 Task: Research Airbnb options in CuautitlÃÂ¡n Izcalli, Mexico from 1st December, 2023 to 5th December, 2023 for 5 adults.3 bedrooms having 3 beds and 3 bathrooms. Property type can be house. Booking option can be shelf check-in. Look for 5 properties as per requirement.
Action: Mouse moved to (412, 110)
Screenshot: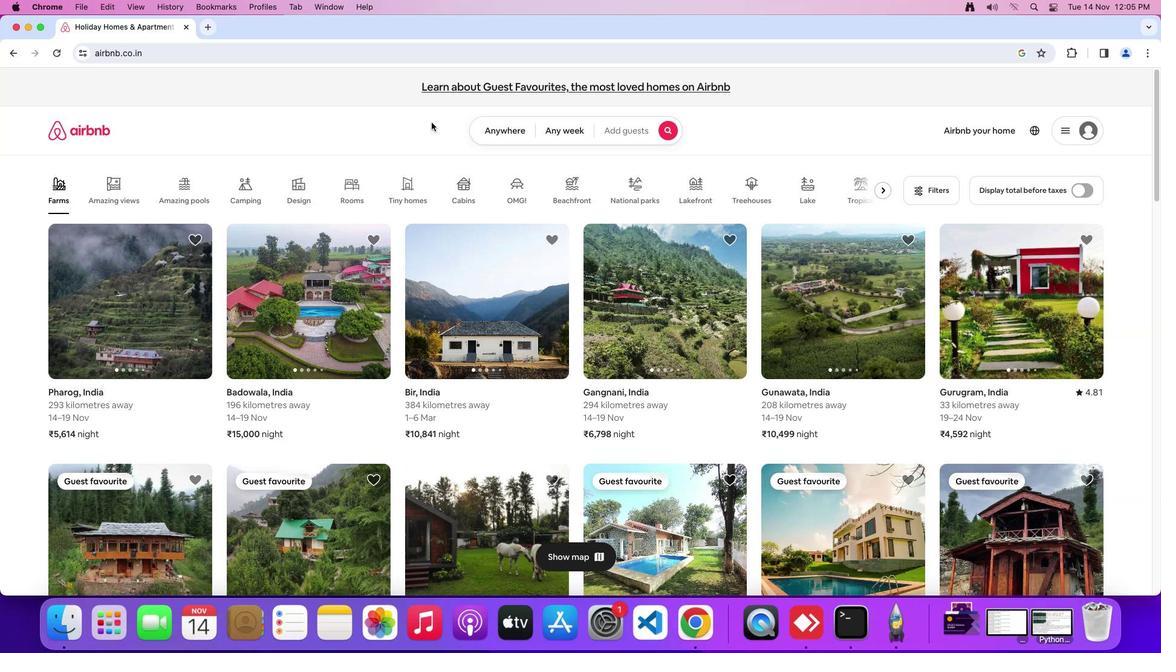 
Action: Mouse pressed left at (412, 110)
Screenshot: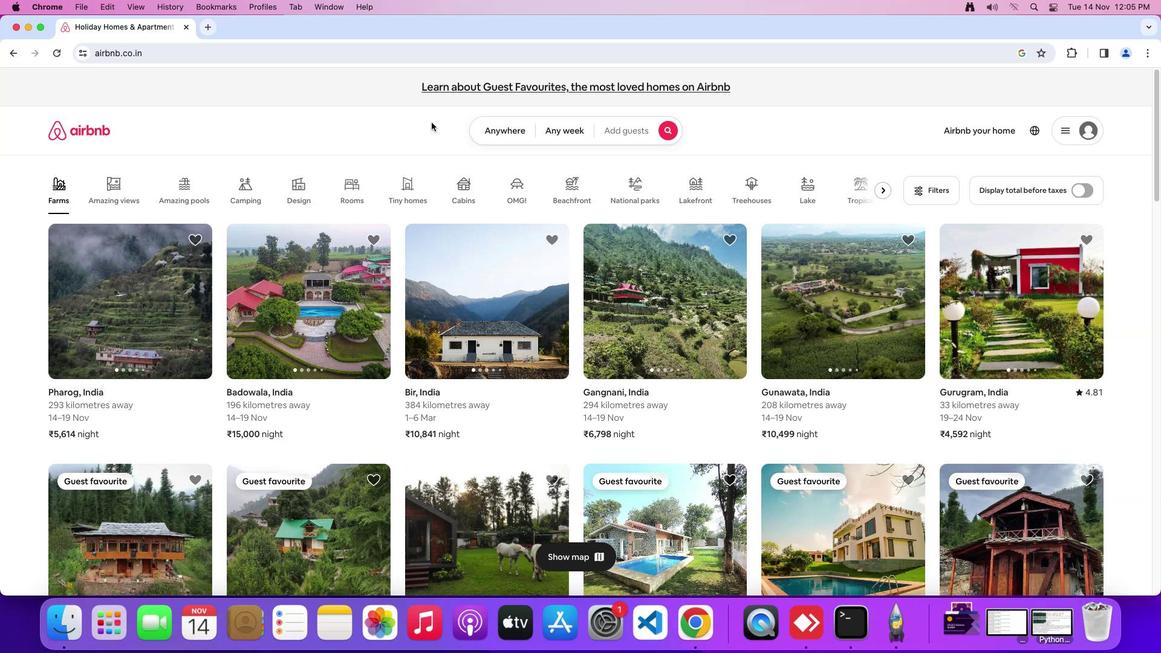 
Action: Mouse moved to (508, 134)
Screenshot: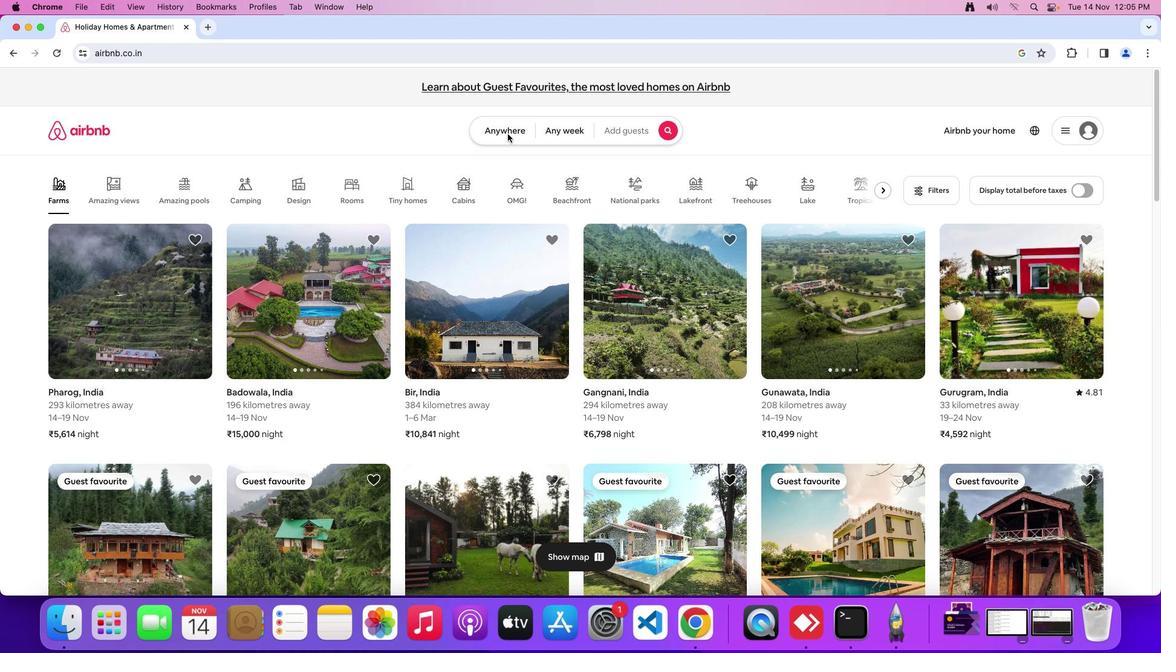 
Action: Mouse pressed left at (508, 134)
Screenshot: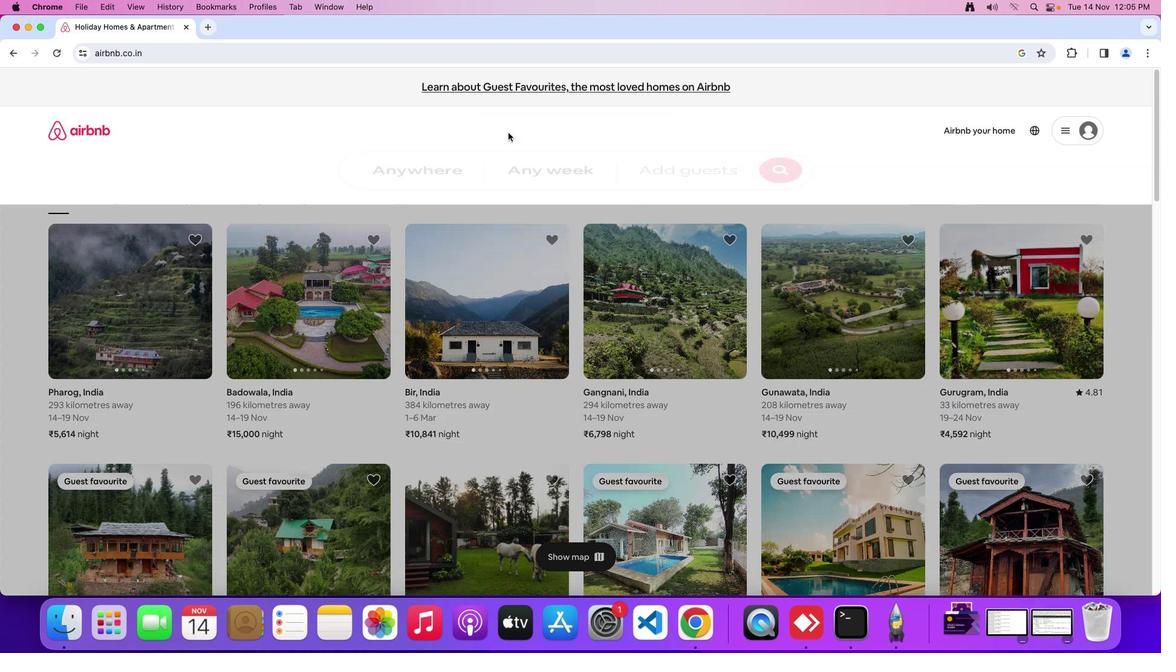 
Action: Mouse moved to (405, 176)
Screenshot: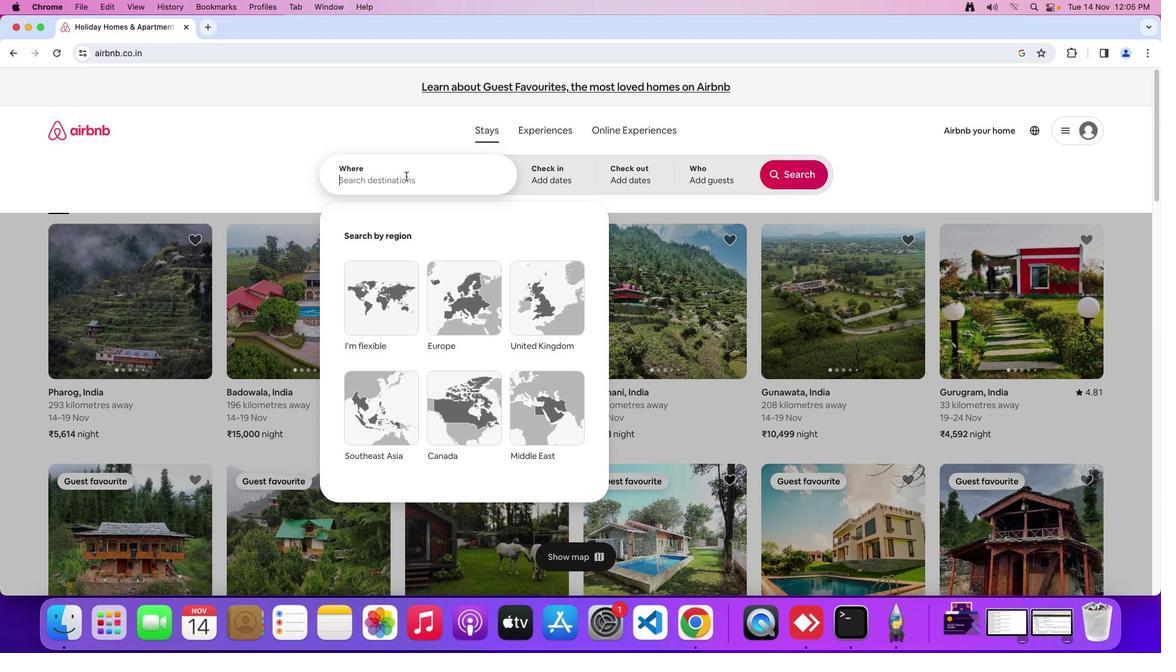 
Action: Mouse pressed left at (405, 176)
Screenshot: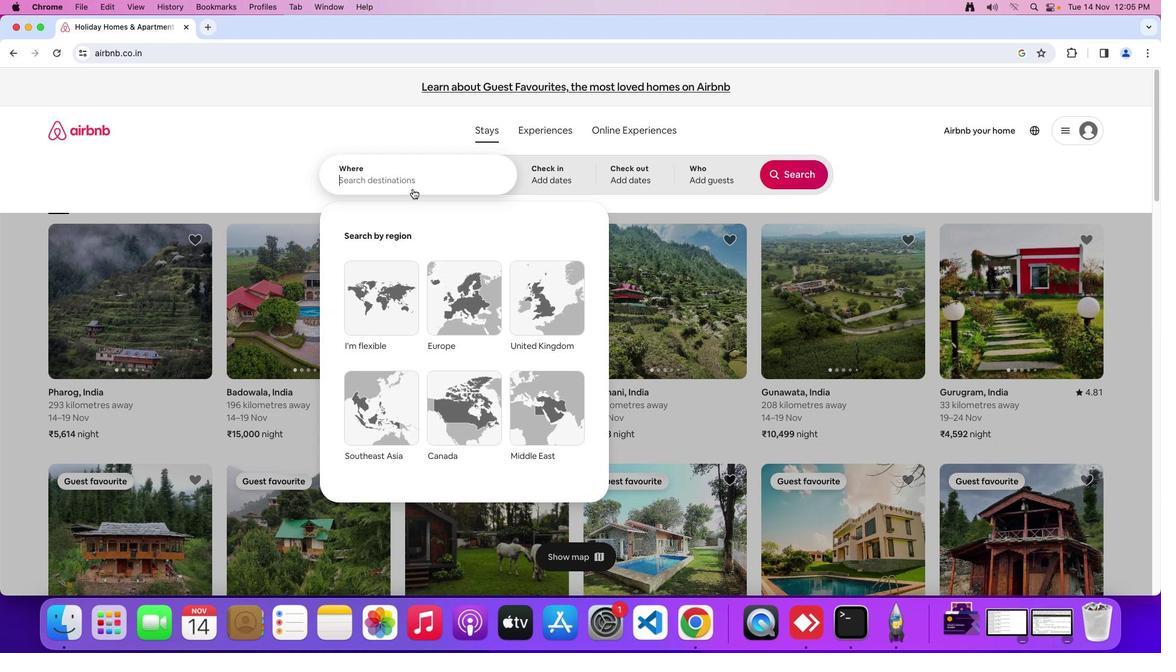 
Action: Mouse moved to (412, 189)
Screenshot: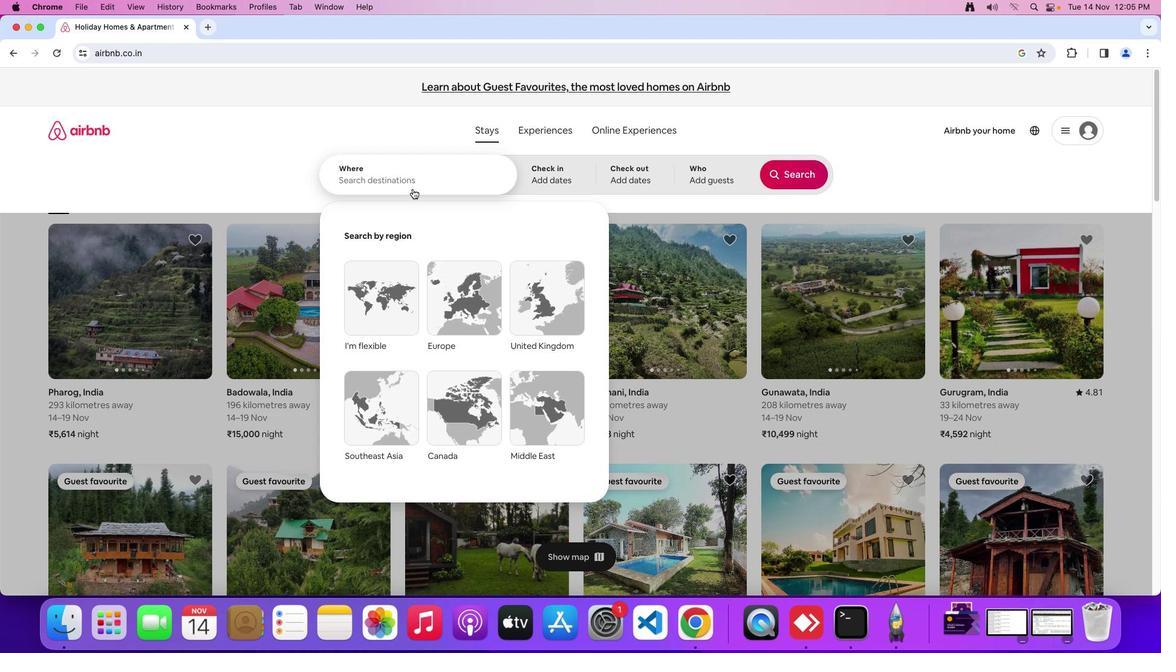 
Action: Key pressed Key.shift_r'C''u''a''u''t''i''t''l'Key.shift_r'A'Key.backspace'a''j''n'
Screenshot: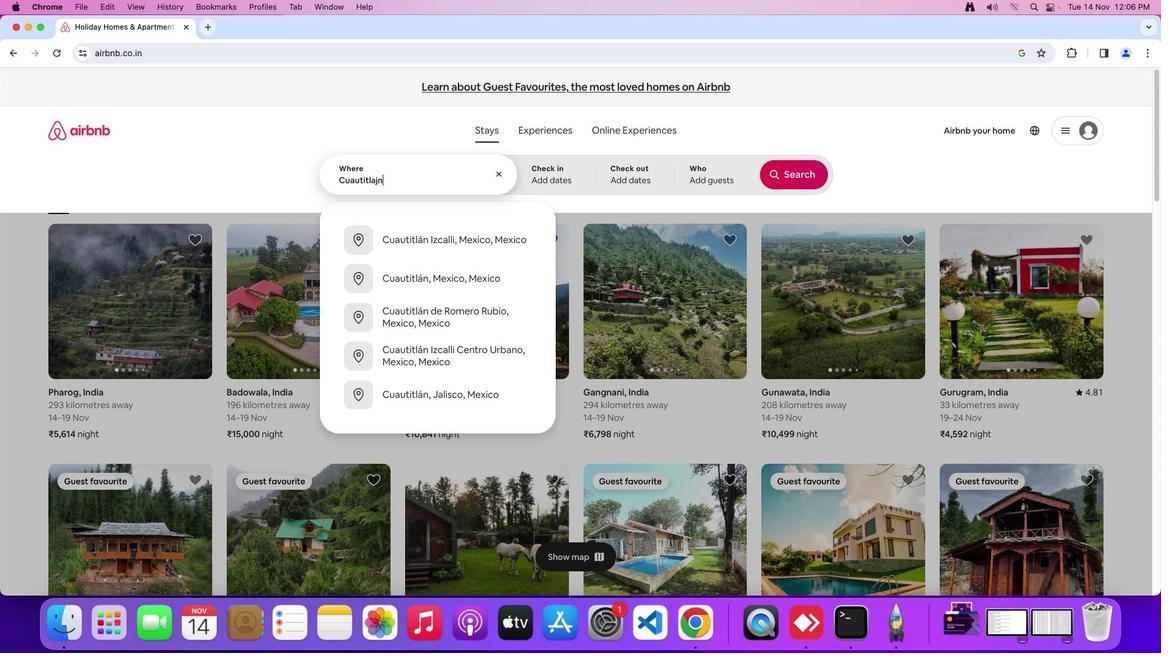 
Action: Mouse moved to (373, 214)
Screenshot: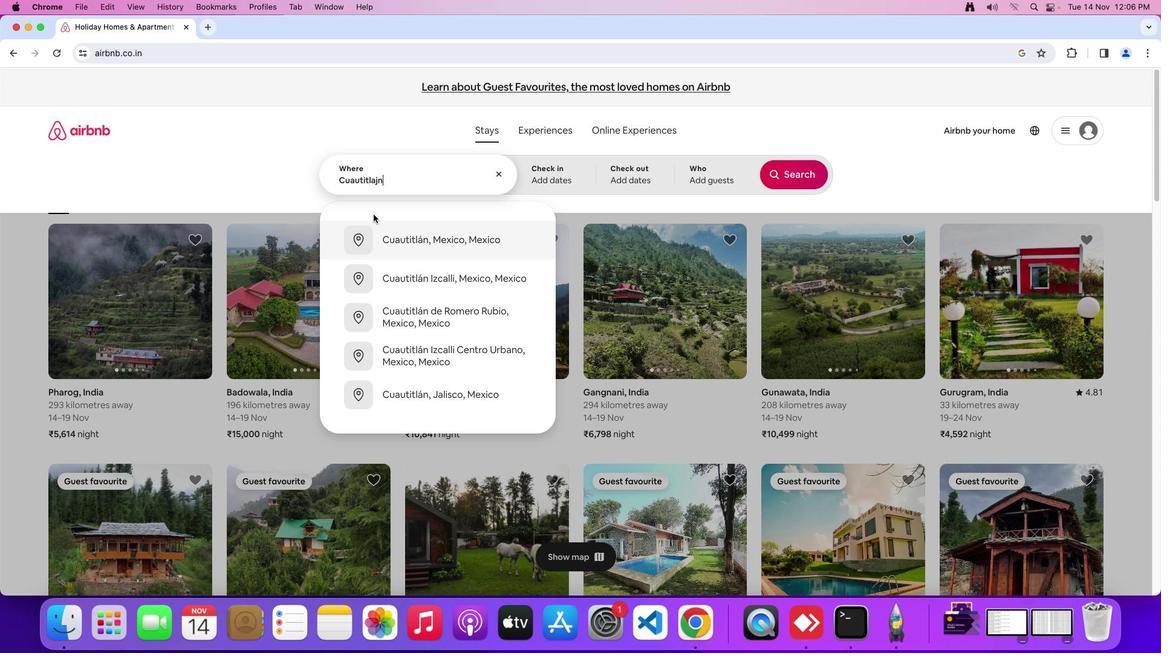 
Action: Key pressed Key.spaceKey.shift'I''z''c'
Screenshot: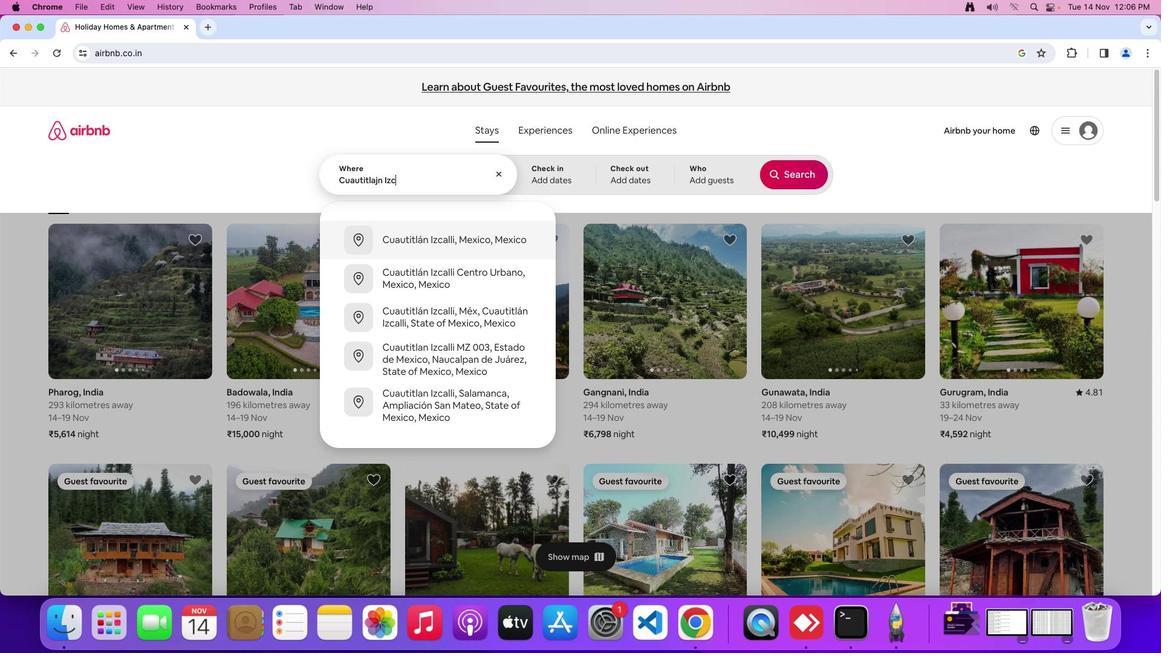 
Action: Mouse moved to (456, 234)
Screenshot: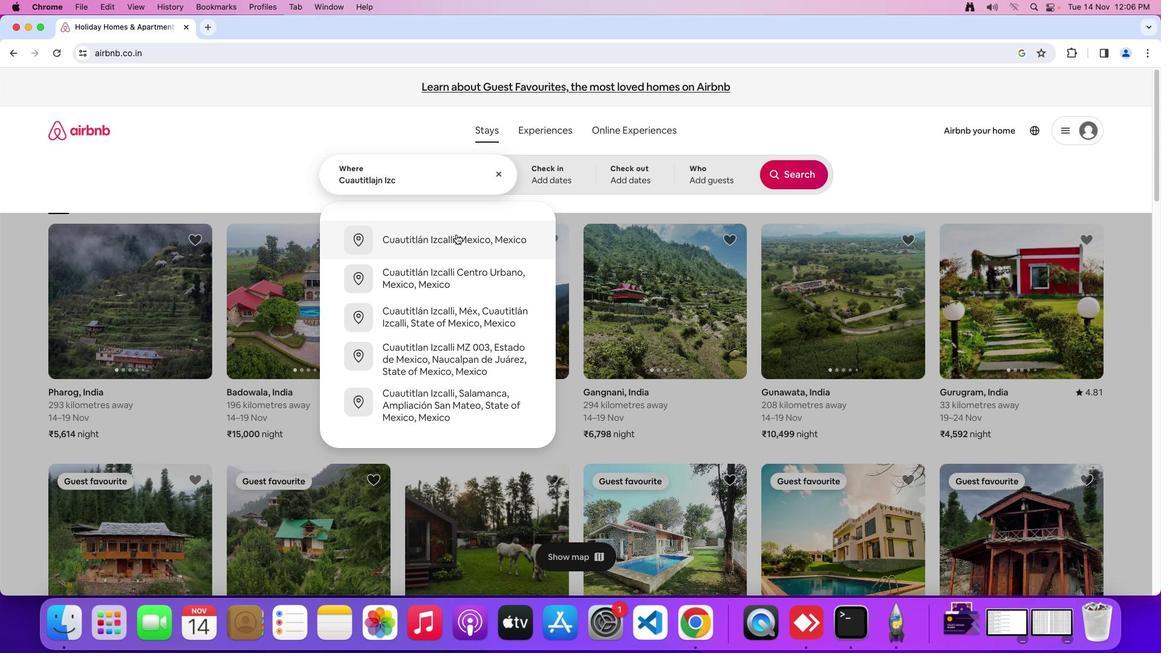 
Action: Mouse pressed left at (456, 234)
Screenshot: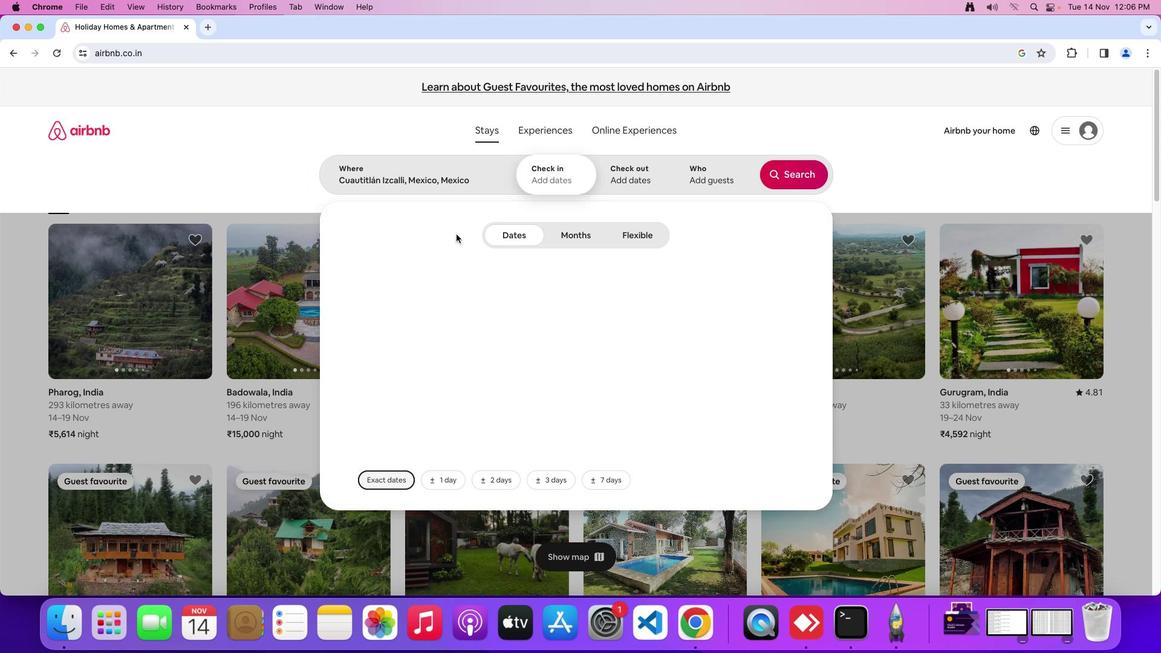
Action: Mouse moved to (751, 323)
Screenshot: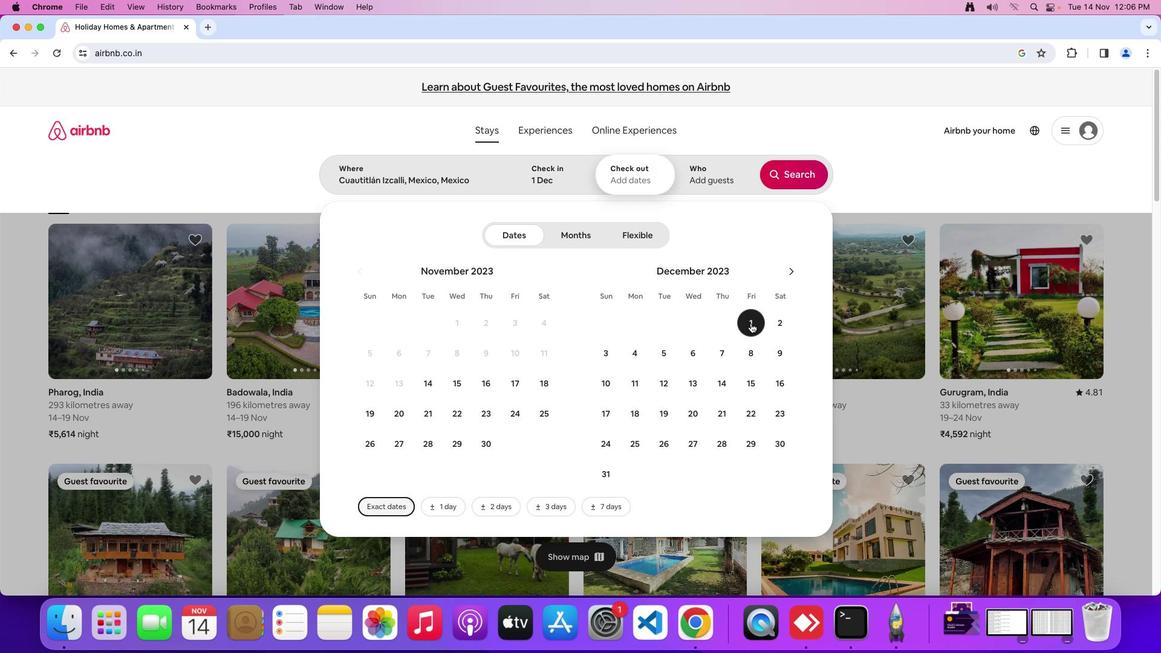 
Action: Mouse pressed left at (751, 323)
Screenshot: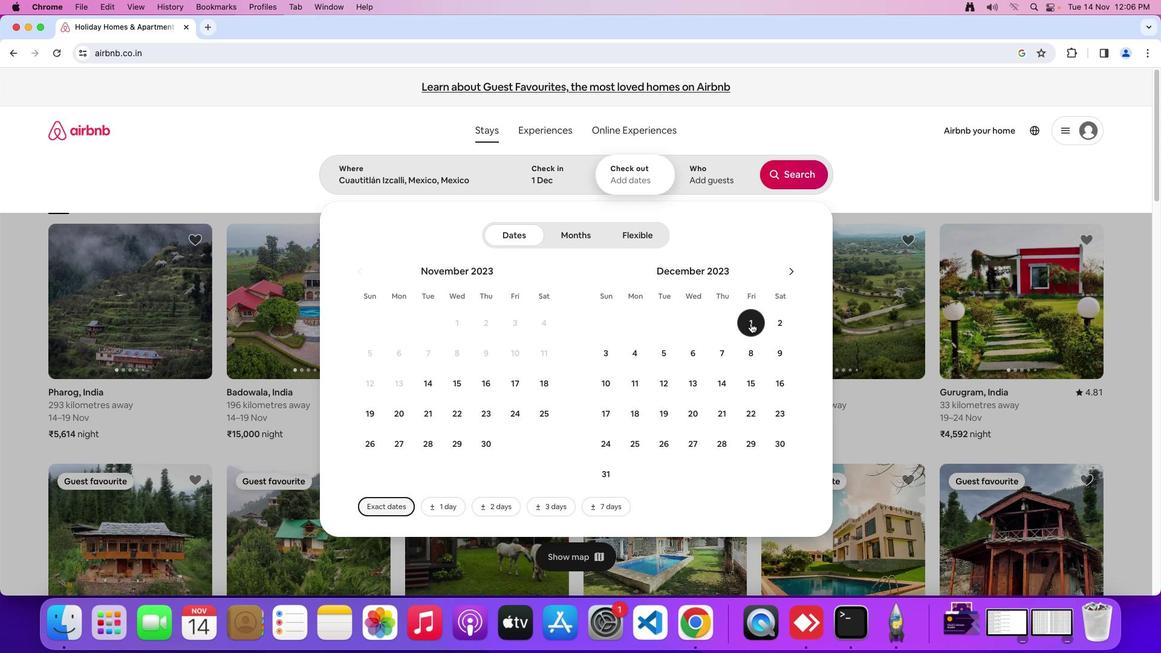 
Action: Mouse moved to (662, 355)
Screenshot: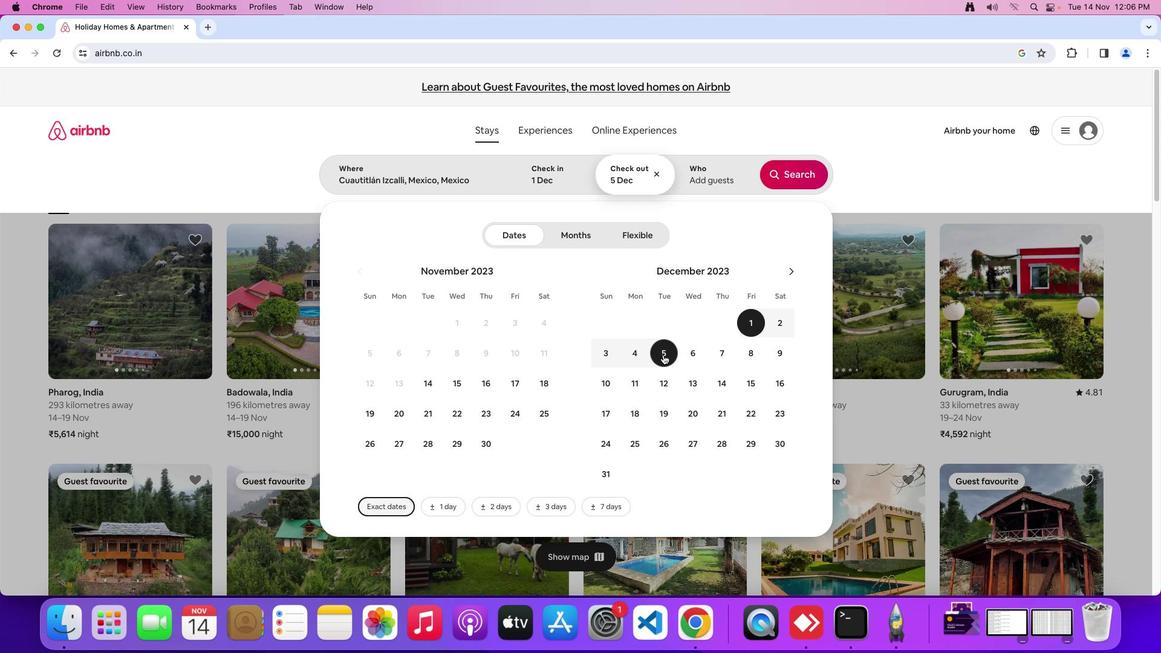 
Action: Mouse pressed left at (662, 355)
Screenshot: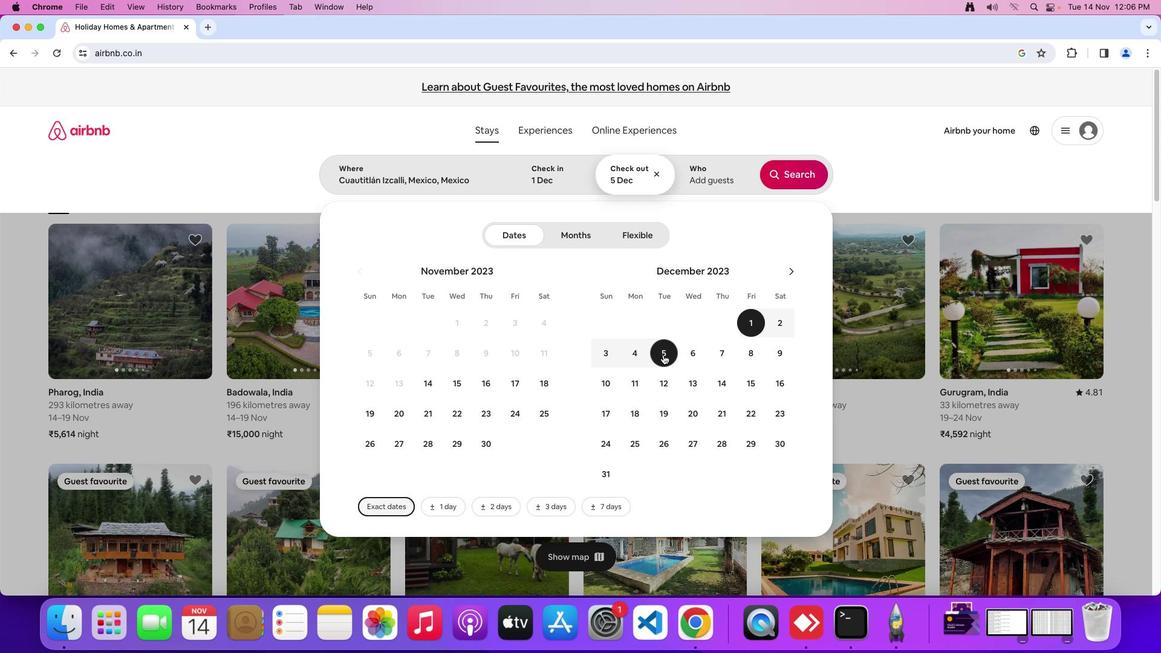 
Action: Mouse moved to (710, 177)
Screenshot: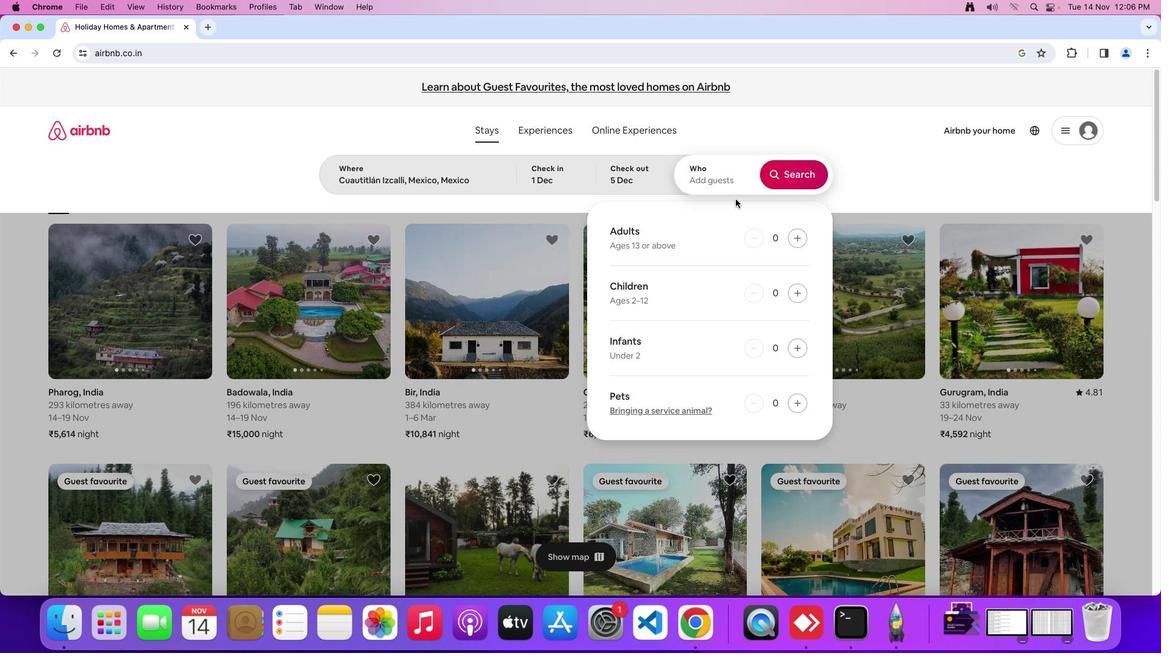 
Action: Mouse pressed left at (710, 177)
Screenshot: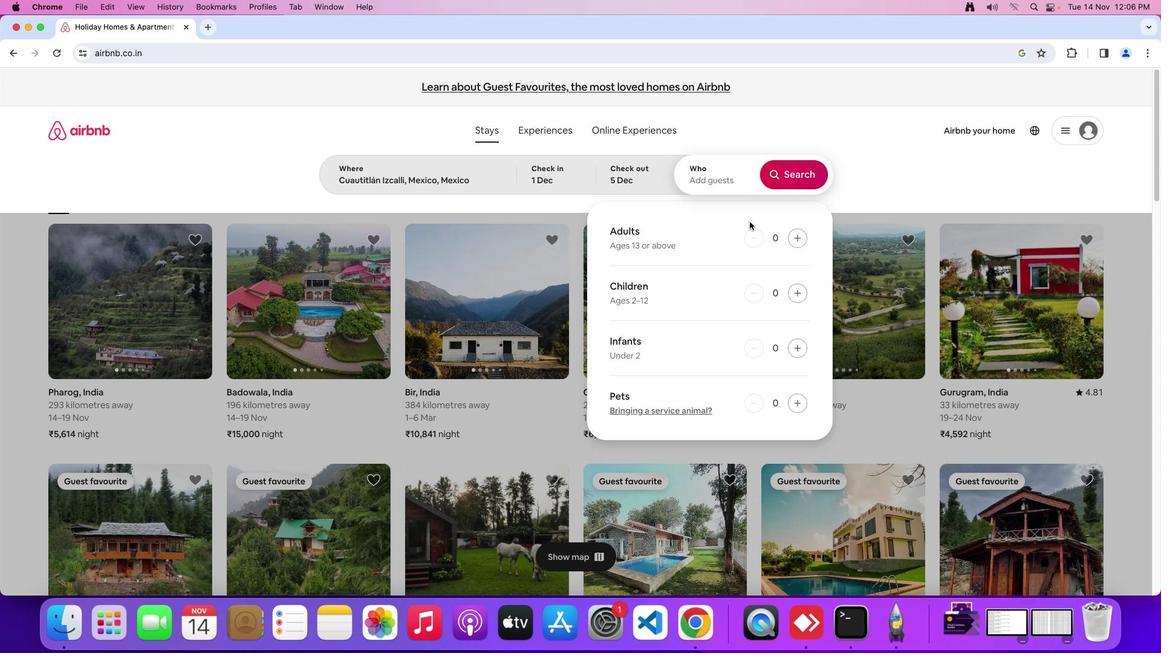 
Action: Mouse moved to (793, 234)
Screenshot: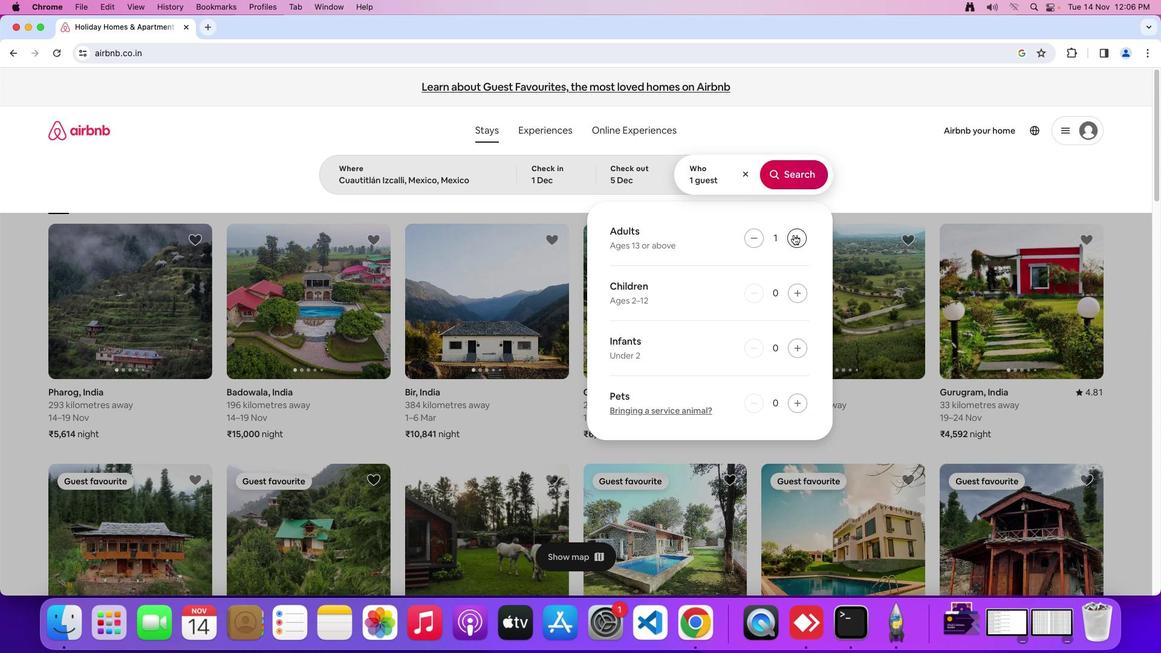 
Action: Mouse pressed left at (793, 234)
Screenshot: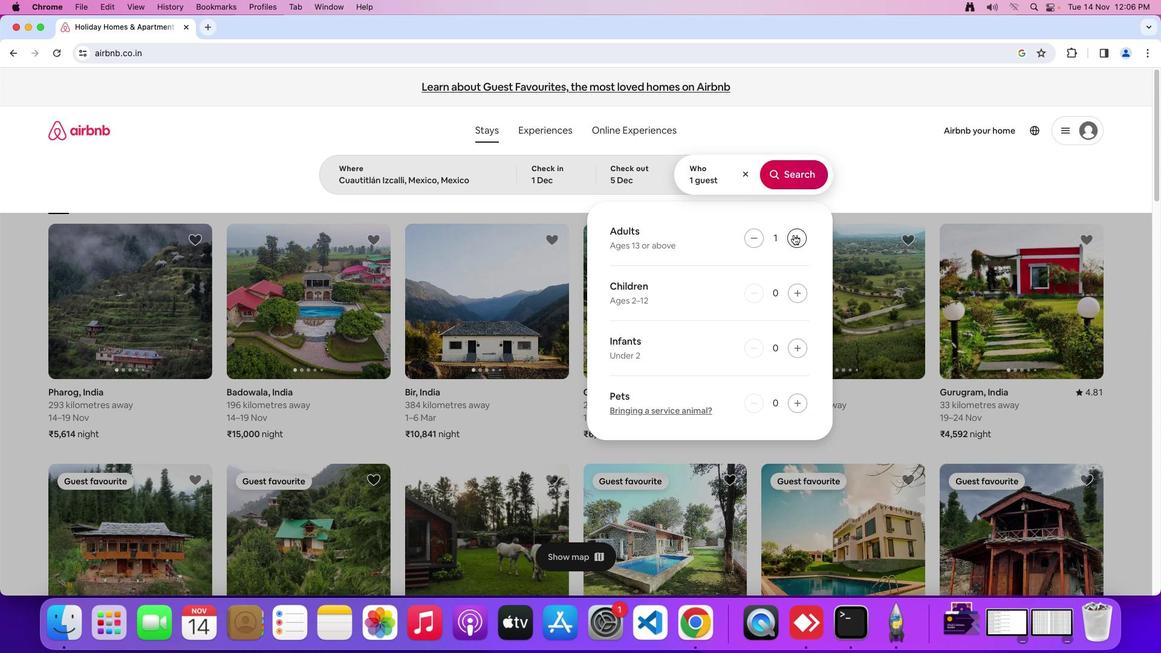 
Action: Mouse pressed left at (793, 234)
Screenshot: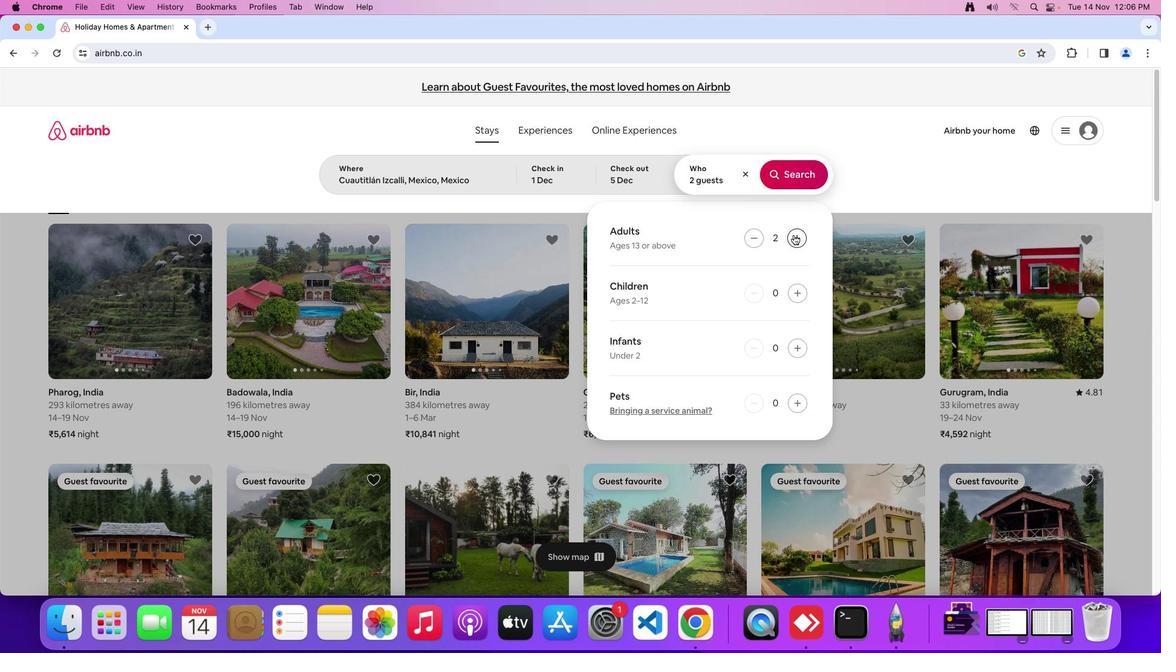 
Action: Mouse pressed left at (793, 234)
Screenshot: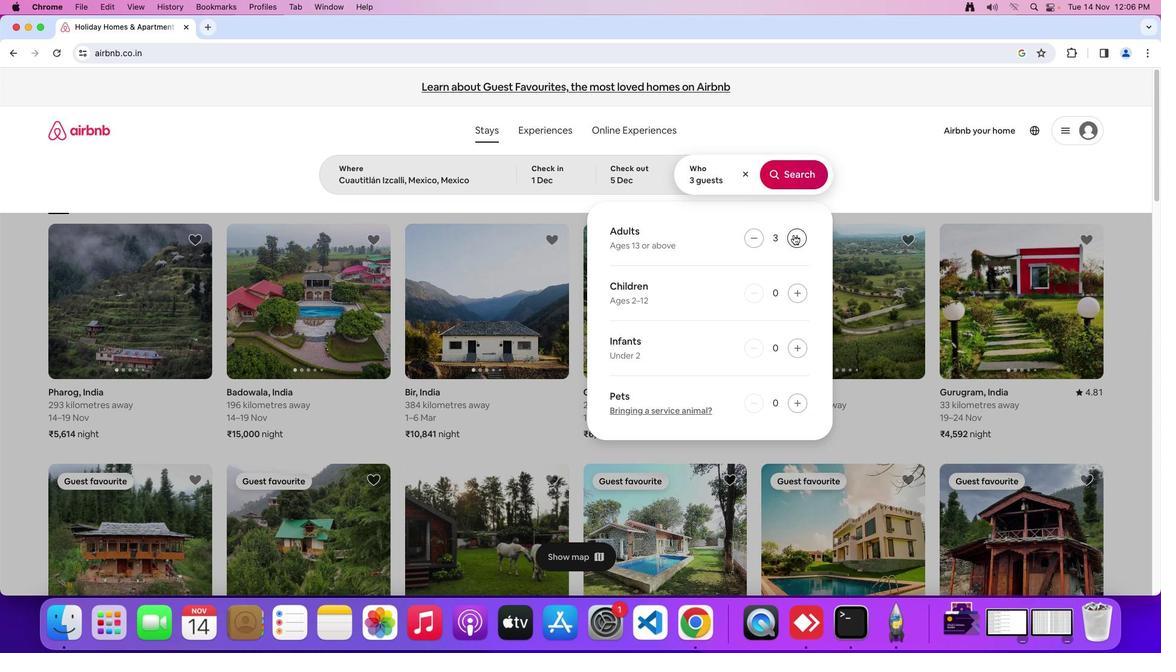 
Action: Mouse moved to (794, 238)
Screenshot: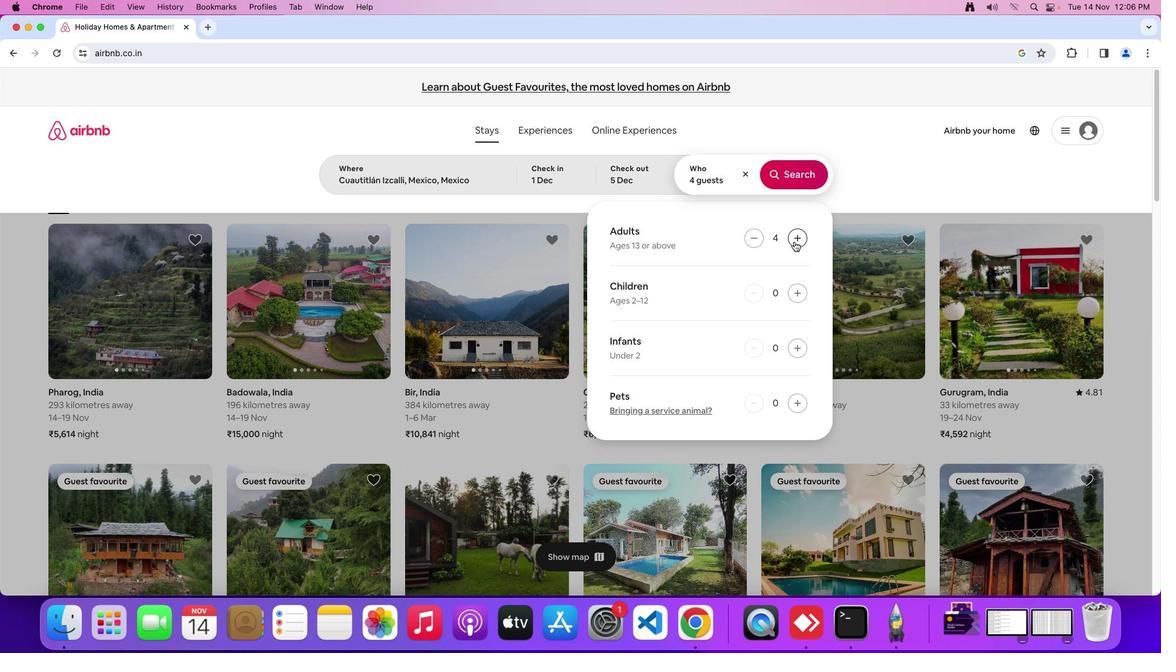 
Action: Mouse pressed left at (794, 238)
Screenshot: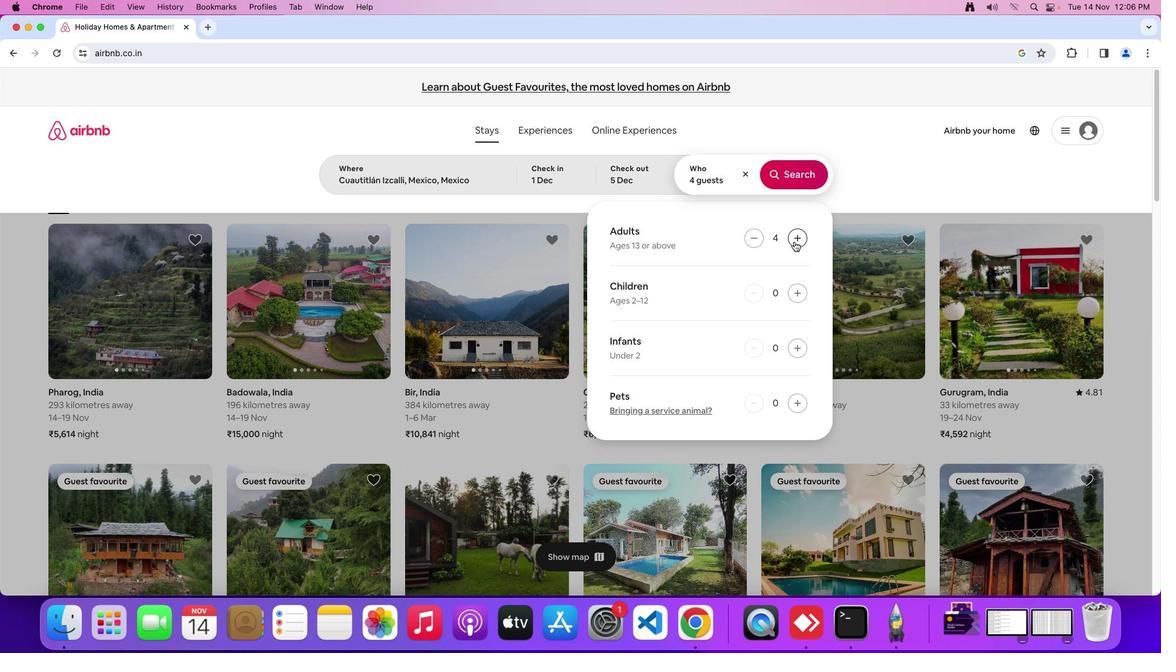 
Action: Mouse moved to (794, 240)
Screenshot: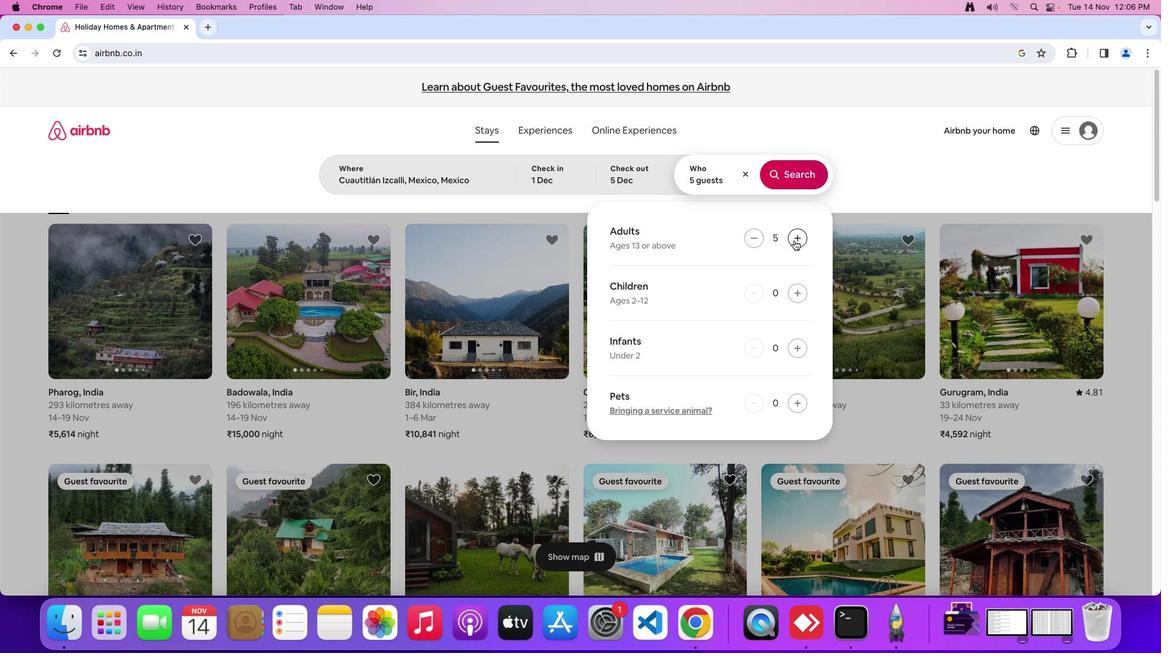 
Action: Mouse pressed left at (794, 240)
Screenshot: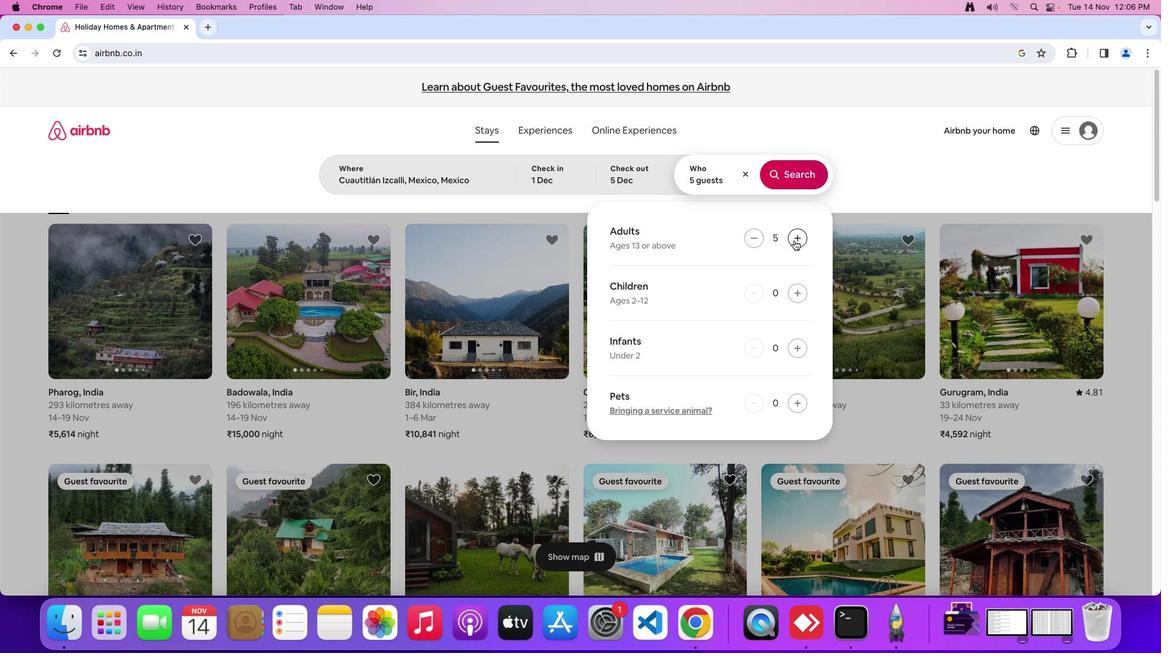 
Action: Mouse moved to (789, 164)
Screenshot: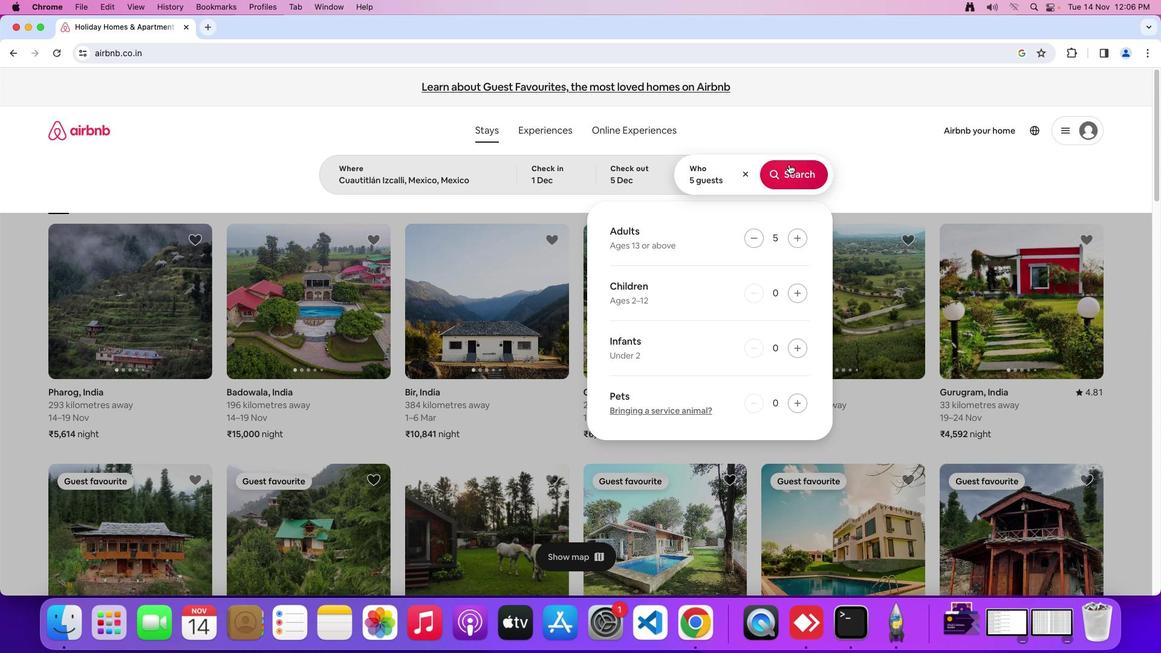 
Action: Mouse pressed left at (789, 164)
Screenshot: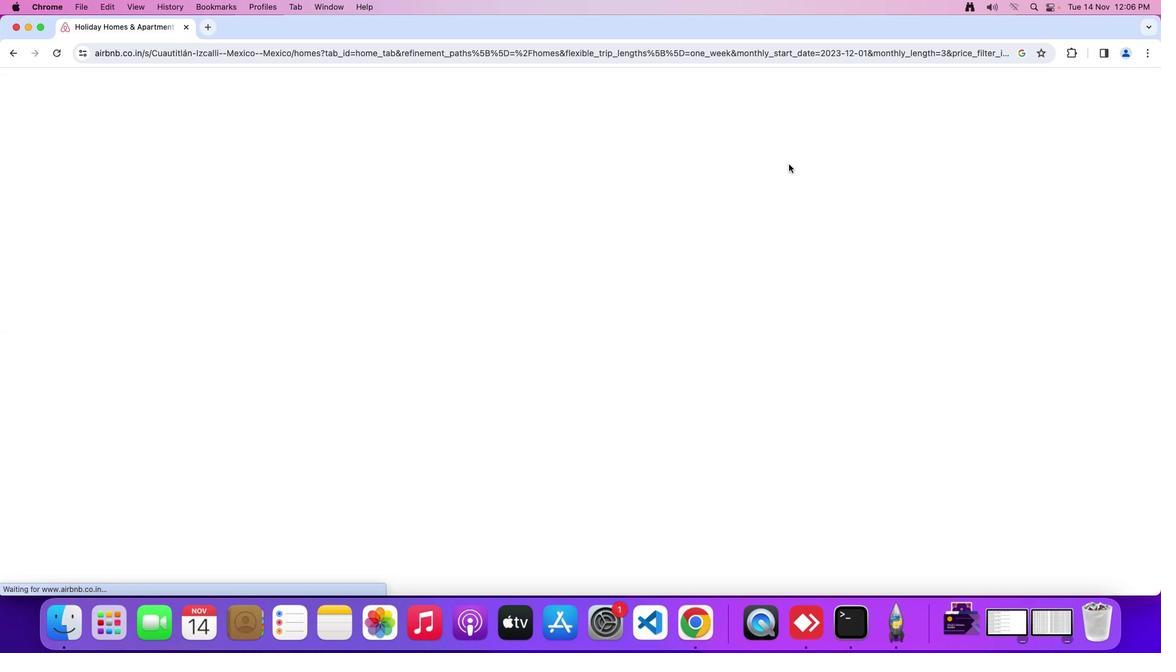 
Action: Mouse moved to (955, 138)
Screenshot: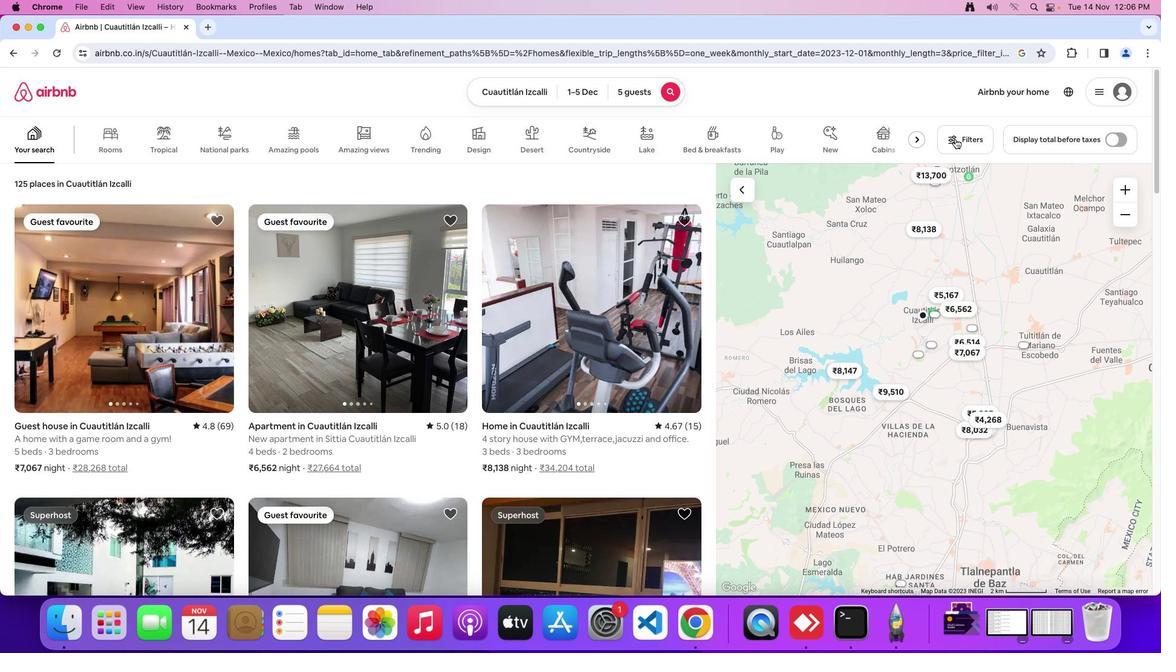 
Action: Mouse pressed left at (955, 138)
Screenshot: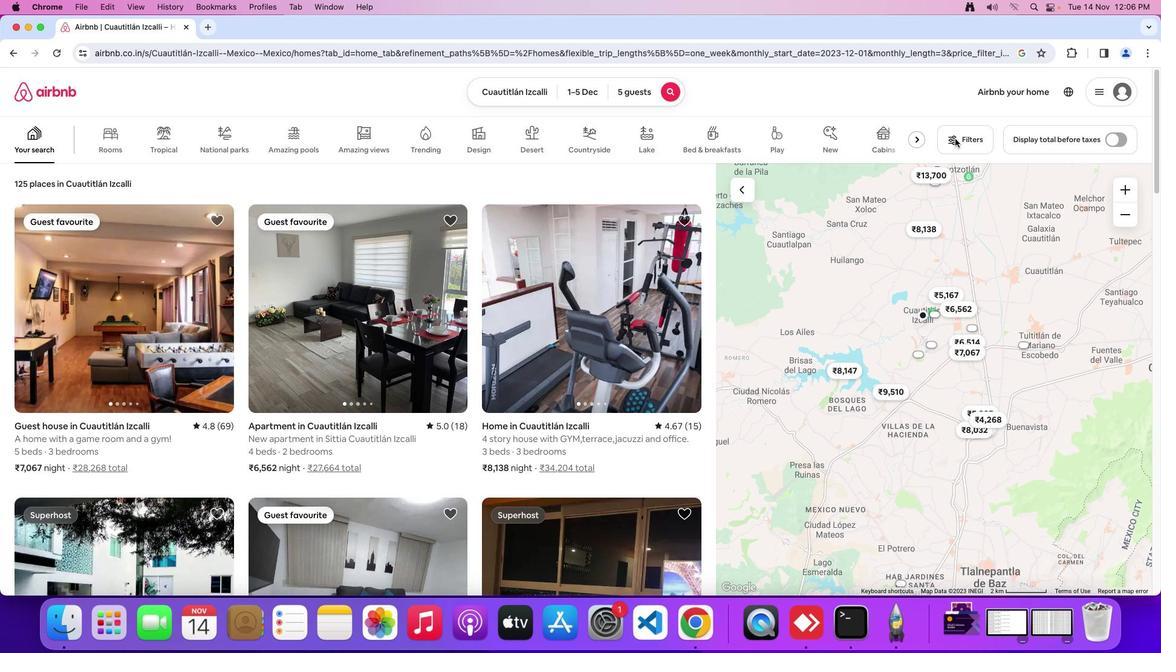 
Action: Mouse moved to (486, 309)
Screenshot: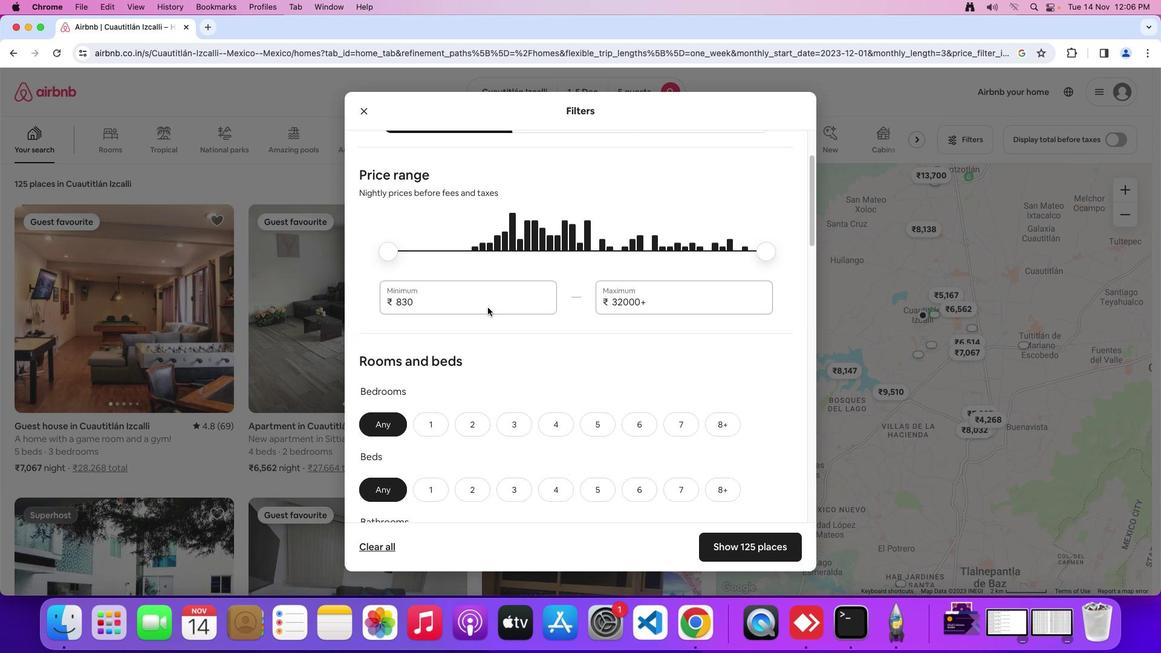 
Action: Mouse scrolled (486, 309) with delta (0, 0)
Screenshot: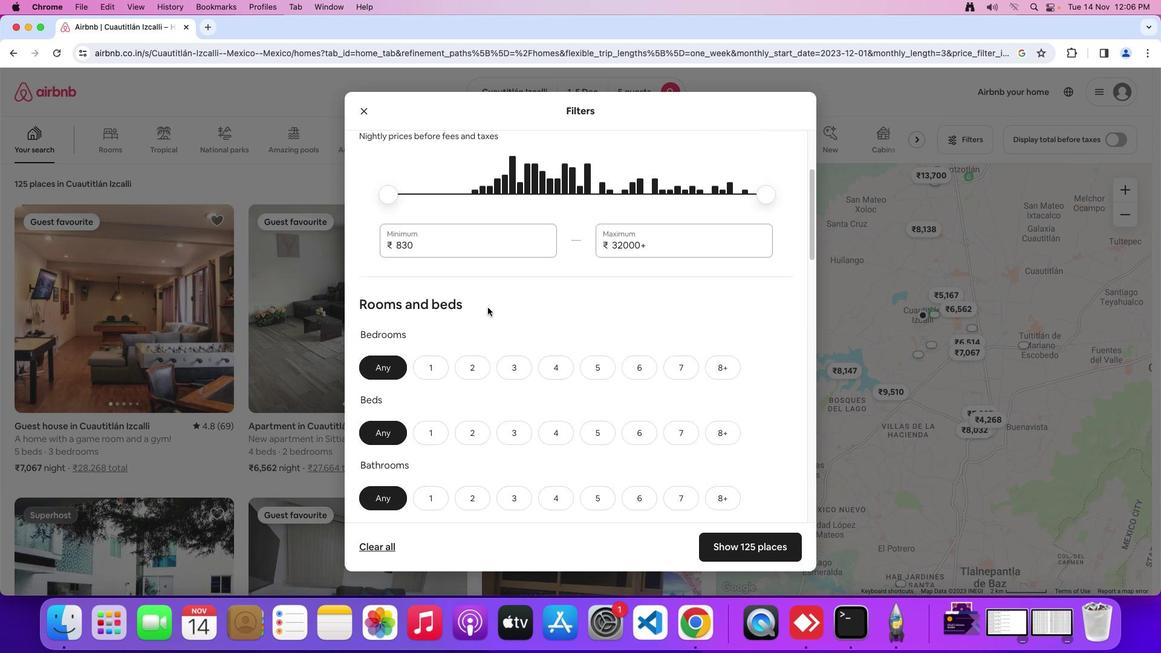 
Action: Mouse moved to (486, 309)
Screenshot: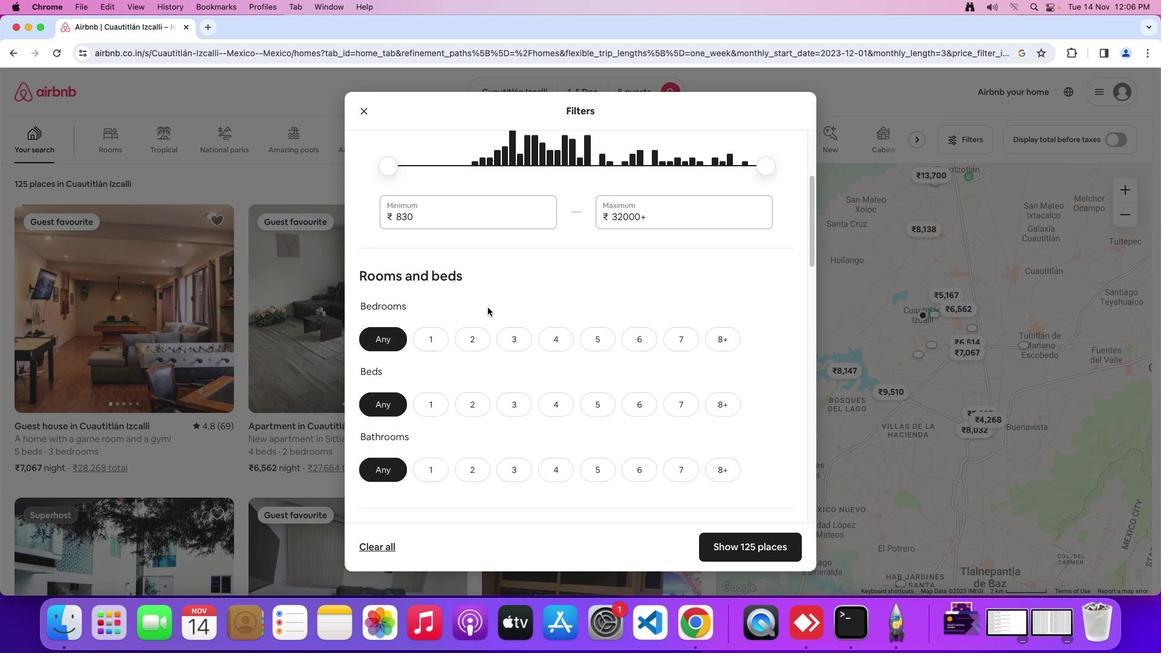 
Action: Mouse scrolled (486, 309) with delta (0, 0)
Screenshot: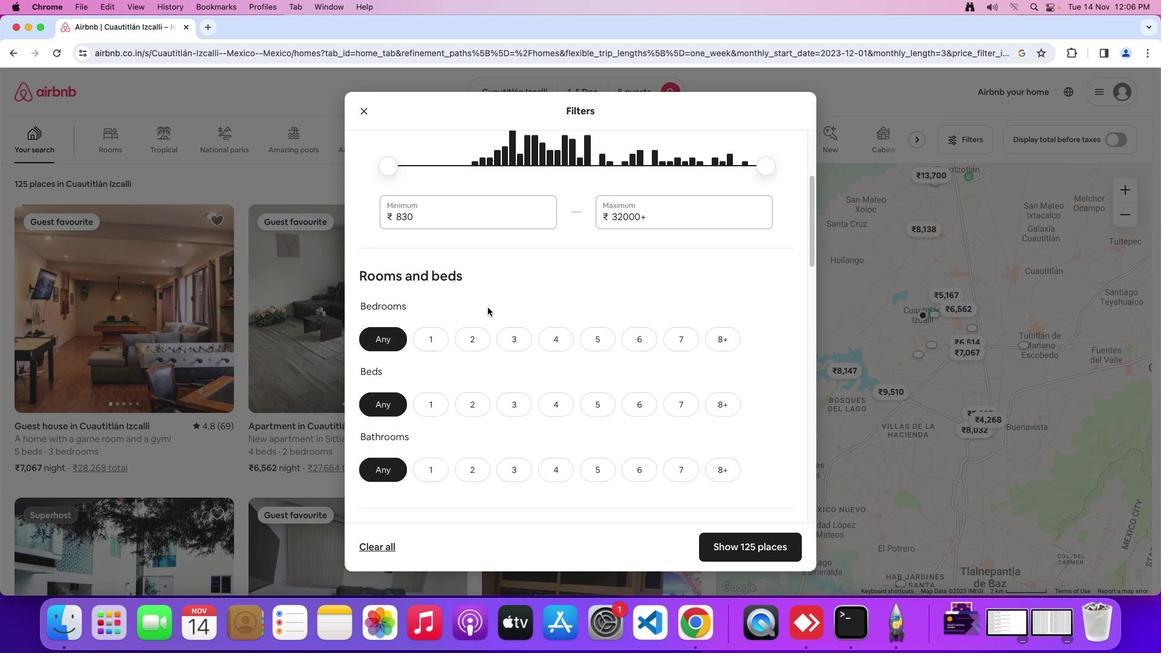 
Action: Mouse moved to (486, 308)
Screenshot: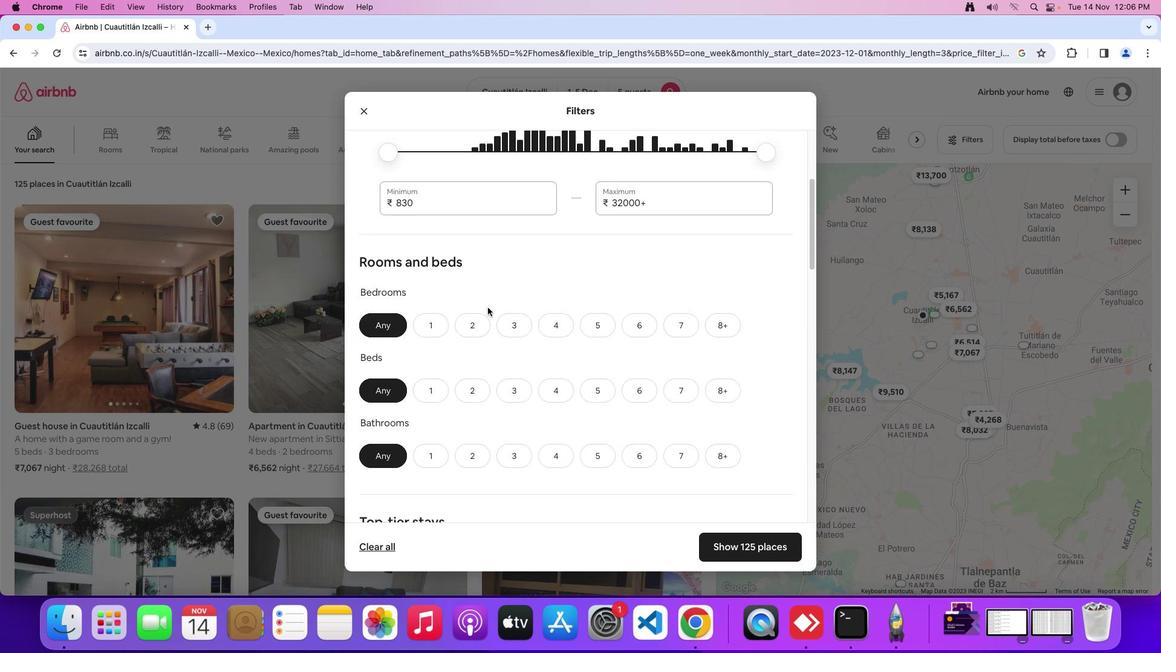 
Action: Mouse scrolled (486, 308) with delta (0, -1)
Screenshot: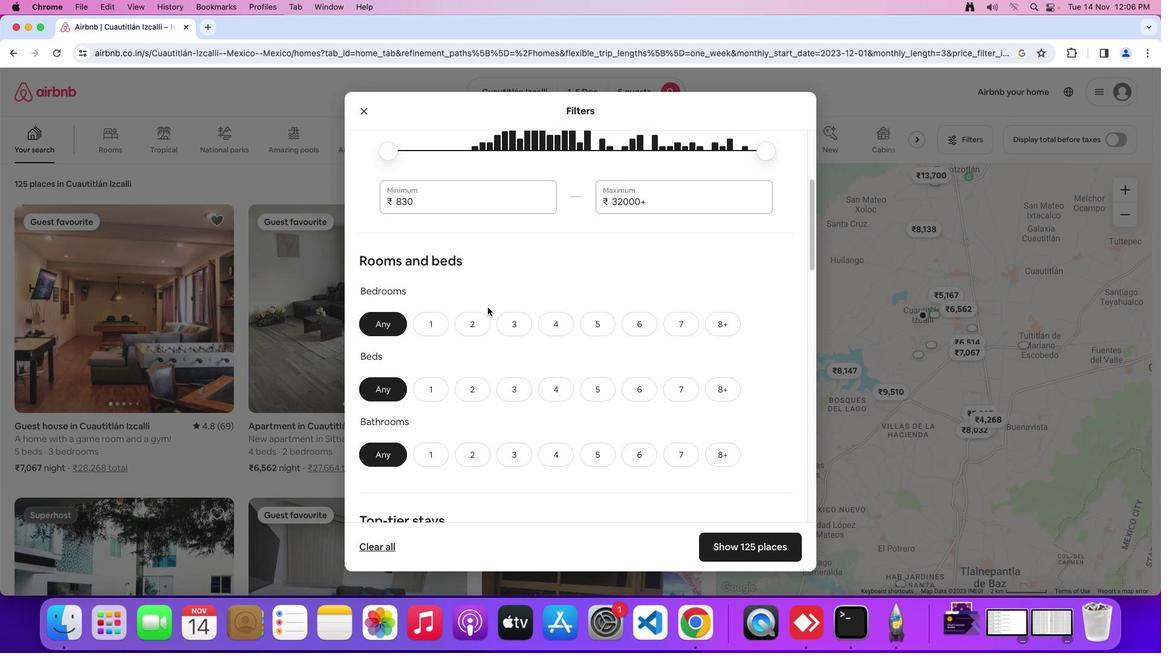 
Action: Mouse moved to (487, 307)
Screenshot: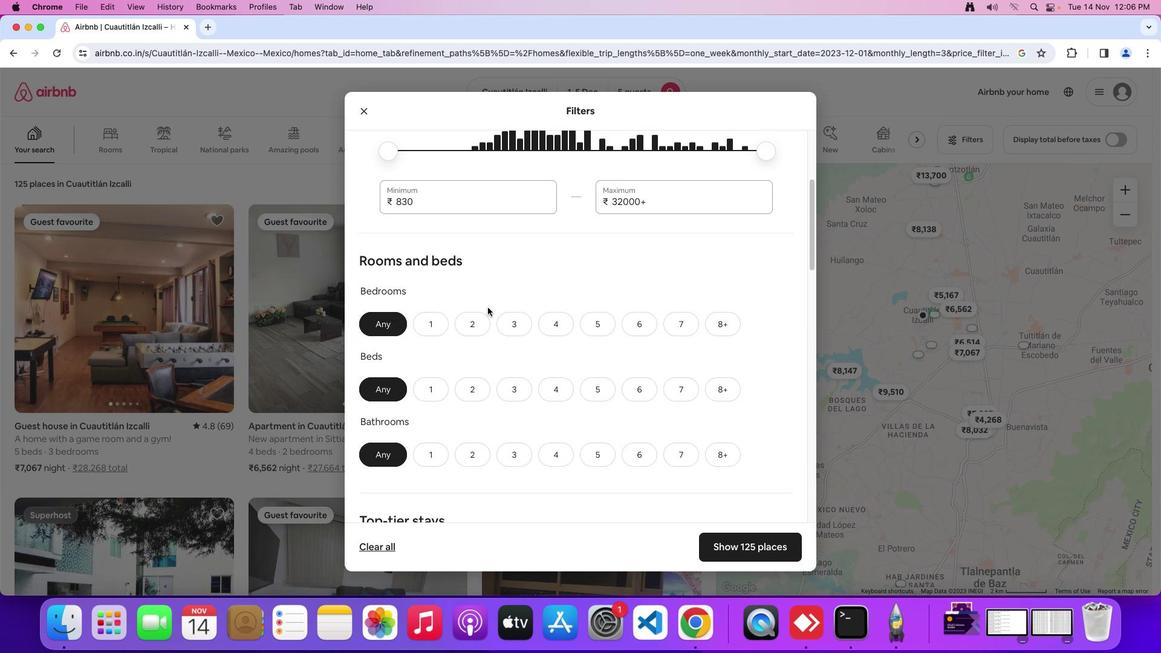 
Action: Mouse scrolled (487, 307) with delta (0, -1)
Screenshot: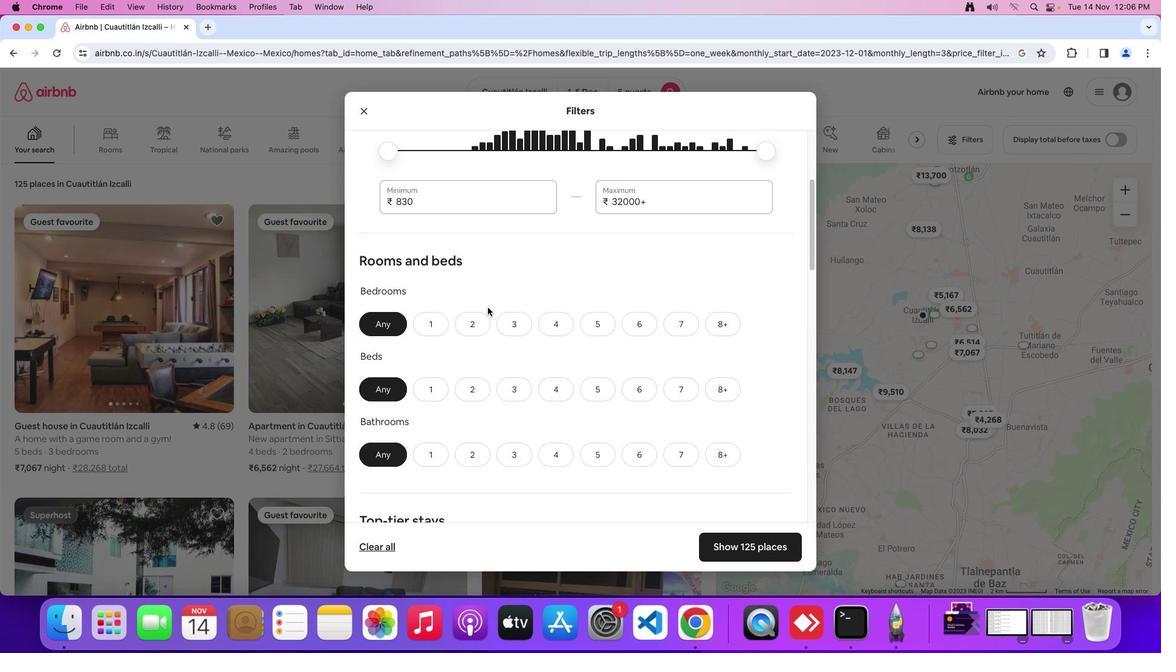 
Action: Mouse moved to (515, 322)
Screenshot: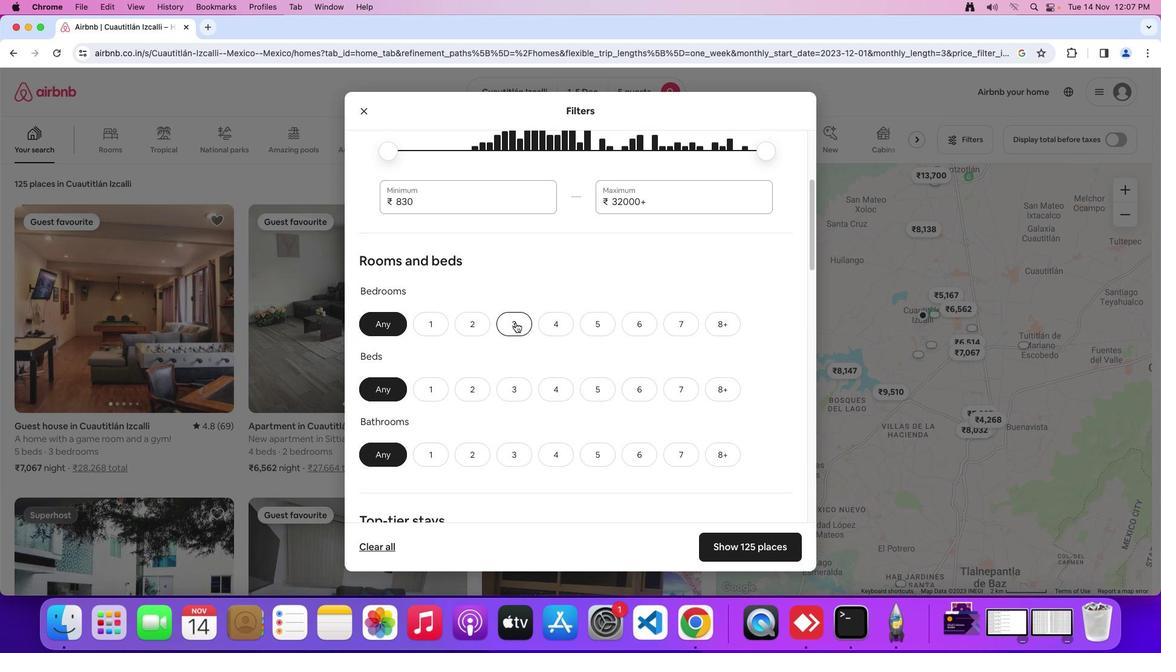 
Action: Mouse pressed left at (515, 322)
Screenshot: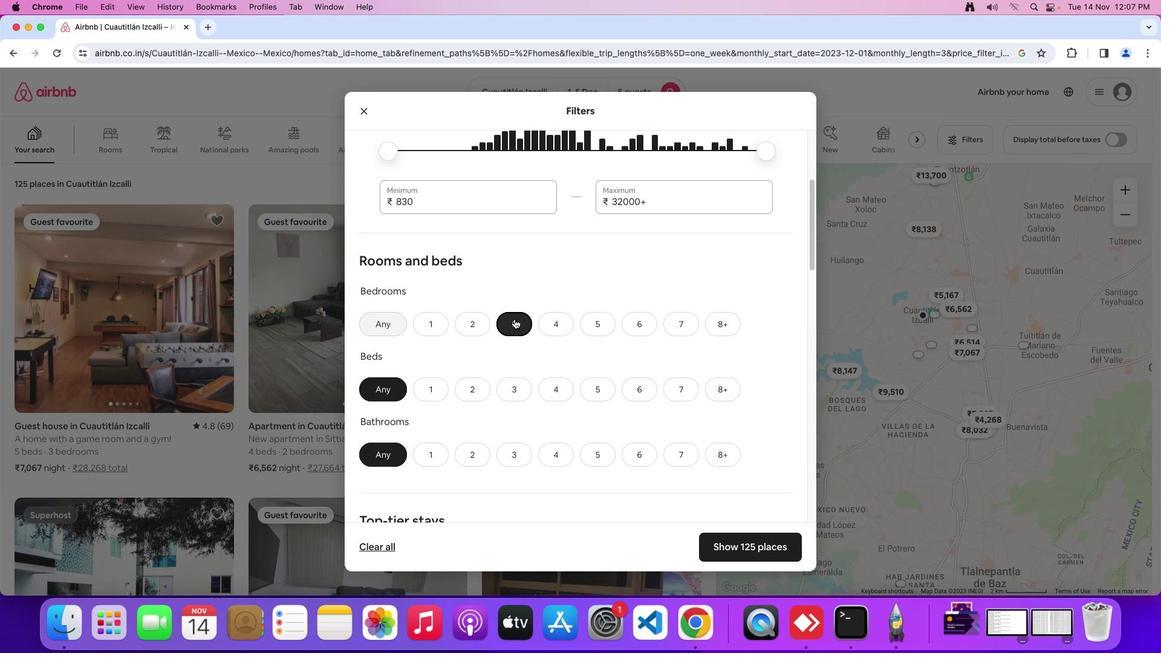 
Action: Mouse moved to (514, 320)
Screenshot: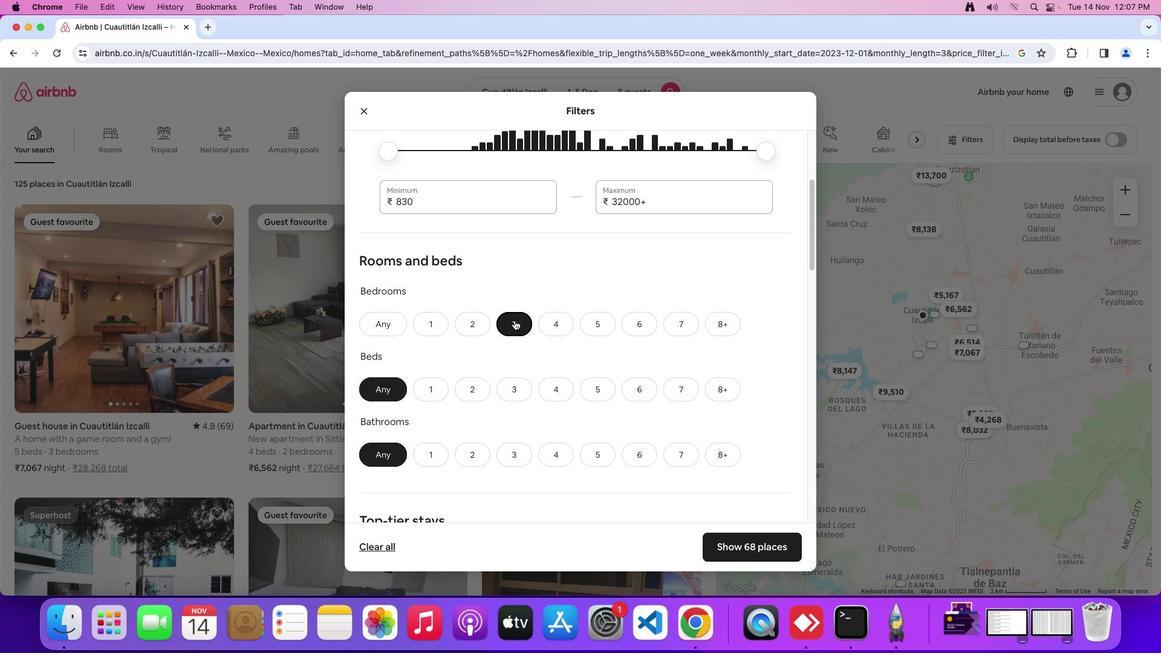 
Action: Mouse scrolled (514, 320) with delta (0, 0)
Screenshot: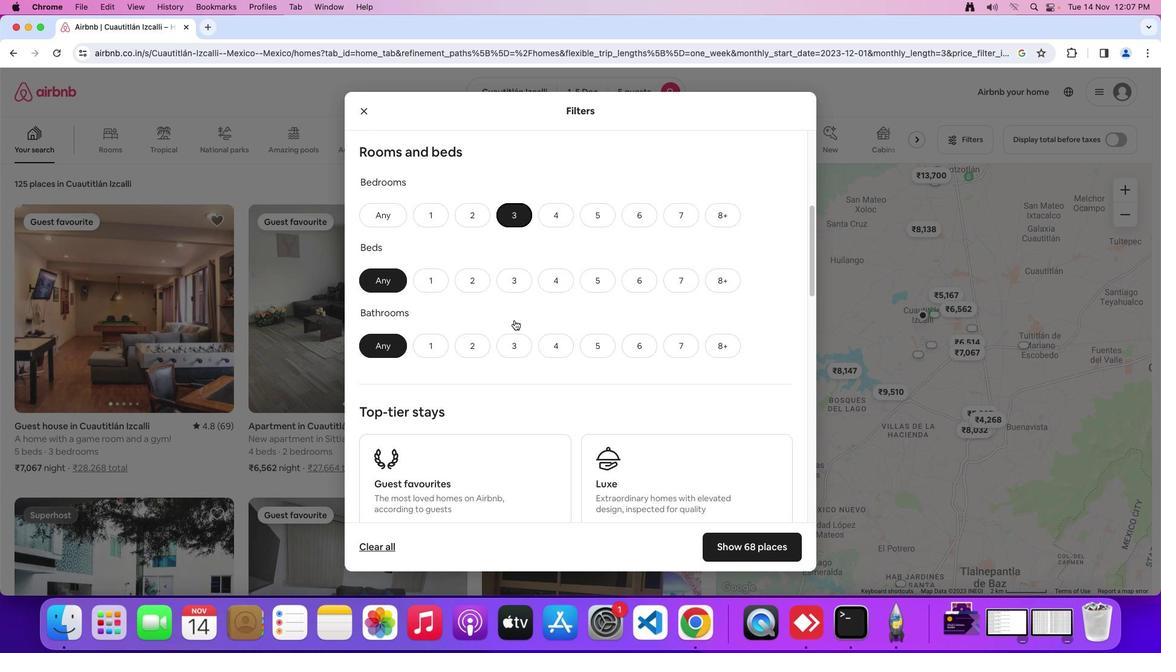 
Action: Mouse scrolled (514, 320) with delta (0, 0)
Screenshot: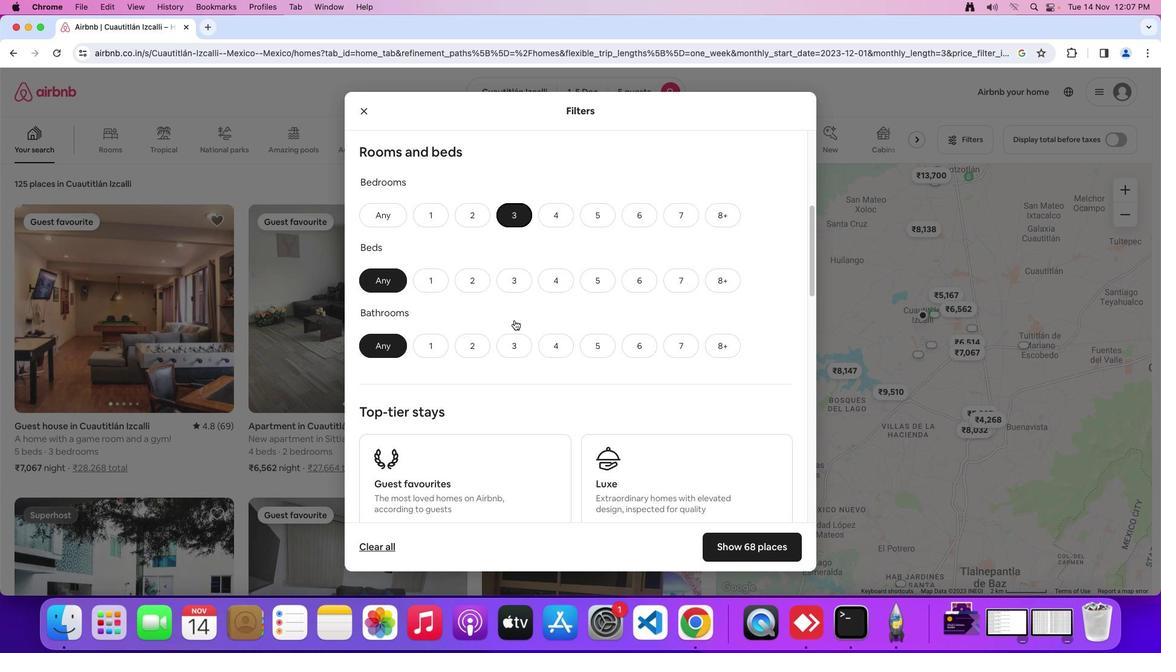 
Action: Mouse scrolled (514, 320) with delta (0, -1)
Screenshot: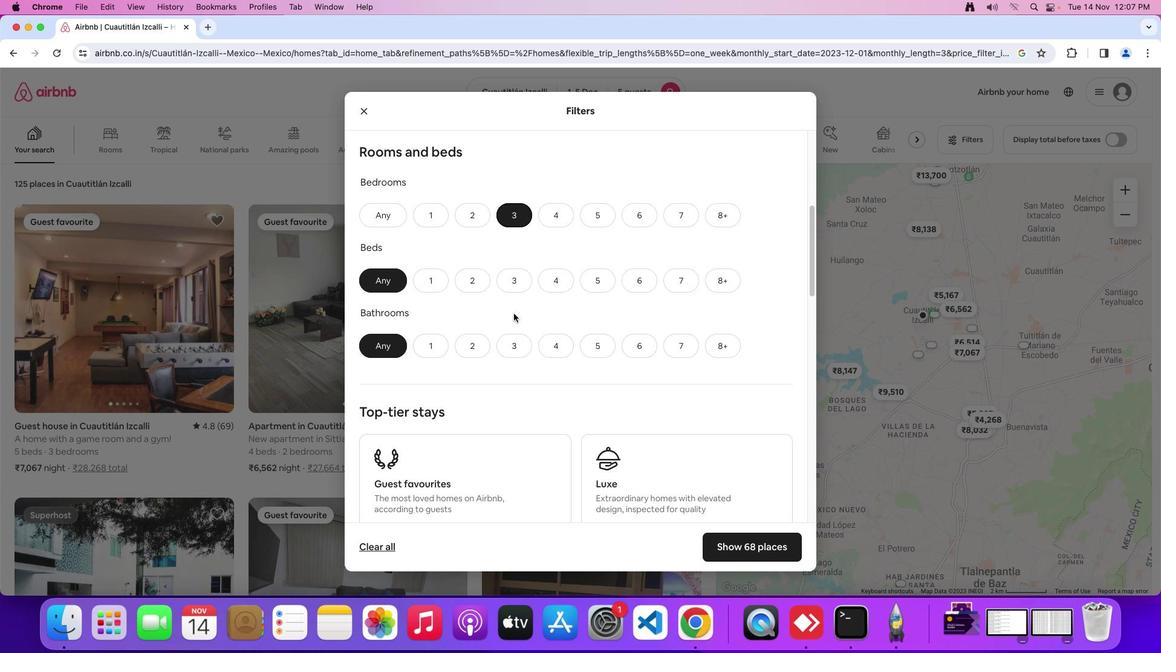 
Action: Mouse moved to (515, 289)
Screenshot: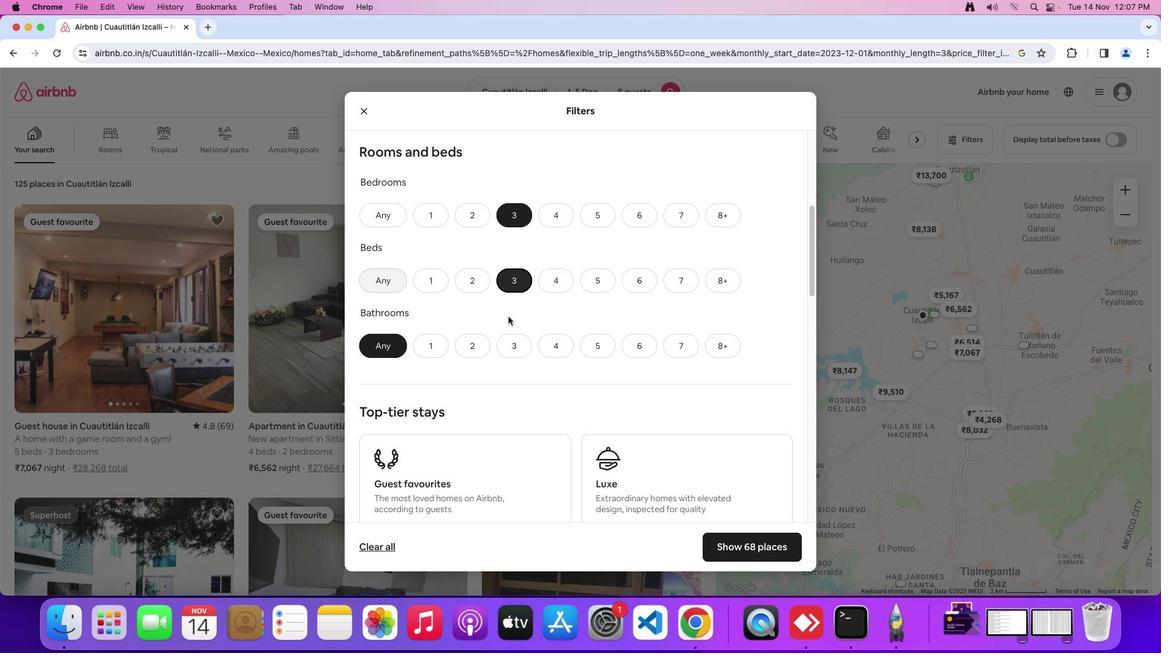
Action: Mouse pressed left at (515, 289)
Screenshot: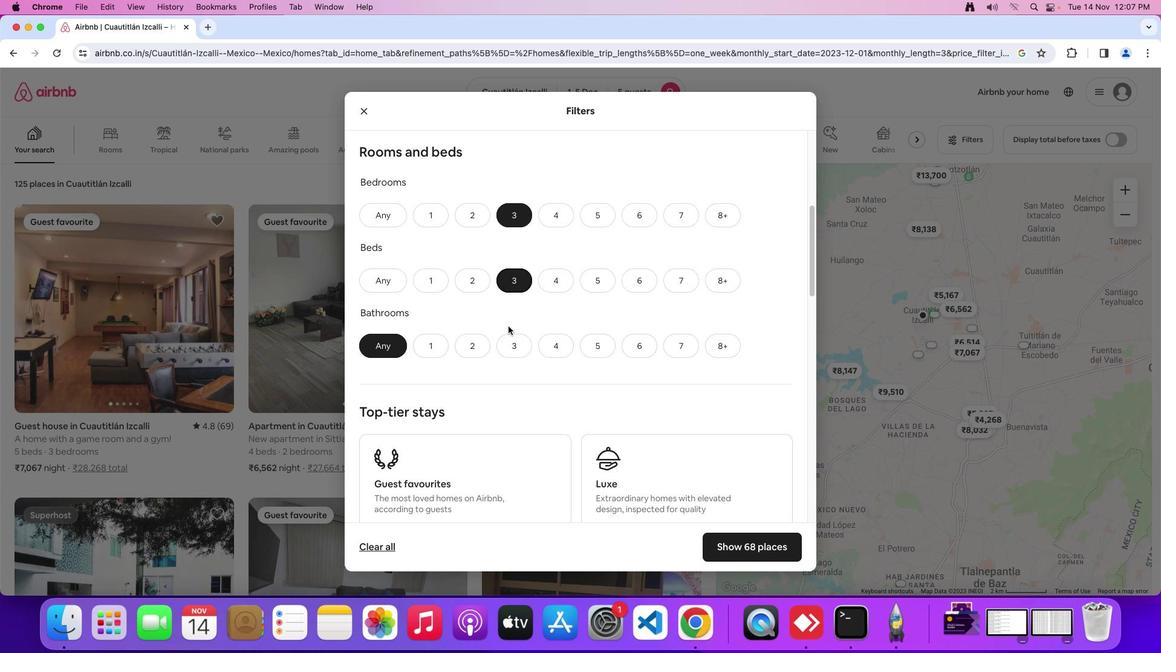 
Action: Mouse moved to (512, 350)
Screenshot: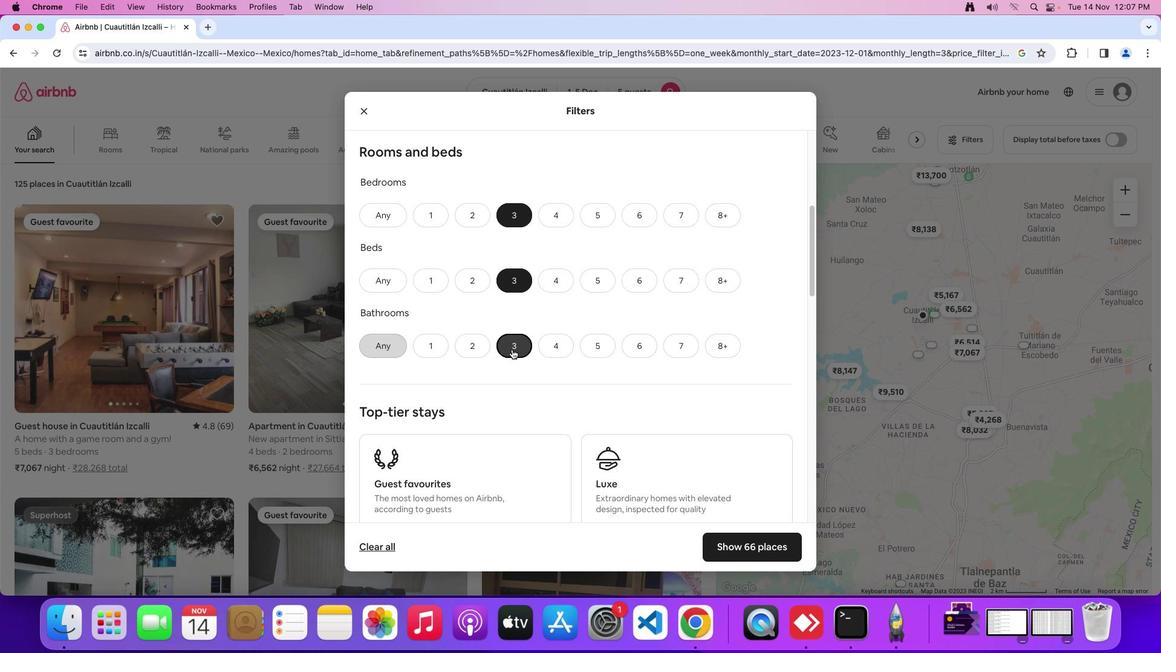 
Action: Mouse pressed left at (512, 350)
Screenshot: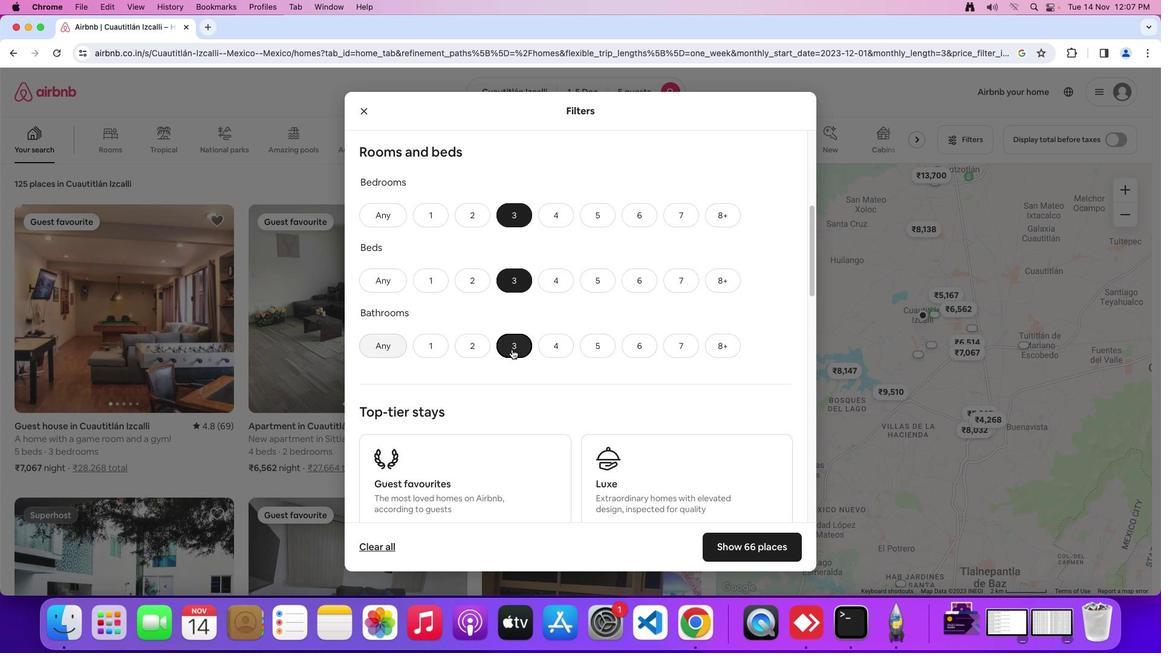 
Action: Mouse moved to (522, 339)
Screenshot: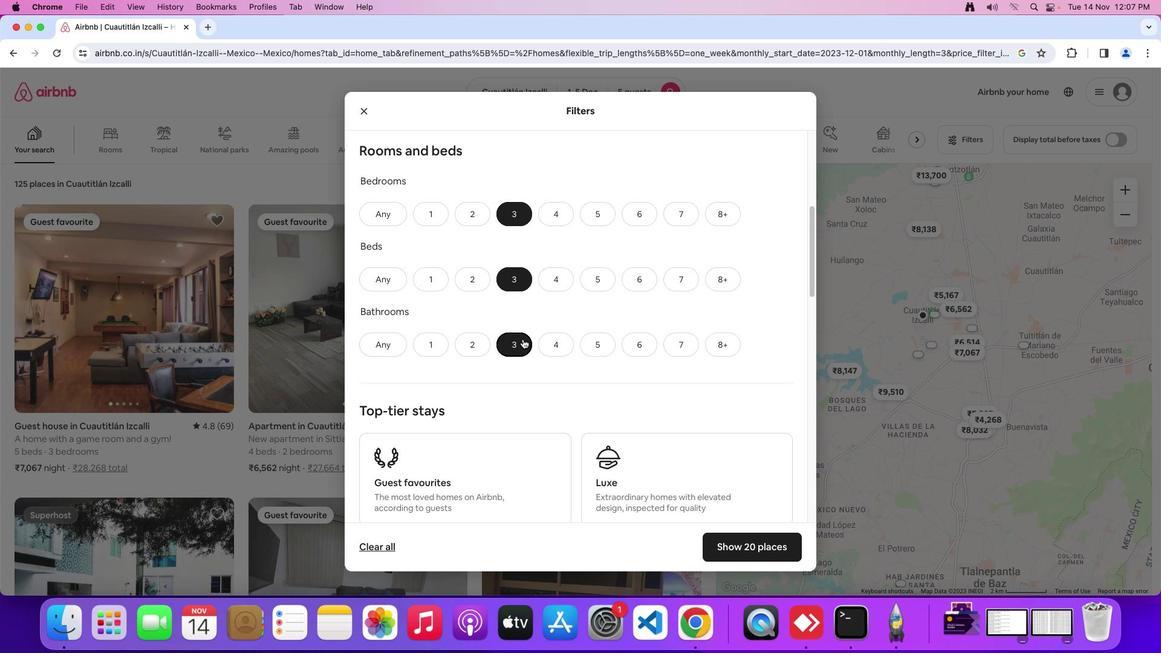 
Action: Mouse scrolled (522, 339) with delta (0, 0)
Screenshot: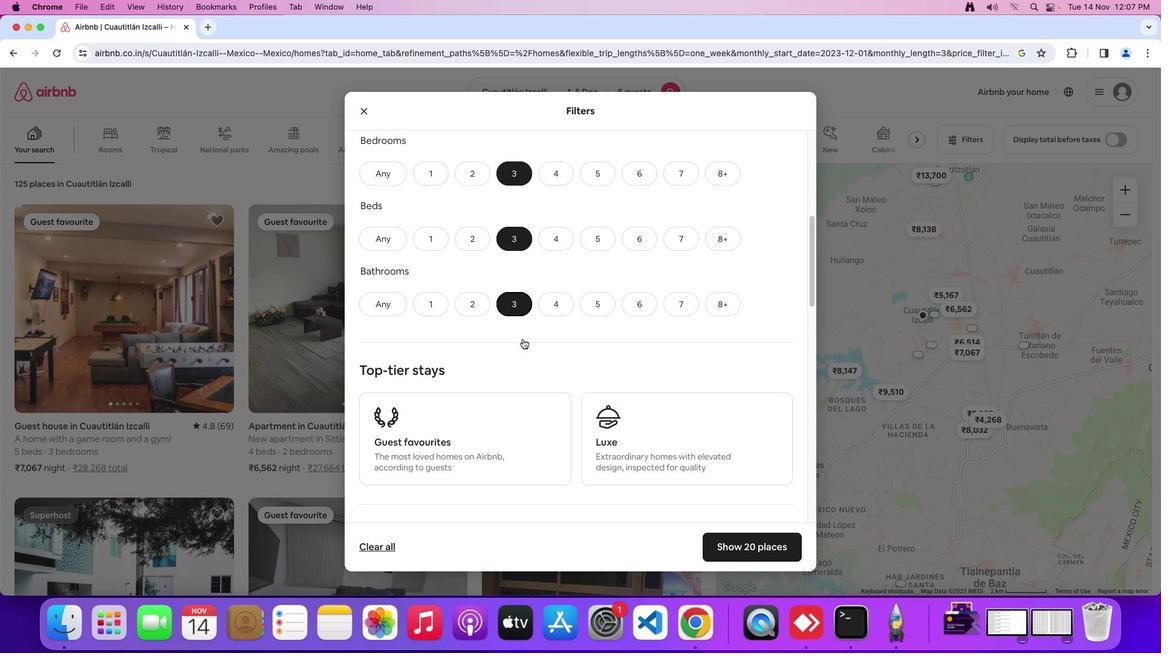 
Action: Mouse scrolled (522, 339) with delta (0, 0)
Screenshot: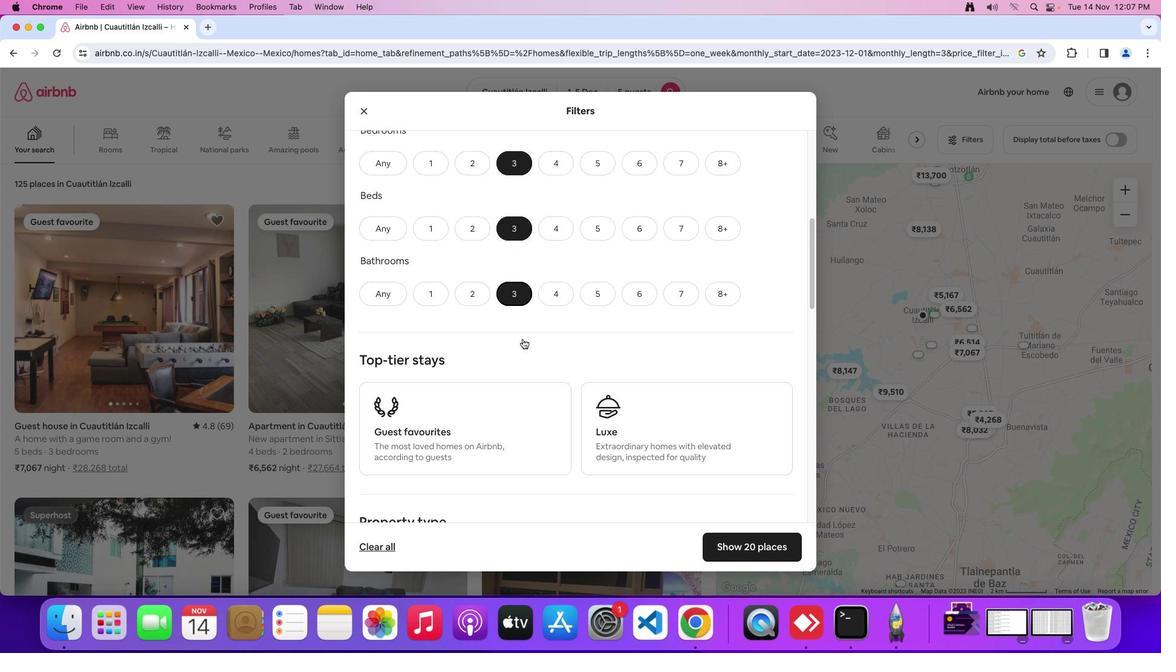 
Action: Mouse scrolled (522, 339) with delta (0, 0)
Screenshot: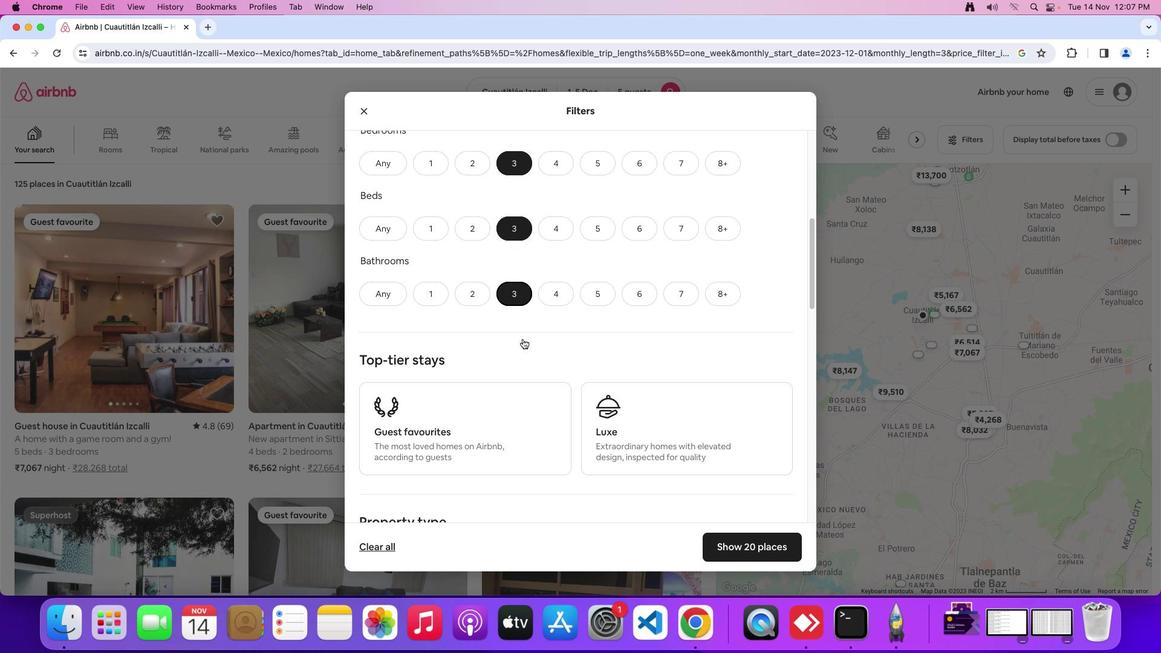 
Action: Mouse scrolled (522, 339) with delta (0, 0)
Screenshot: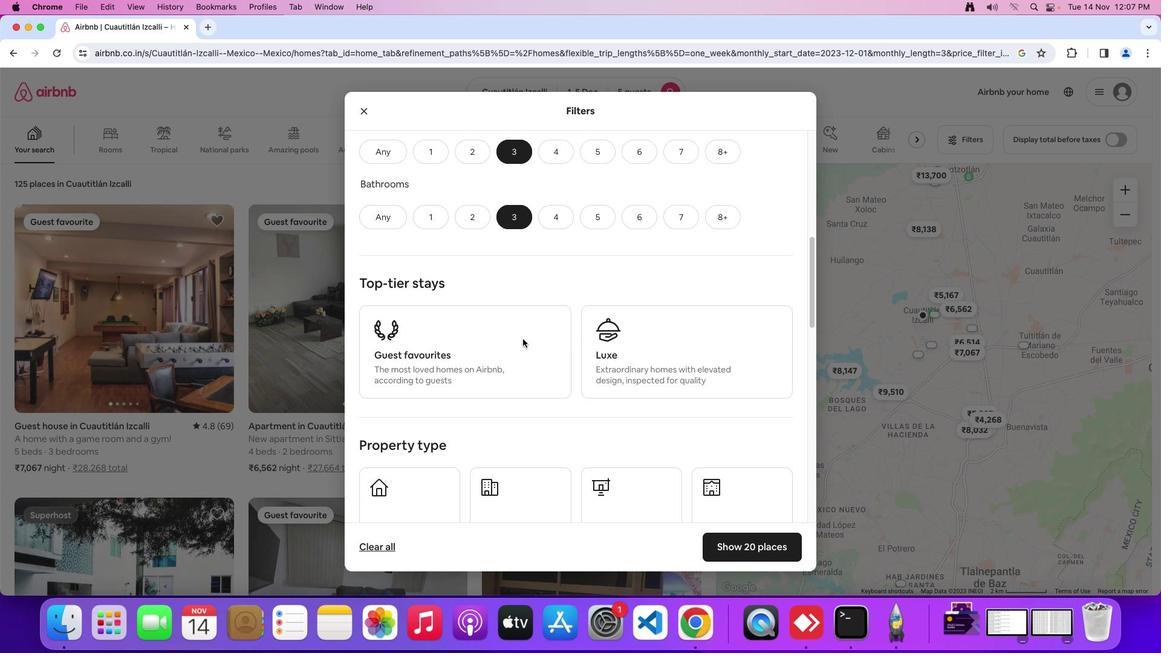 
Action: Mouse scrolled (522, 339) with delta (0, 0)
Screenshot: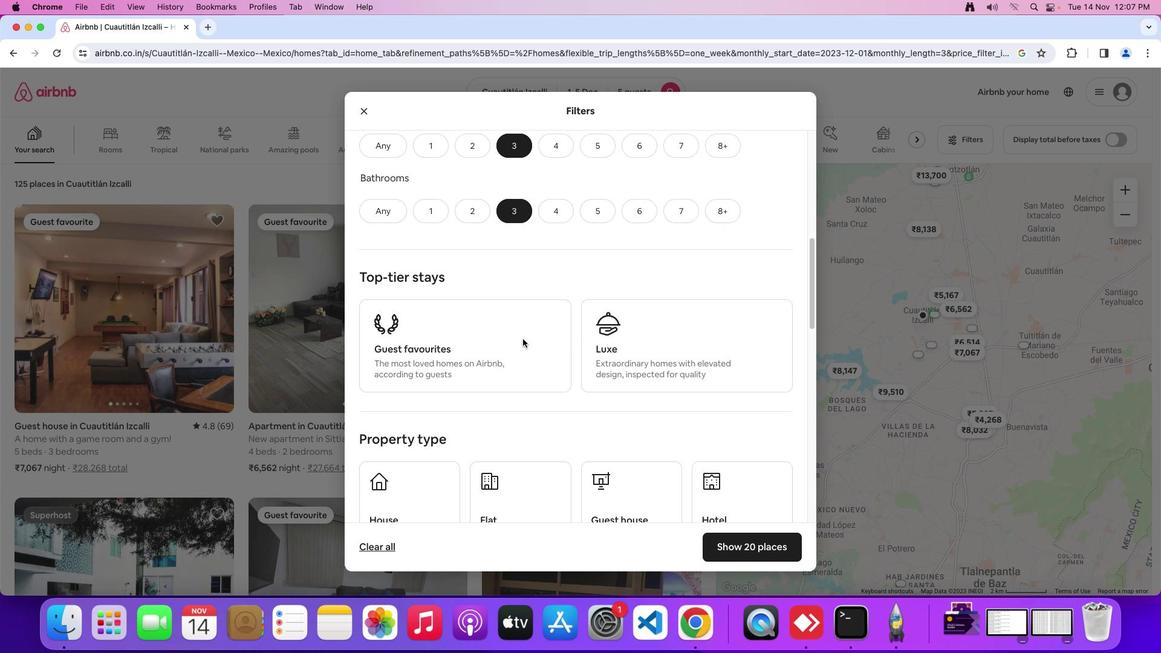 
Action: Mouse scrolled (522, 339) with delta (0, 0)
Screenshot: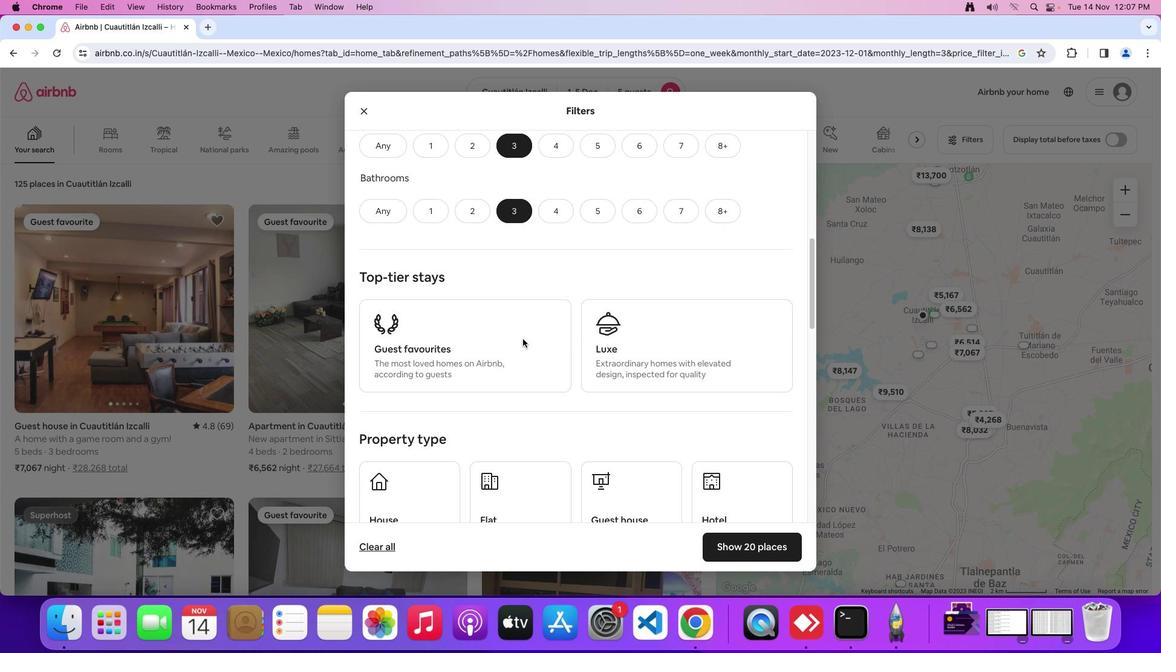 
Action: Mouse scrolled (522, 339) with delta (0, 0)
Screenshot: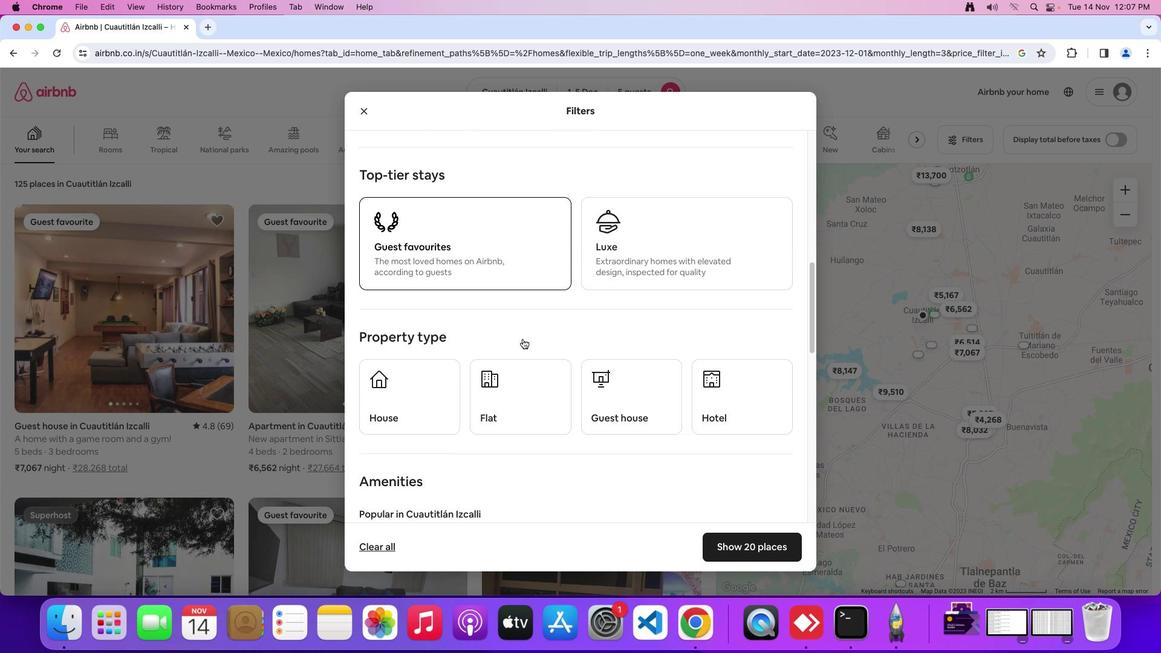 
Action: Mouse scrolled (522, 339) with delta (0, 0)
Screenshot: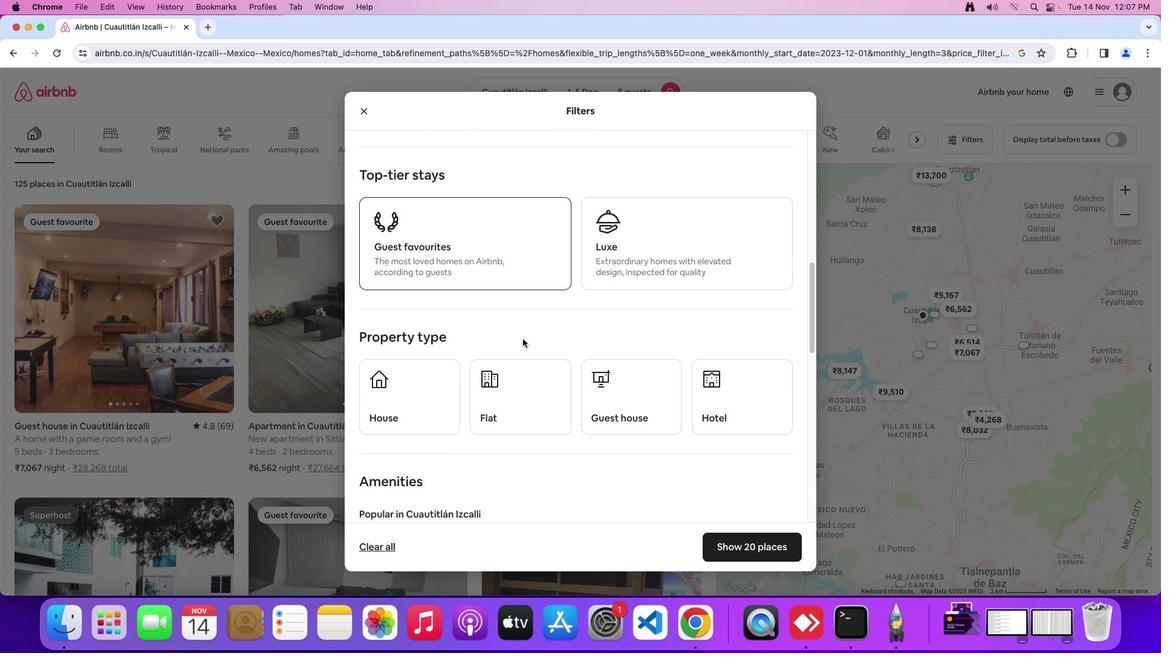 
Action: Mouse scrolled (522, 339) with delta (0, -1)
Screenshot: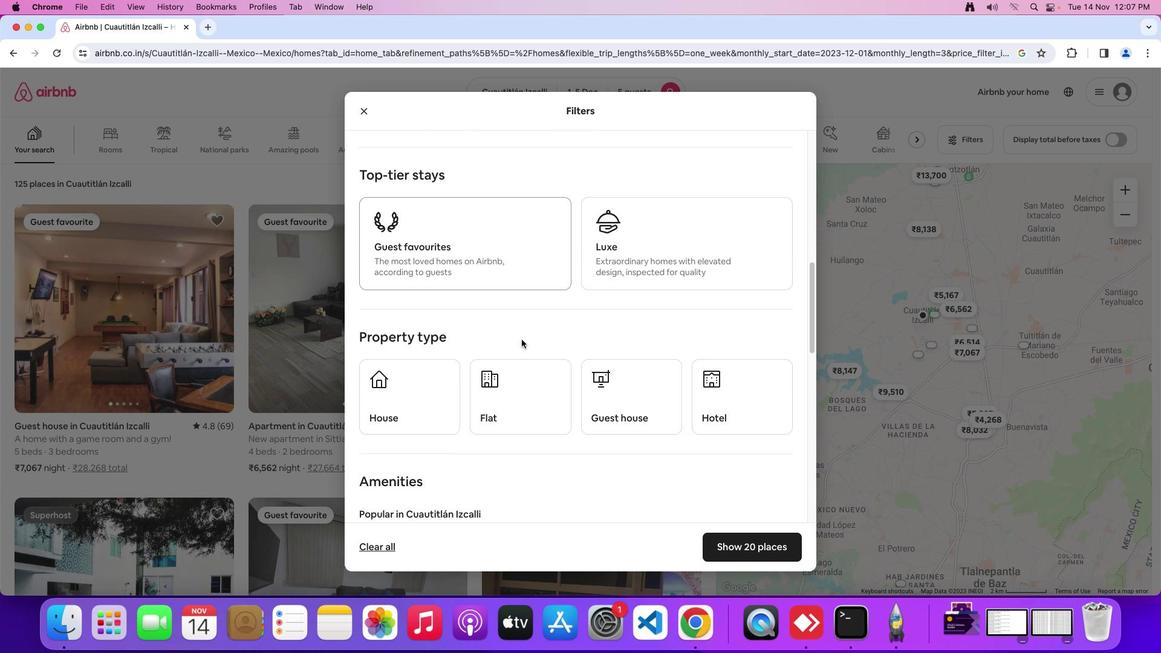 
Action: Mouse moved to (392, 413)
Screenshot: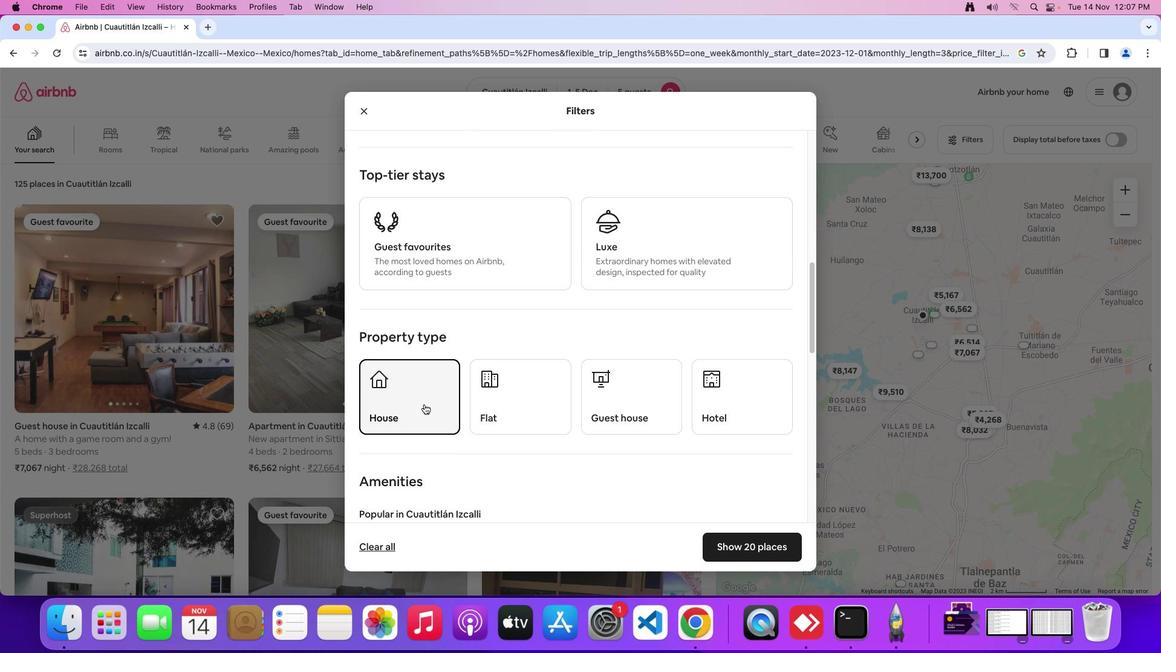 
Action: Mouse pressed left at (392, 413)
Screenshot: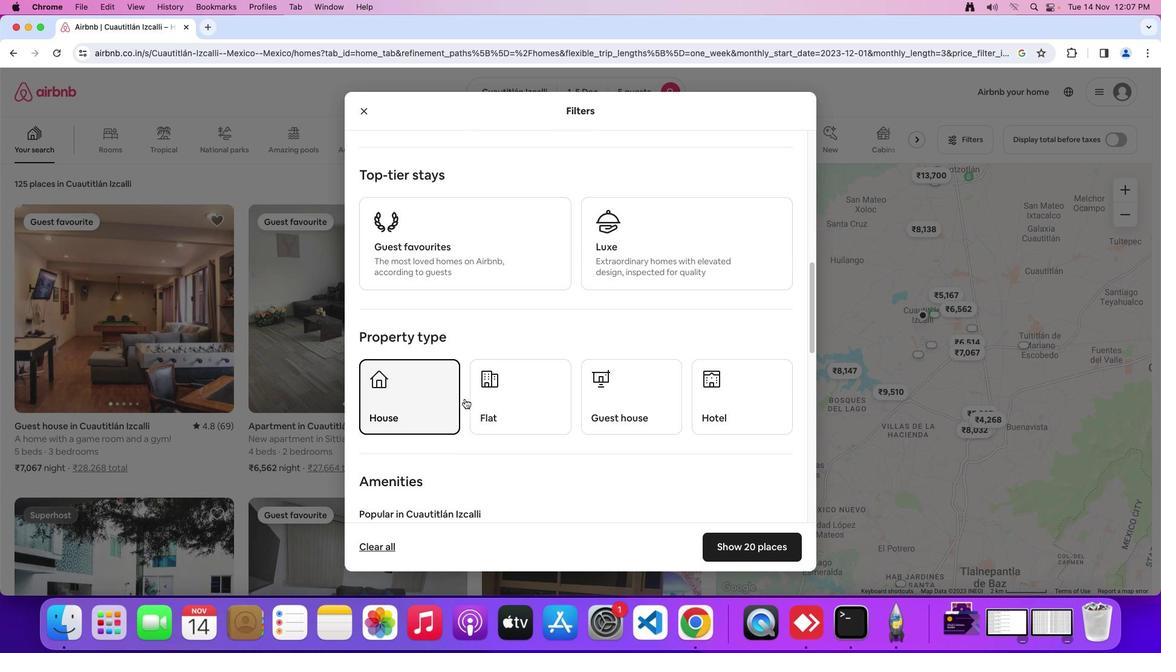 
Action: Mouse moved to (549, 376)
Screenshot: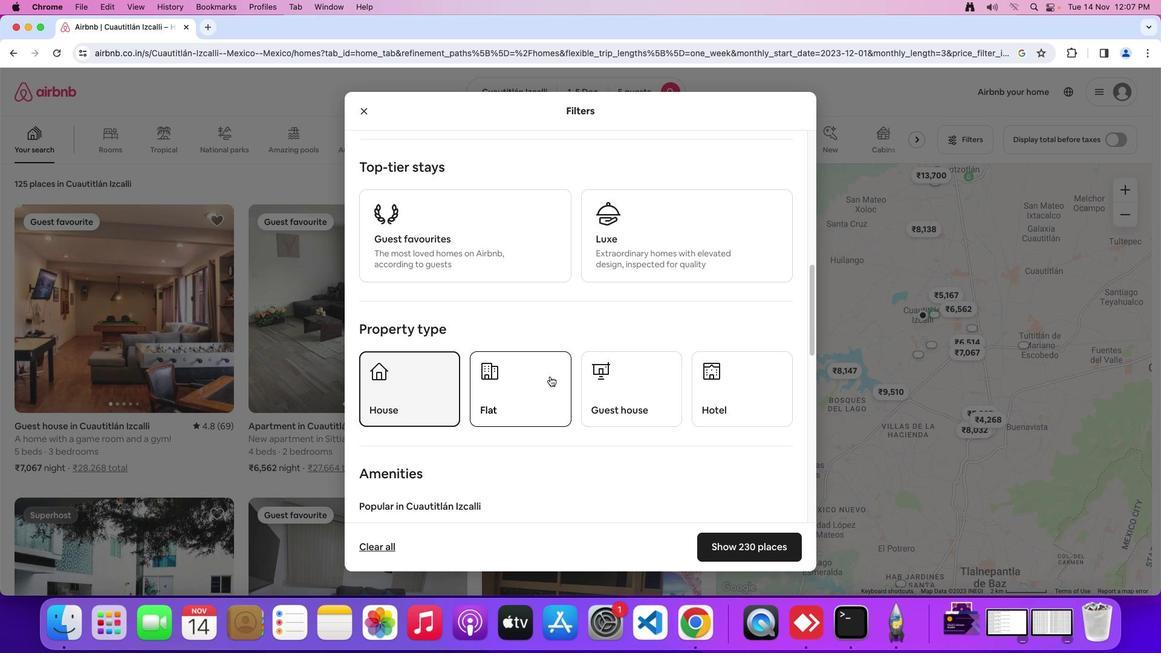 
Action: Mouse scrolled (549, 376) with delta (0, 0)
Screenshot: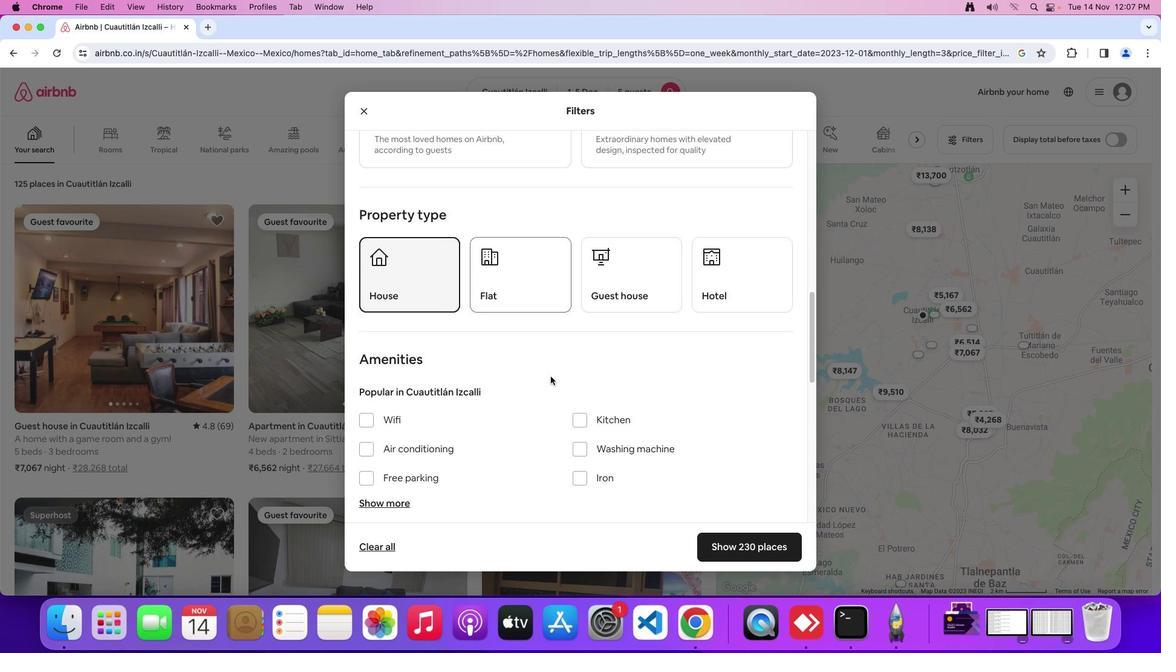 
Action: Mouse scrolled (549, 376) with delta (0, 0)
Screenshot: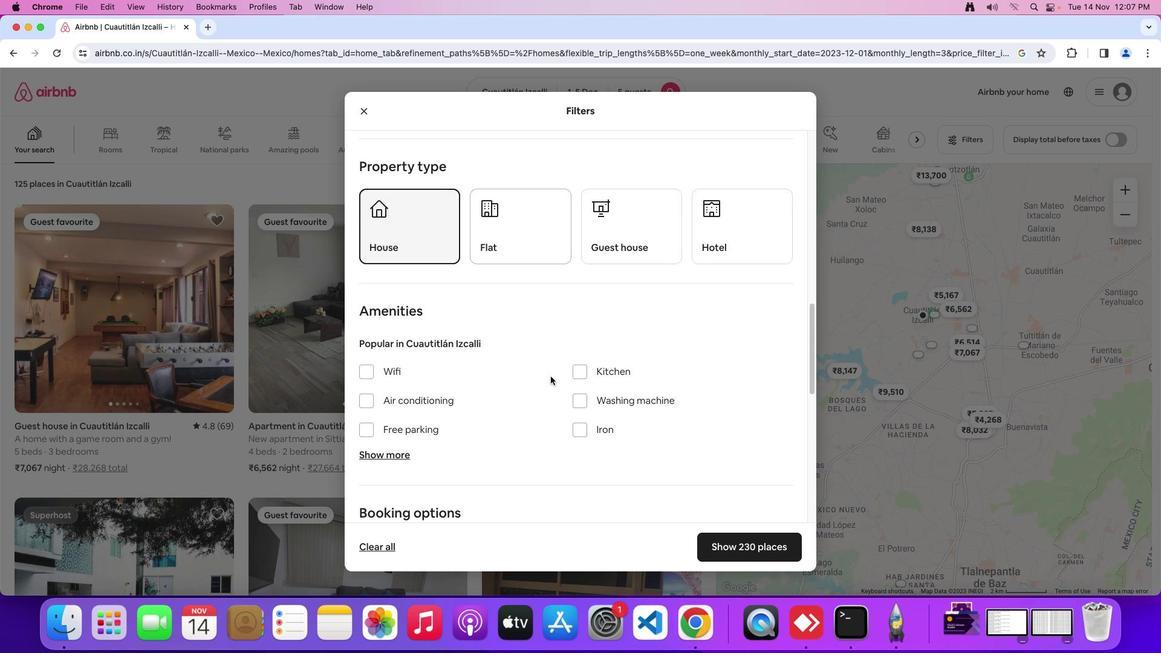 
Action: Mouse scrolled (549, 376) with delta (0, 0)
Screenshot: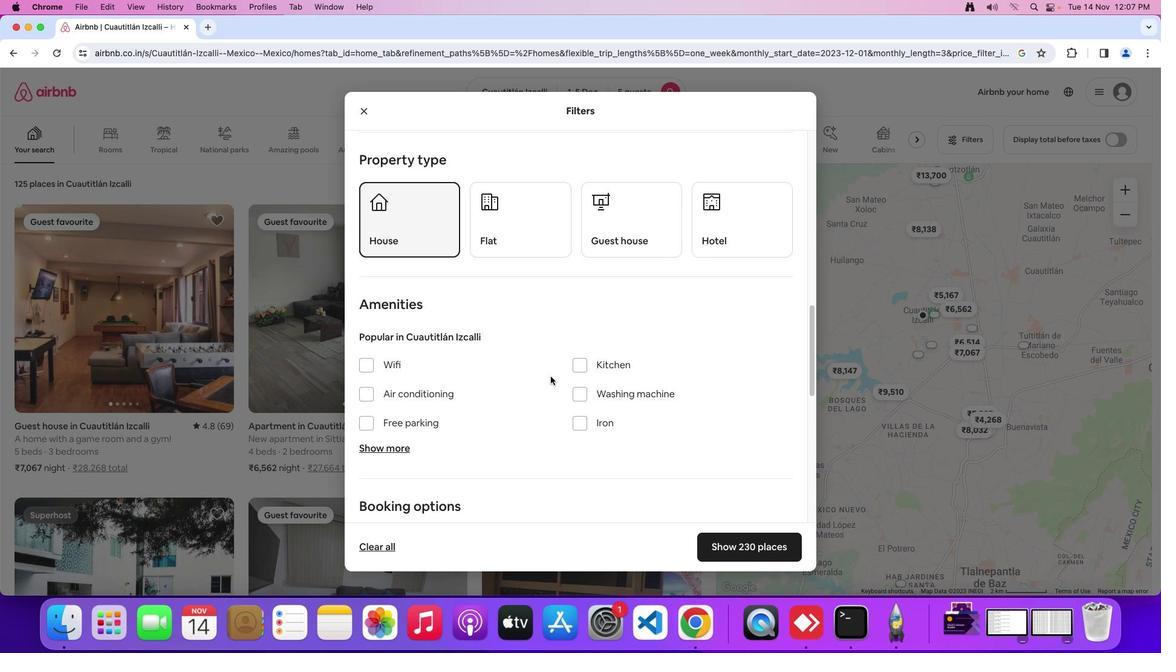 
Action: Mouse scrolled (549, 376) with delta (0, -1)
Screenshot: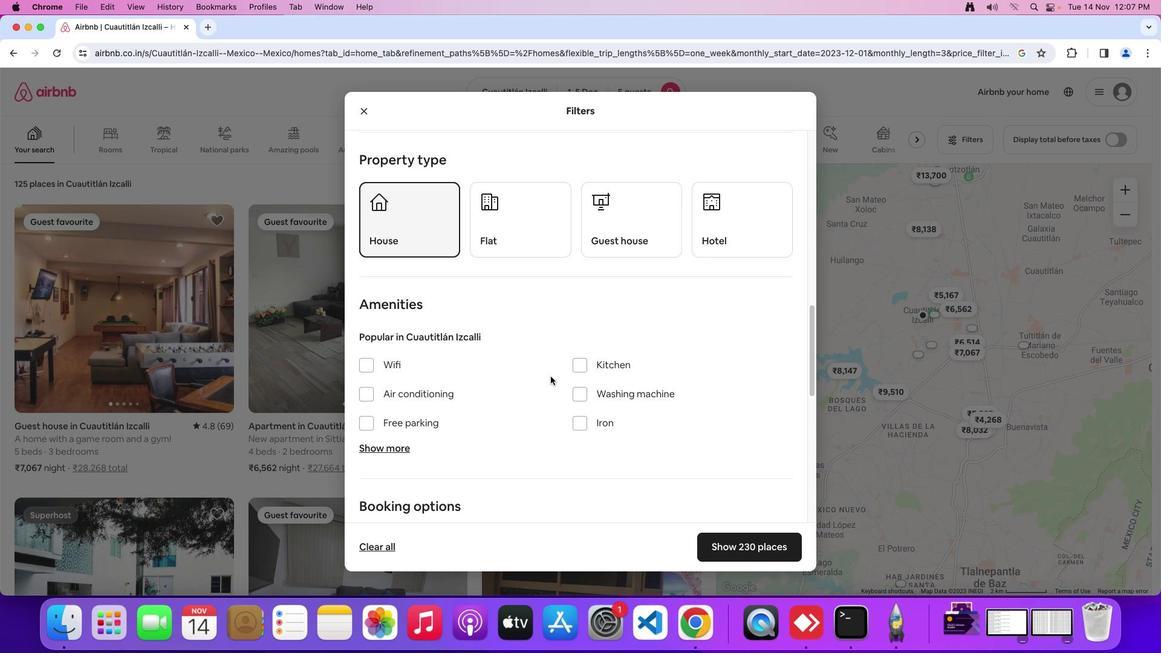 
Action: Mouse moved to (551, 375)
Screenshot: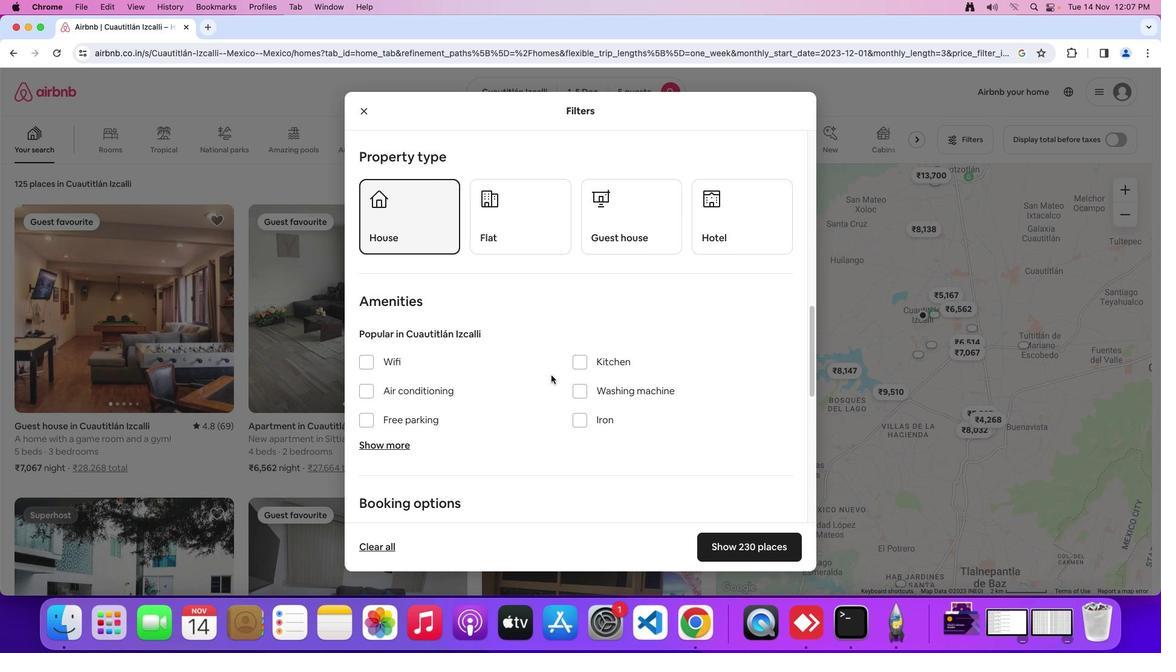 
Action: Mouse scrolled (551, 375) with delta (0, 0)
Screenshot: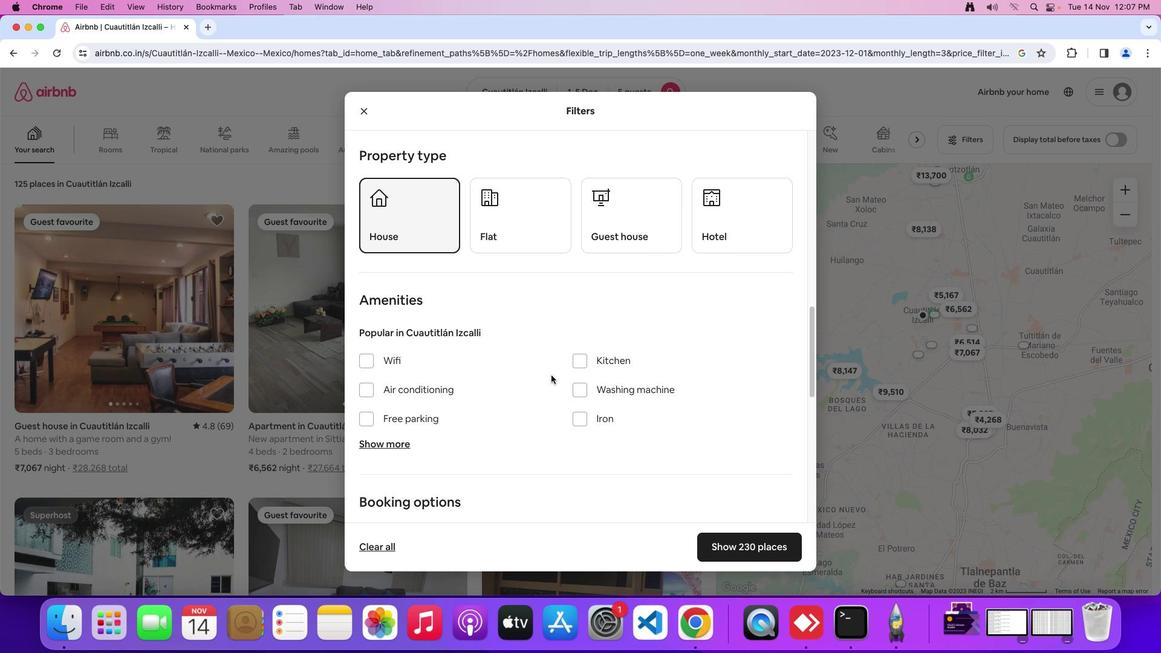 
Action: Mouse scrolled (551, 375) with delta (0, 0)
Screenshot: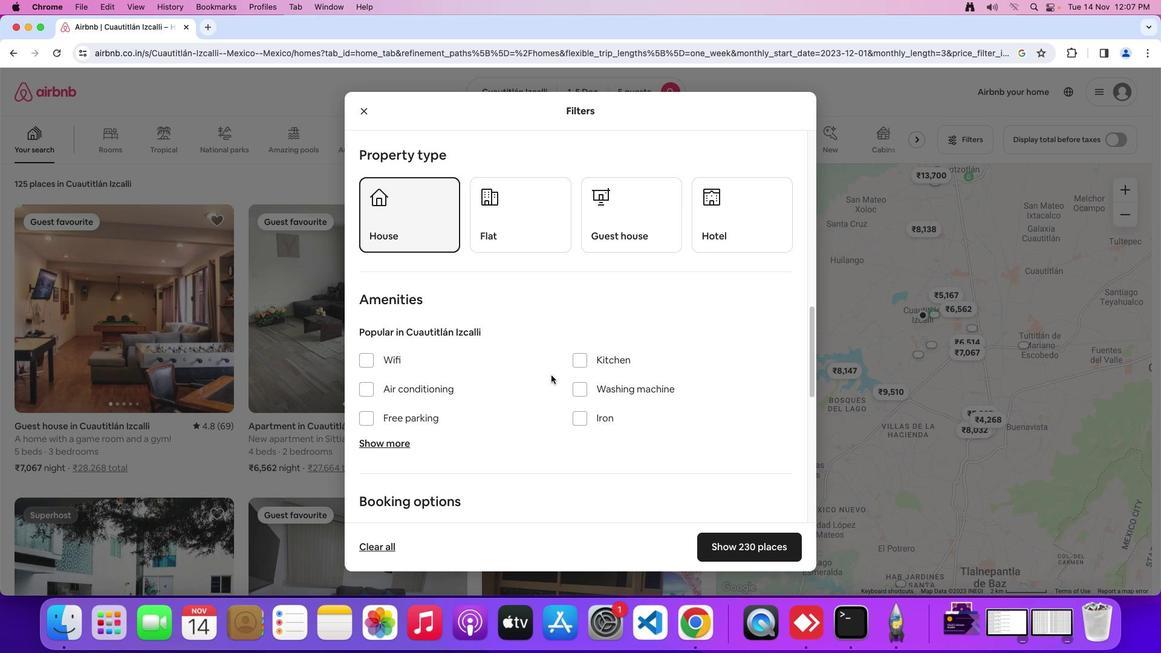 
Action: Mouse moved to (551, 355)
Screenshot: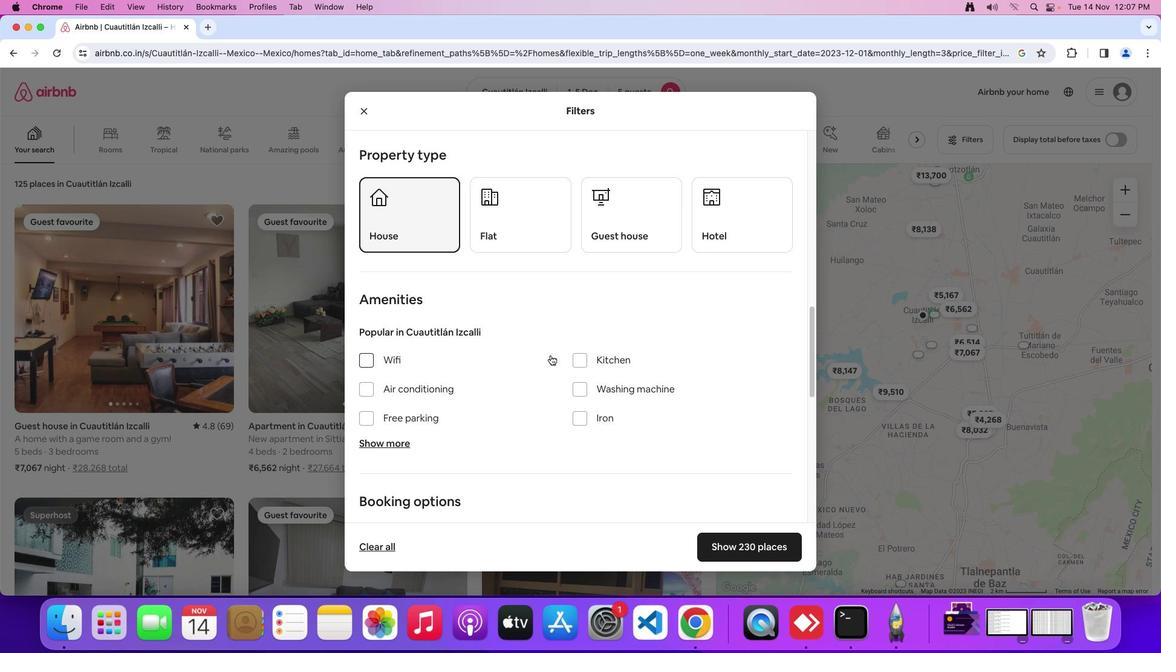 
Action: Mouse scrolled (551, 355) with delta (0, 0)
Screenshot: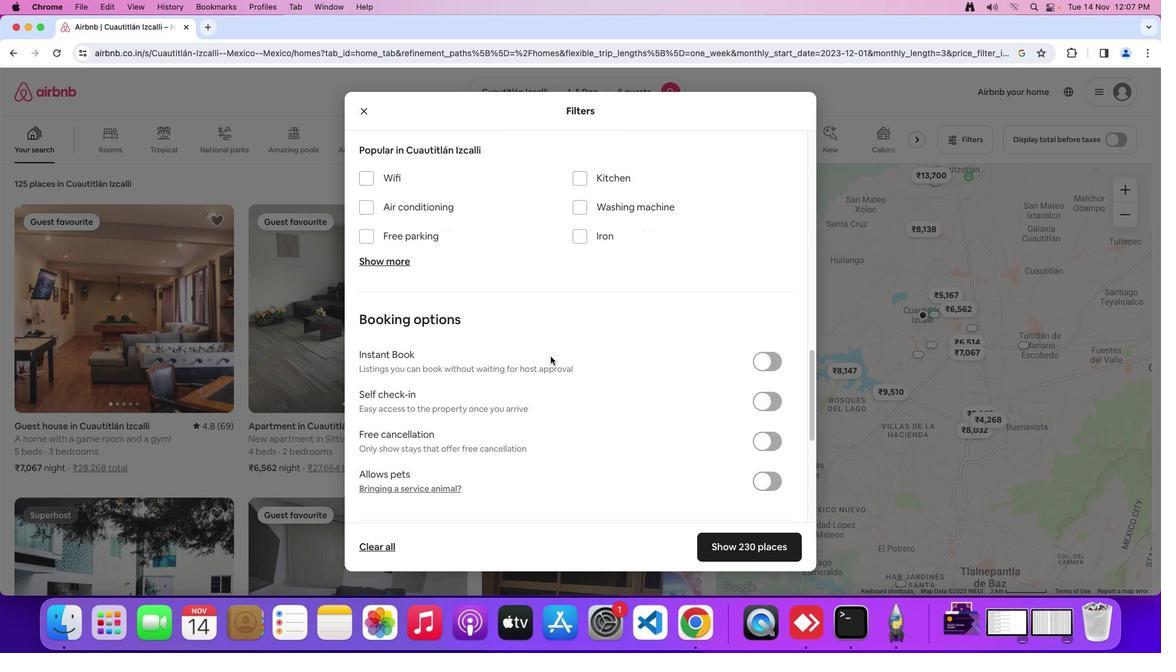 
Action: Mouse scrolled (551, 355) with delta (0, 0)
Screenshot: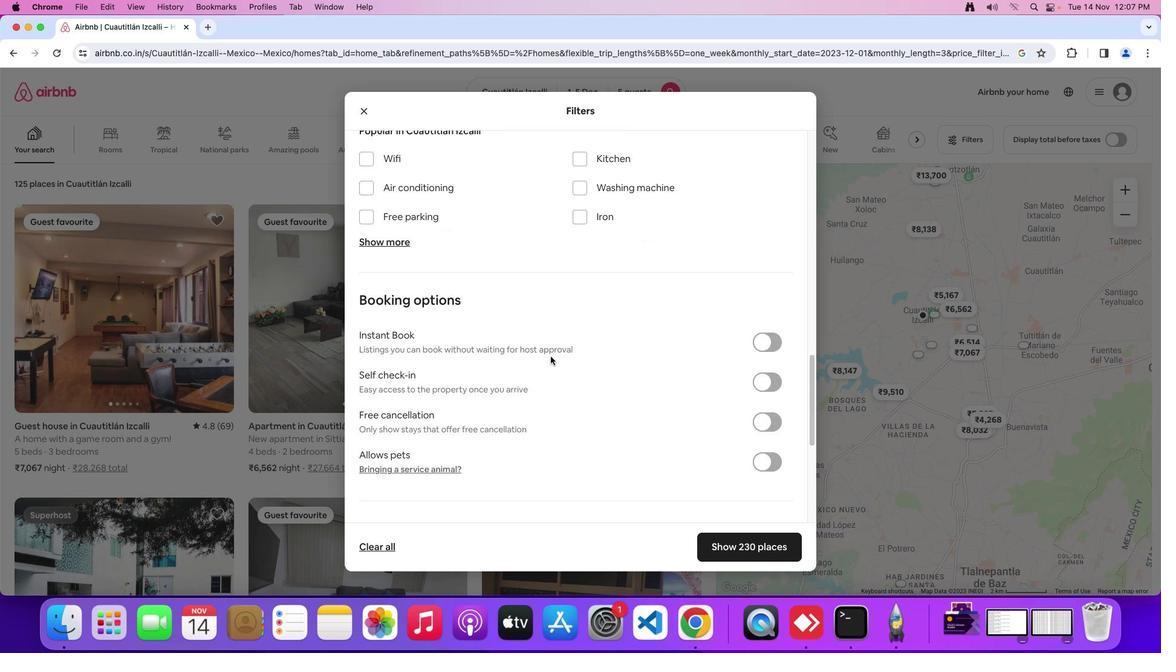 
Action: Mouse scrolled (551, 355) with delta (0, -1)
Screenshot: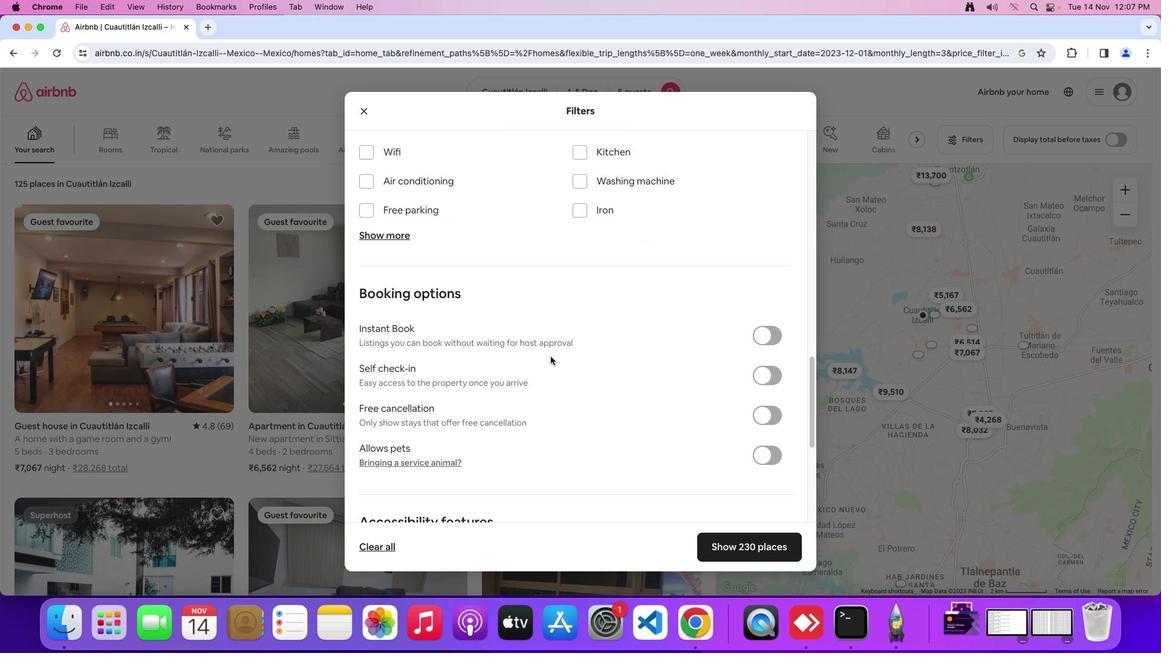 
Action: Mouse moved to (551, 355)
Screenshot: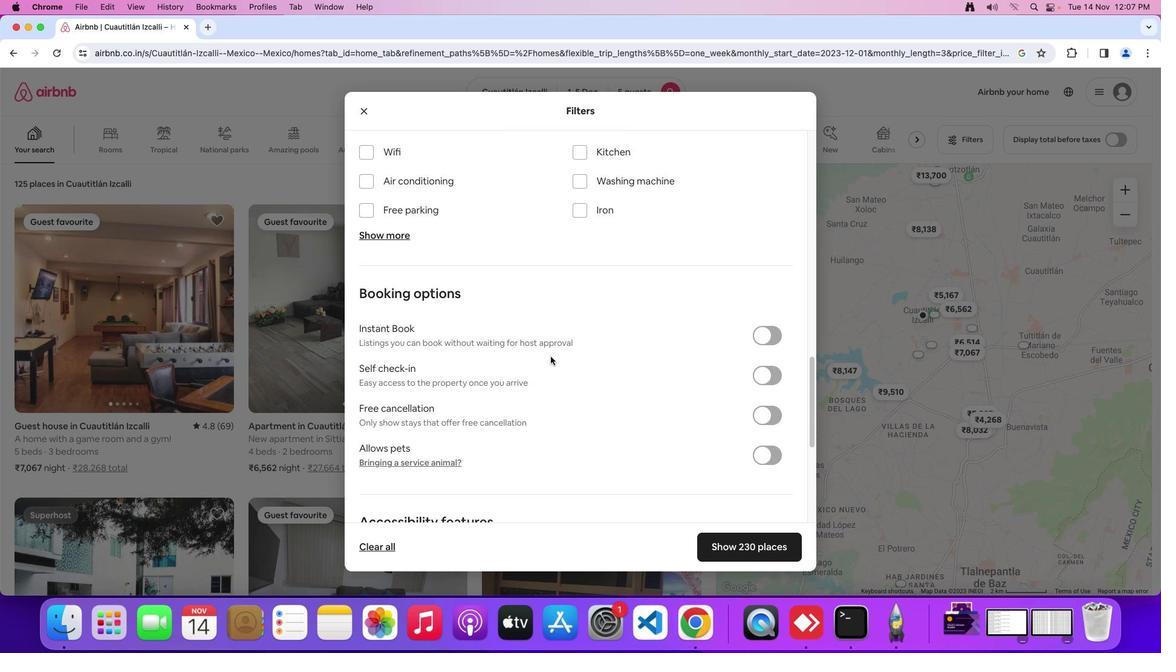 
Action: Mouse scrolled (551, 355) with delta (0, -1)
Screenshot: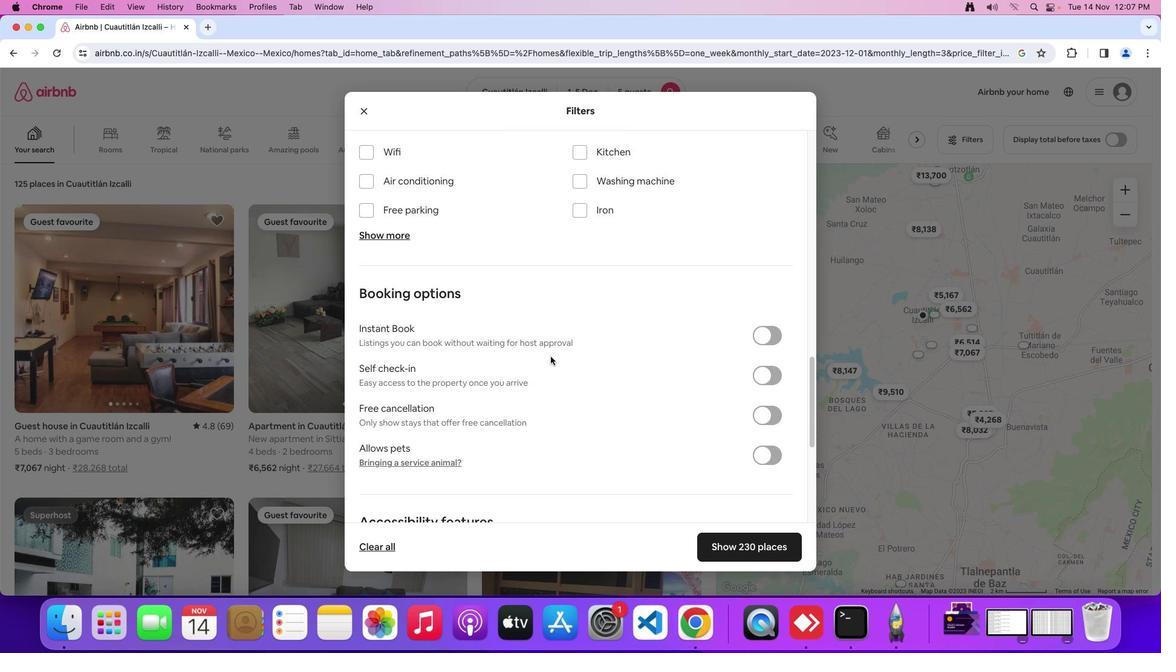 
Action: Mouse moved to (552, 361)
Screenshot: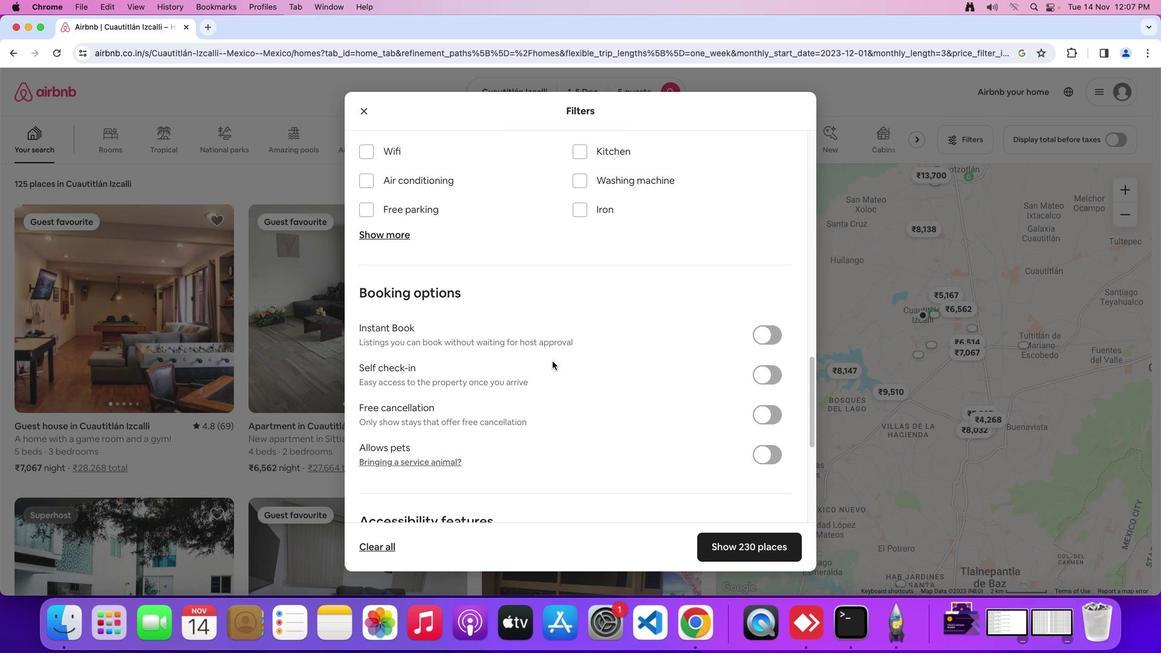
Action: Mouse scrolled (552, 361) with delta (0, 0)
Screenshot: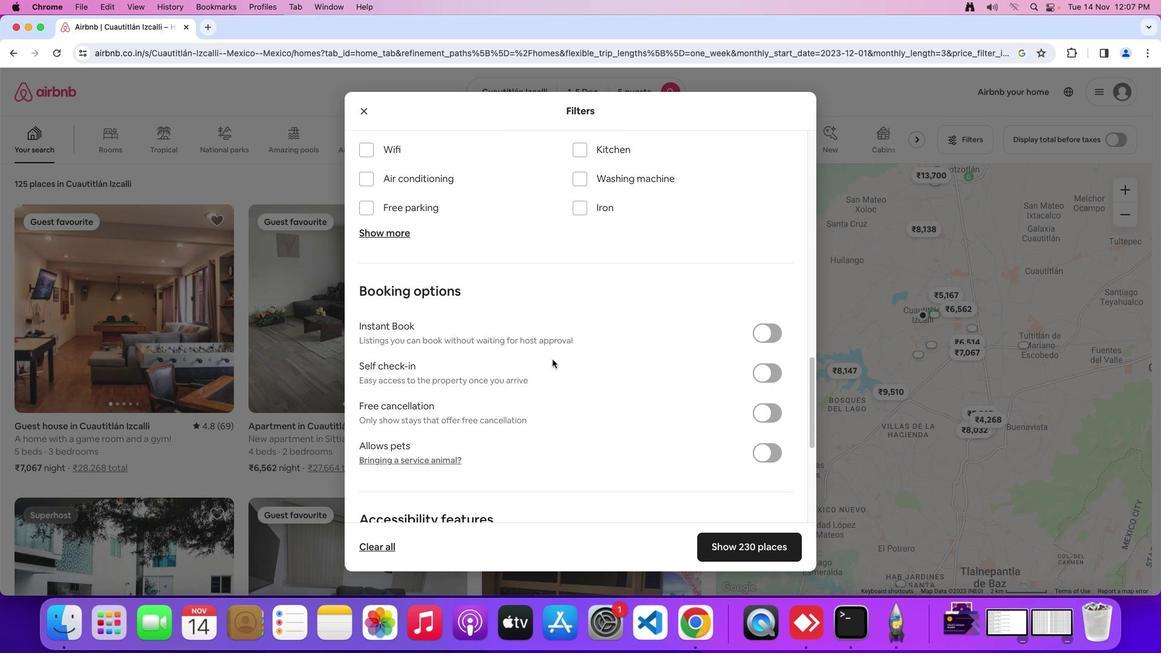 
Action: Mouse moved to (554, 359)
Screenshot: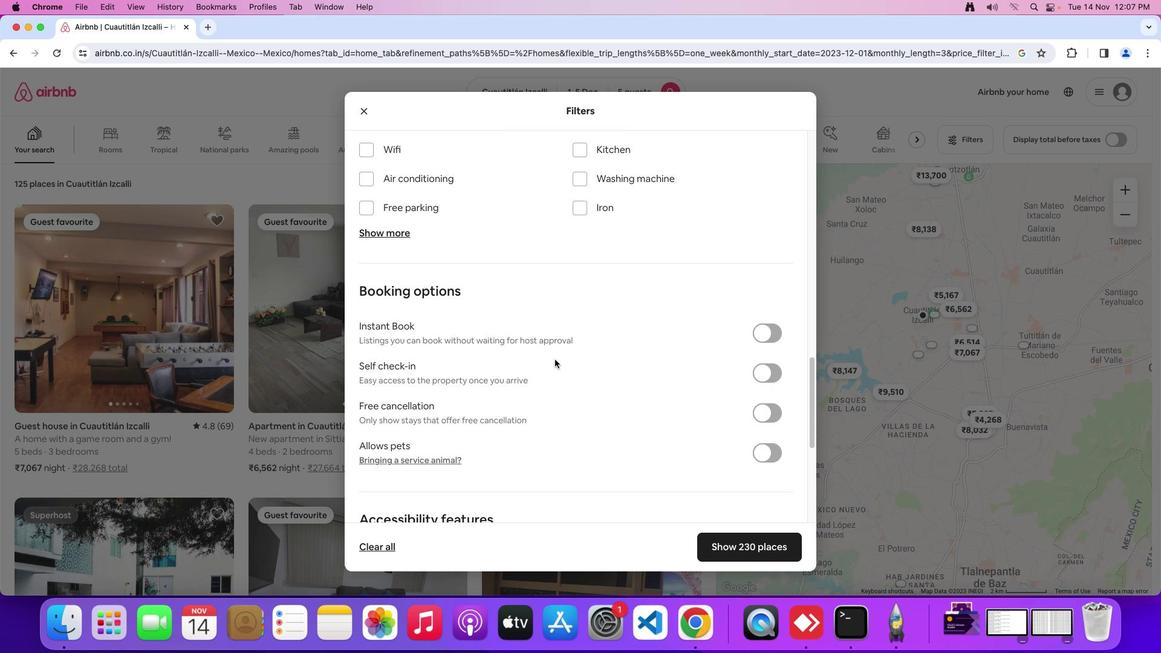 
Action: Mouse scrolled (554, 359) with delta (0, 0)
Screenshot: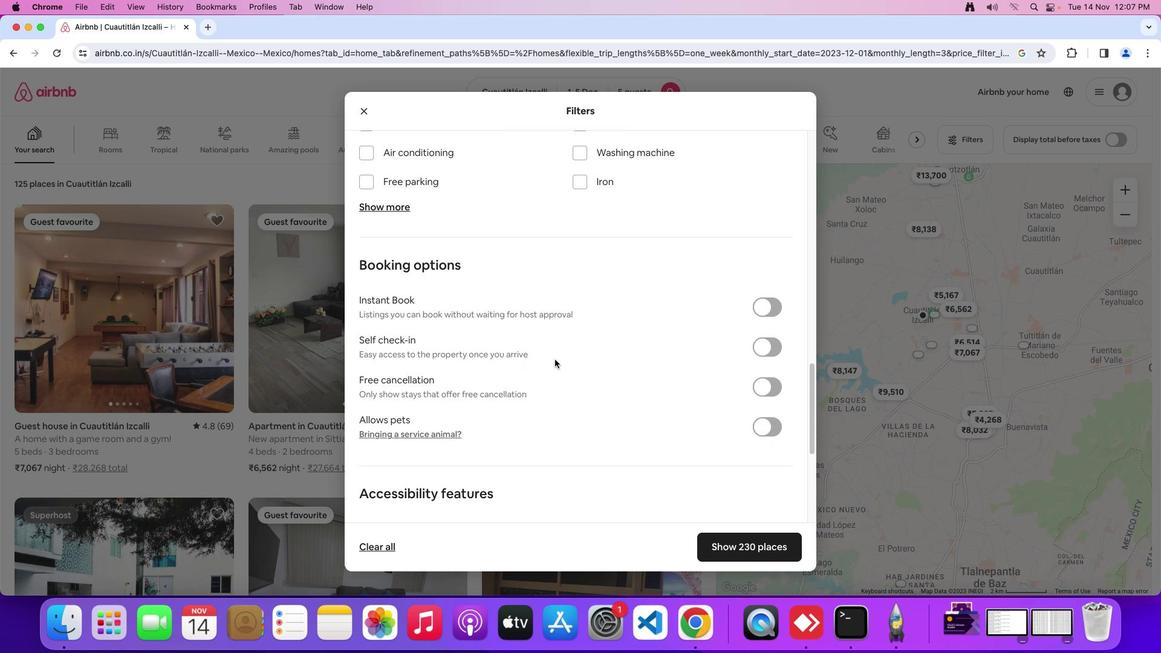 
Action: Mouse scrolled (554, 359) with delta (0, 0)
Screenshot: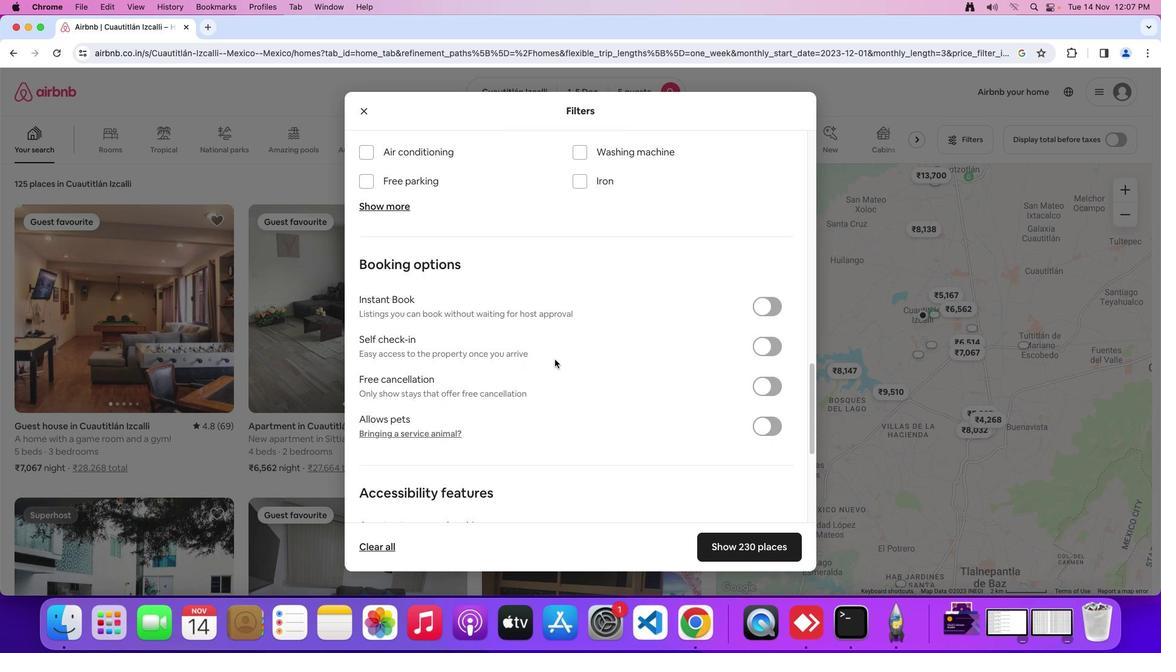 
Action: Mouse scrolled (554, 359) with delta (0, 0)
Screenshot: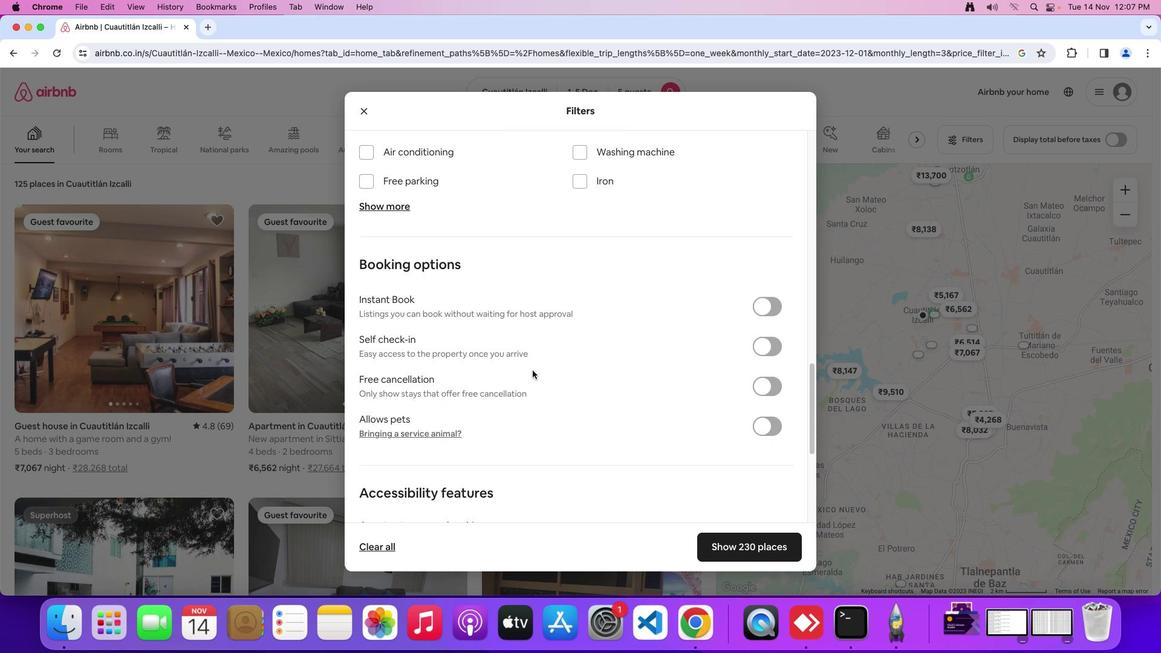 
Action: Mouse moved to (759, 344)
Screenshot: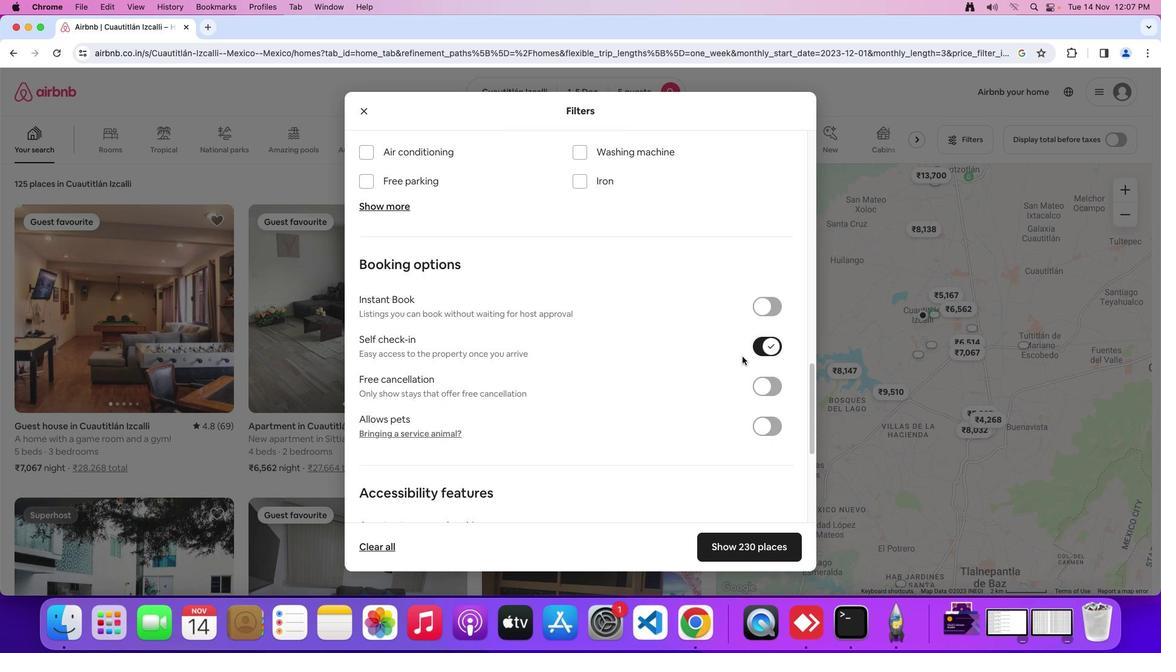 
Action: Mouse pressed left at (759, 344)
Screenshot: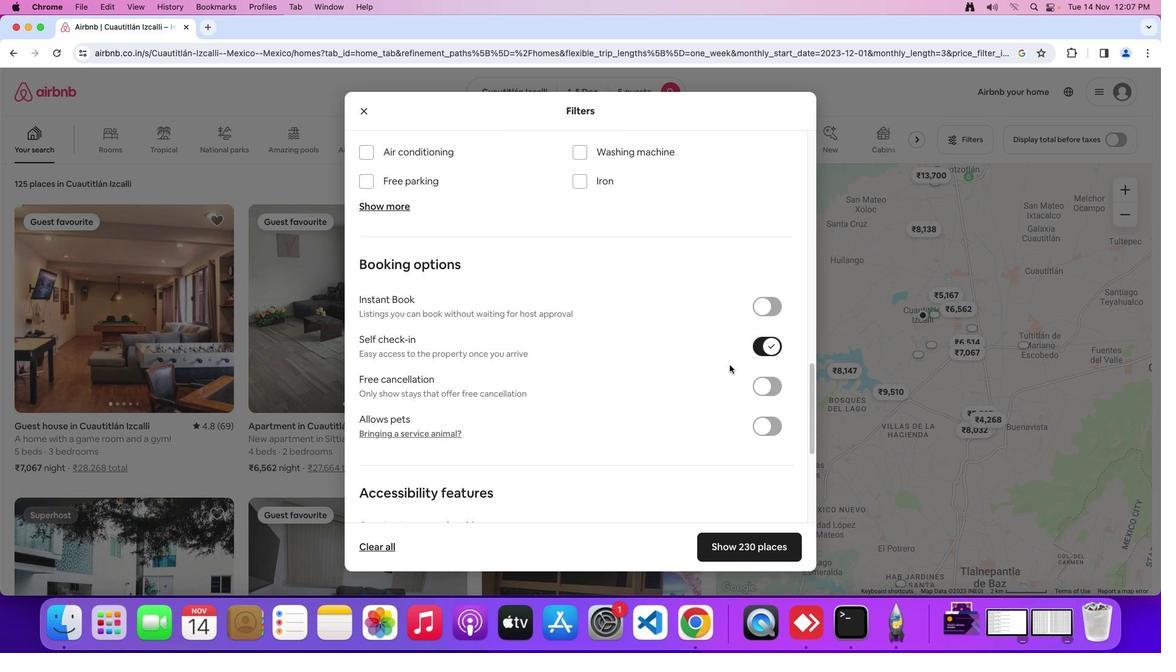 
Action: Mouse moved to (681, 381)
Screenshot: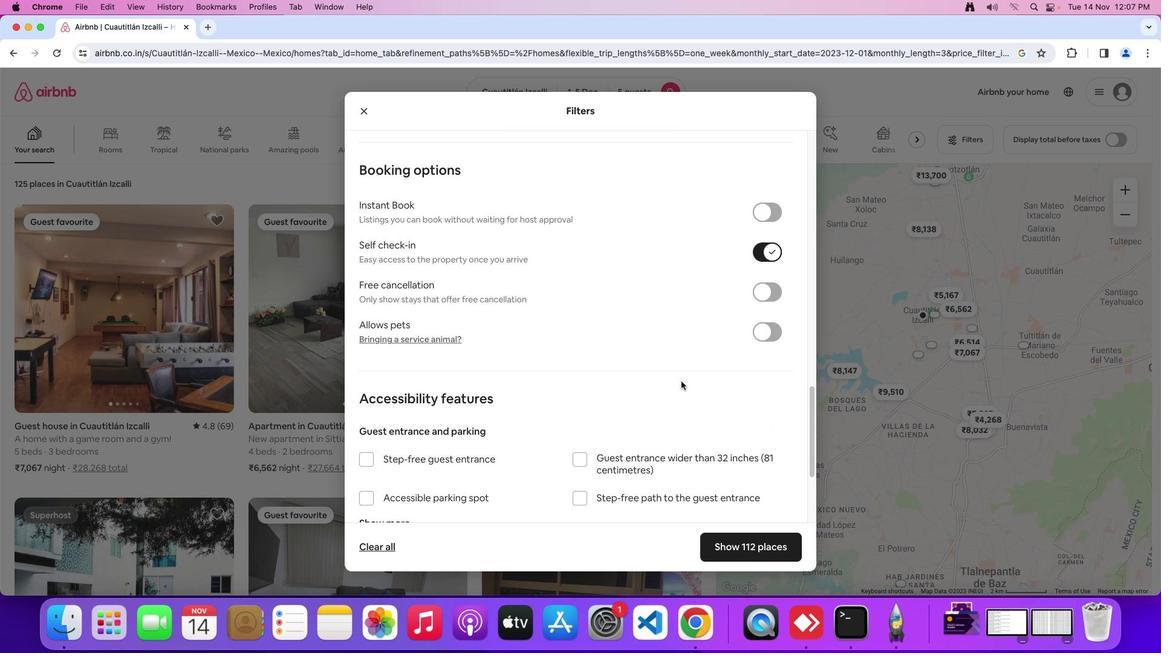 
Action: Mouse scrolled (681, 381) with delta (0, 0)
Screenshot: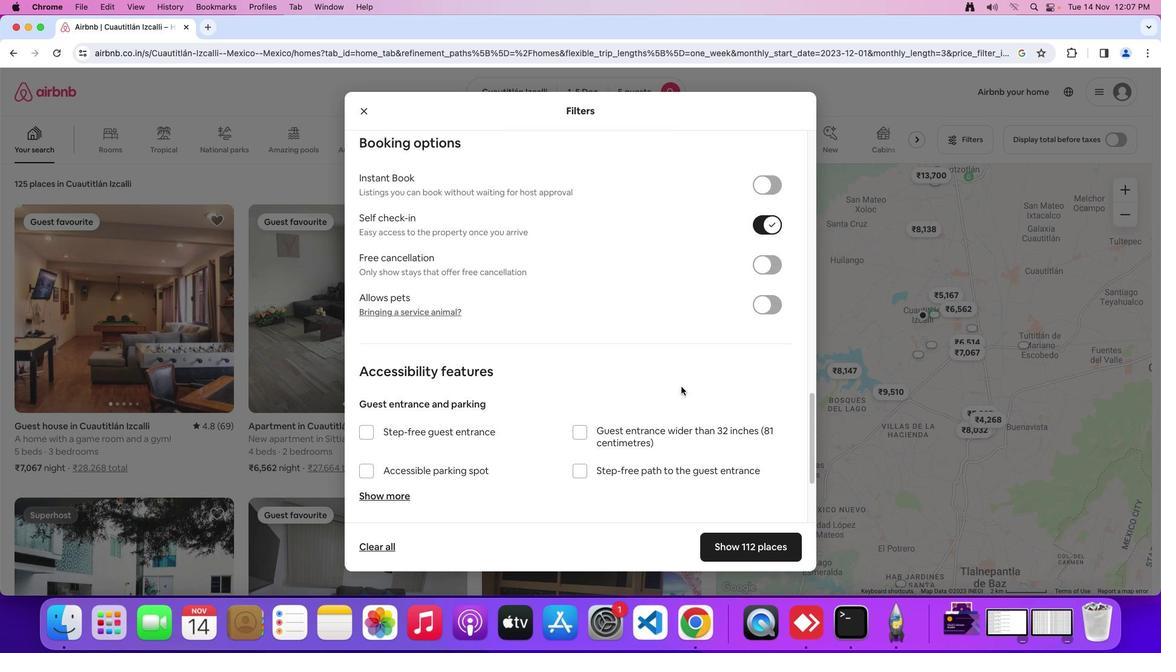 
Action: Mouse scrolled (681, 381) with delta (0, 0)
Screenshot: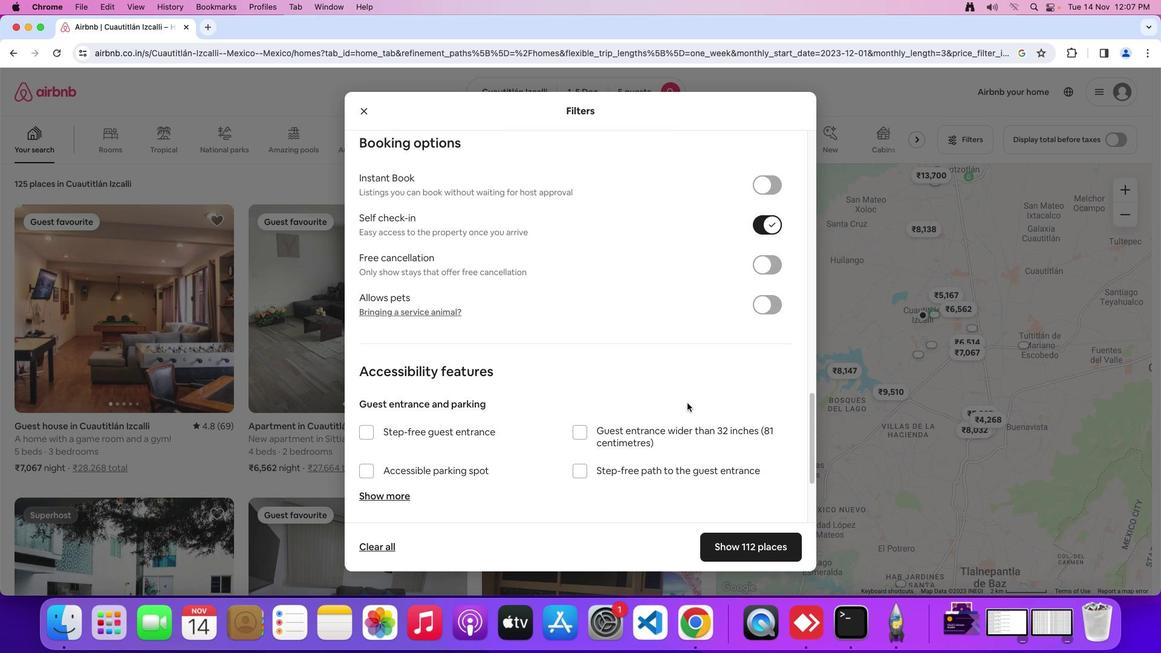
Action: Mouse scrolled (681, 381) with delta (0, -1)
Screenshot: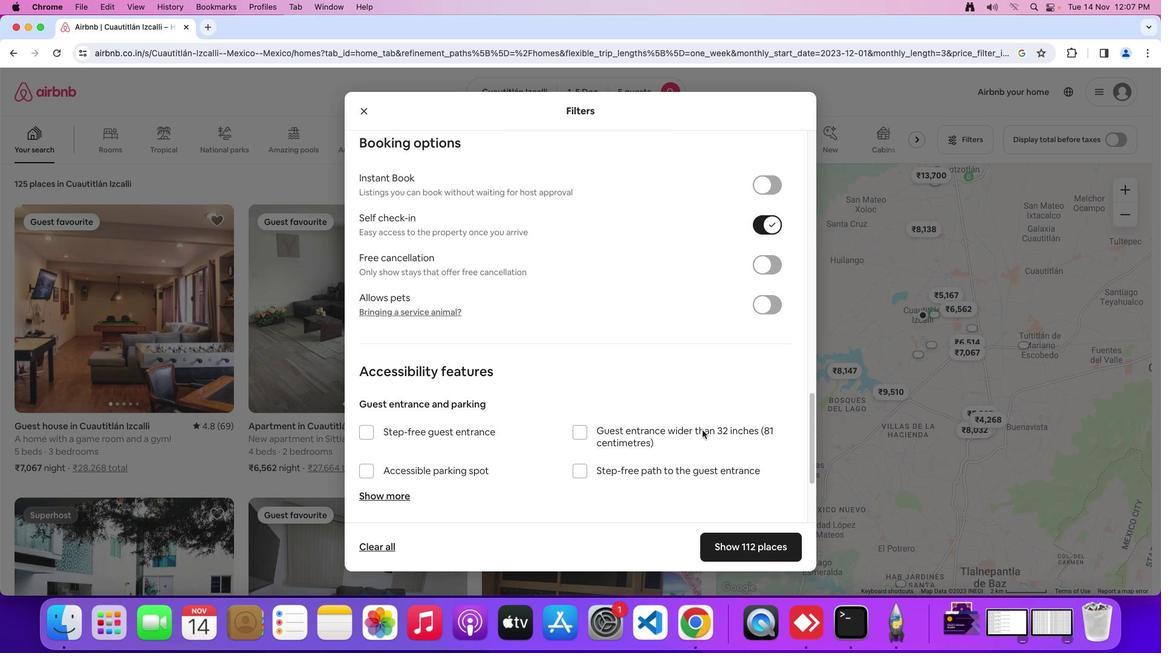 
Action: Mouse moved to (749, 548)
Screenshot: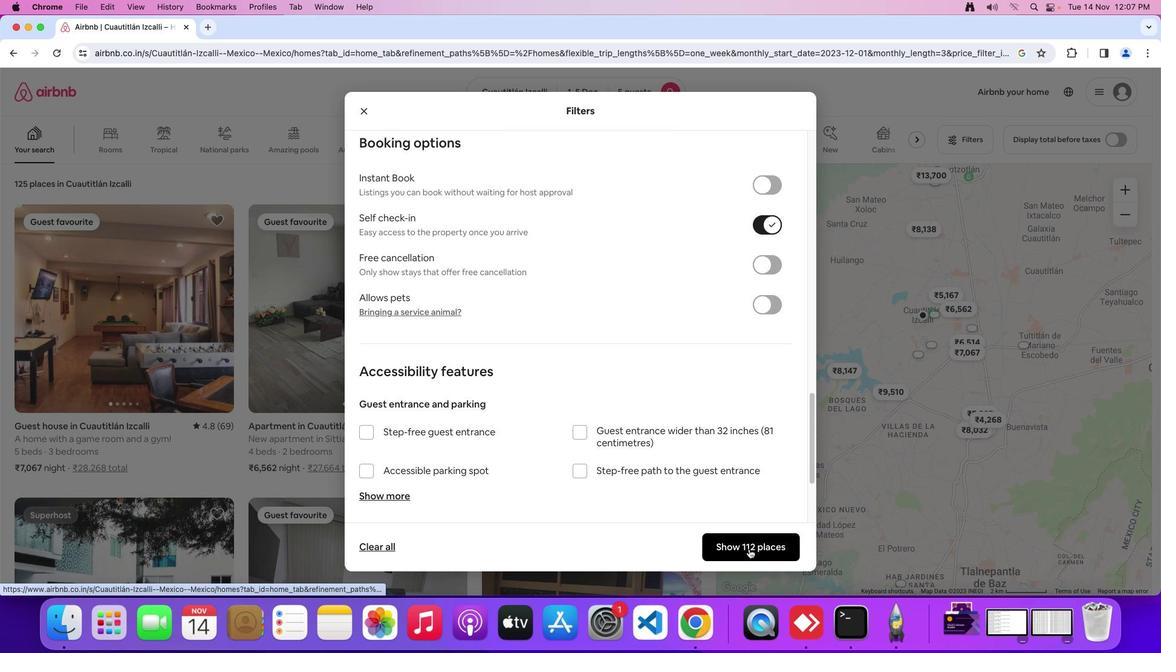 
Action: Mouse pressed left at (749, 548)
Screenshot: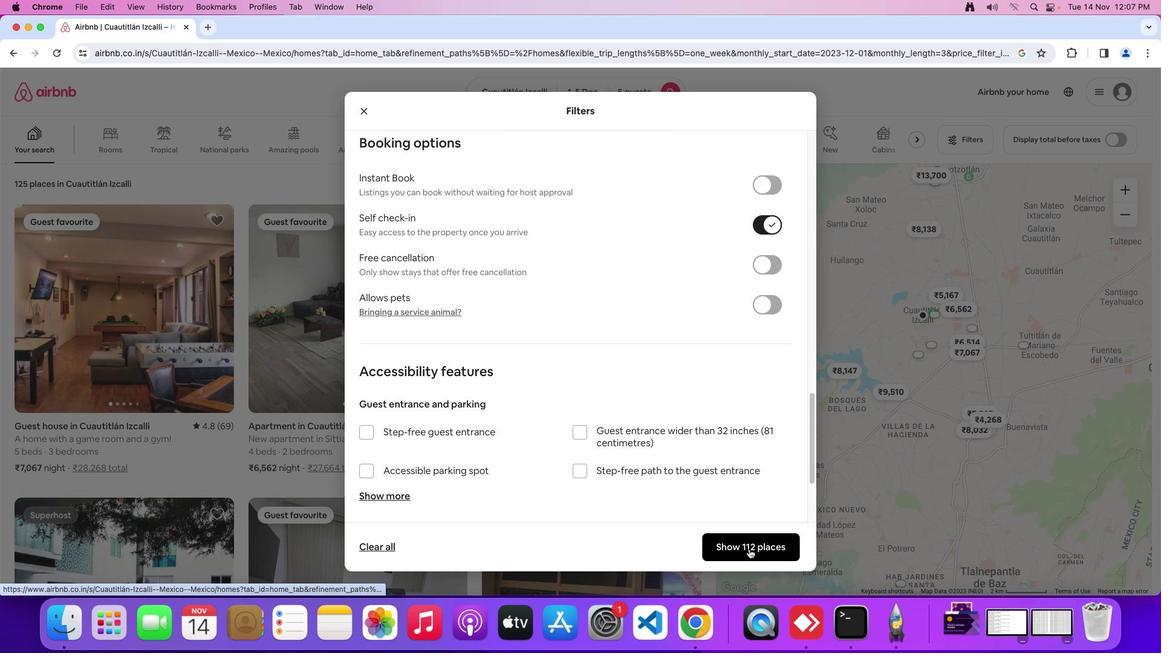 
Action: Mouse moved to (430, 422)
Screenshot: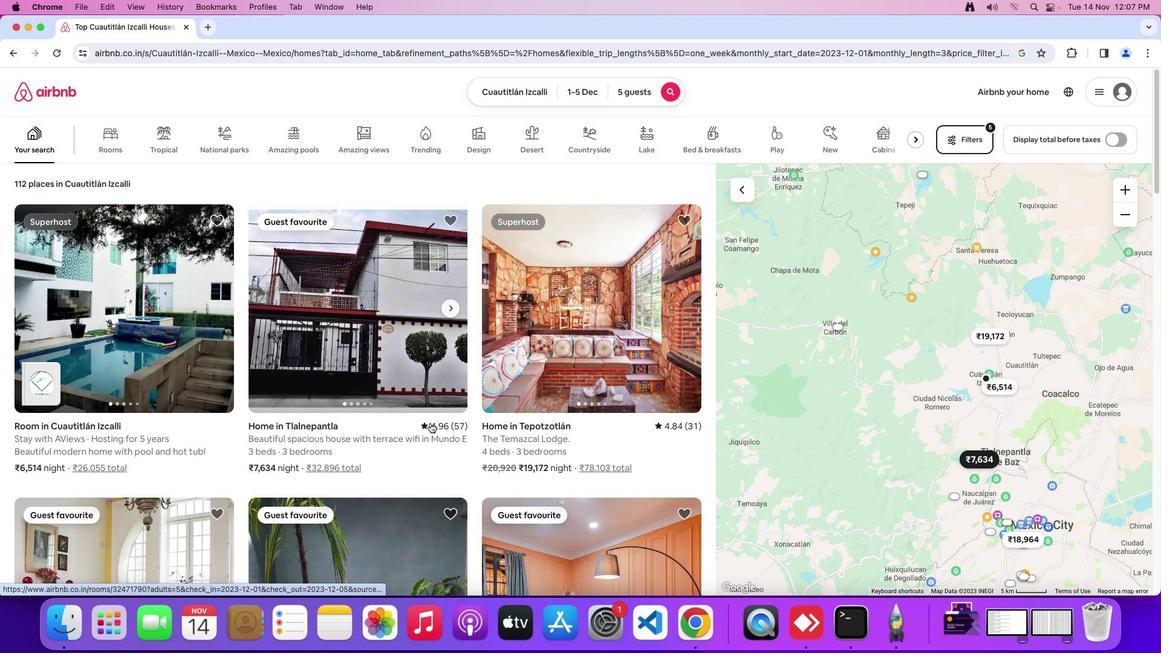 
Action: Mouse scrolled (430, 422) with delta (0, 0)
Screenshot: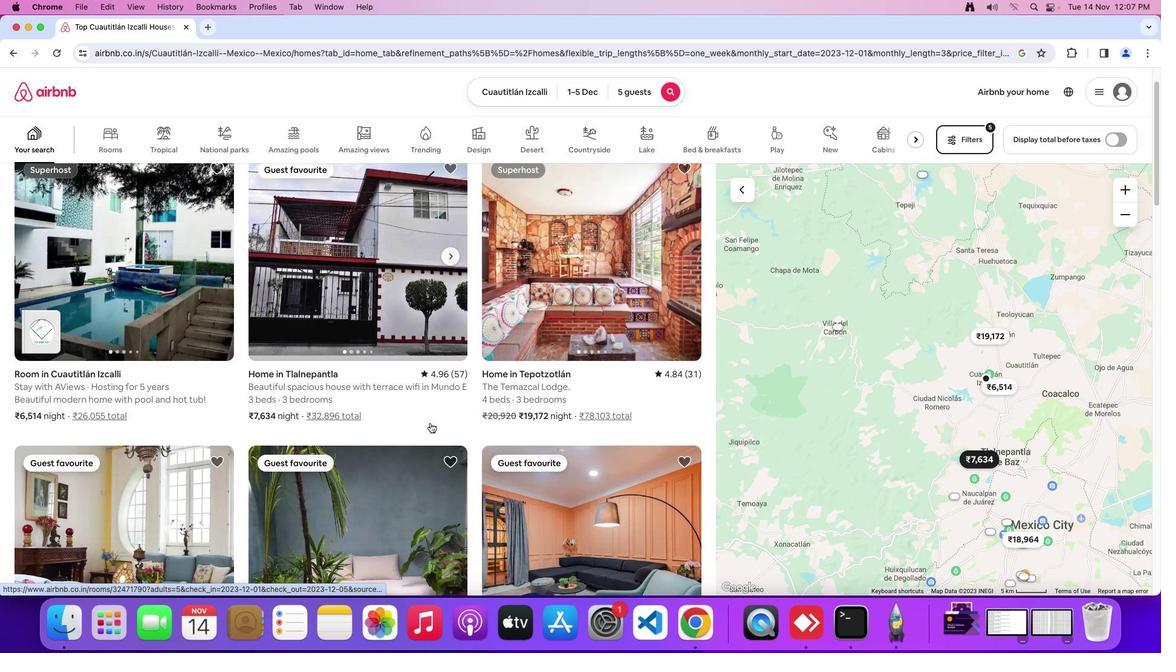 
Action: Mouse moved to (430, 423)
Screenshot: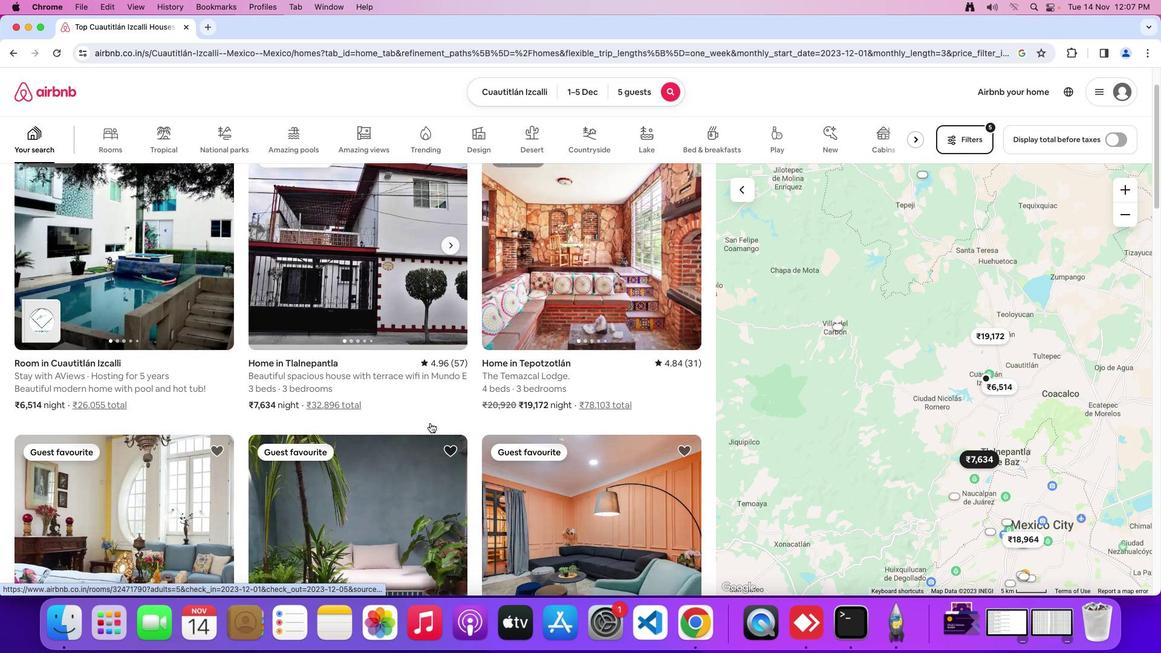 
Action: Mouse scrolled (430, 423) with delta (0, 0)
Screenshot: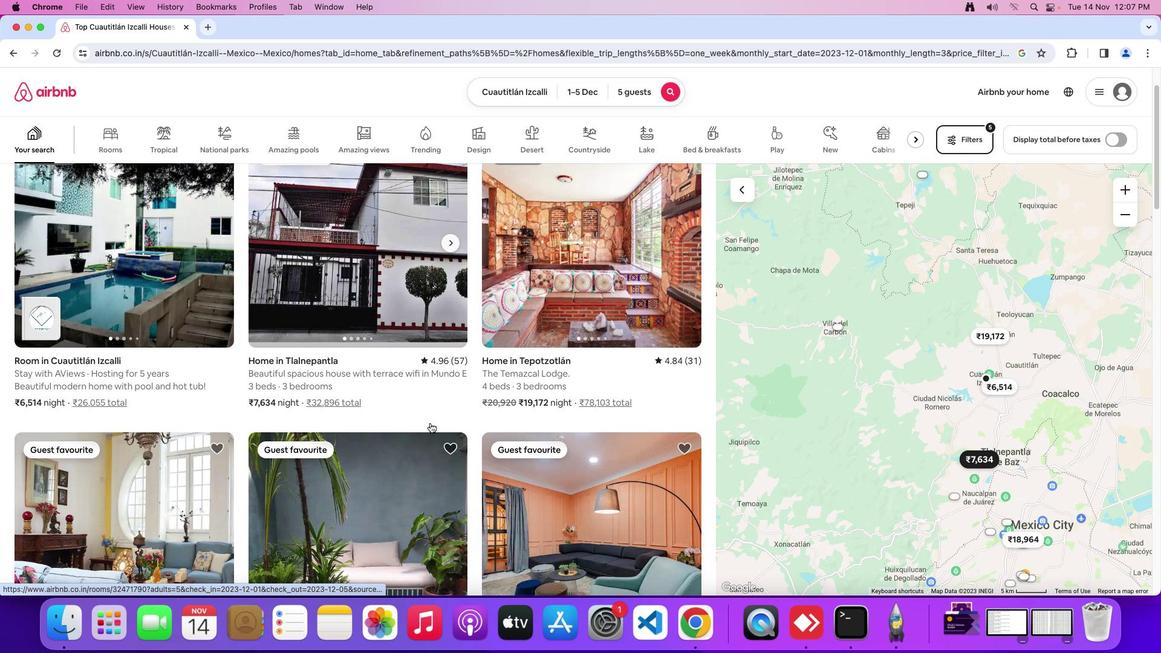 
Action: Mouse scrolled (430, 423) with delta (0, 0)
Screenshot: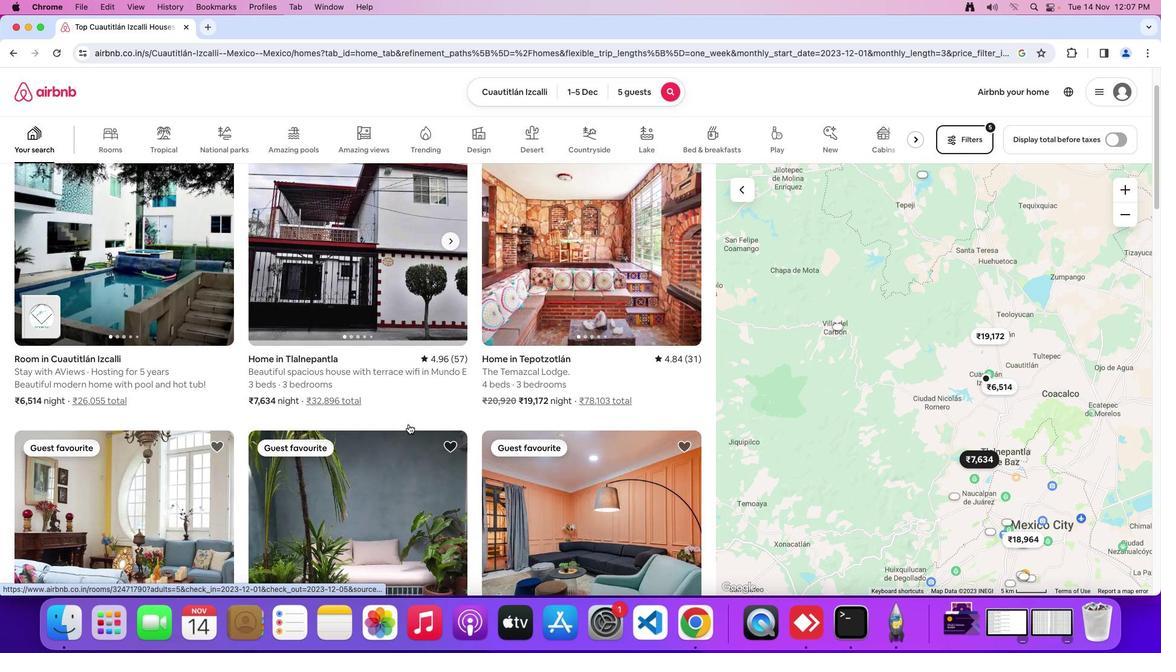 
Action: Mouse moved to (400, 355)
Screenshot: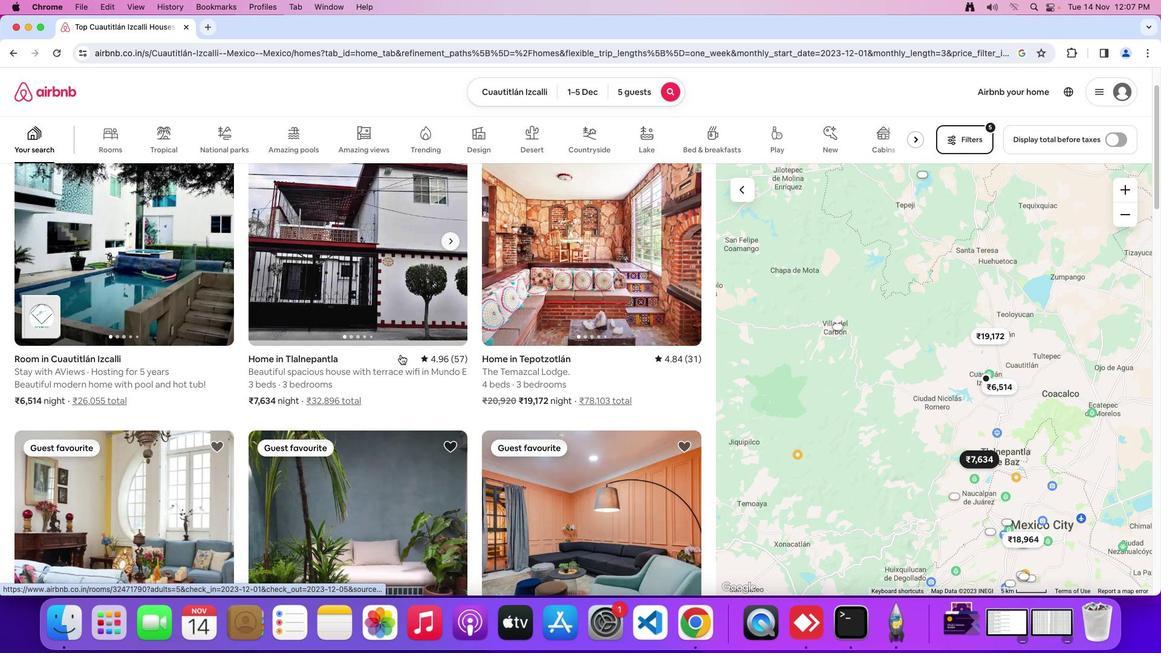 
Action: Mouse scrolled (400, 355) with delta (0, 0)
Screenshot: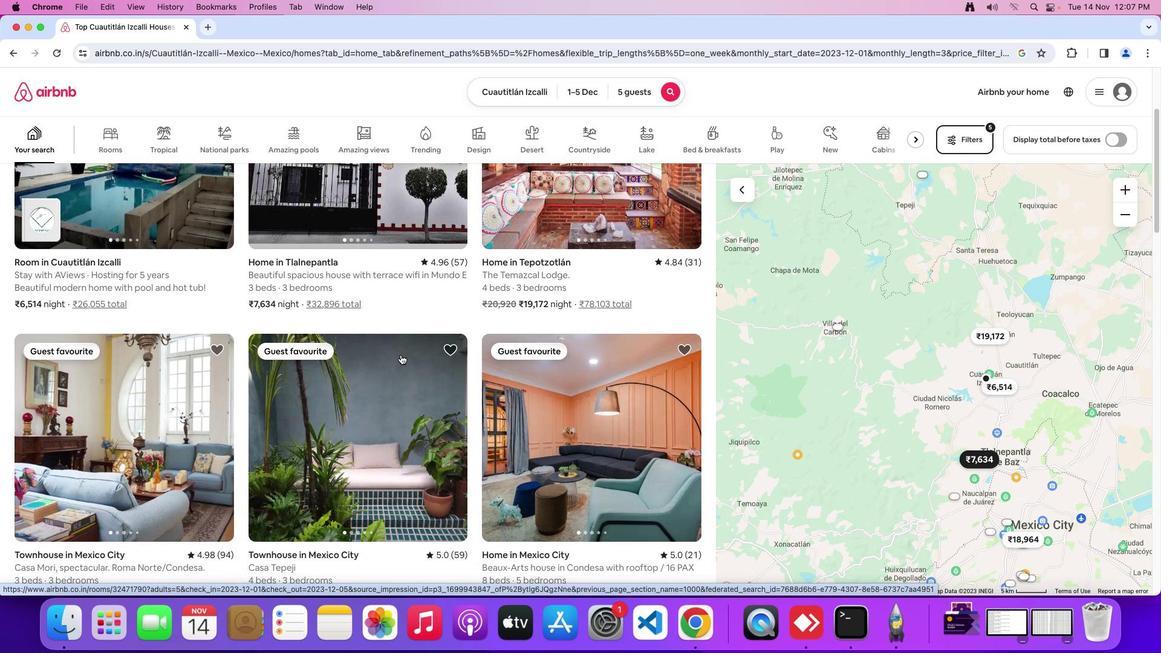
Action: Mouse scrolled (400, 355) with delta (0, 0)
Screenshot: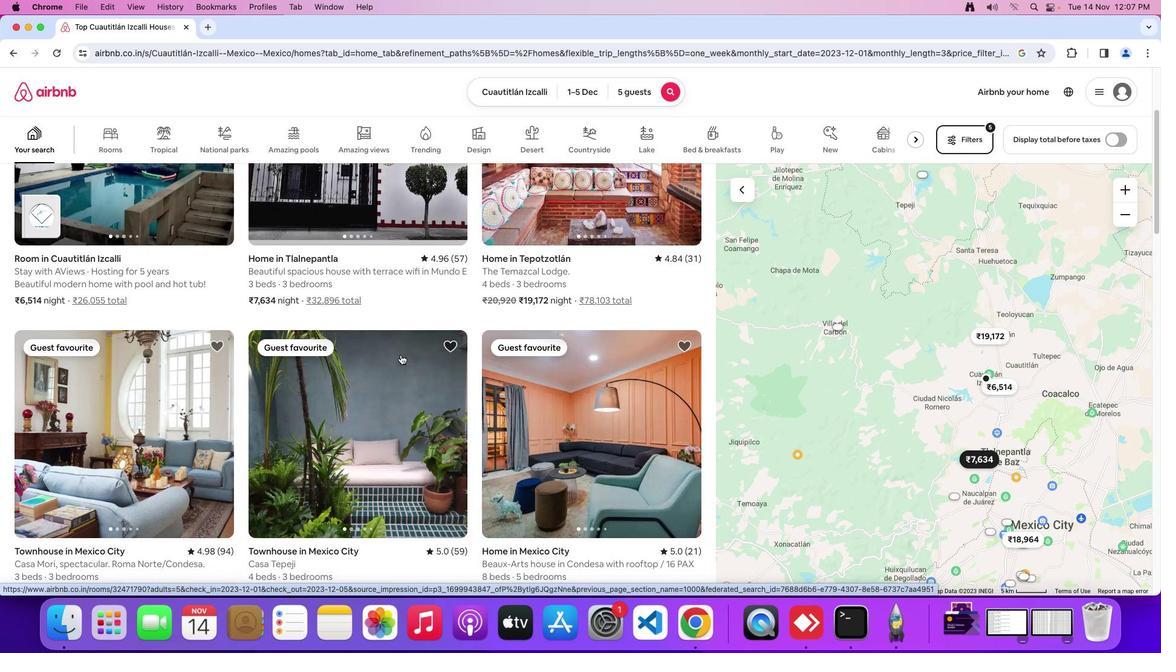 
Action: Mouse scrolled (400, 355) with delta (0, -1)
Screenshot: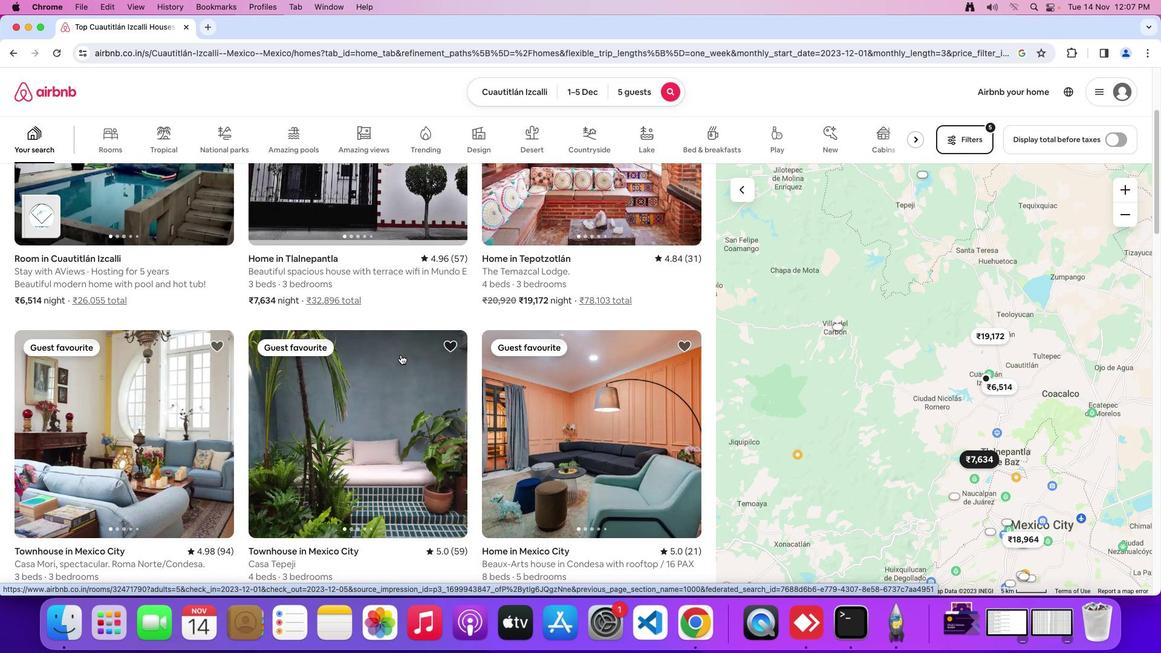 
Action: Mouse moved to (353, 244)
Screenshot: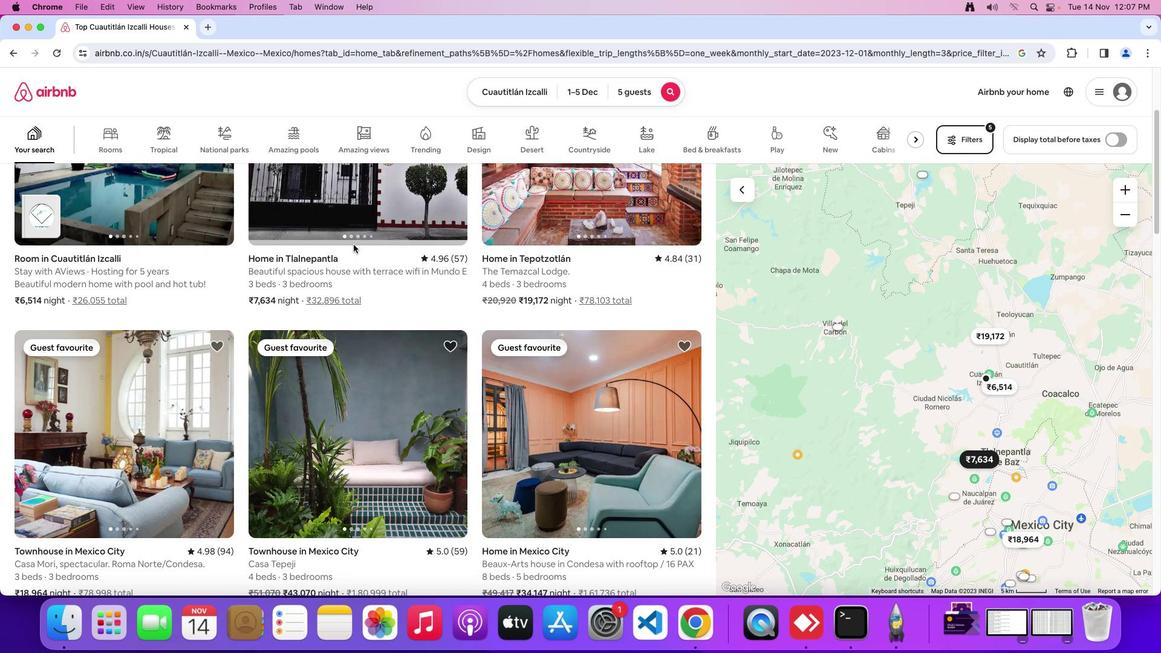 
Action: Mouse pressed left at (353, 244)
Screenshot: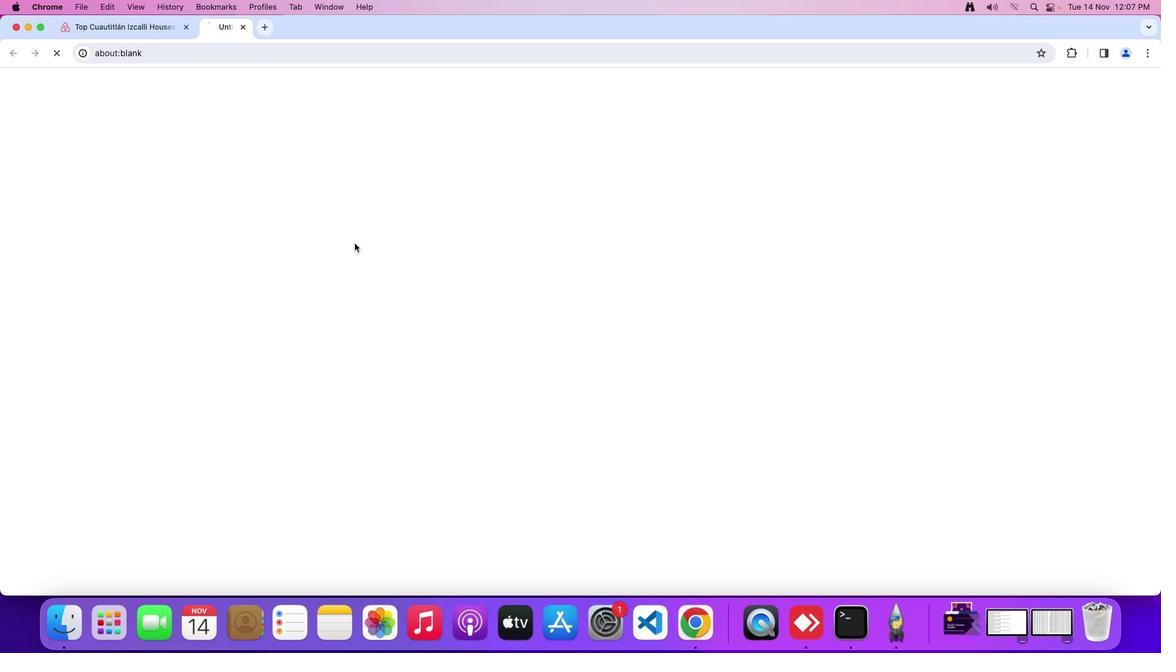 
Action: Mouse moved to (857, 415)
Screenshot: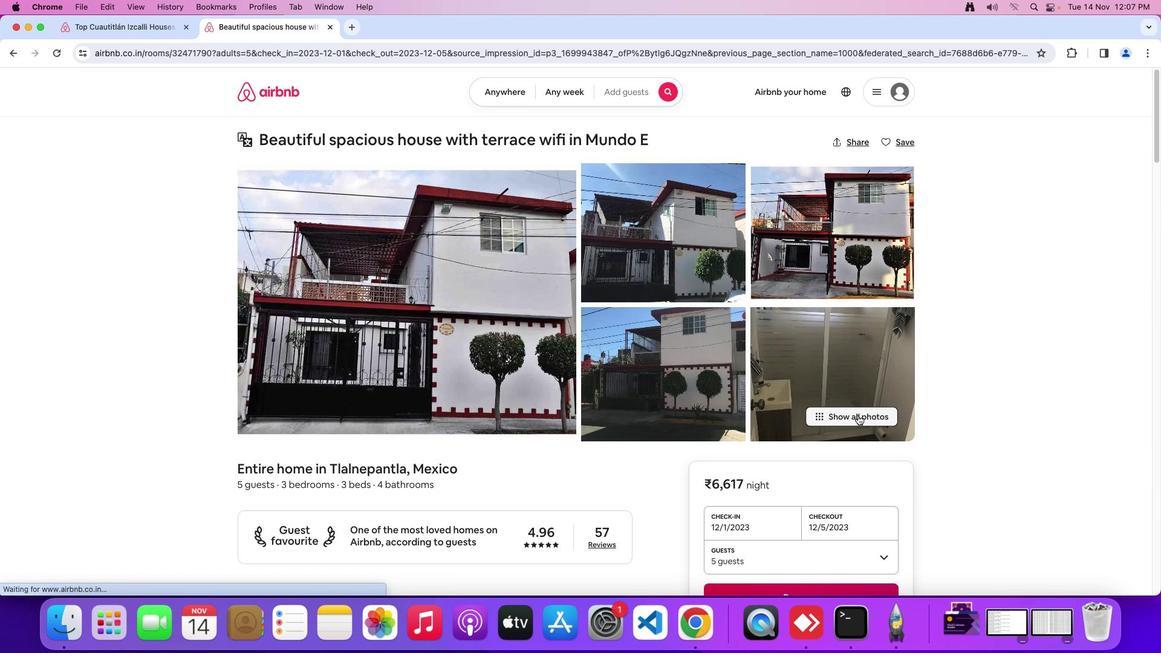 
Action: Mouse pressed left at (857, 415)
Screenshot: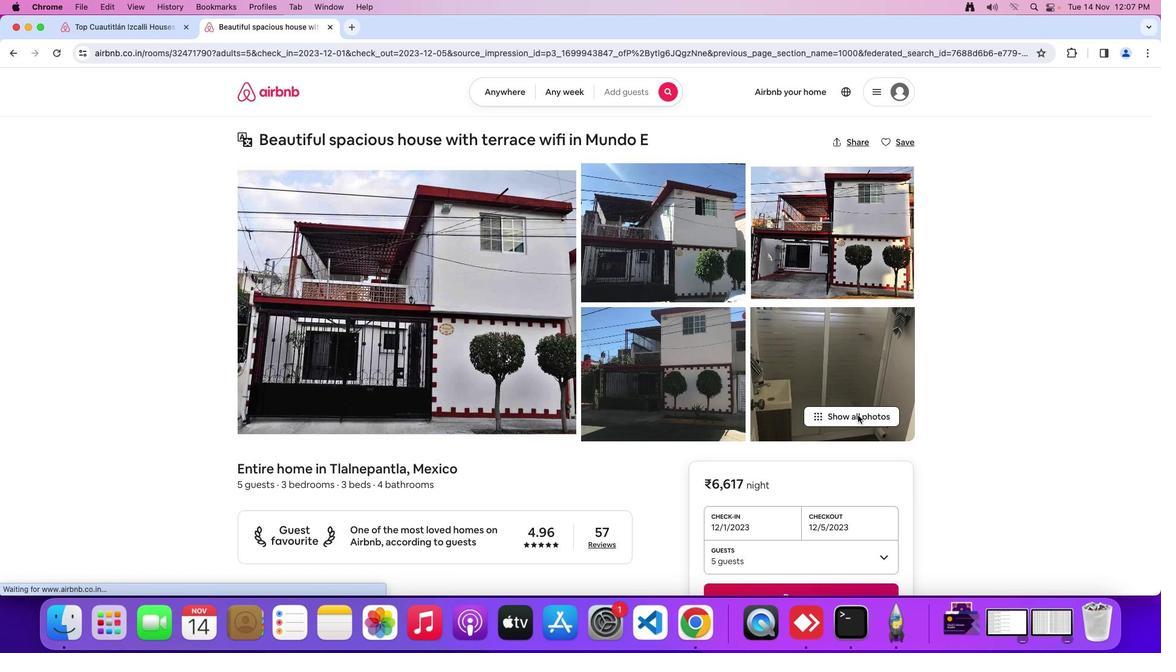 
Action: Mouse moved to (503, 353)
Screenshot: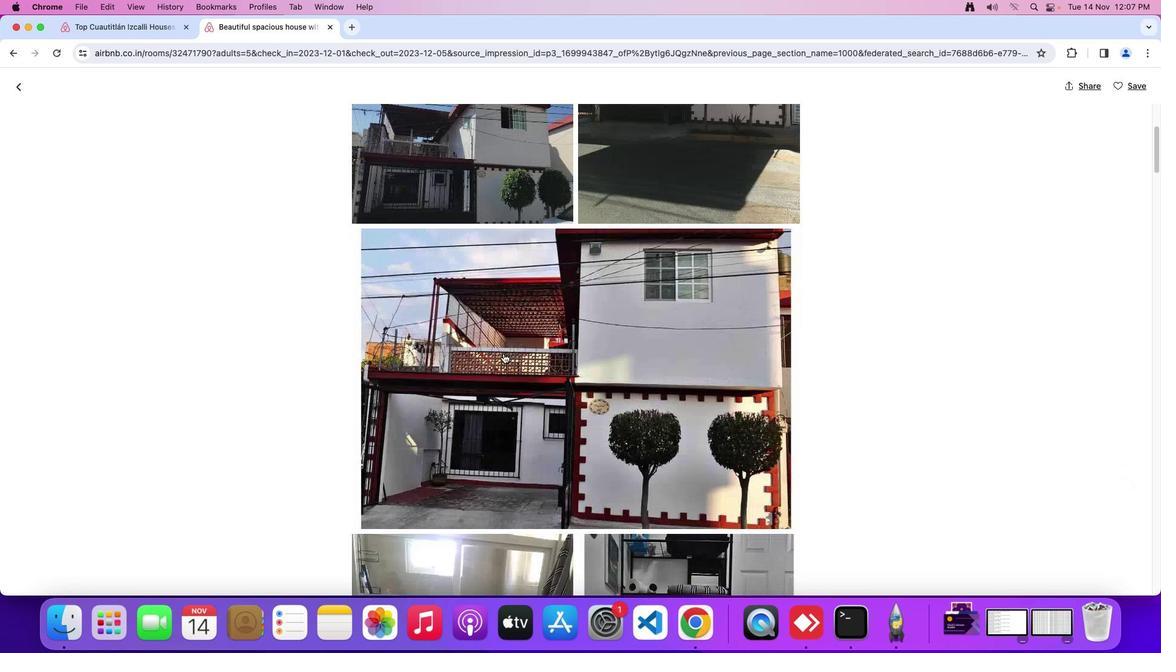 
Action: Mouse scrolled (503, 353) with delta (0, 0)
Screenshot: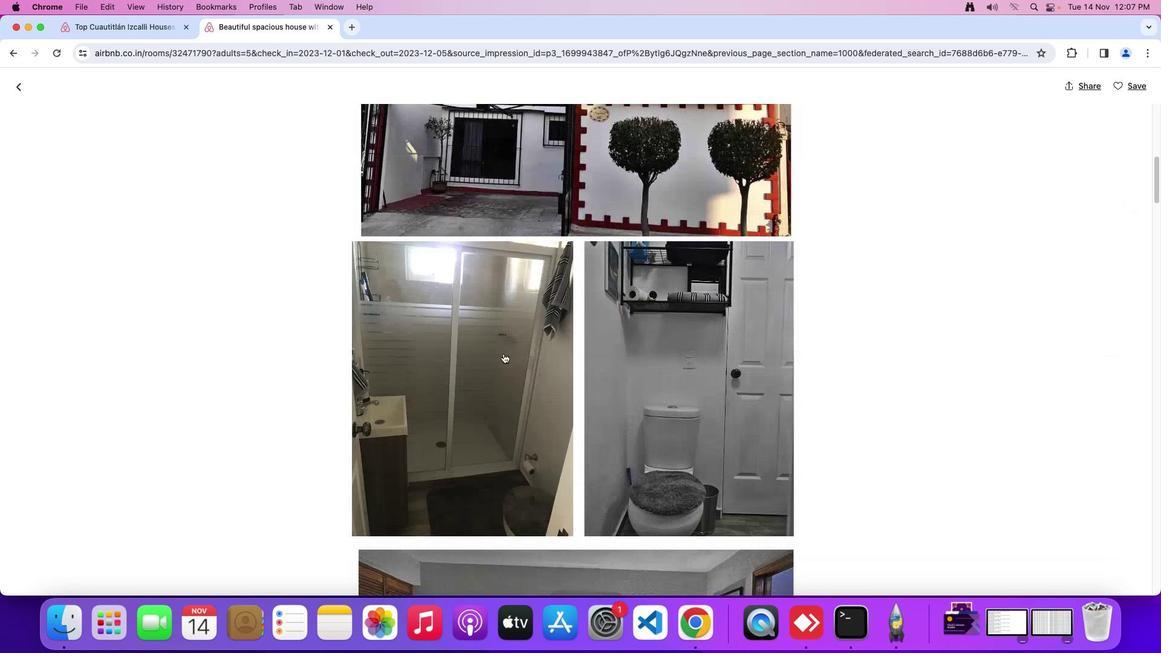 
Action: Mouse scrolled (503, 353) with delta (0, 0)
Screenshot: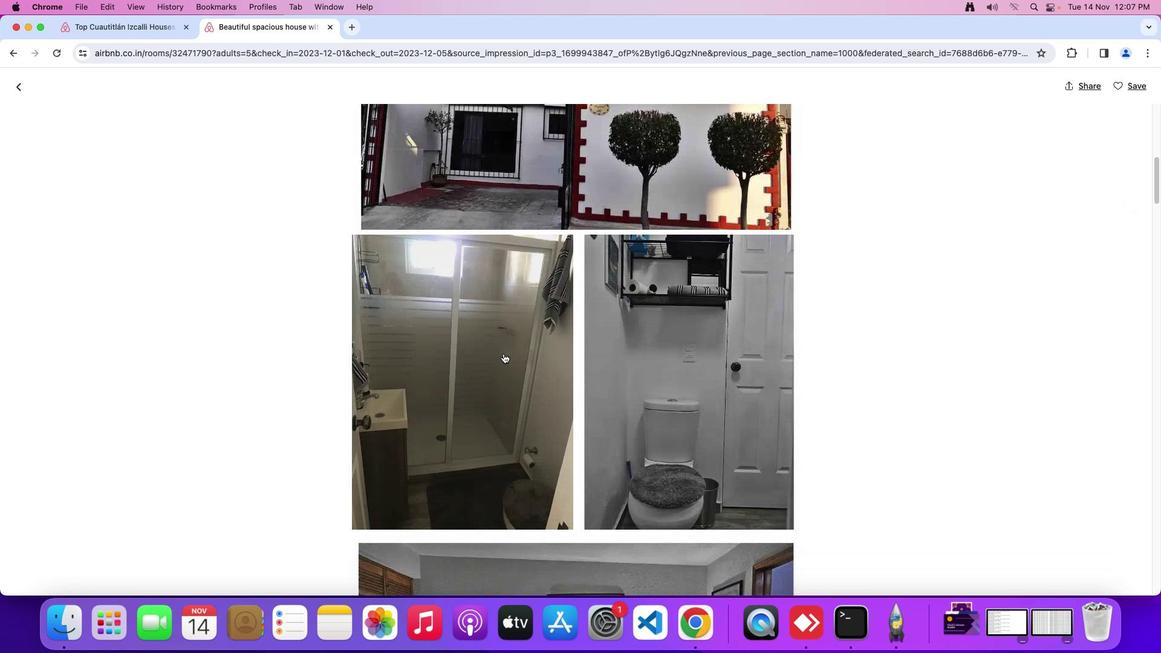 
Action: Mouse scrolled (503, 353) with delta (0, -1)
Screenshot: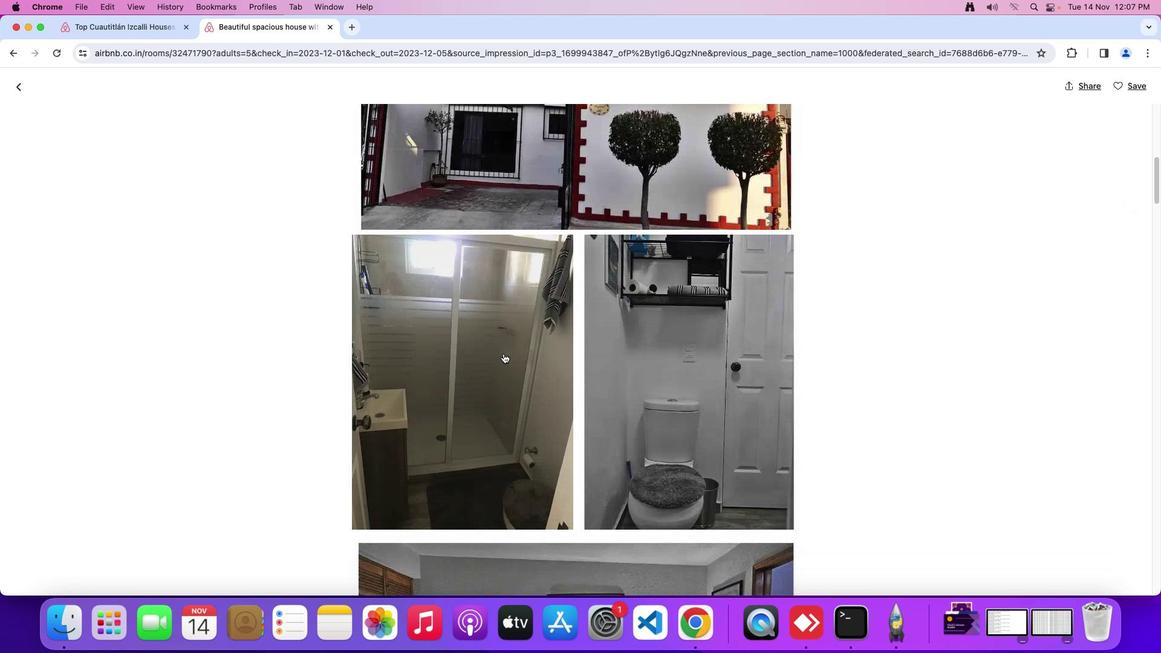 
Action: Mouse scrolled (503, 353) with delta (0, -3)
Screenshot: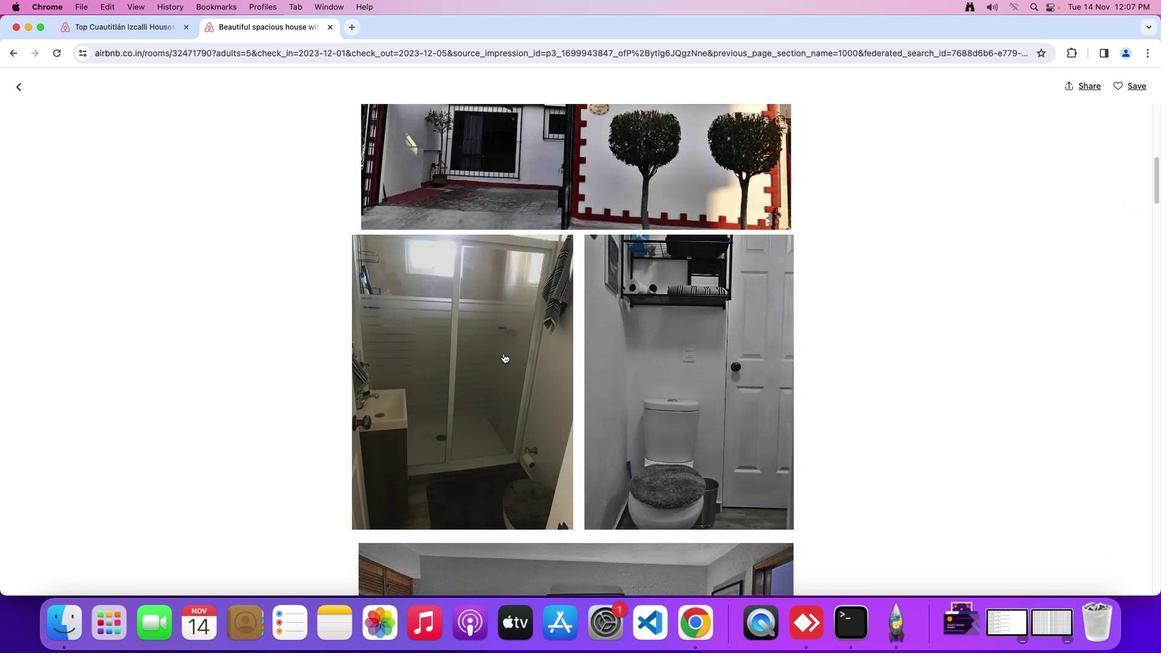 
Action: Mouse scrolled (503, 353) with delta (0, -3)
Screenshot: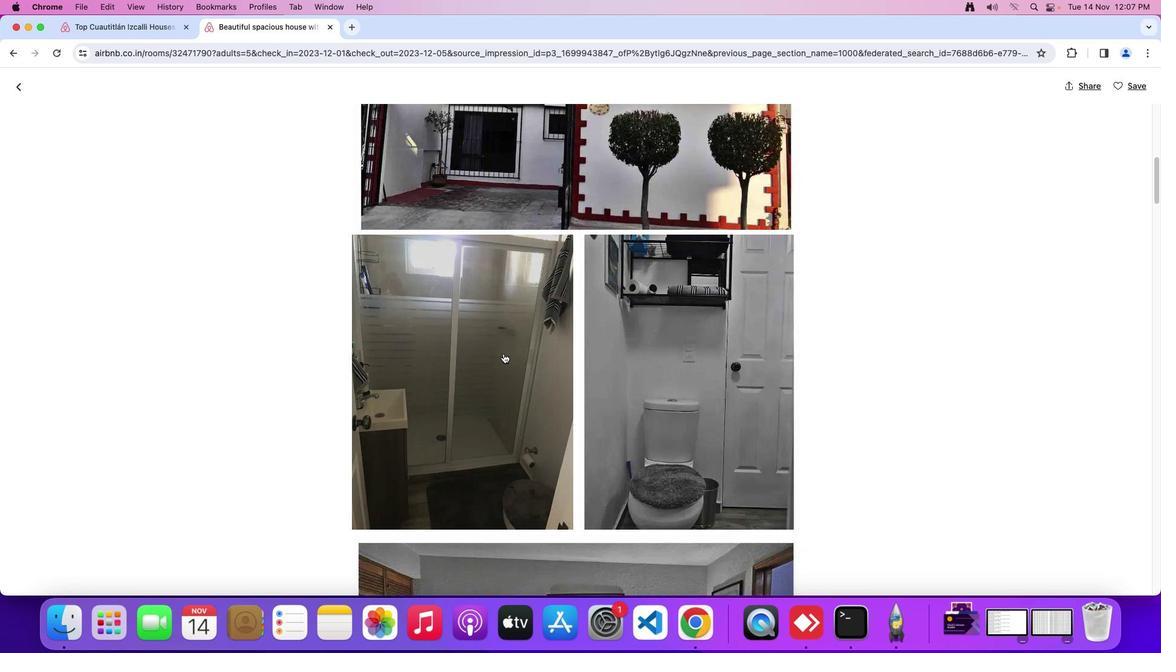
Action: Mouse moved to (503, 352)
Screenshot: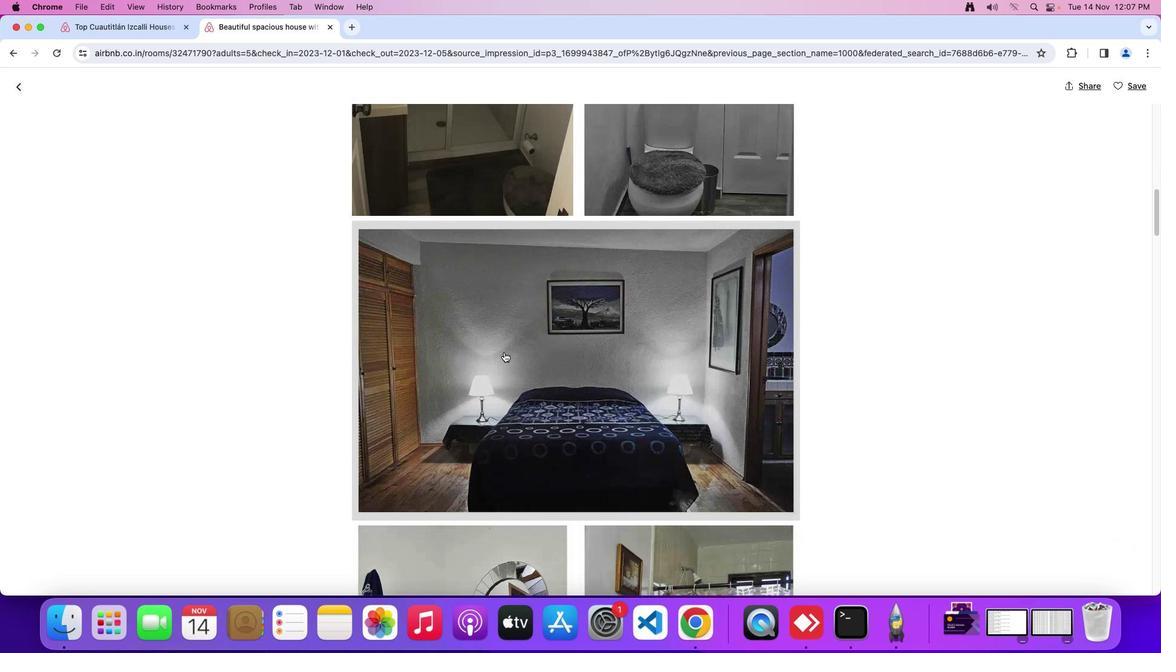 
Action: Mouse scrolled (503, 352) with delta (0, 0)
Screenshot: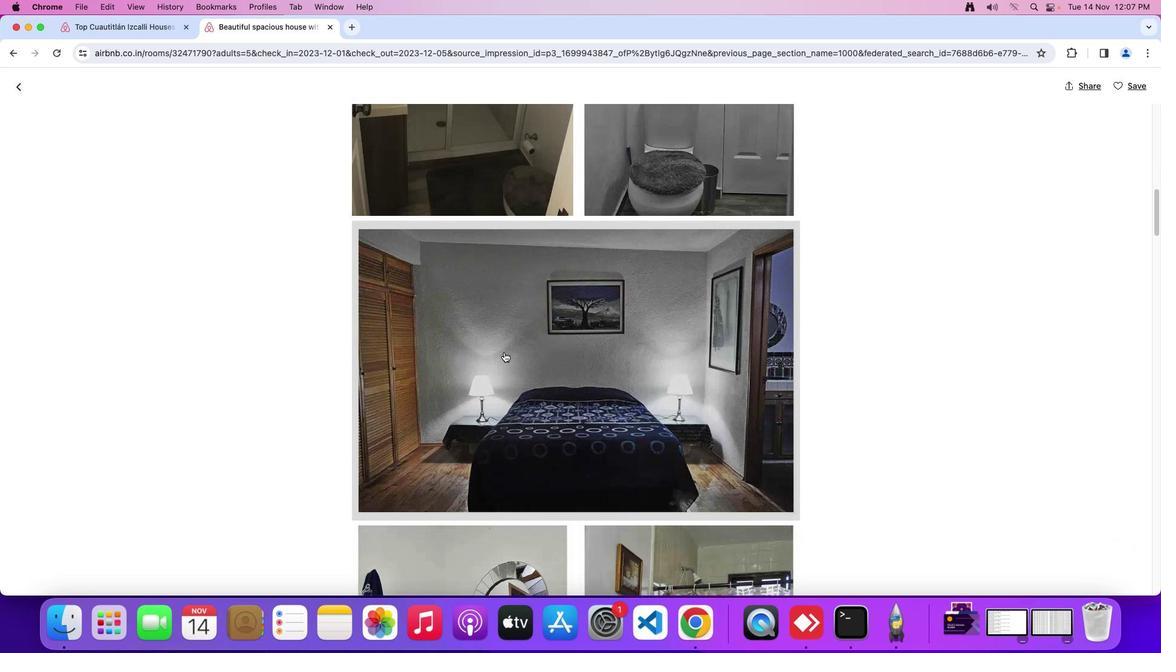
Action: Mouse moved to (503, 352)
Screenshot: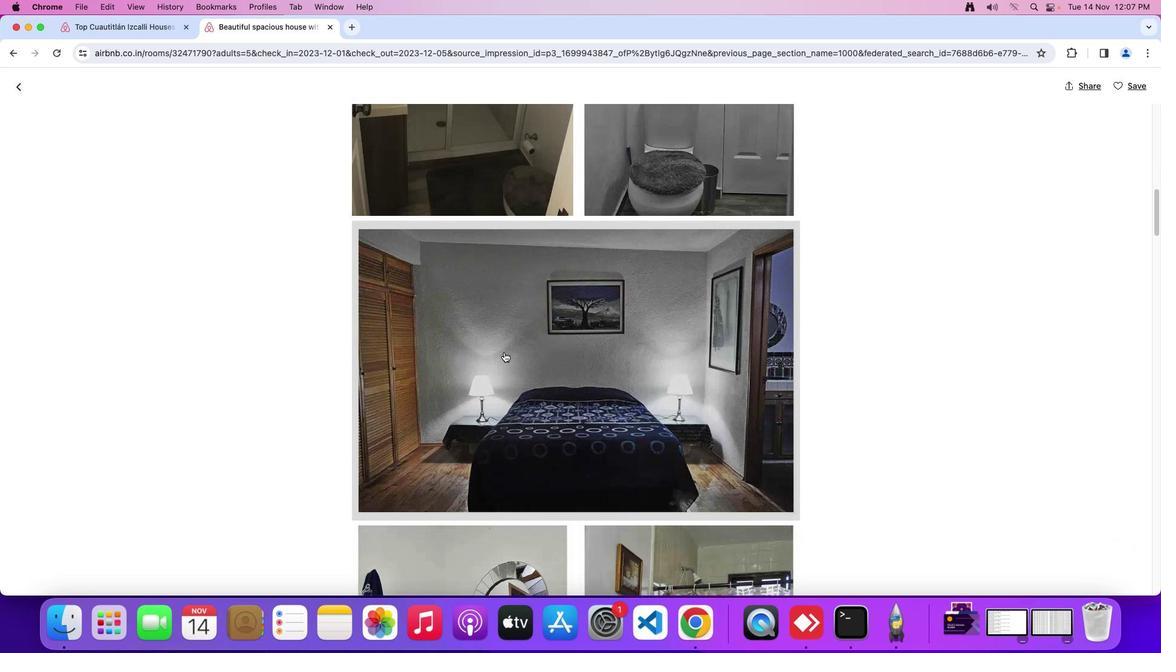 
Action: Mouse scrolled (503, 352) with delta (0, 0)
Screenshot: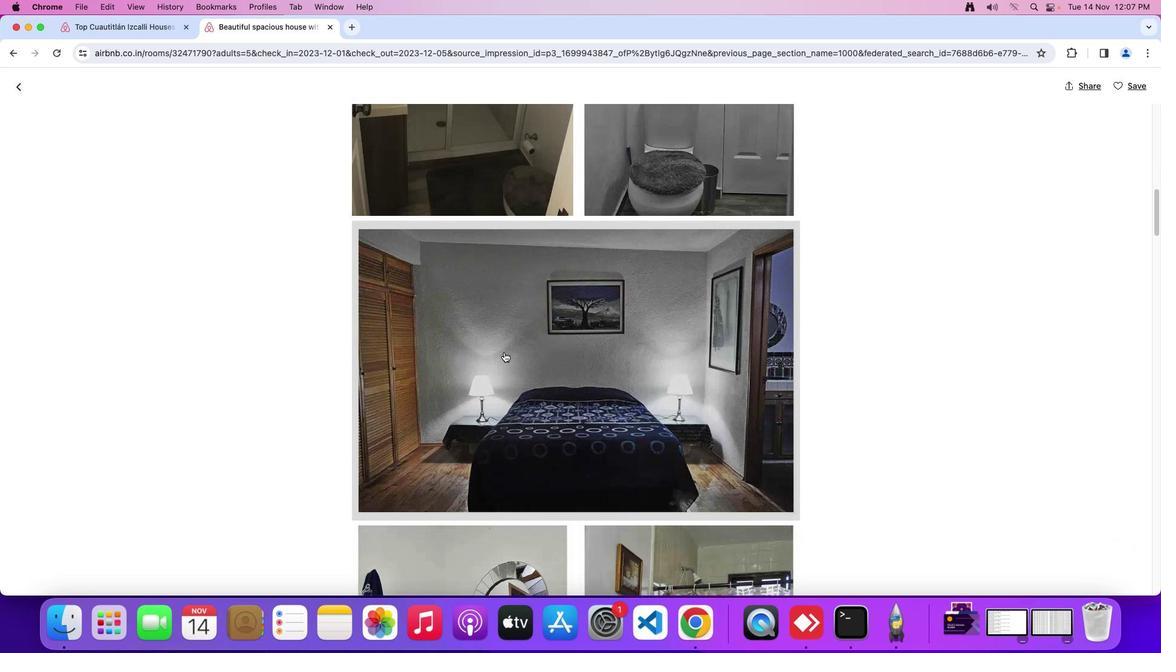 
Action: Mouse scrolled (503, 352) with delta (0, -1)
Screenshot: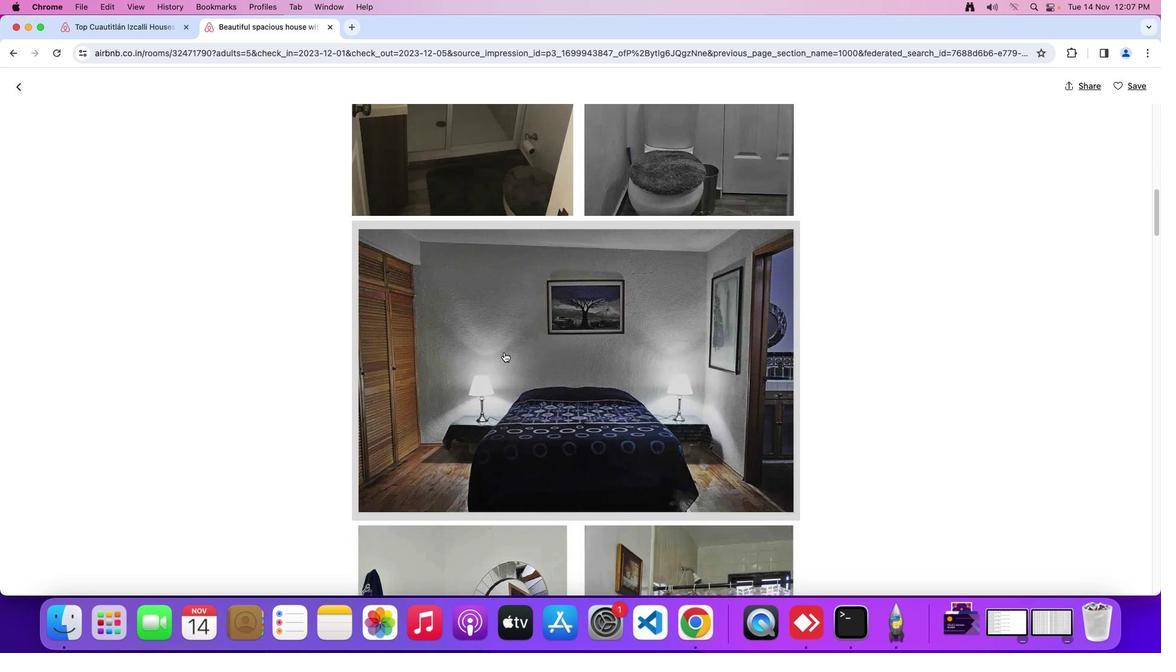 
Action: Mouse scrolled (503, 352) with delta (0, -3)
Screenshot: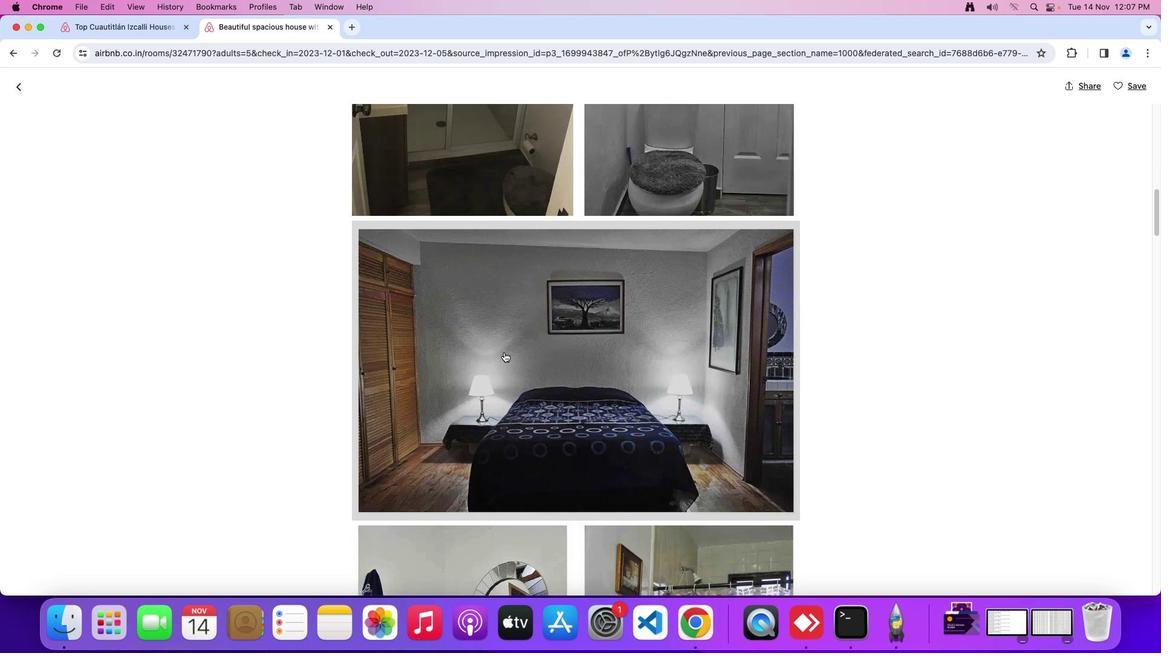 
Action: Mouse moved to (503, 352)
Screenshot: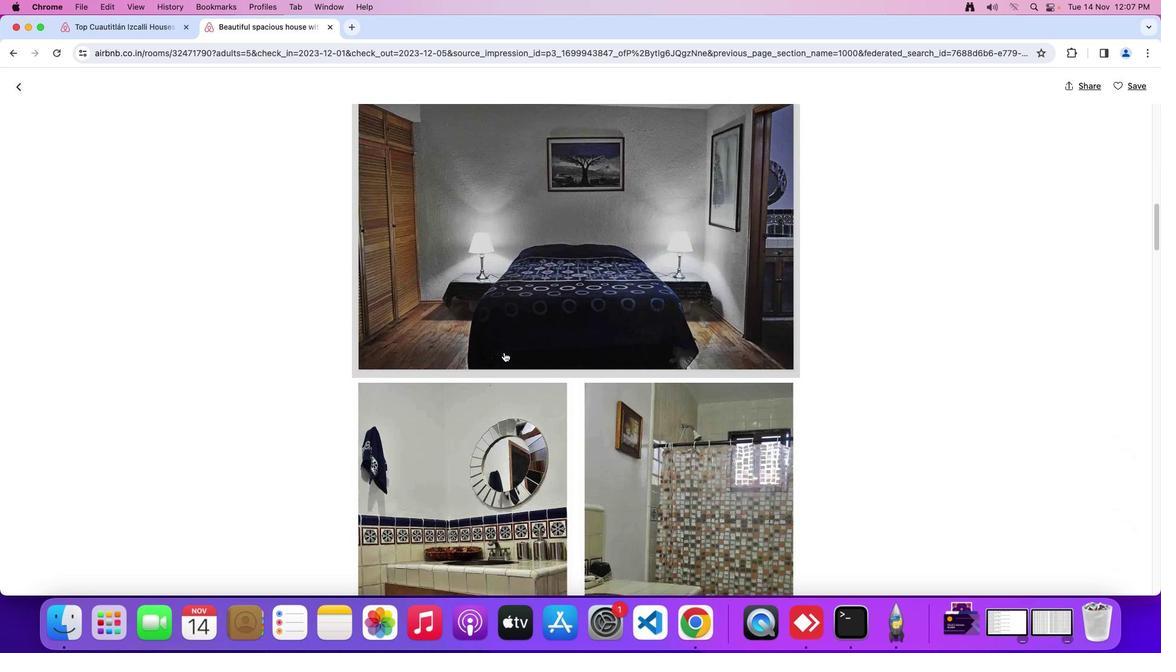 
Action: Mouse scrolled (503, 352) with delta (0, 0)
Screenshot: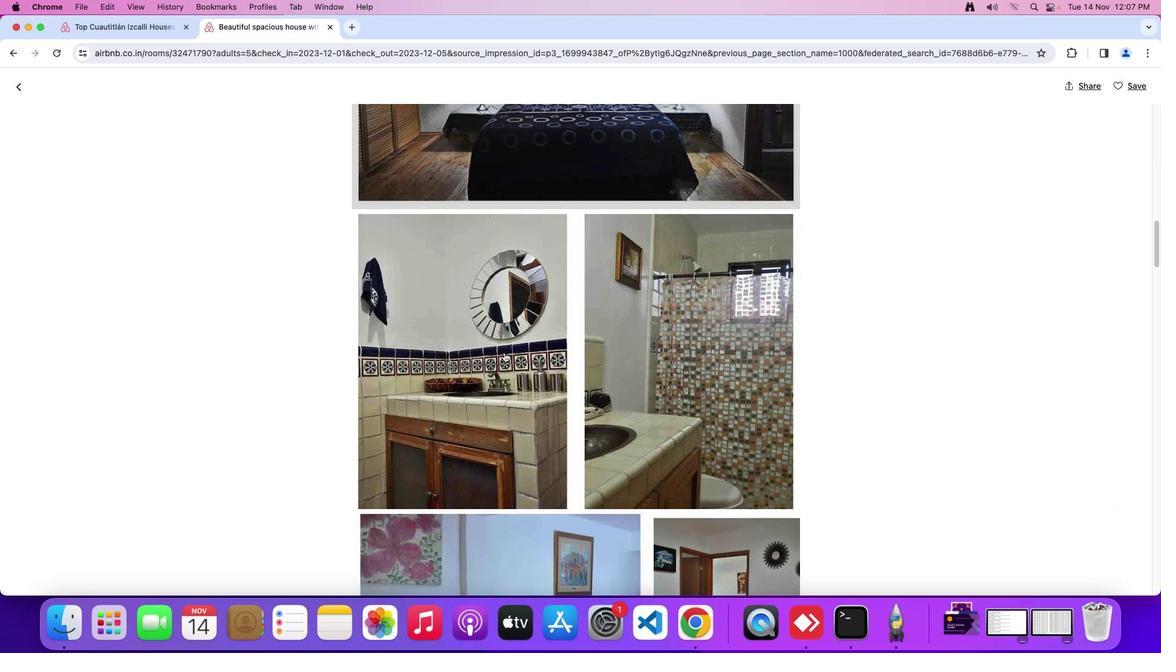 
Action: Mouse scrolled (503, 352) with delta (0, 0)
Screenshot: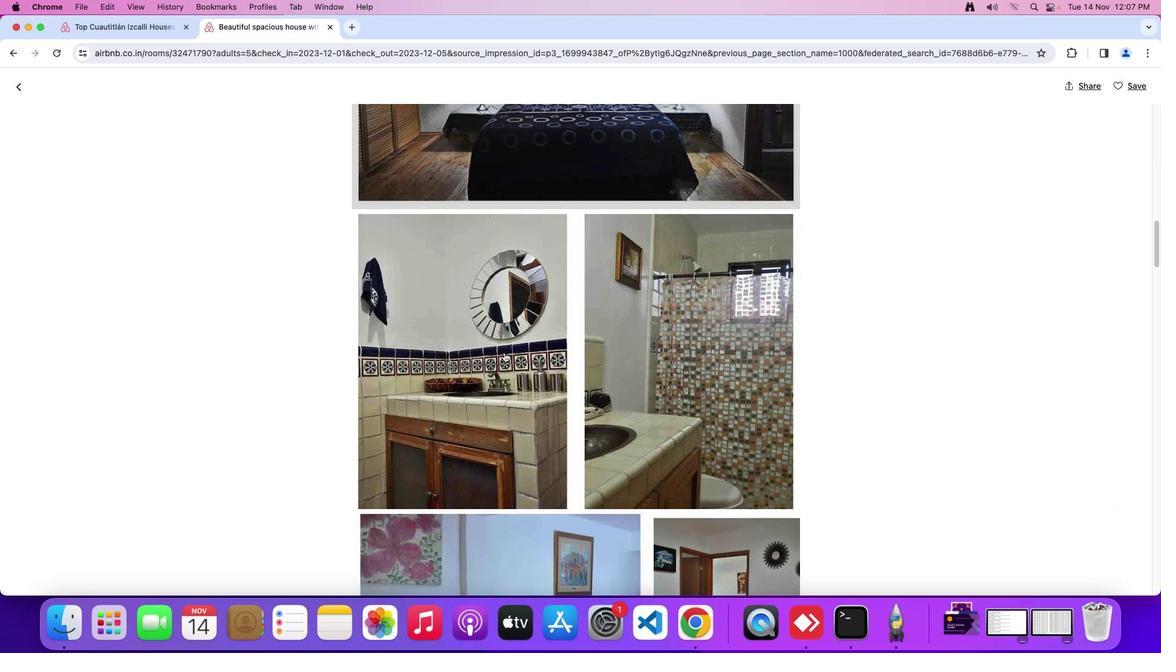
Action: Mouse scrolled (503, 352) with delta (0, -1)
Screenshot: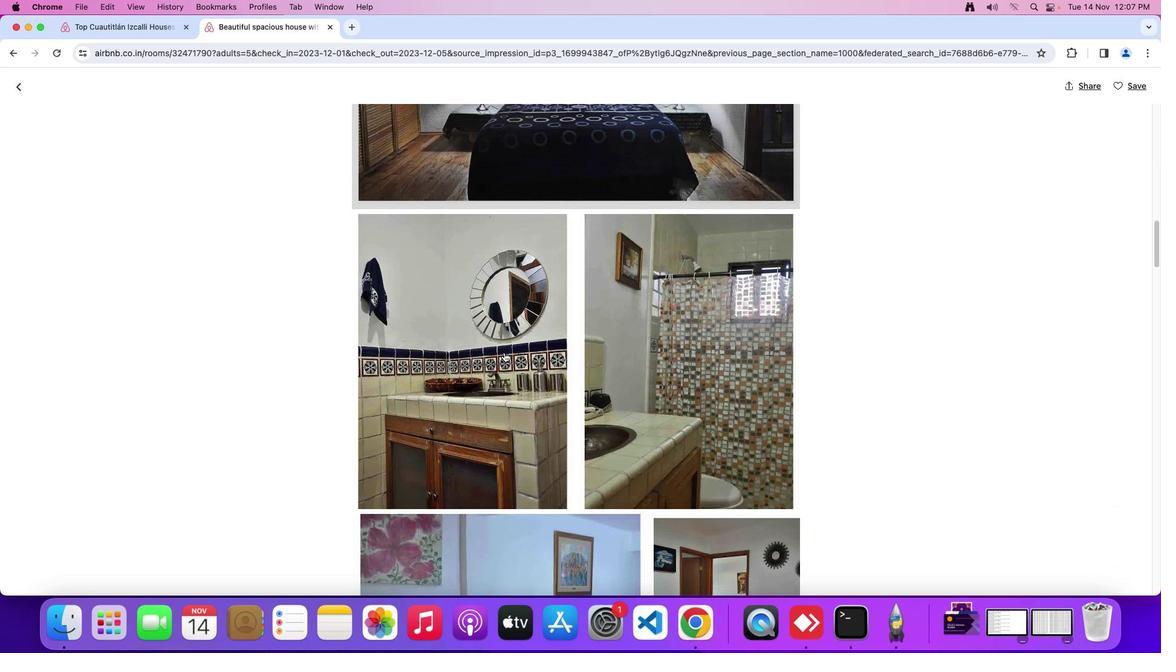 
Action: Mouse scrolled (503, 352) with delta (0, -3)
Screenshot: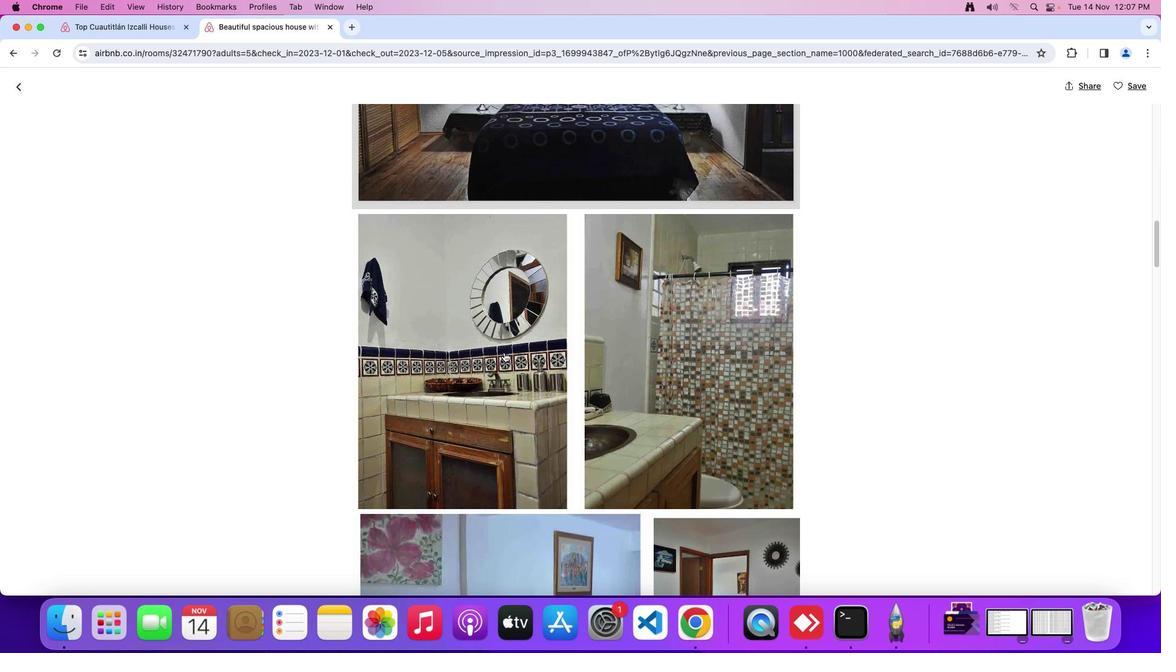 
Action: Mouse scrolled (503, 352) with delta (0, 0)
Screenshot: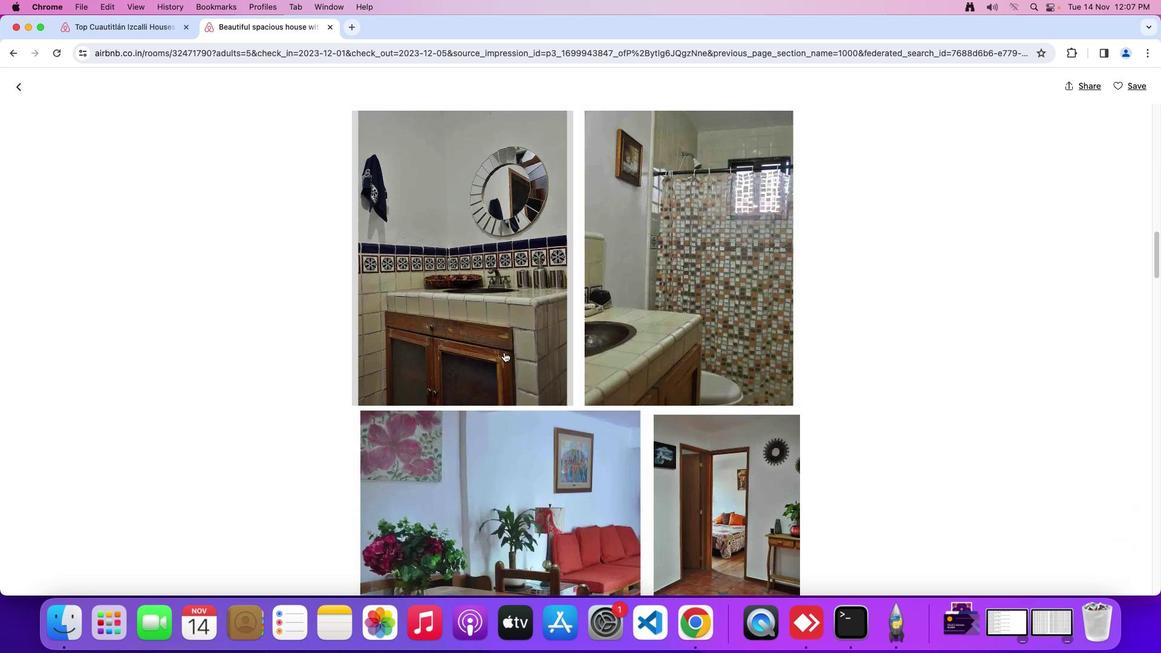 
Action: Mouse scrolled (503, 352) with delta (0, 0)
Screenshot: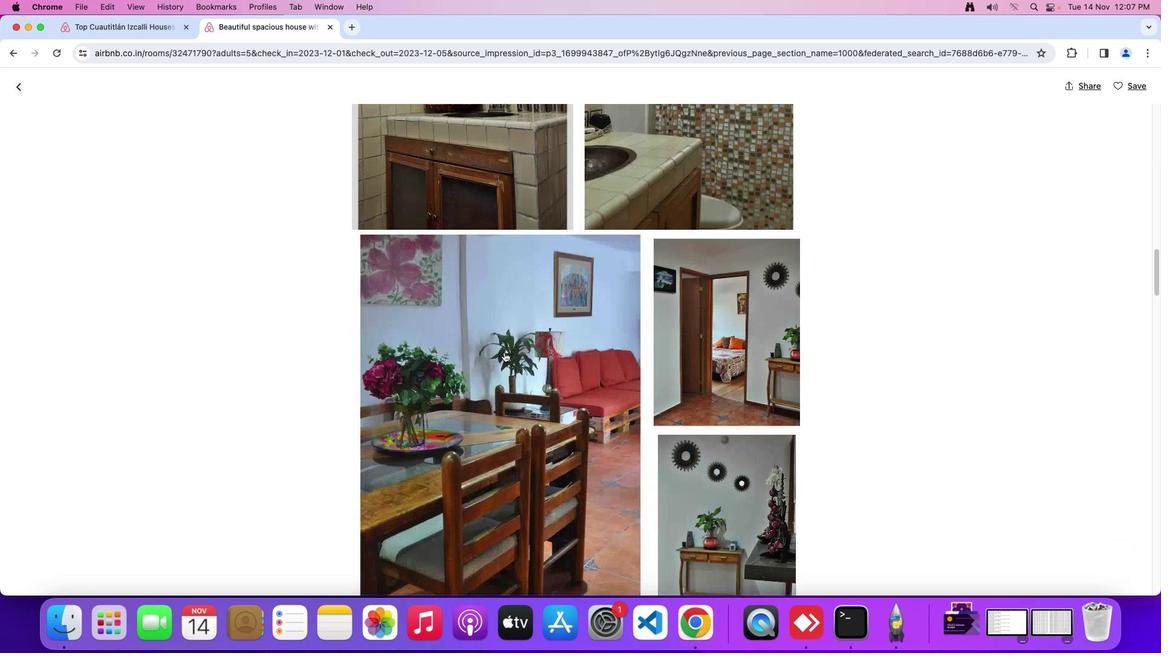 
Action: Mouse scrolled (503, 352) with delta (0, -1)
Screenshot: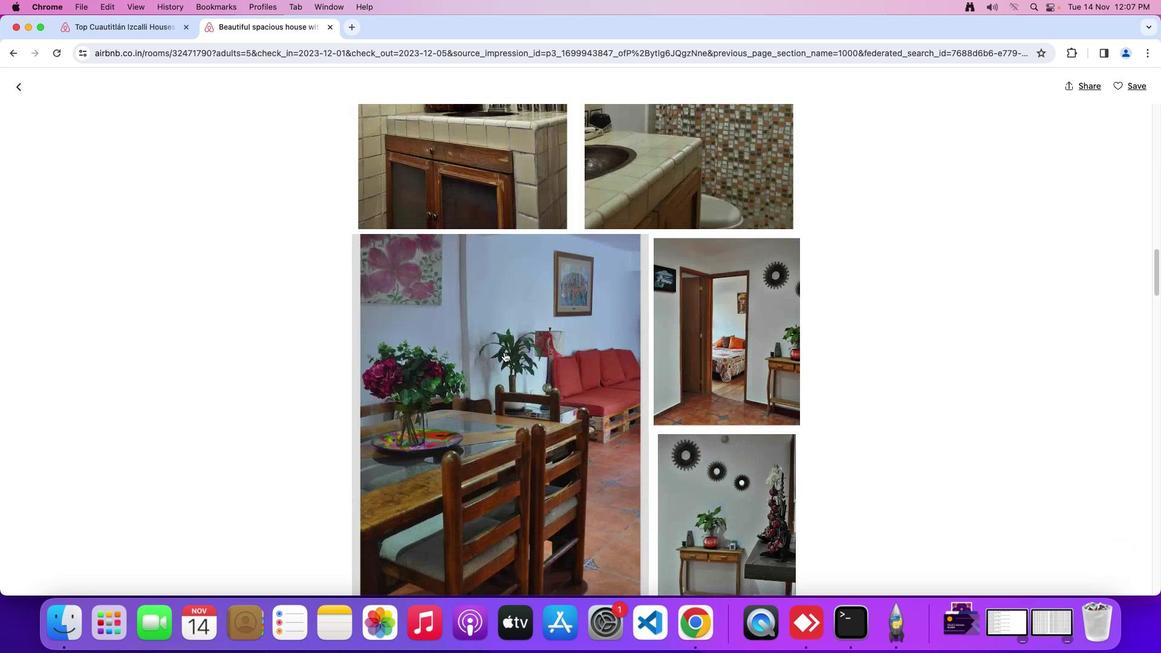 
Action: Mouse scrolled (503, 352) with delta (0, -2)
Screenshot: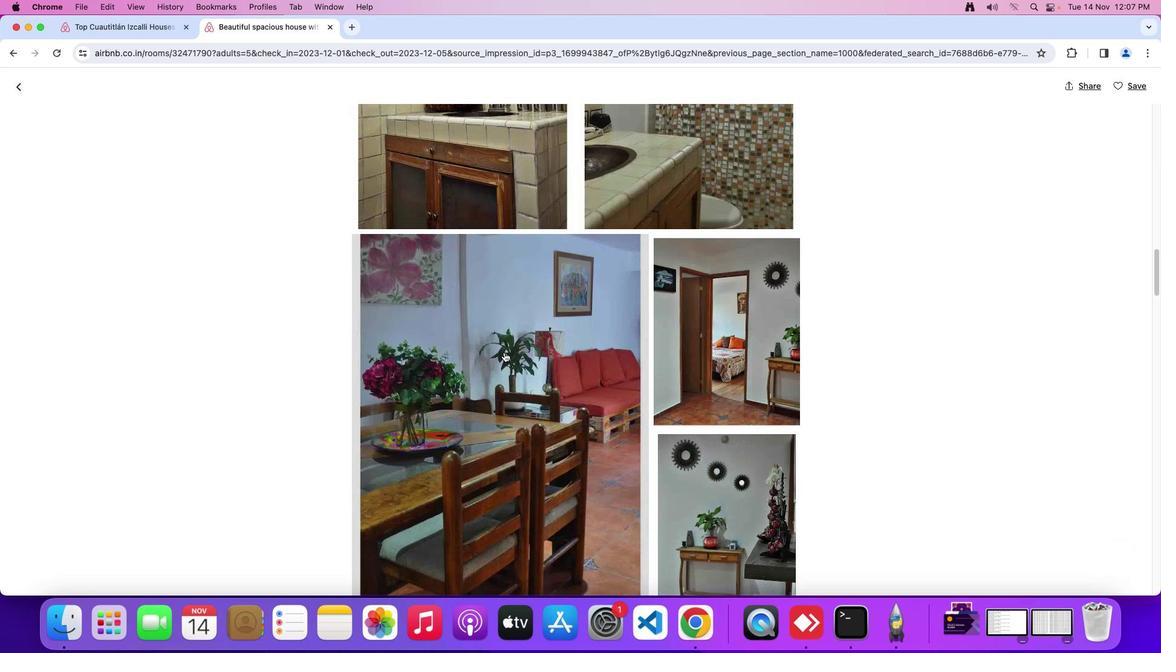 
Action: Mouse moved to (503, 352)
Screenshot: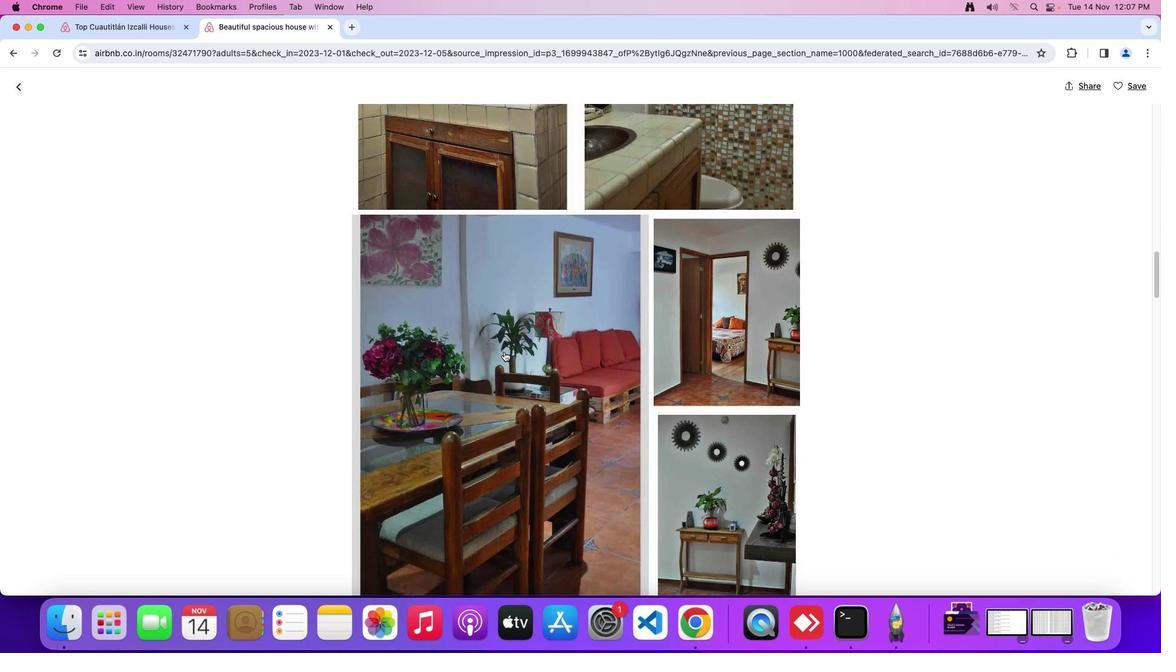 
Action: Mouse scrolled (503, 352) with delta (0, 0)
Screenshot: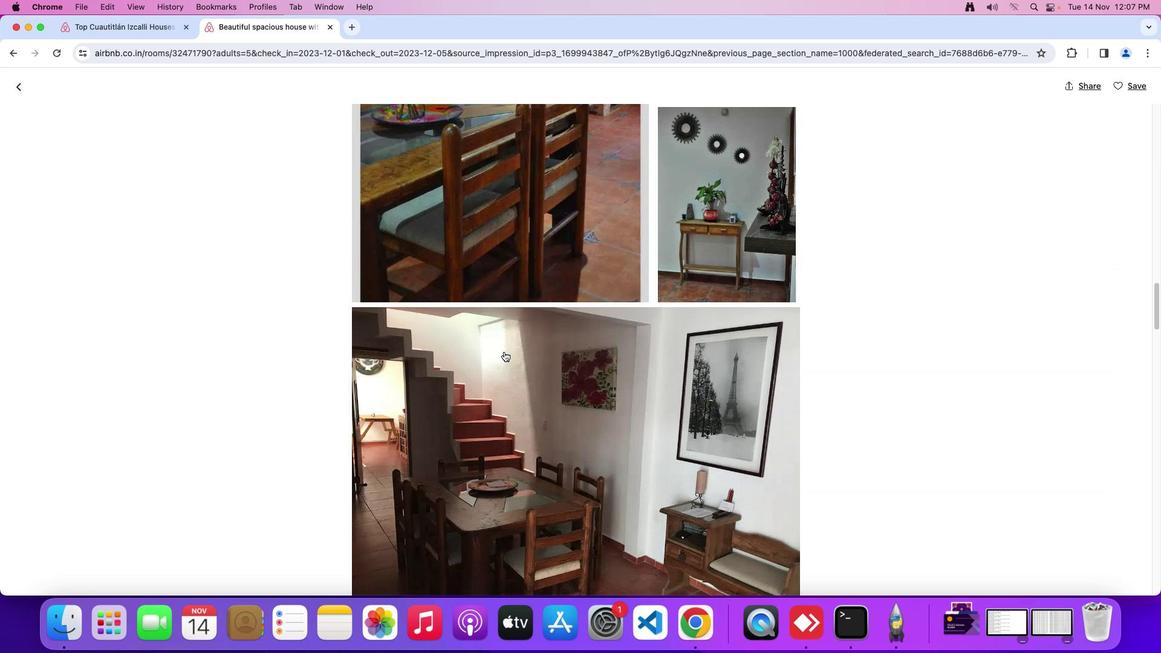 
Action: Mouse scrolled (503, 352) with delta (0, 0)
Screenshot: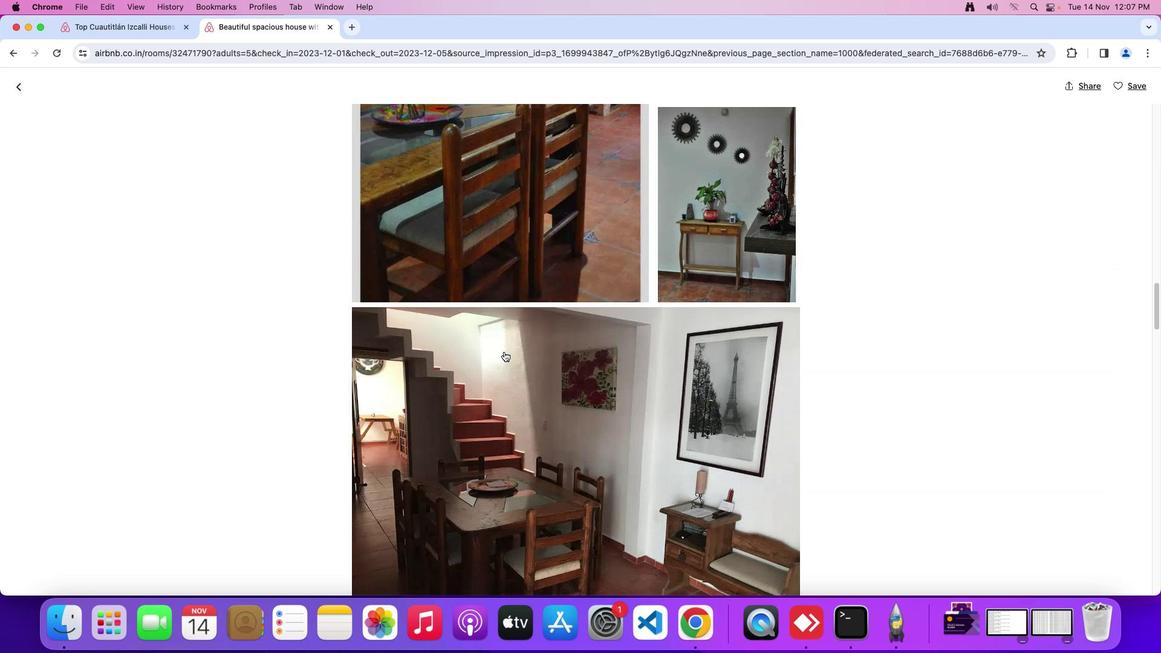 
Action: Mouse scrolled (503, 352) with delta (0, -1)
Screenshot: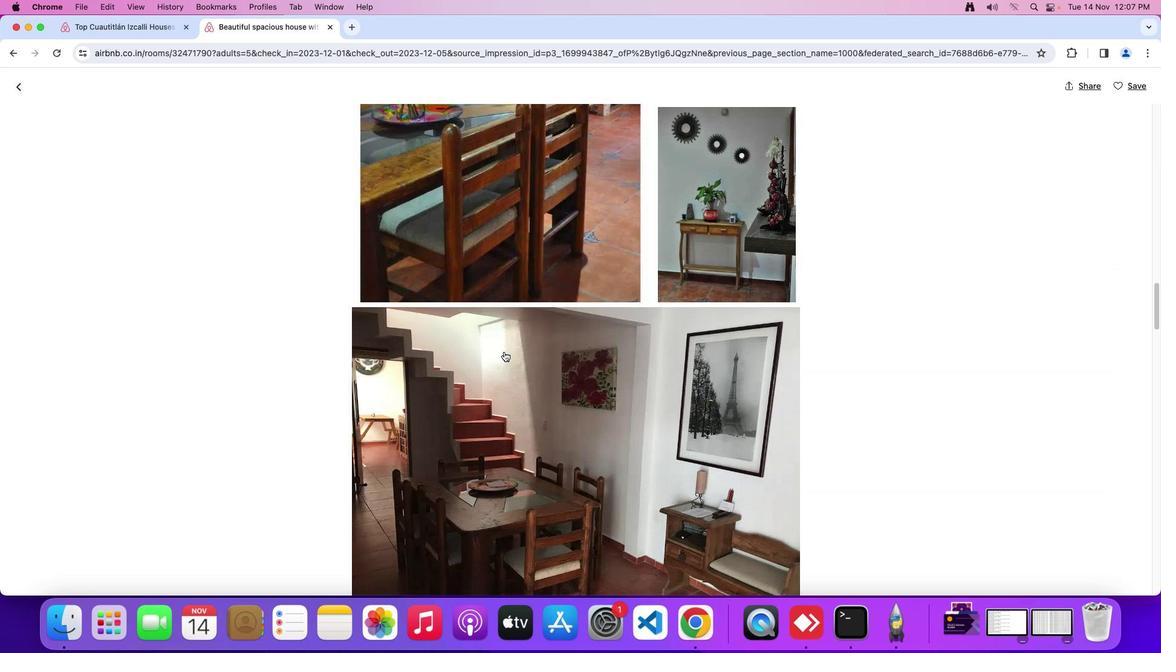 
Action: Mouse scrolled (503, 352) with delta (0, -3)
Screenshot: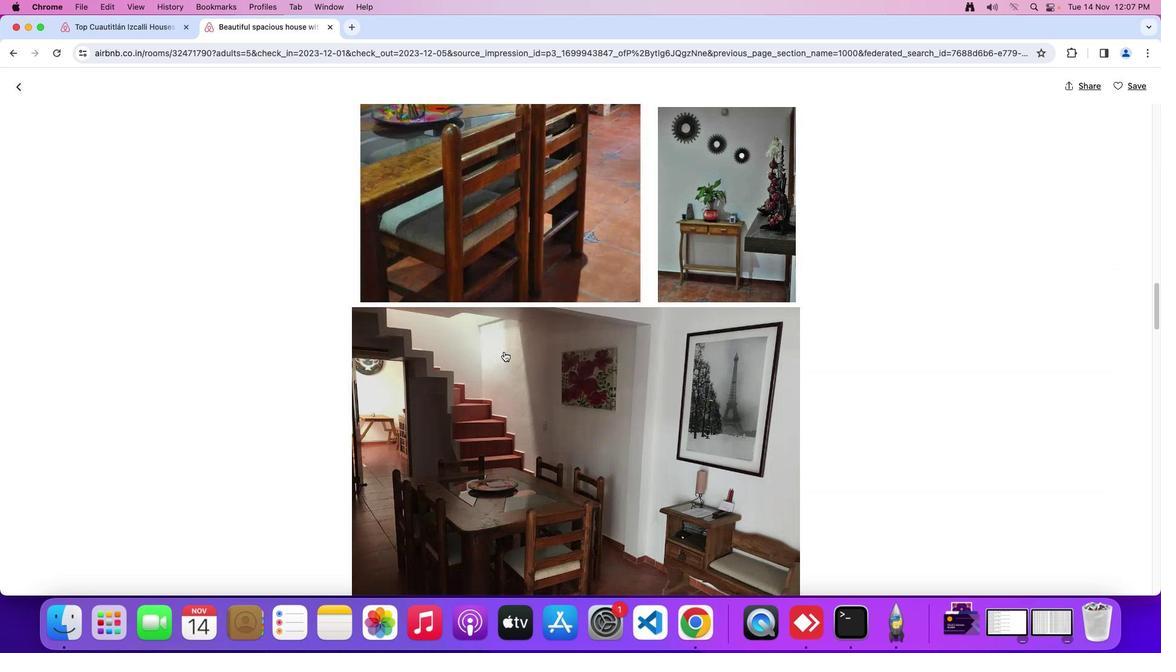 
Action: Mouse scrolled (503, 352) with delta (0, 0)
Screenshot: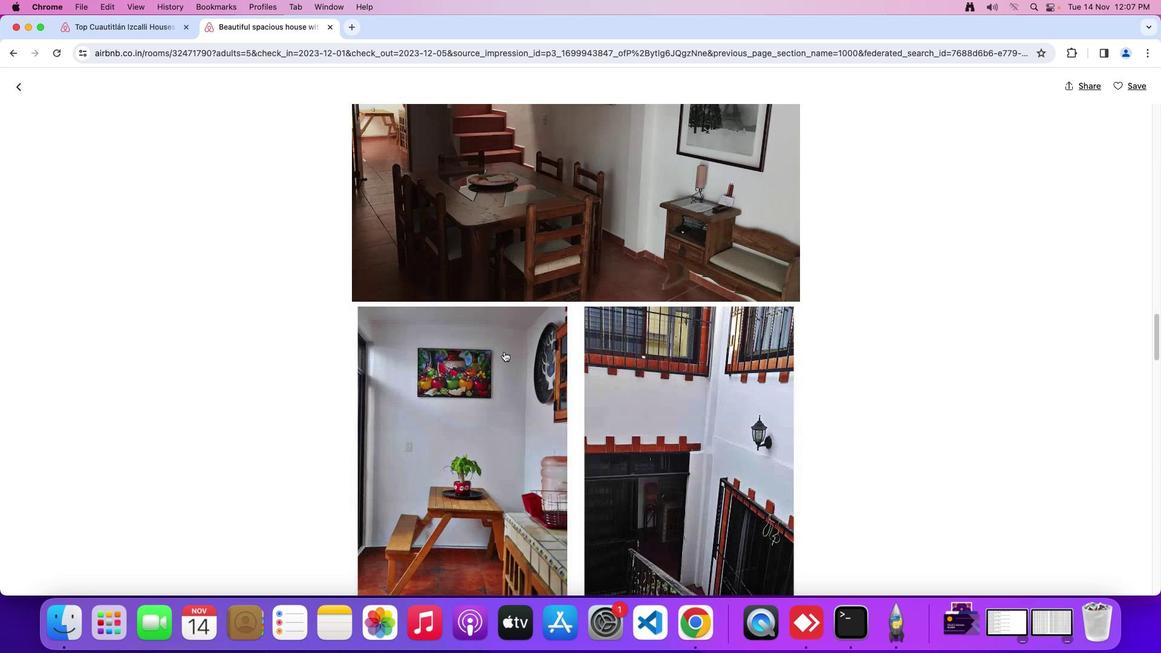 
Action: Mouse scrolled (503, 352) with delta (0, 0)
Screenshot: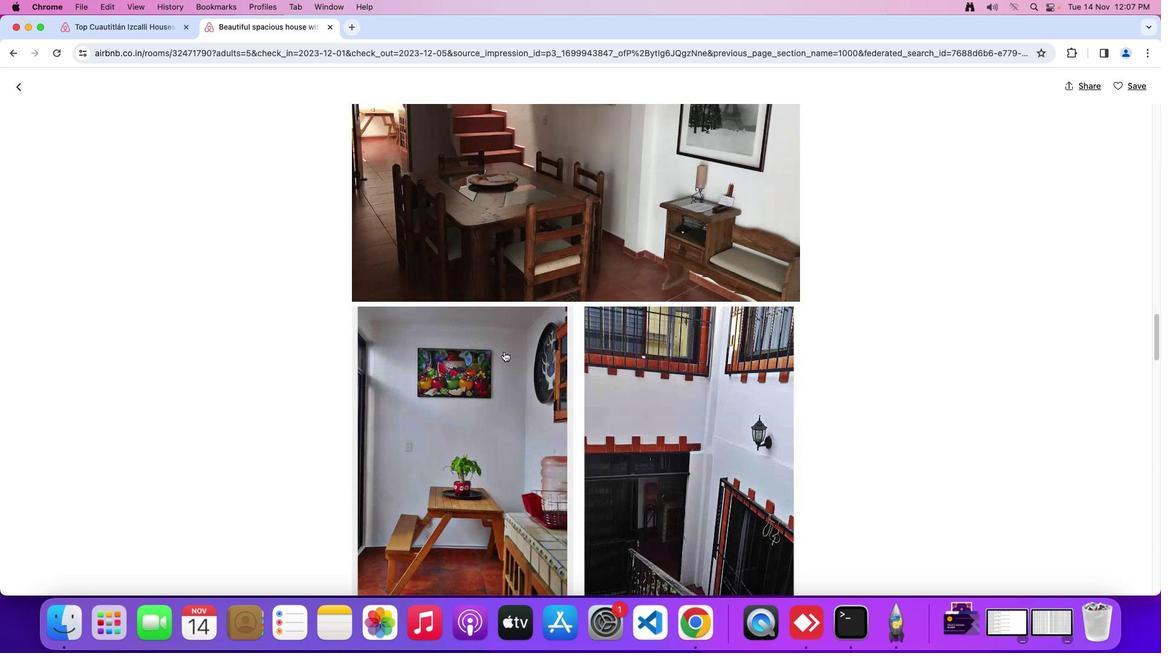 
Action: Mouse scrolled (503, 352) with delta (0, -1)
Screenshot: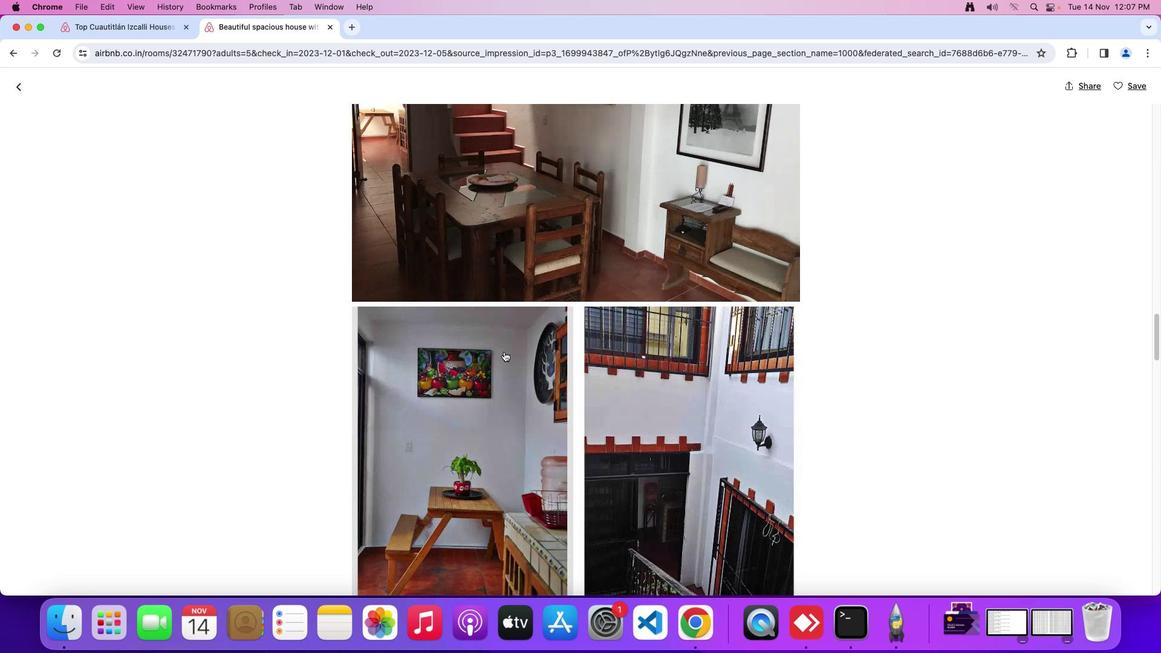 
Action: Mouse scrolled (503, 352) with delta (0, -3)
Screenshot: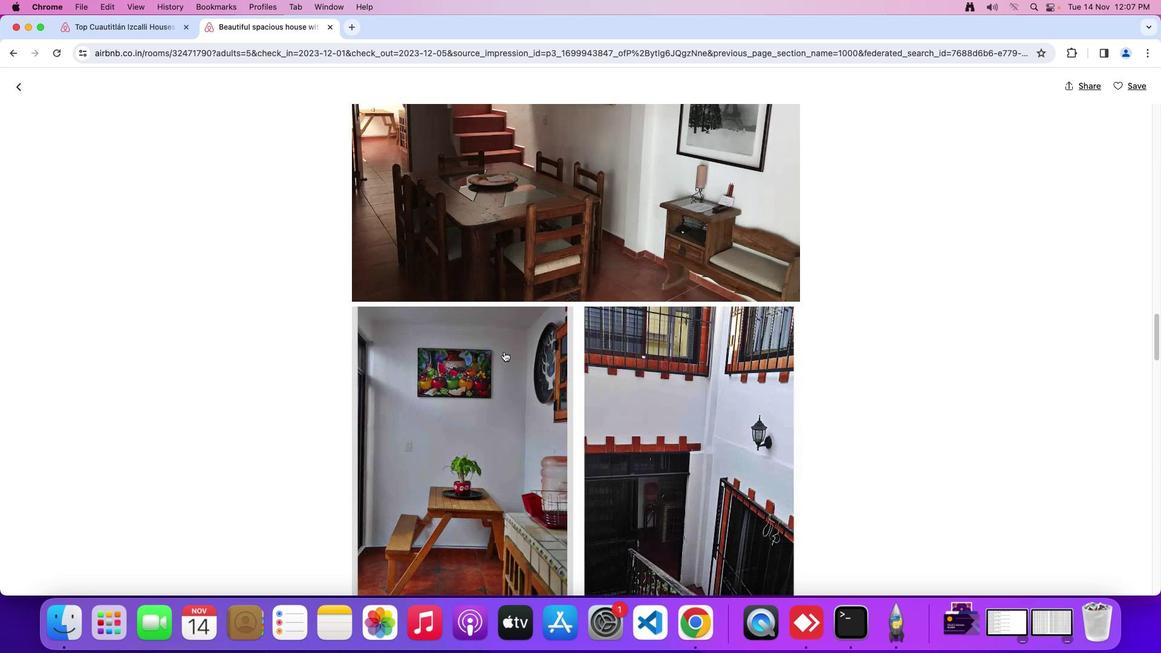
Action: Mouse scrolled (503, 352) with delta (0, 0)
Screenshot: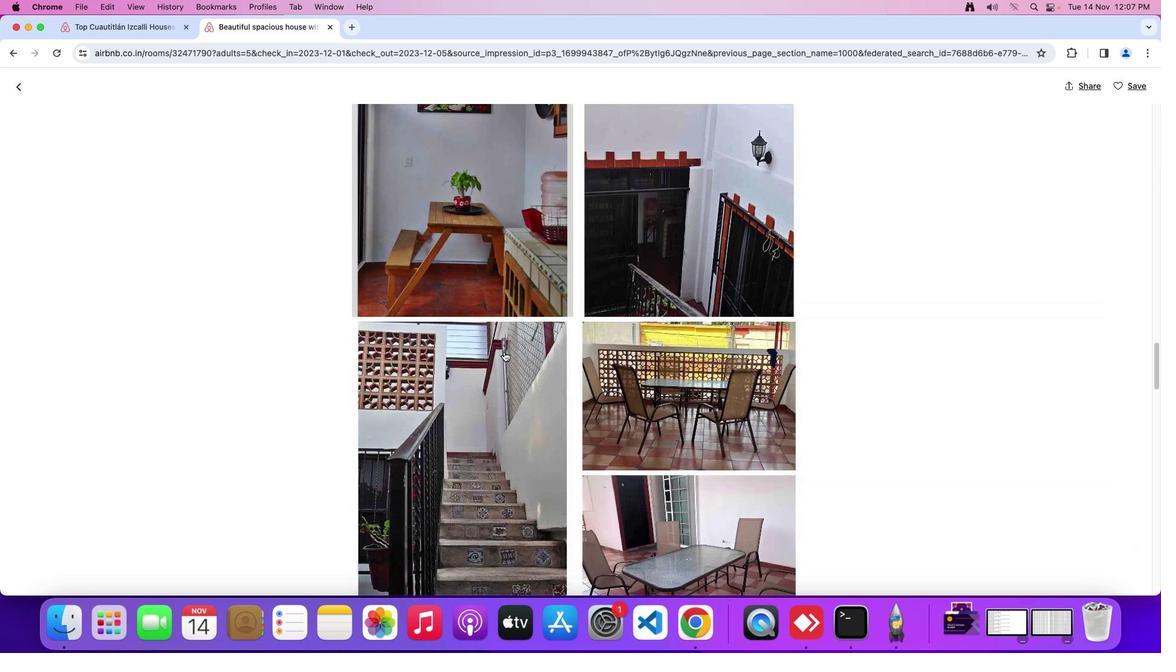 
Action: Mouse scrolled (503, 352) with delta (0, 0)
Screenshot: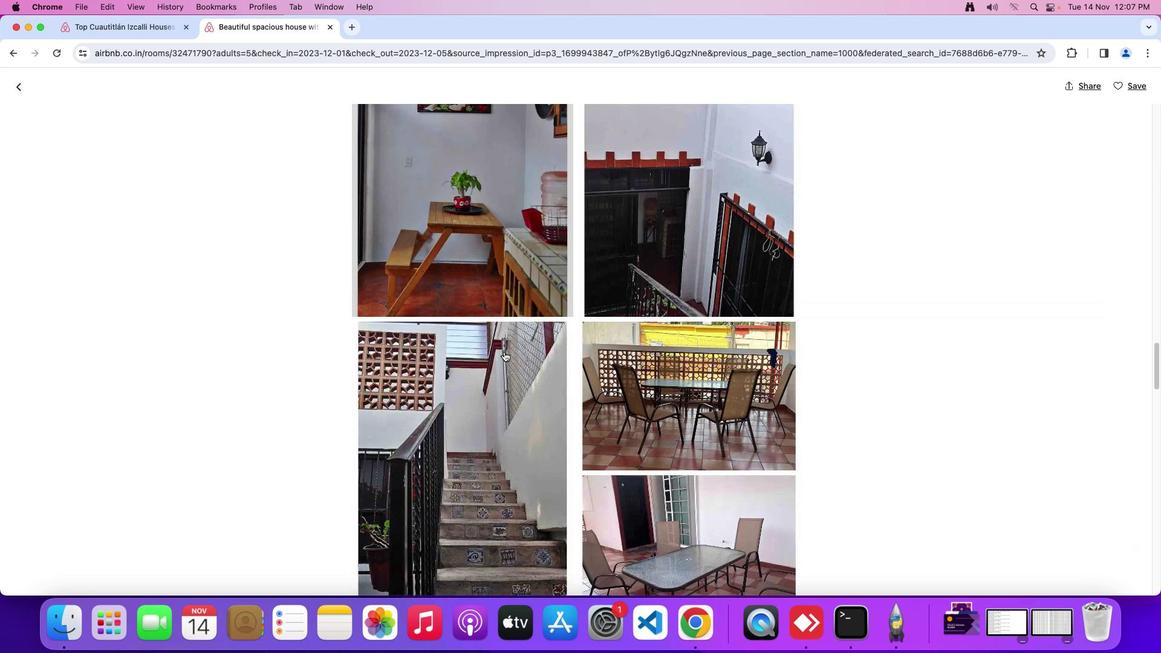 
Action: Mouse scrolled (503, 352) with delta (0, -1)
Screenshot: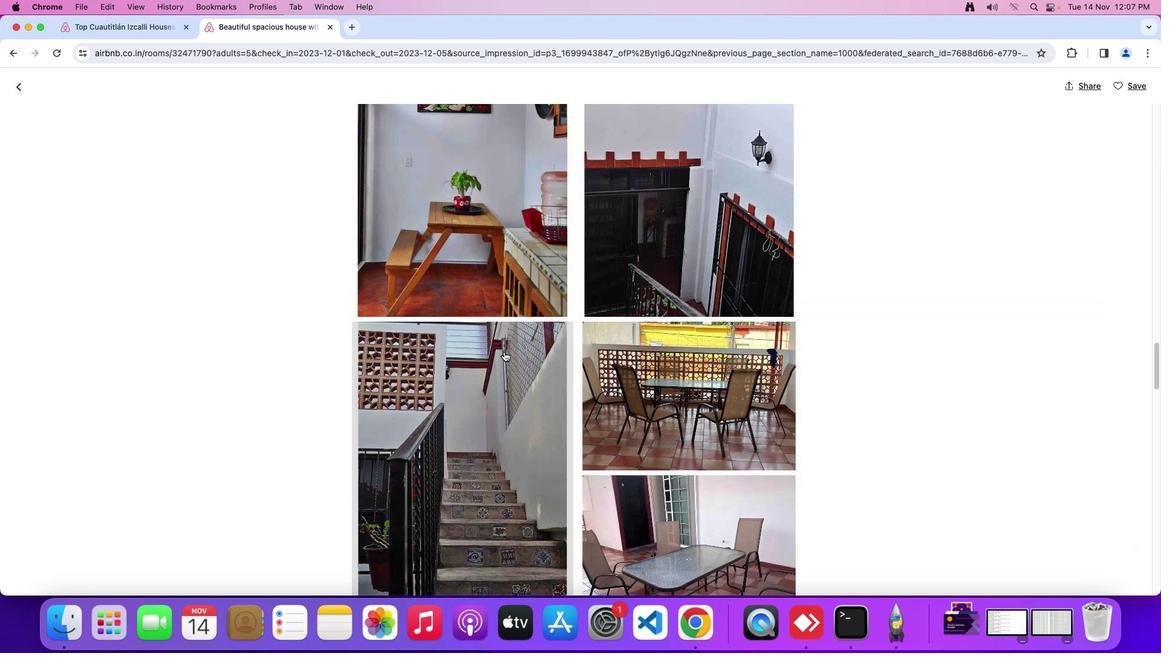 
Action: Mouse scrolled (503, 352) with delta (0, -3)
Screenshot: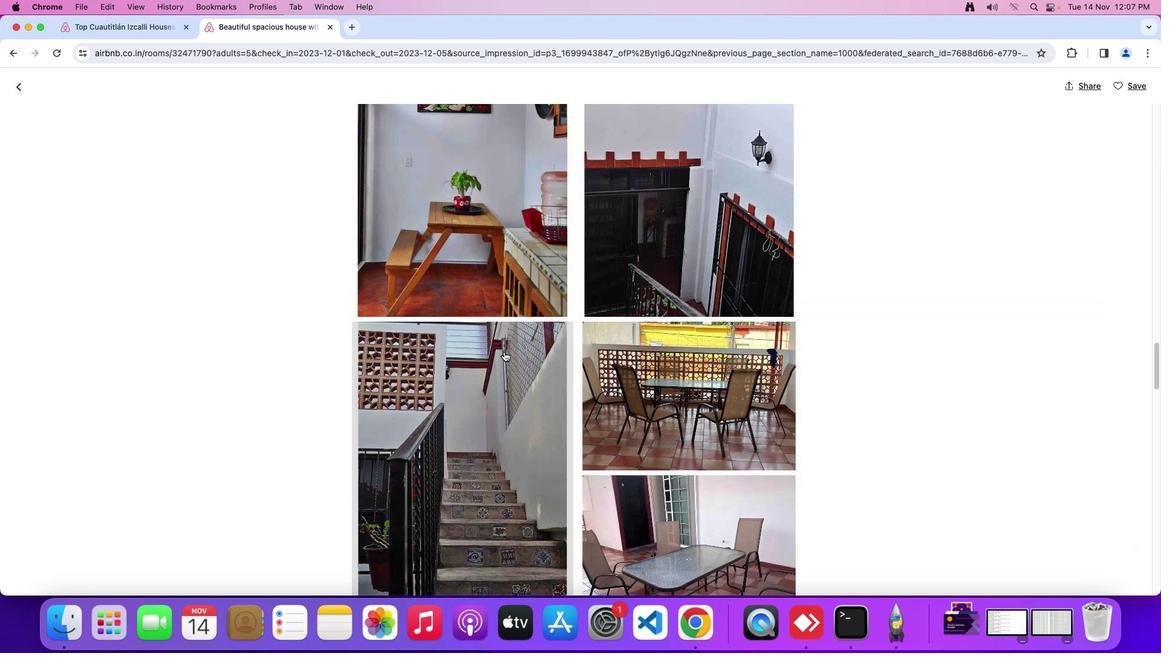 
Action: Mouse scrolled (503, 352) with delta (0, 0)
Screenshot: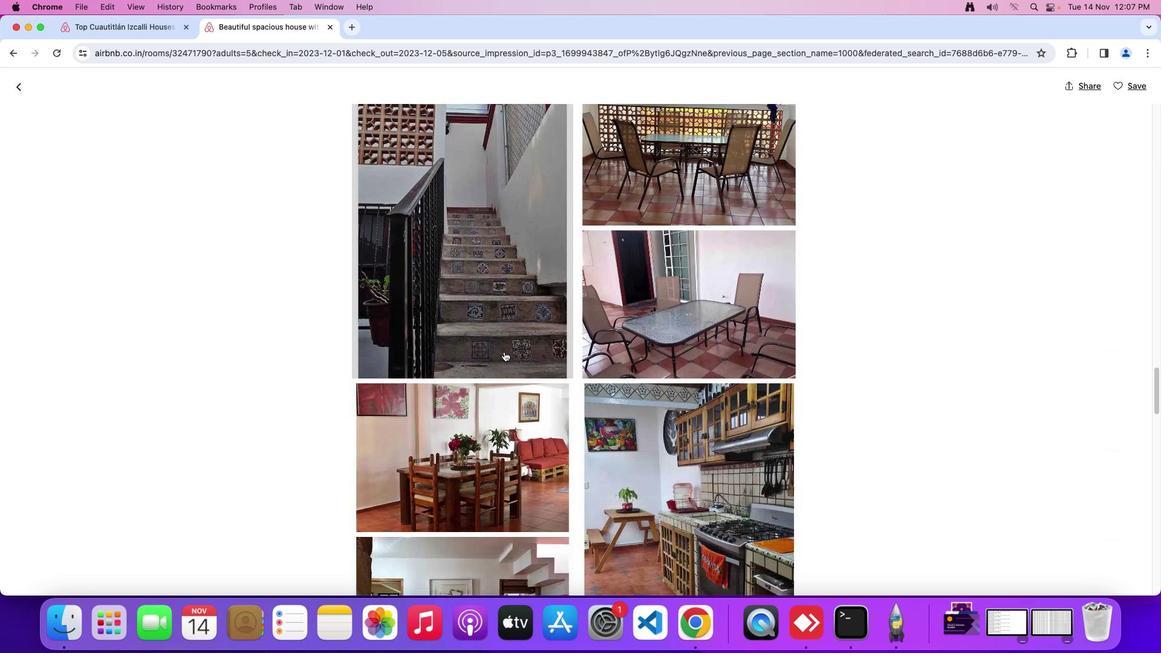 
Action: Mouse scrolled (503, 352) with delta (0, 0)
Screenshot: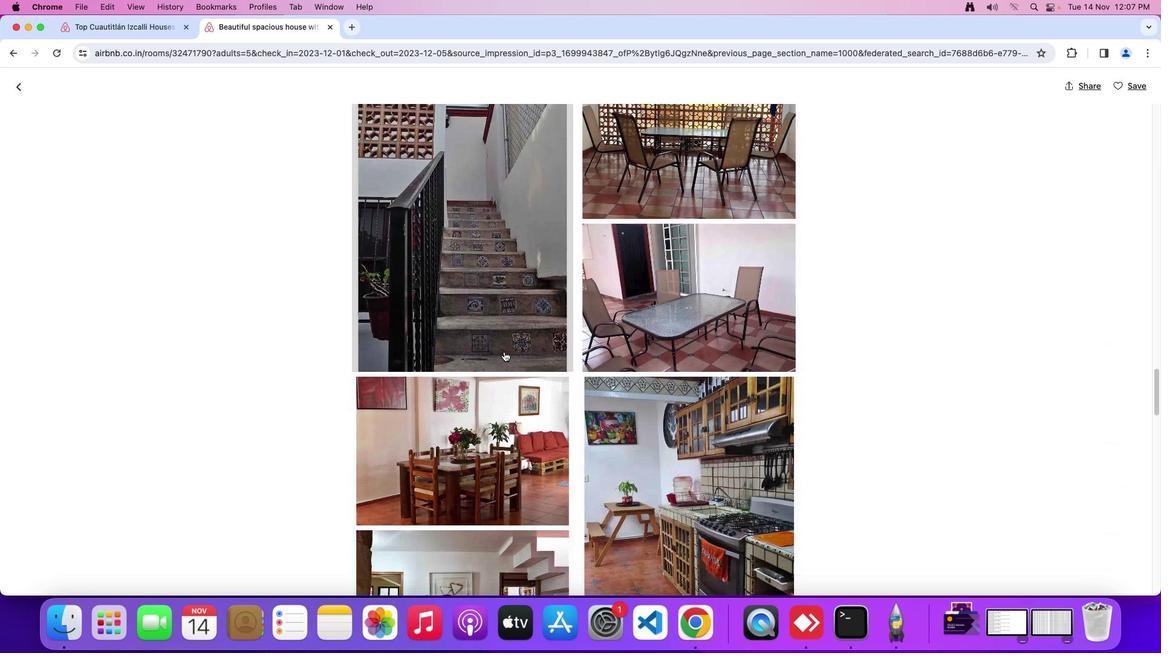 
Action: Mouse scrolled (503, 352) with delta (0, -1)
Screenshot: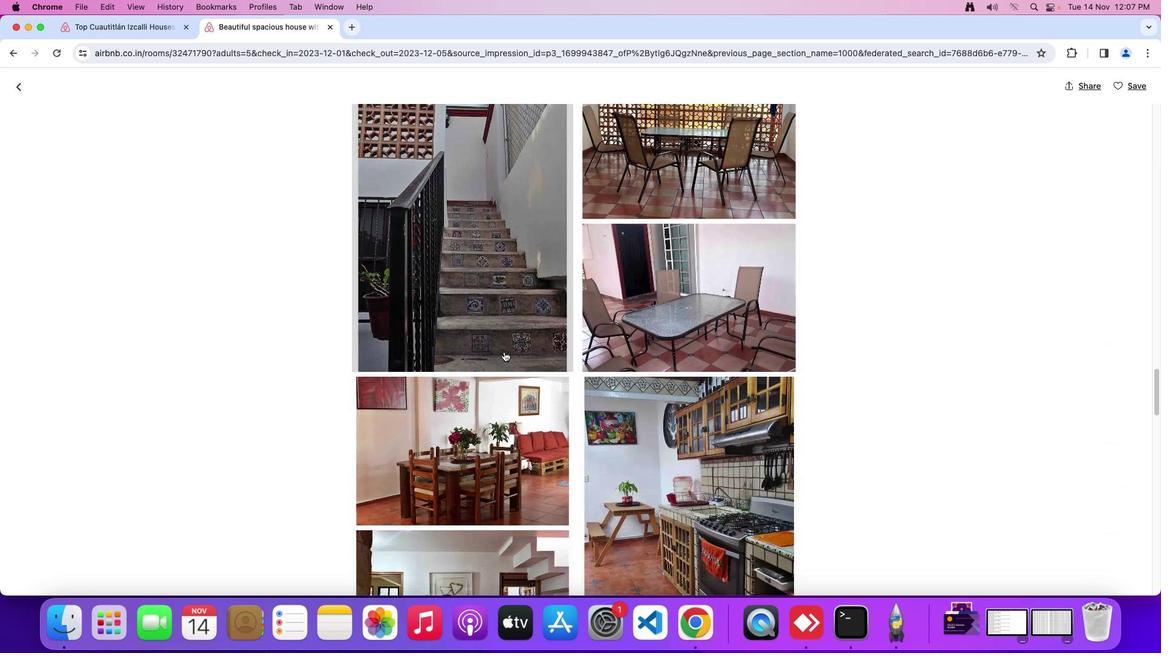 
Action: Mouse scrolled (503, 352) with delta (0, -2)
Screenshot: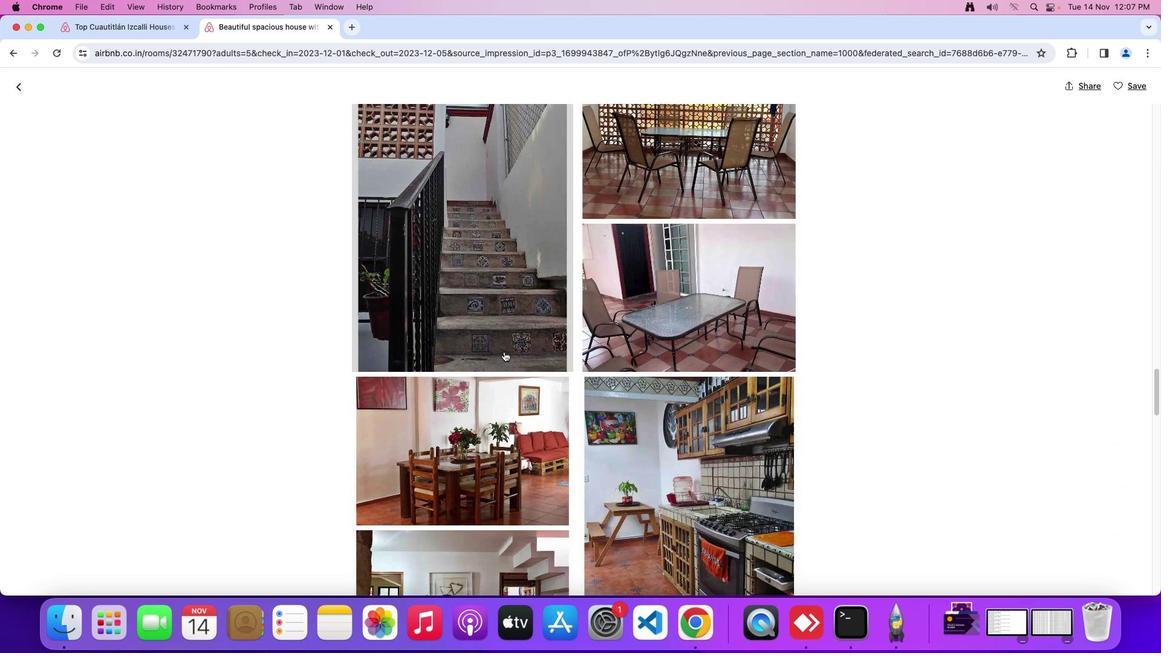 
Action: Mouse scrolled (503, 352) with delta (0, 0)
Screenshot: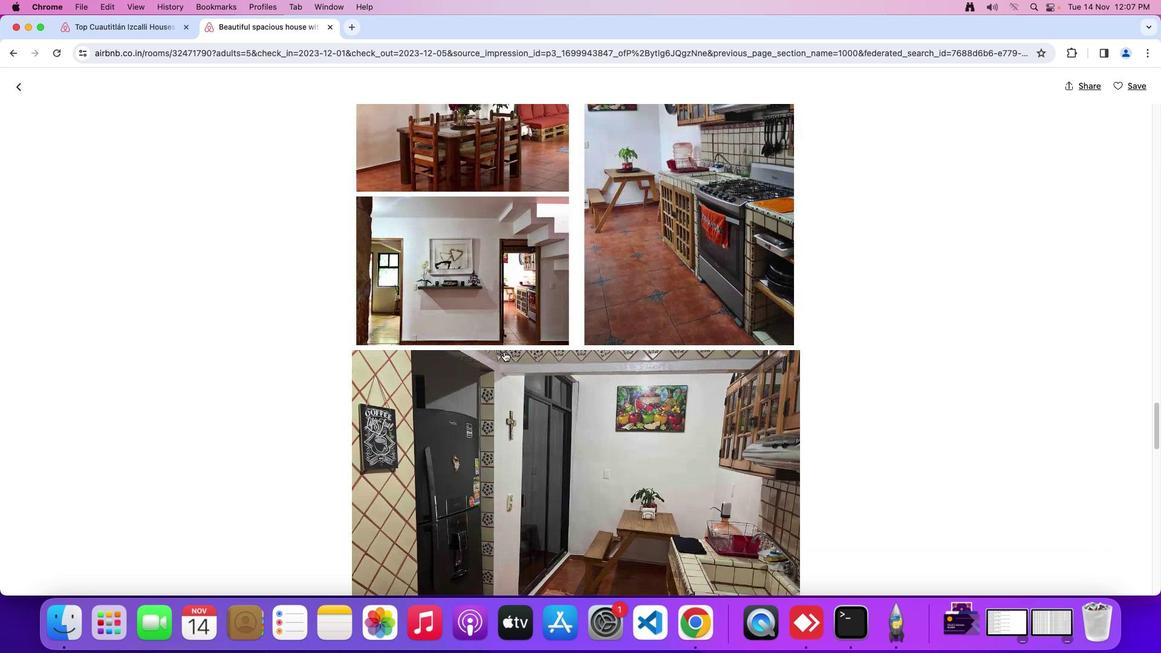 
Action: Mouse scrolled (503, 352) with delta (0, 0)
Screenshot: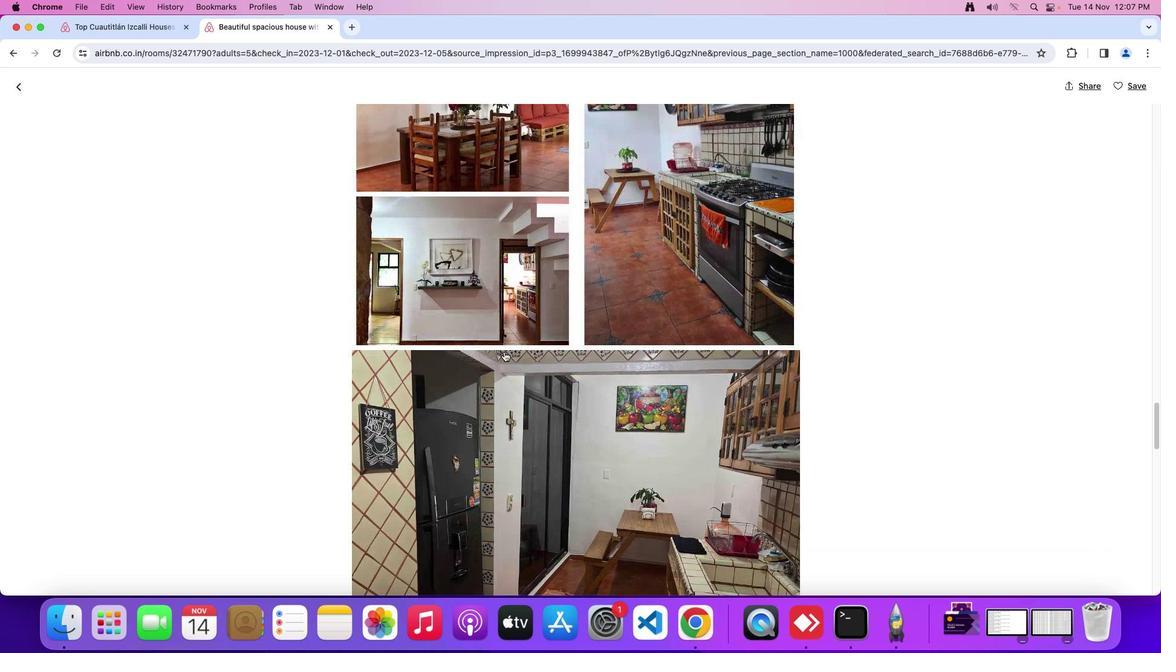 
Action: Mouse scrolled (503, 352) with delta (0, -1)
Screenshot: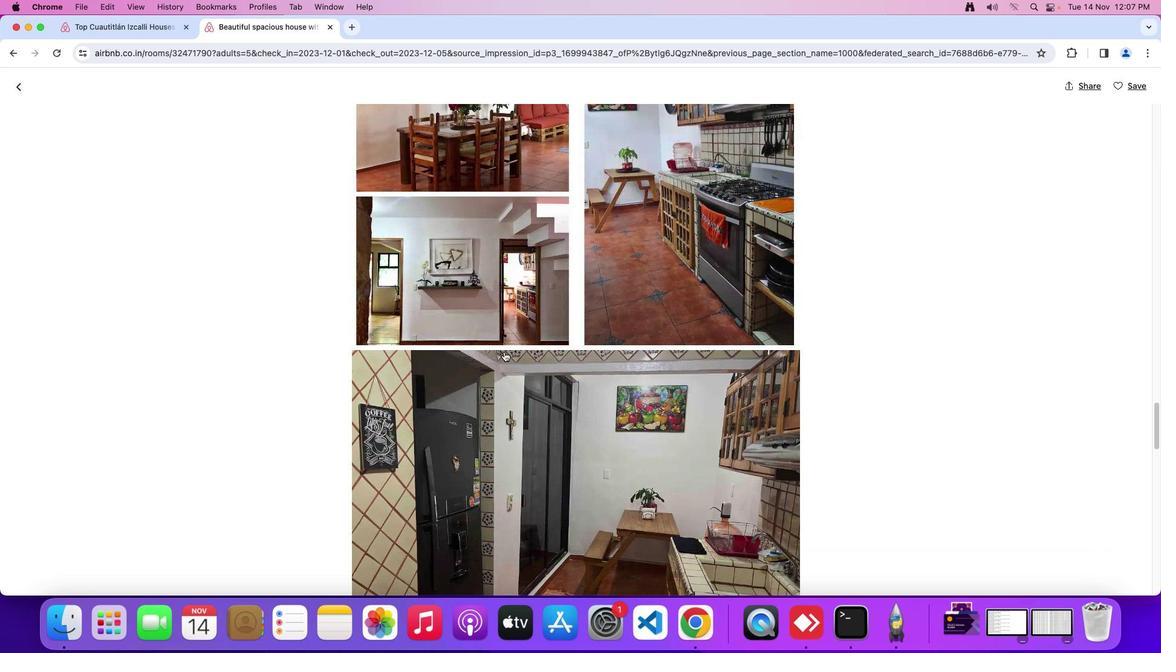 
Action: Mouse scrolled (503, 352) with delta (0, -3)
Screenshot: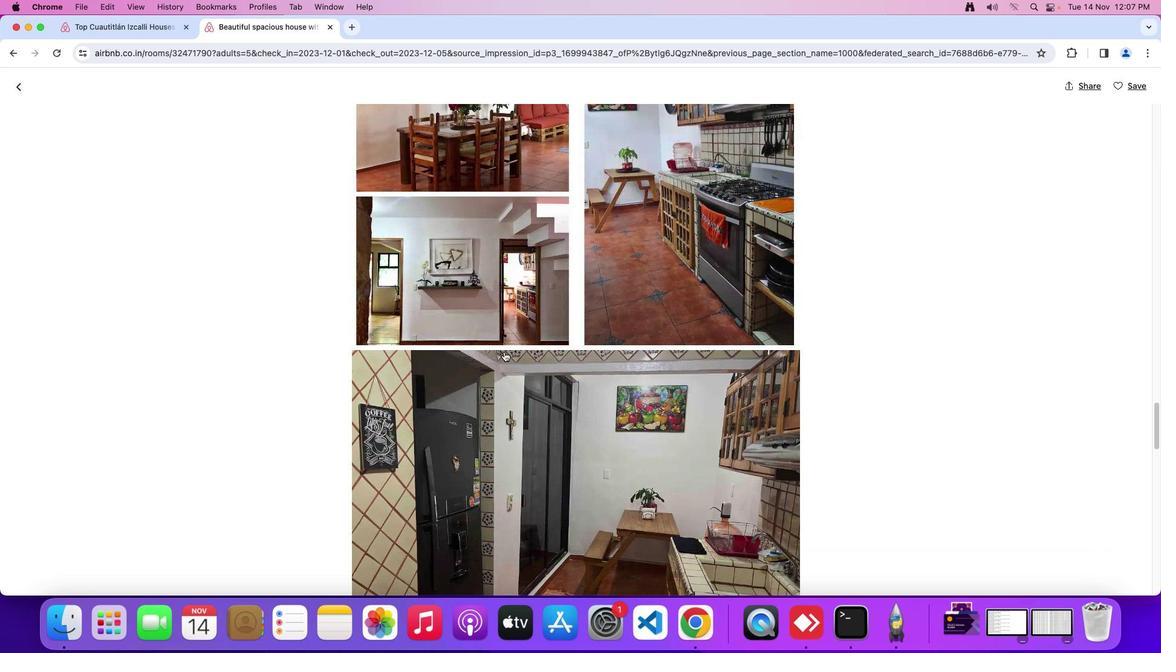 
Action: Mouse moved to (504, 352)
Screenshot: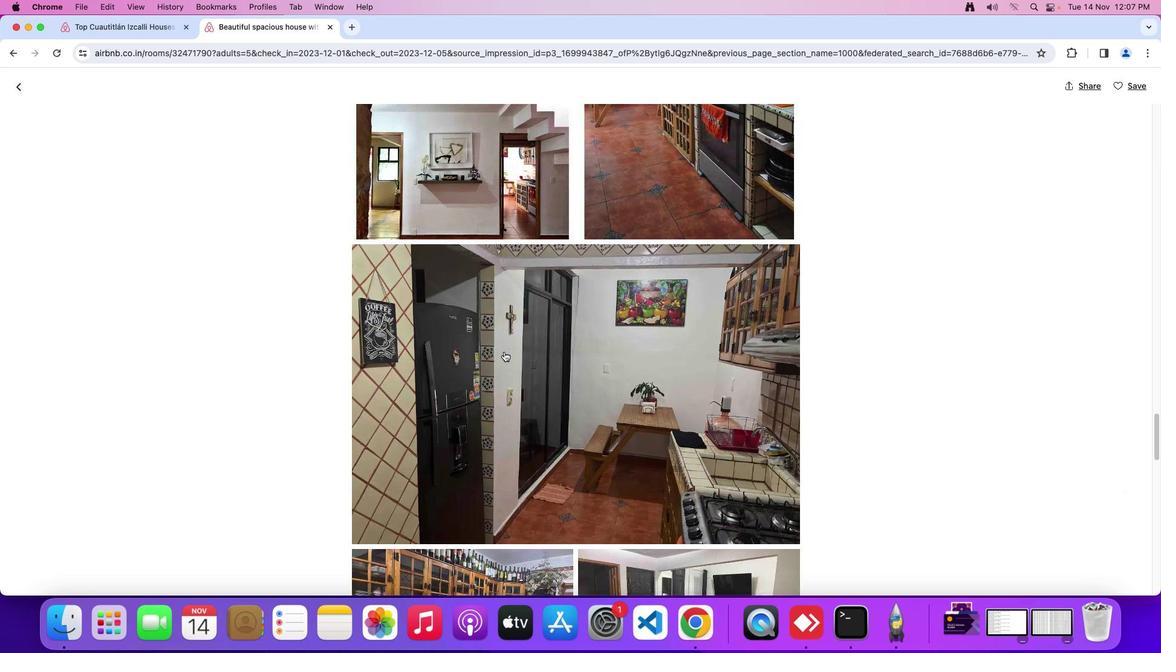 
Action: Mouse scrolled (504, 352) with delta (0, 0)
Screenshot: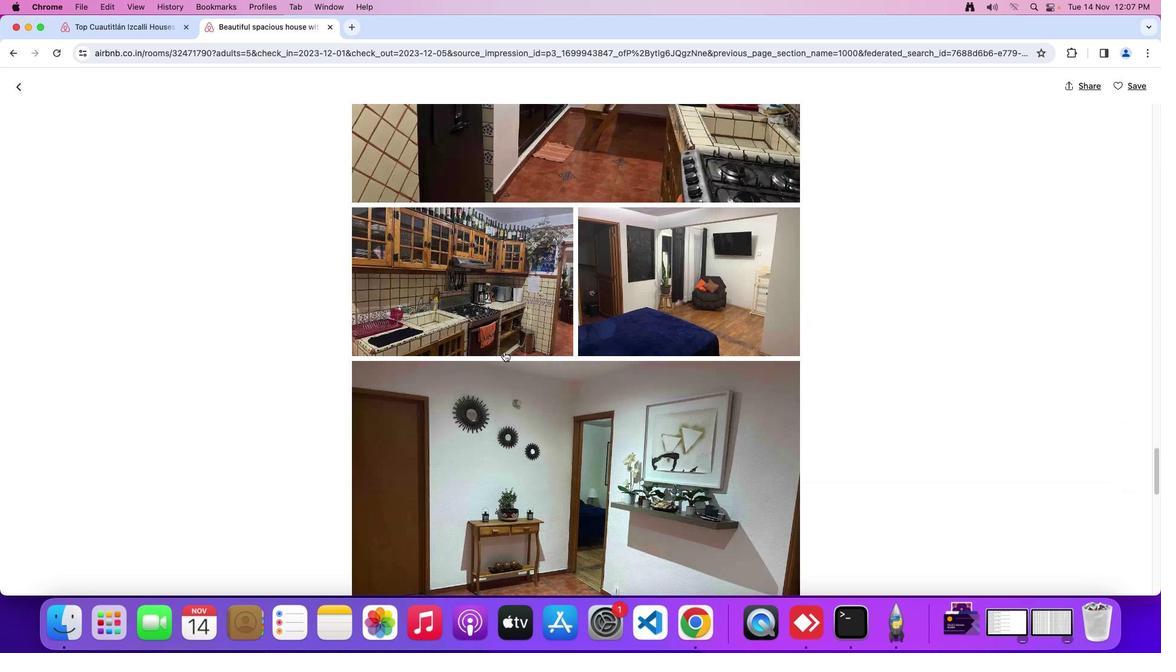 
Action: Mouse scrolled (504, 352) with delta (0, 0)
Screenshot: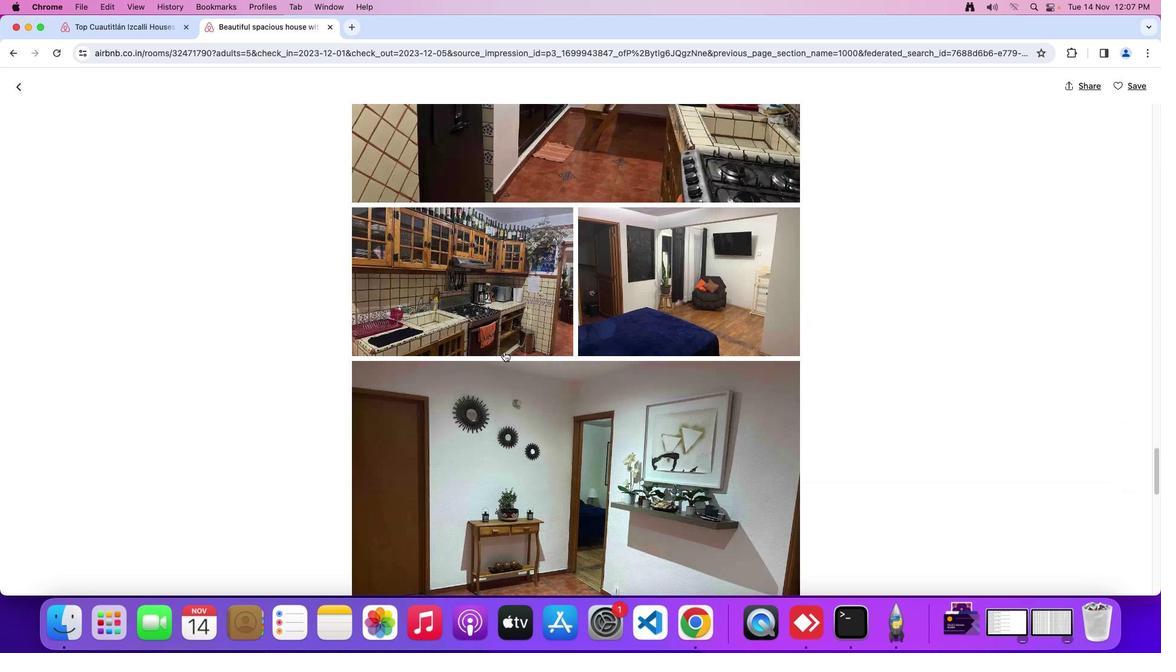 
Action: Mouse scrolled (504, 352) with delta (0, -1)
Screenshot: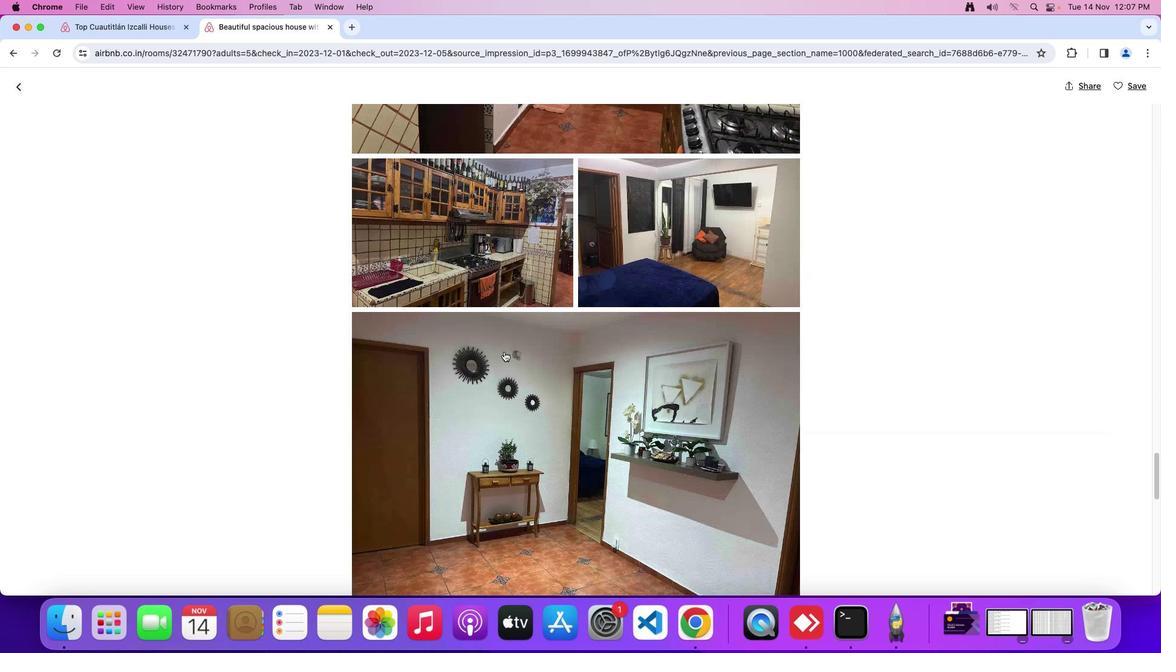 
Action: Mouse scrolled (504, 352) with delta (0, -3)
Screenshot: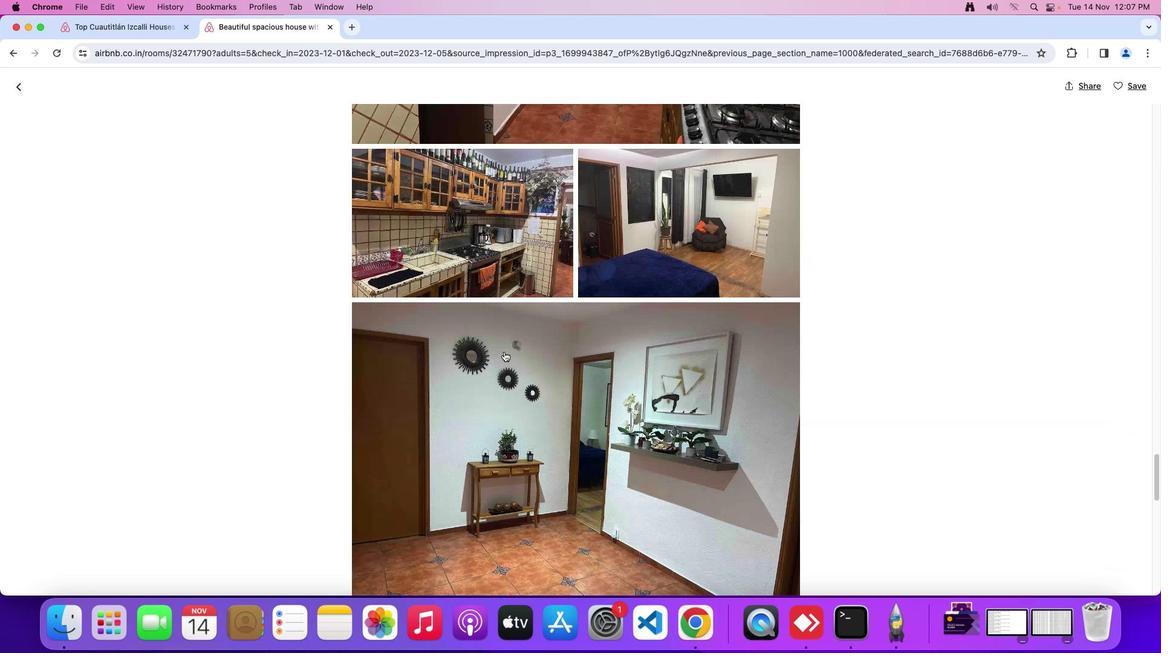 
Action: Mouse moved to (504, 352)
Screenshot: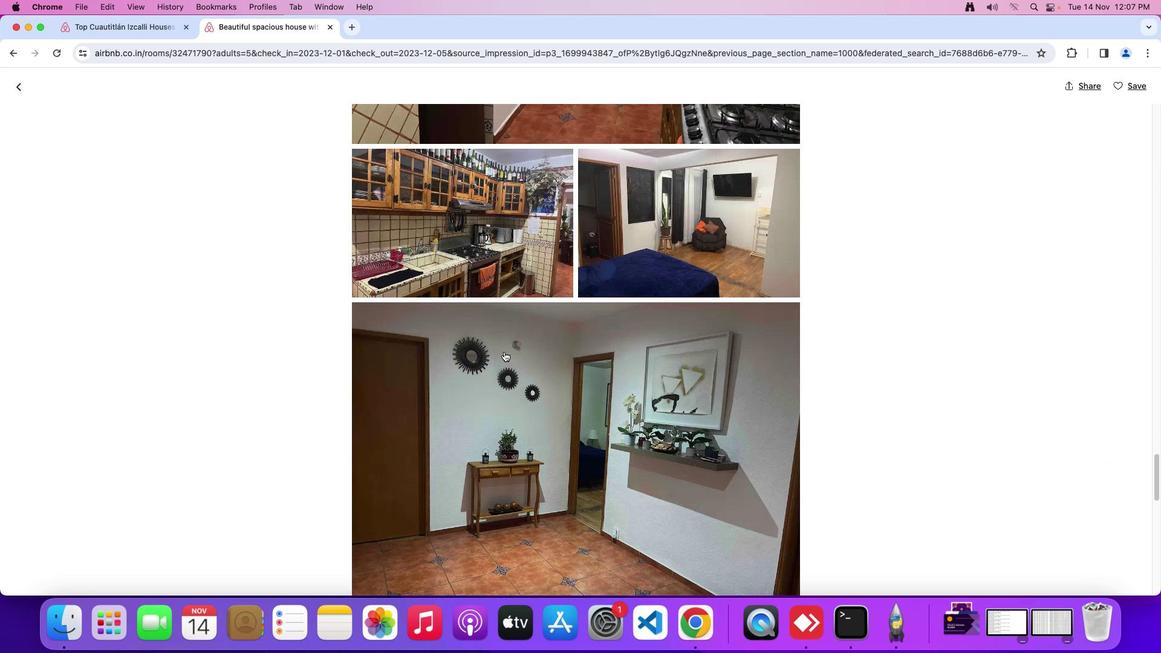 
Action: Mouse scrolled (504, 352) with delta (0, -3)
Screenshot: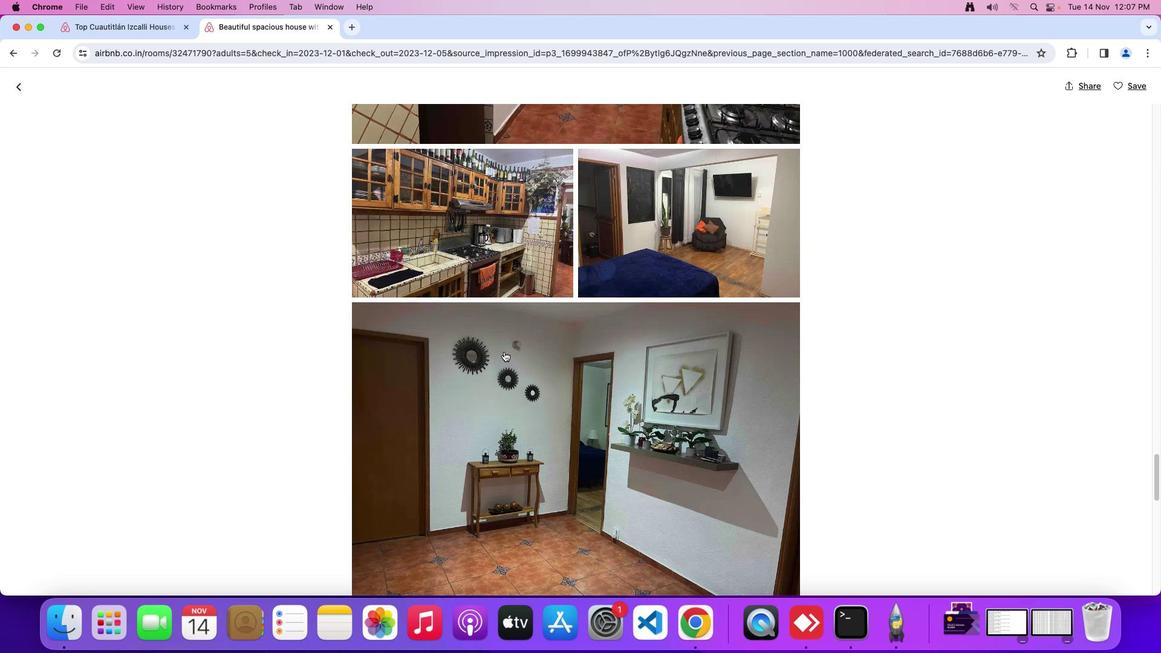 
Action: Mouse scrolled (504, 352) with delta (0, 0)
Screenshot: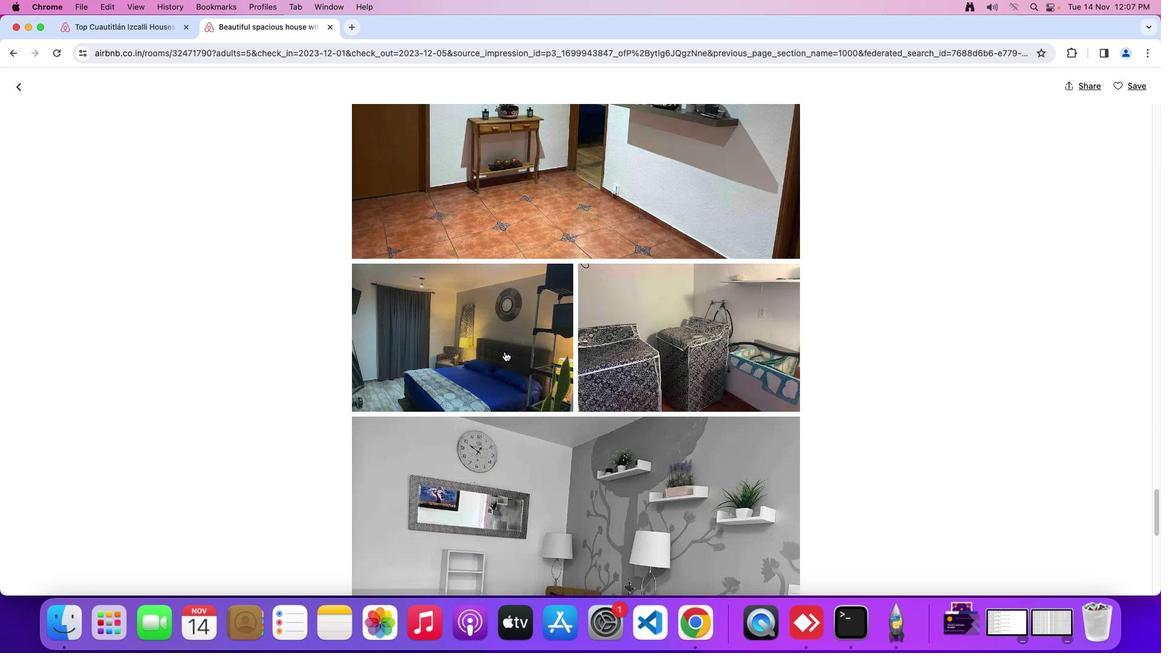 
Action: Mouse scrolled (504, 352) with delta (0, 0)
Screenshot: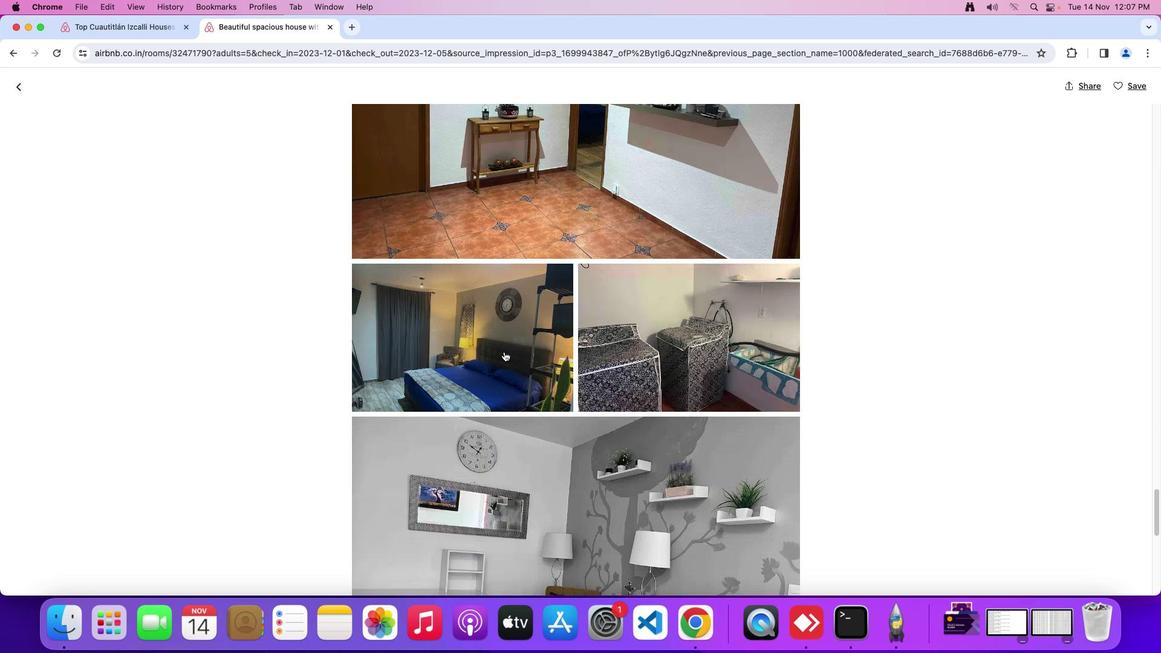 
Action: Mouse scrolled (504, 352) with delta (0, -2)
Screenshot: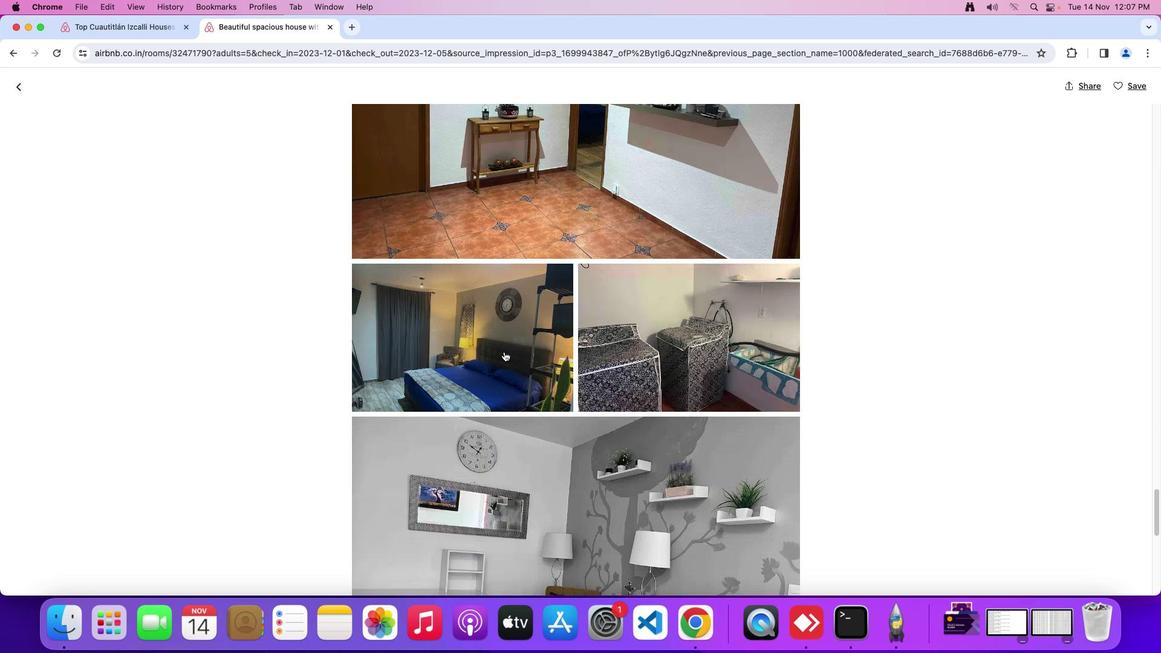 
Action: Mouse scrolled (504, 352) with delta (0, -3)
Screenshot: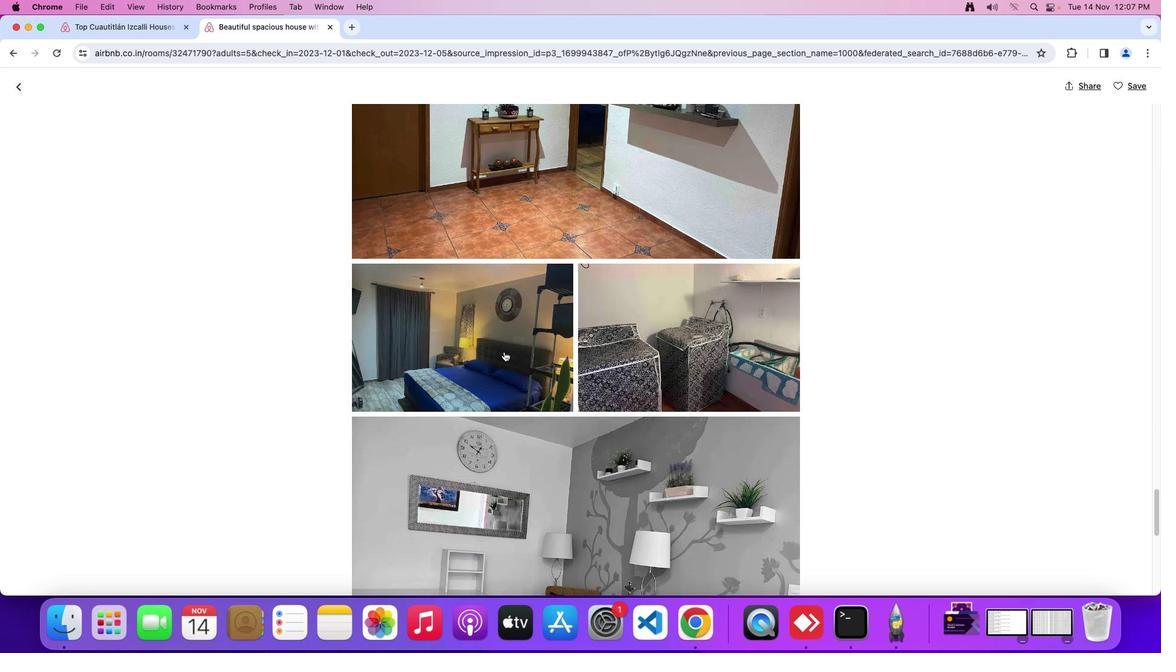 
Action: Mouse moved to (504, 351)
Screenshot: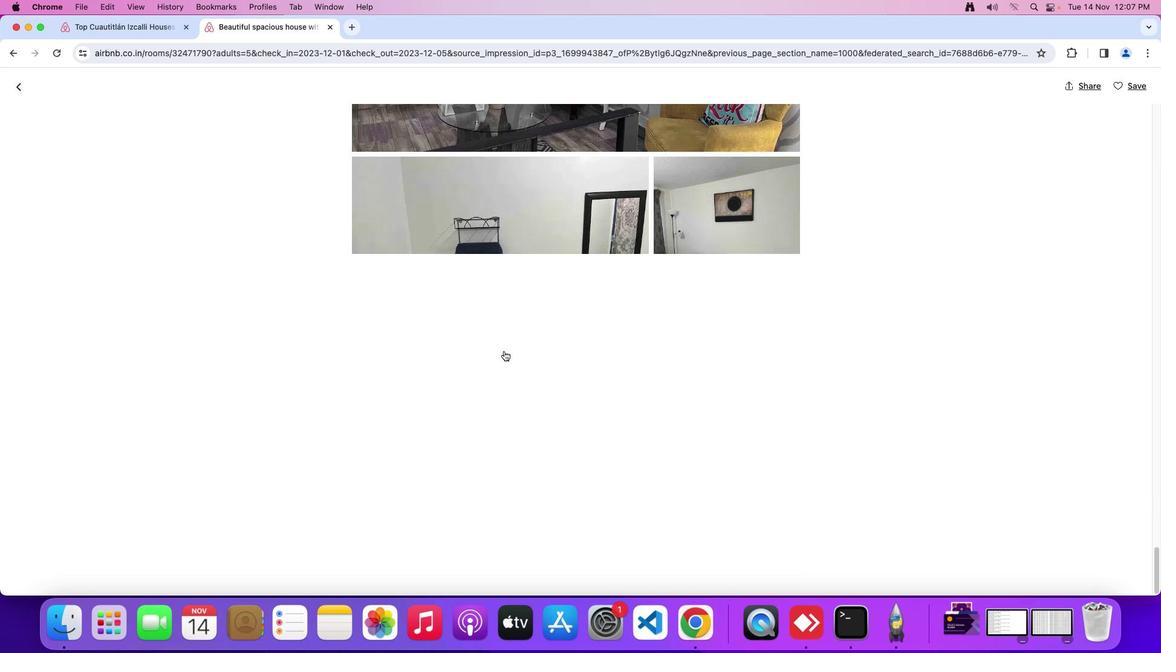 
Action: Mouse scrolled (504, 351) with delta (0, 0)
Screenshot: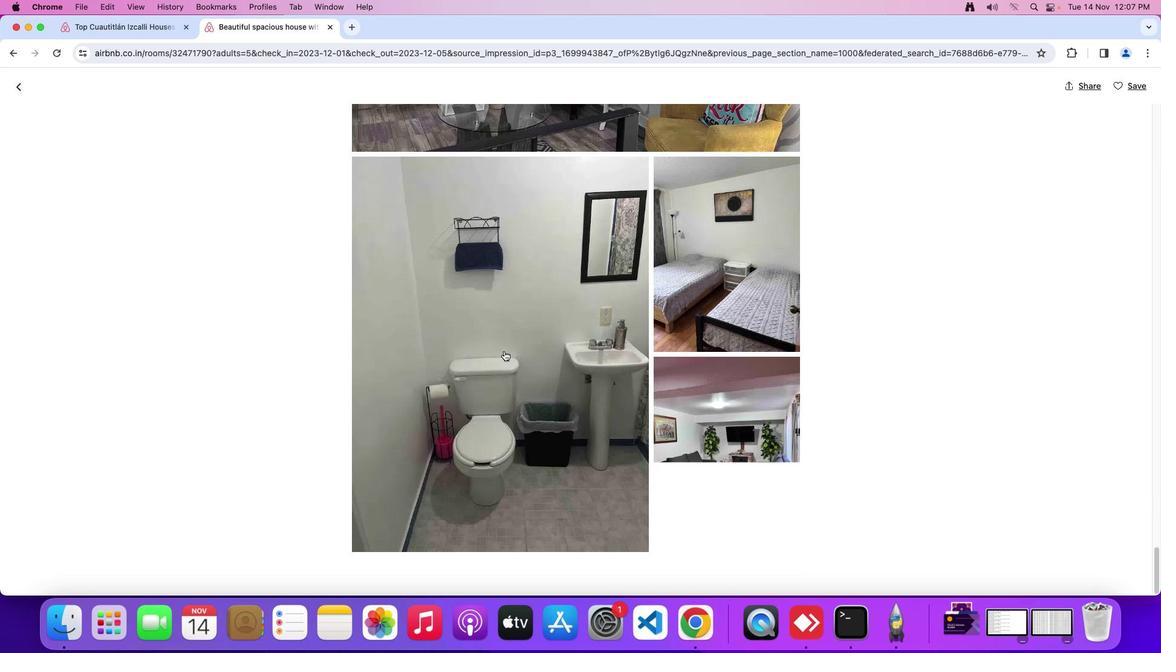 
Action: Mouse scrolled (504, 351) with delta (0, 0)
Screenshot: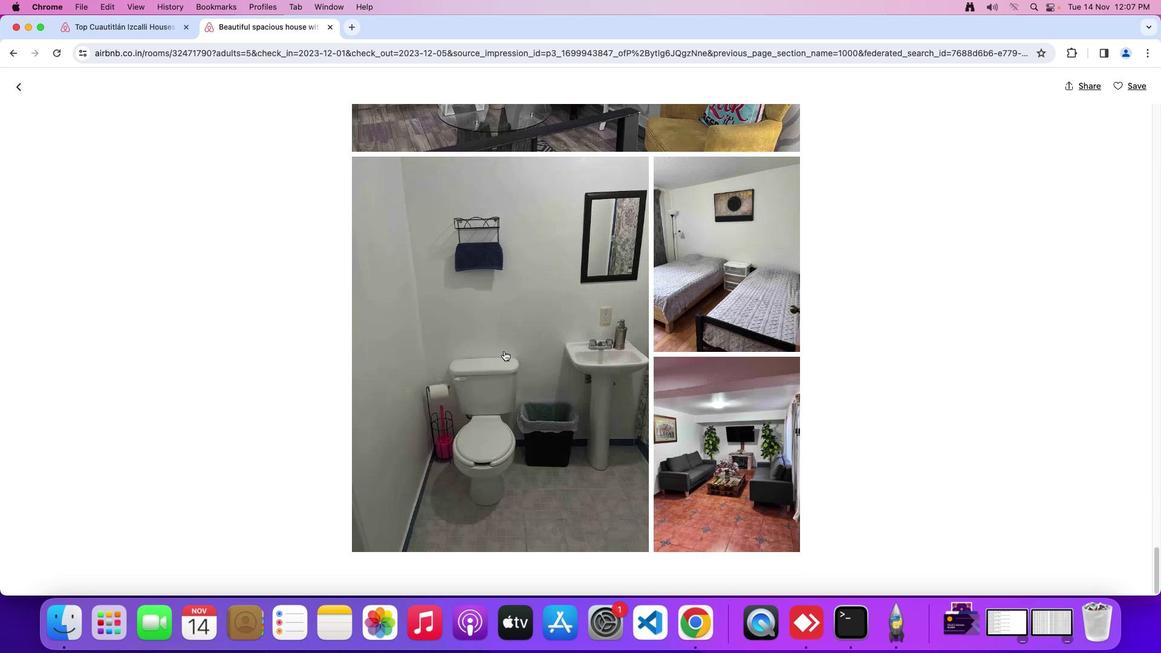 
Action: Mouse scrolled (504, 351) with delta (0, -2)
Screenshot: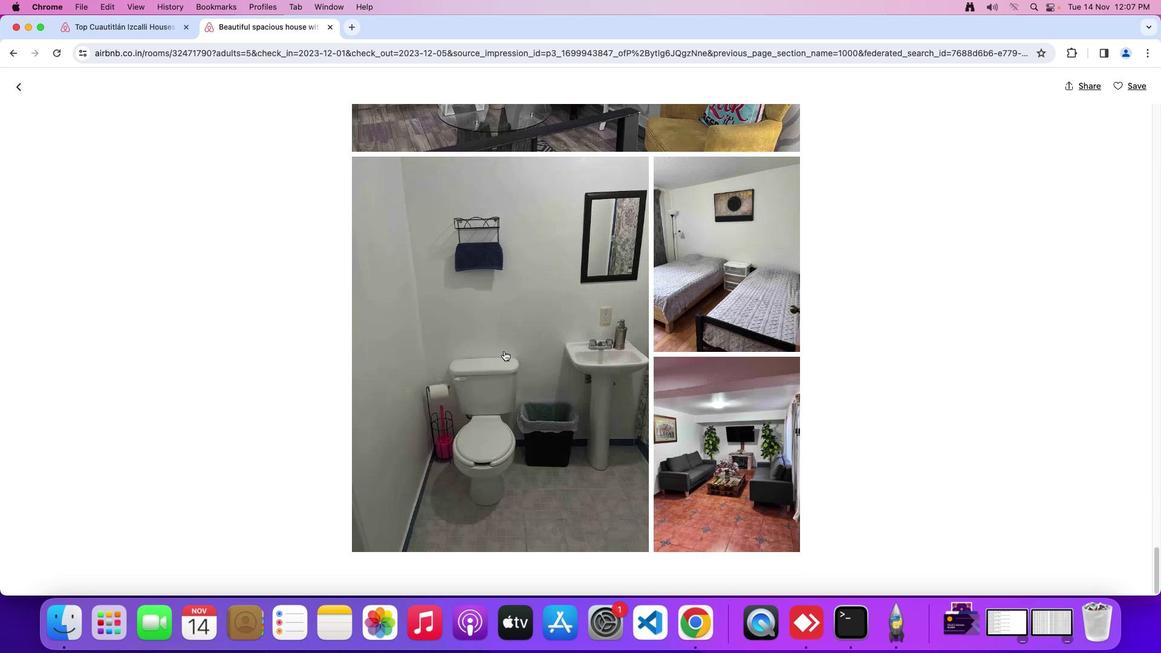
Action: Mouse scrolled (504, 351) with delta (0, -3)
Screenshot: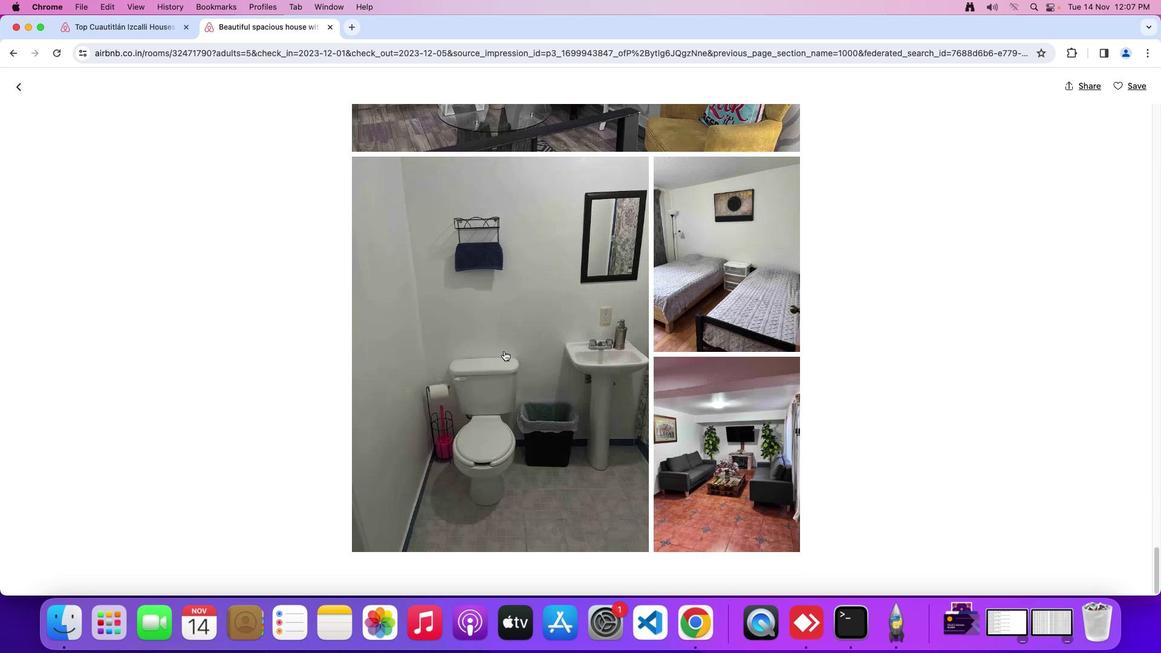 
Action: Mouse scrolled (504, 351) with delta (0, -4)
Screenshot: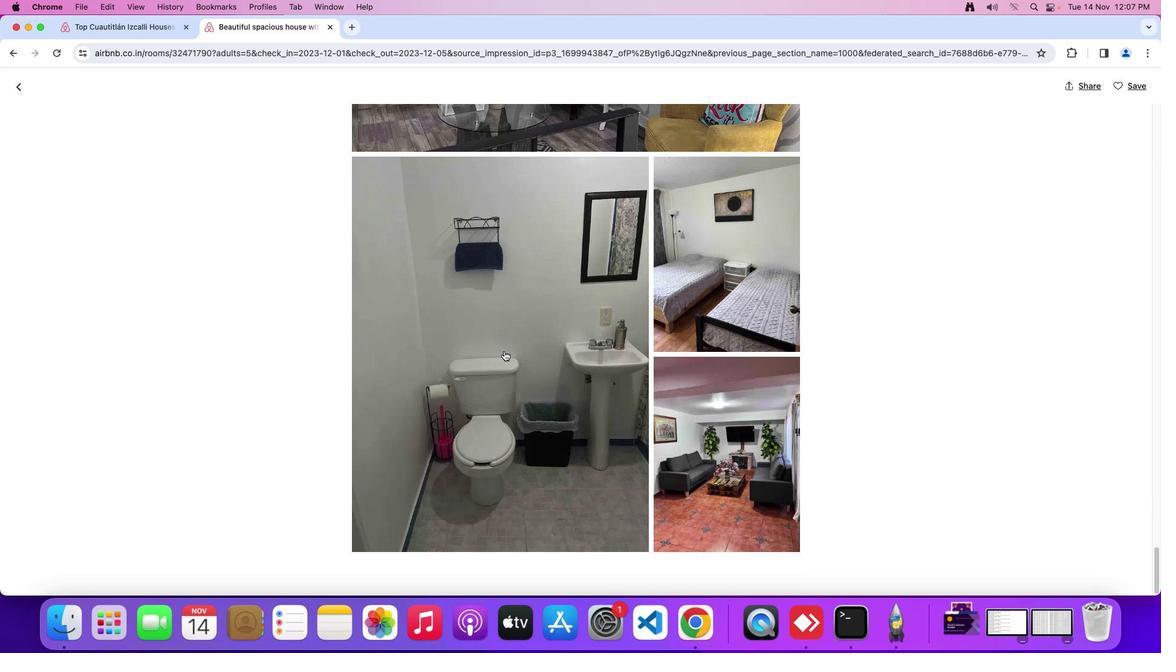 
Action: Mouse moved to (504, 350)
Screenshot: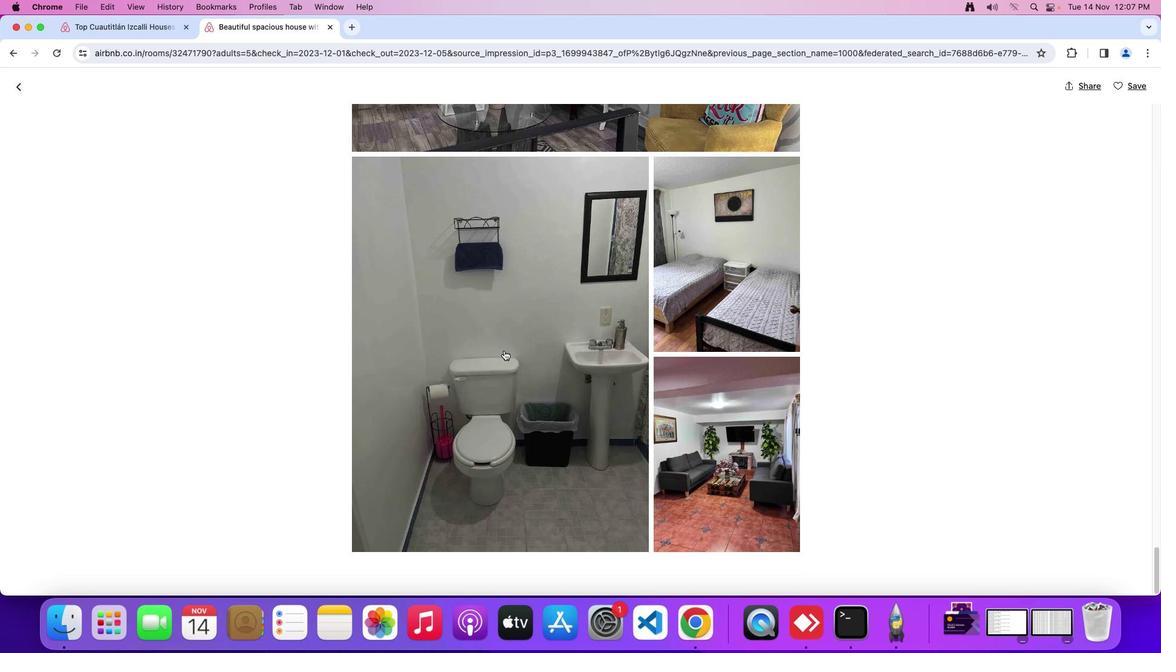 
Action: Mouse scrolled (504, 350) with delta (0, 0)
Screenshot: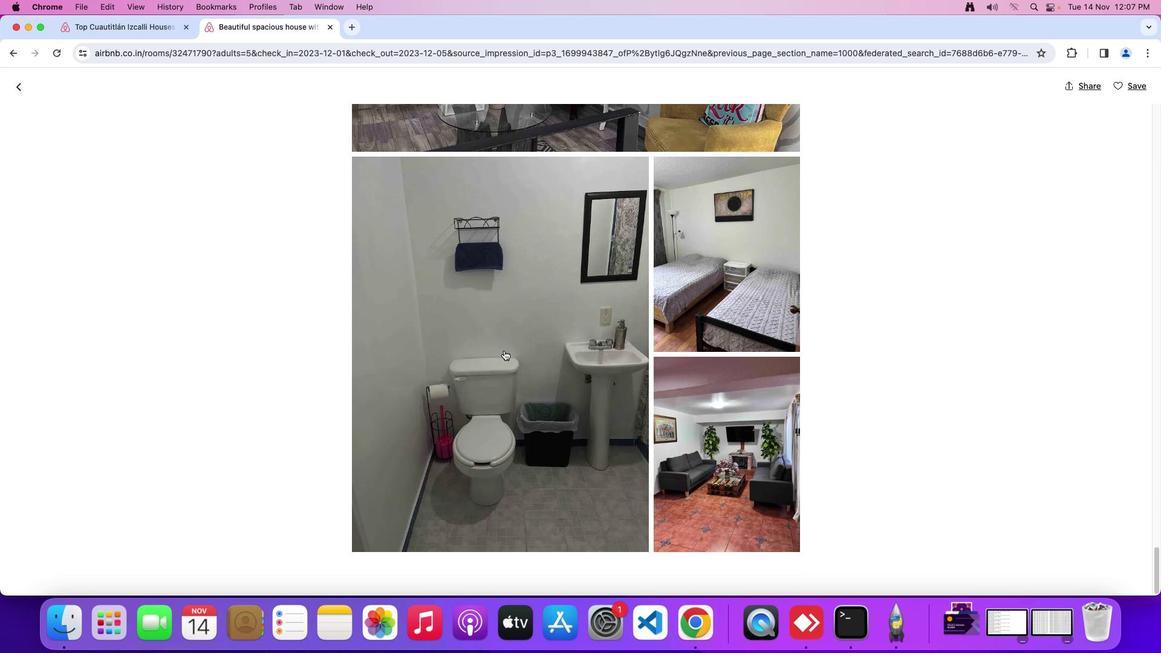 
Action: Mouse scrolled (504, 350) with delta (0, 0)
Screenshot: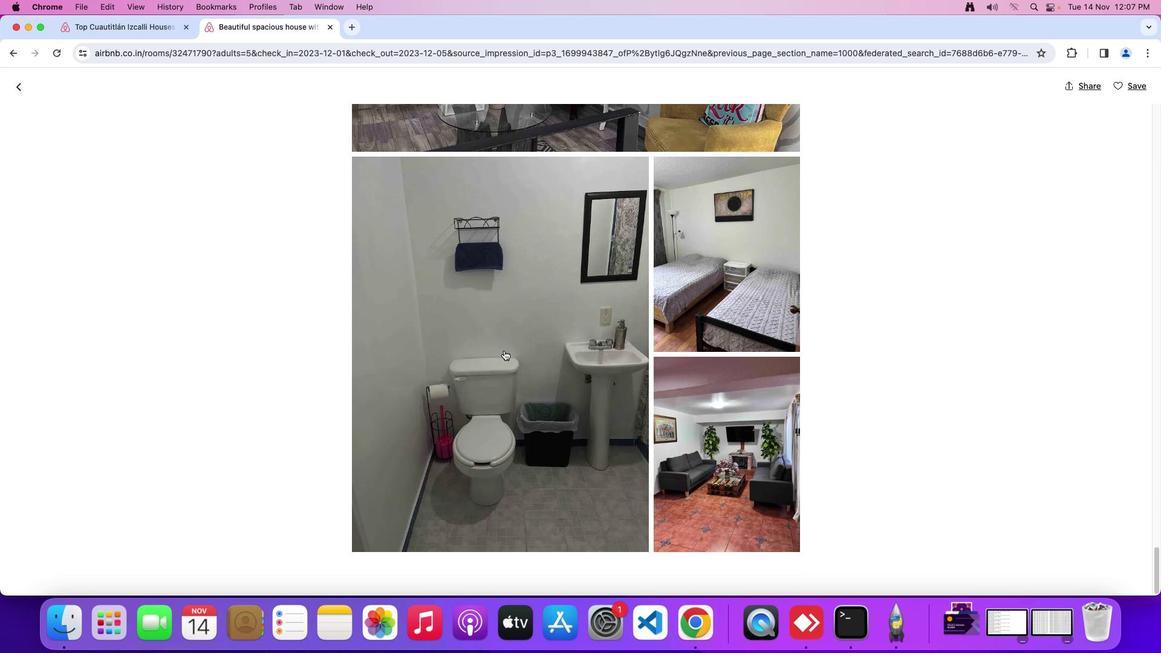 
Action: Mouse scrolled (504, 350) with delta (0, -2)
Screenshot: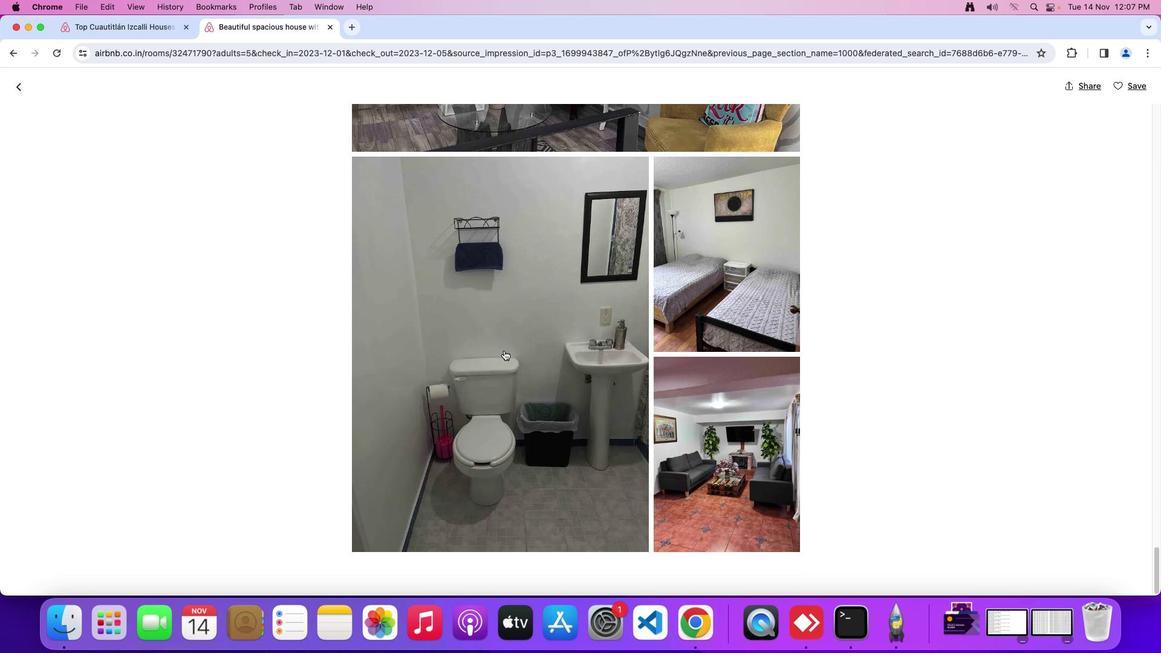 
Action: Mouse scrolled (504, 350) with delta (0, -4)
Screenshot: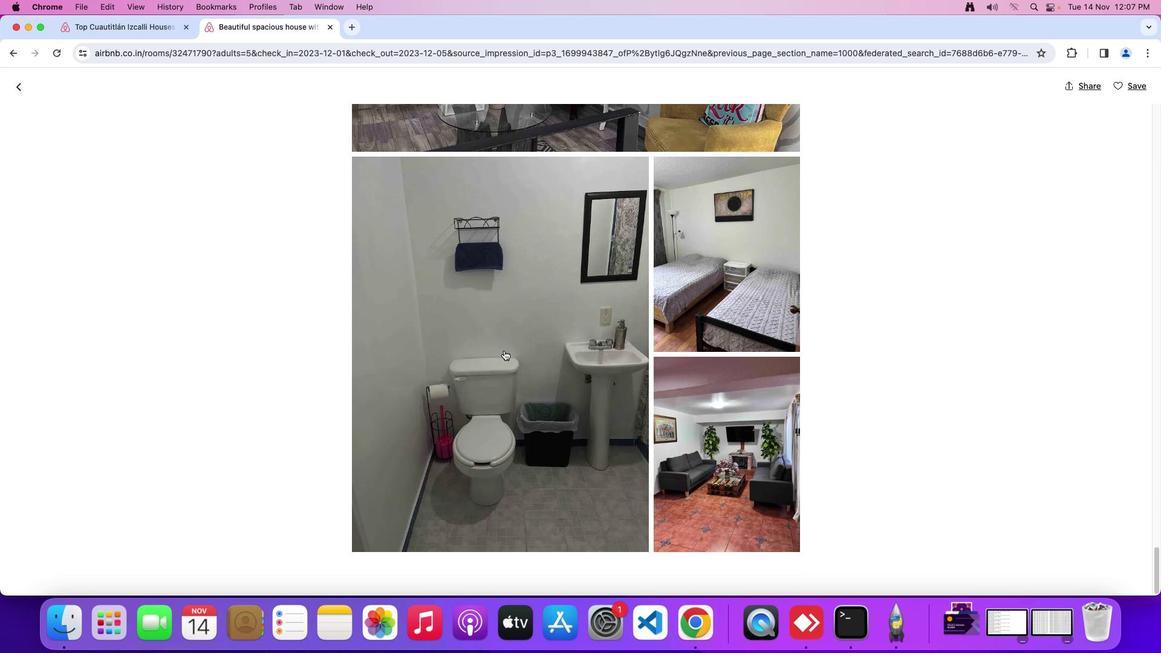 
Action: Mouse scrolled (504, 350) with delta (0, -4)
Screenshot: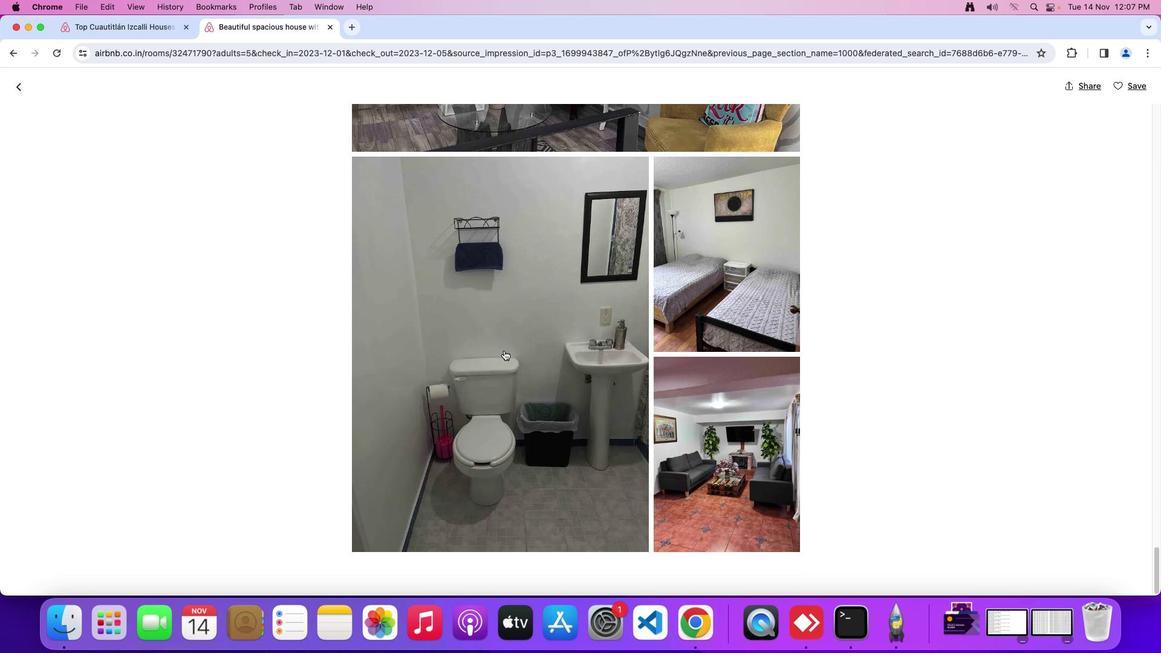 
Action: Mouse scrolled (504, 350) with delta (0, -4)
Screenshot: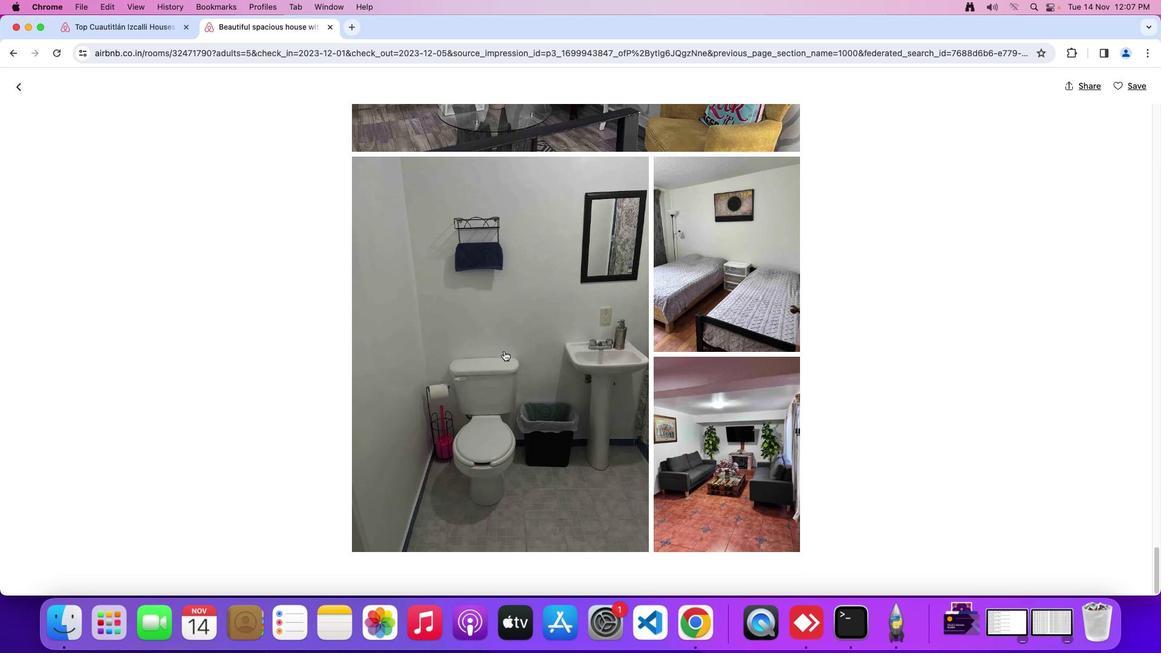 
Action: Mouse moved to (504, 350)
Screenshot: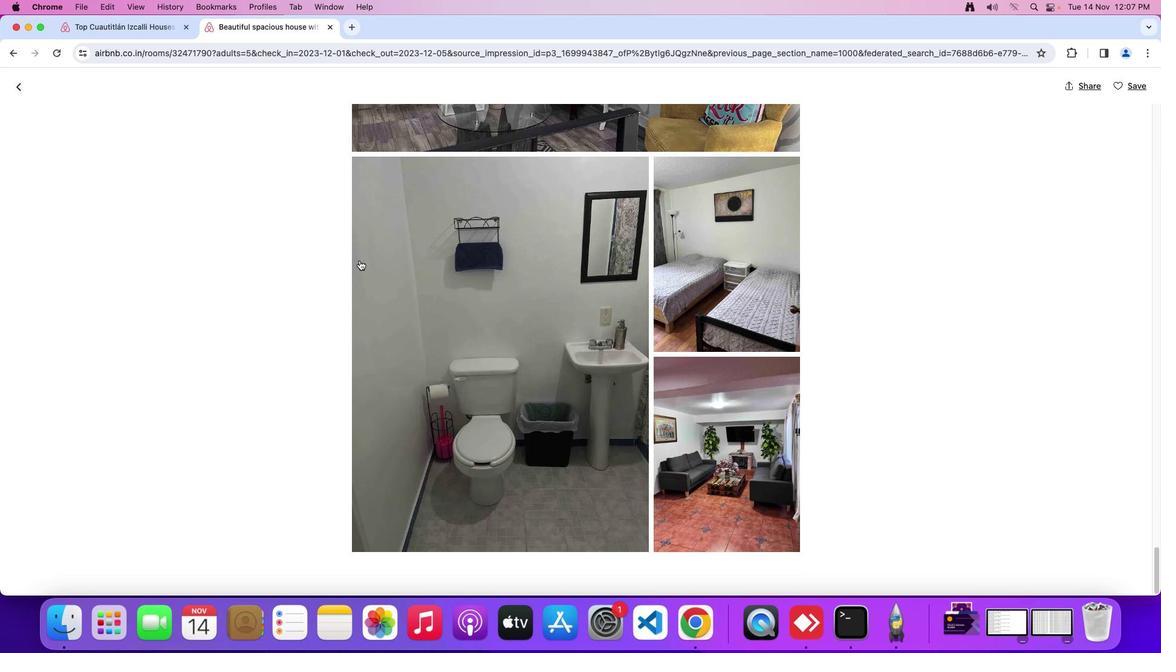
Action: Mouse scrolled (504, 350) with delta (0, 0)
Screenshot: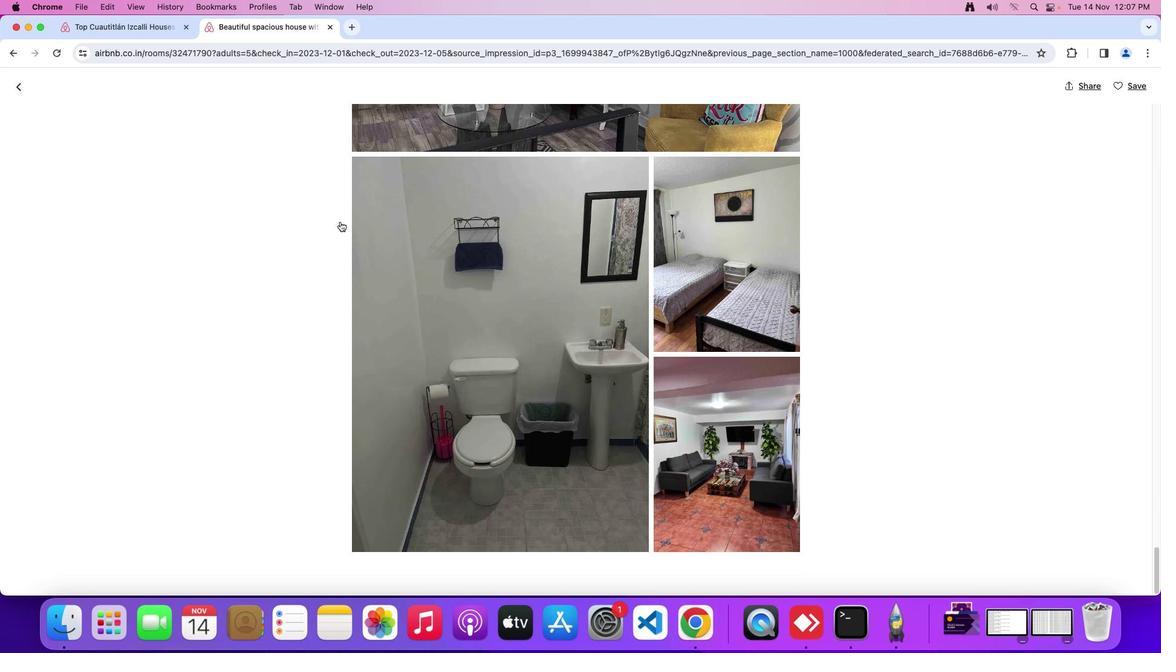 
Action: Mouse scrolled (504, 350) with delta (0, 0)
Screenshot: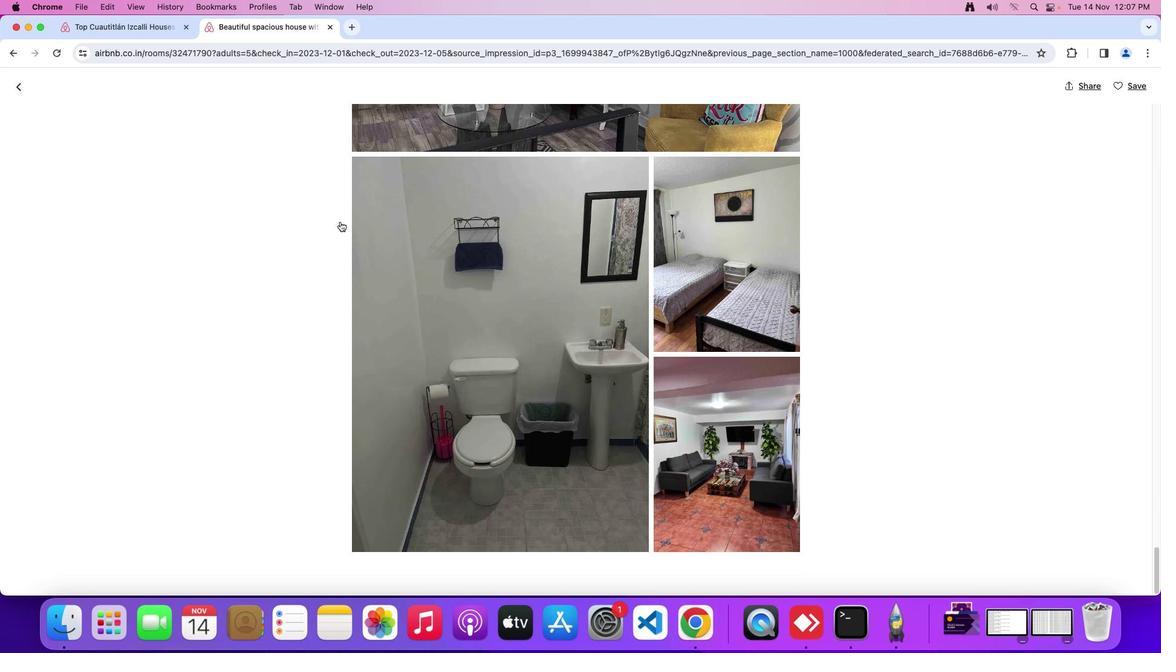 
Action: Mouse scrolled (504, 350) with delta (0, -2)
Screenshot: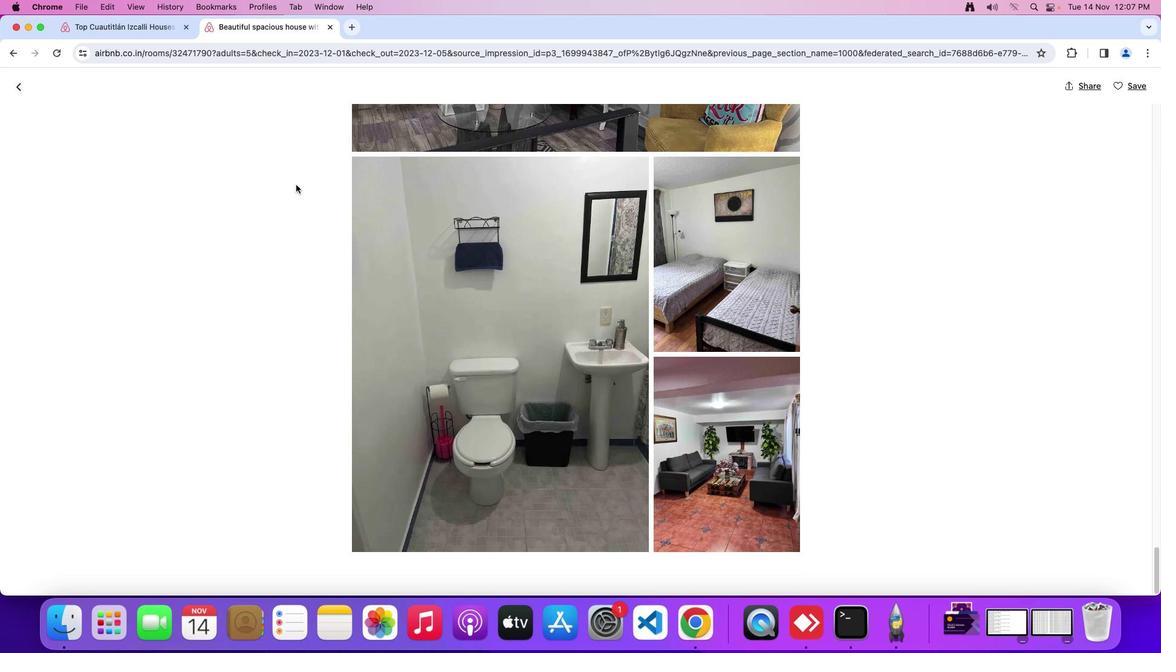 
Action: Mouse moved to (22, 88)
Screenshot: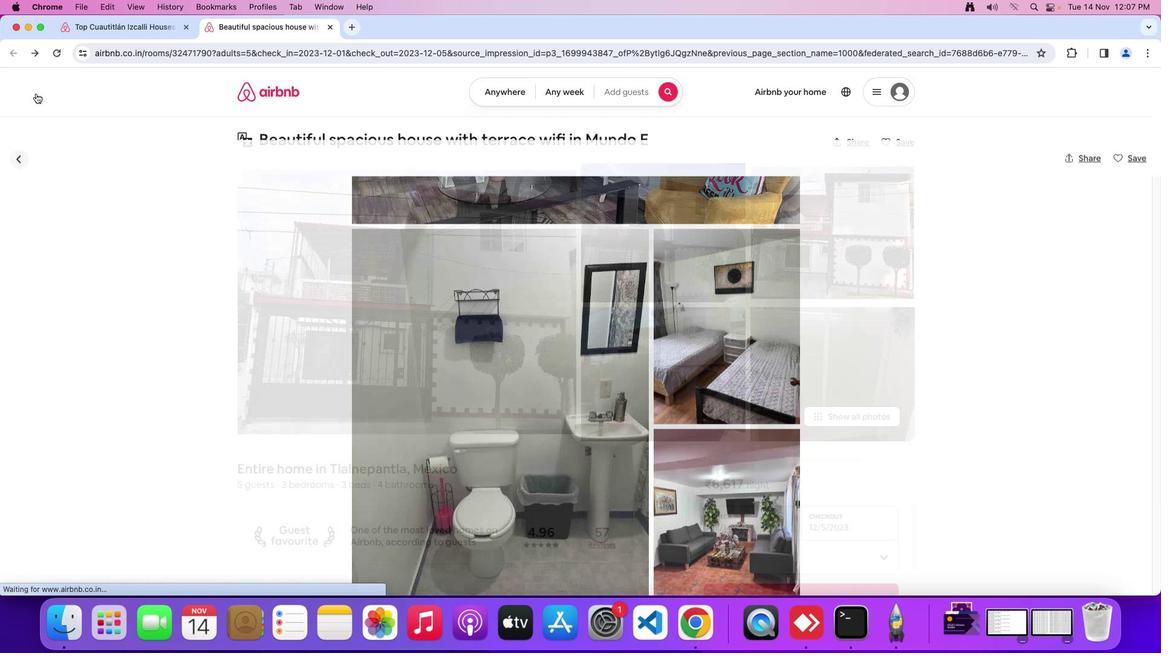 
Action: Mouse pressed left at (22, 88)
Screenshot: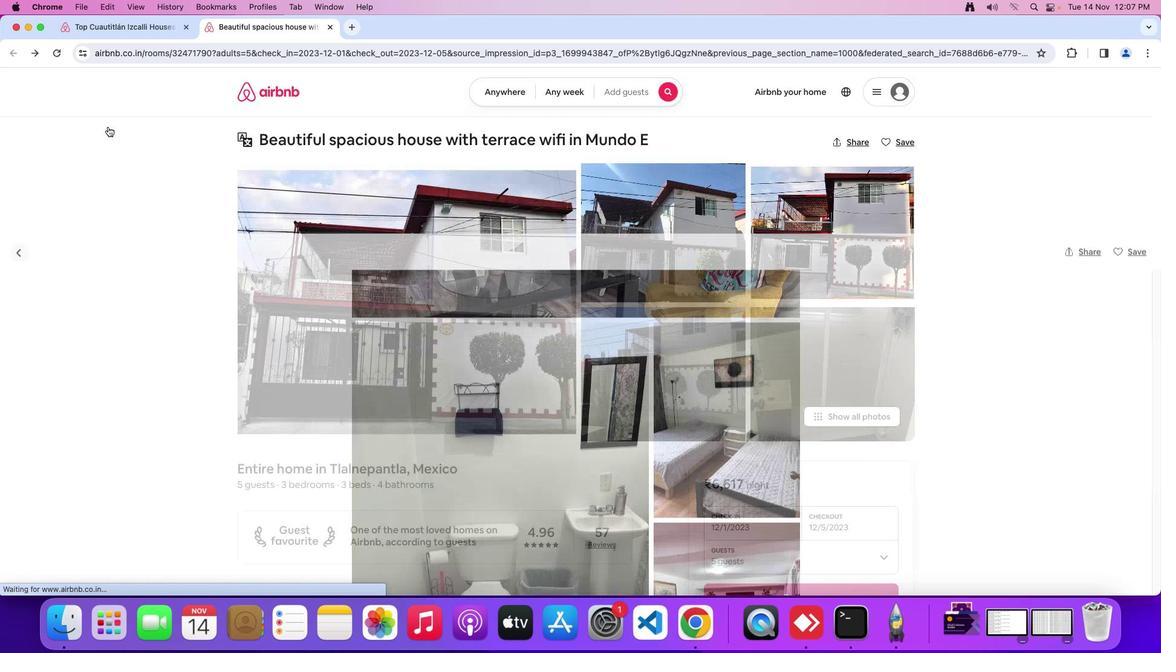 
Action: Mouse moved to (528, 387)
Screenshot: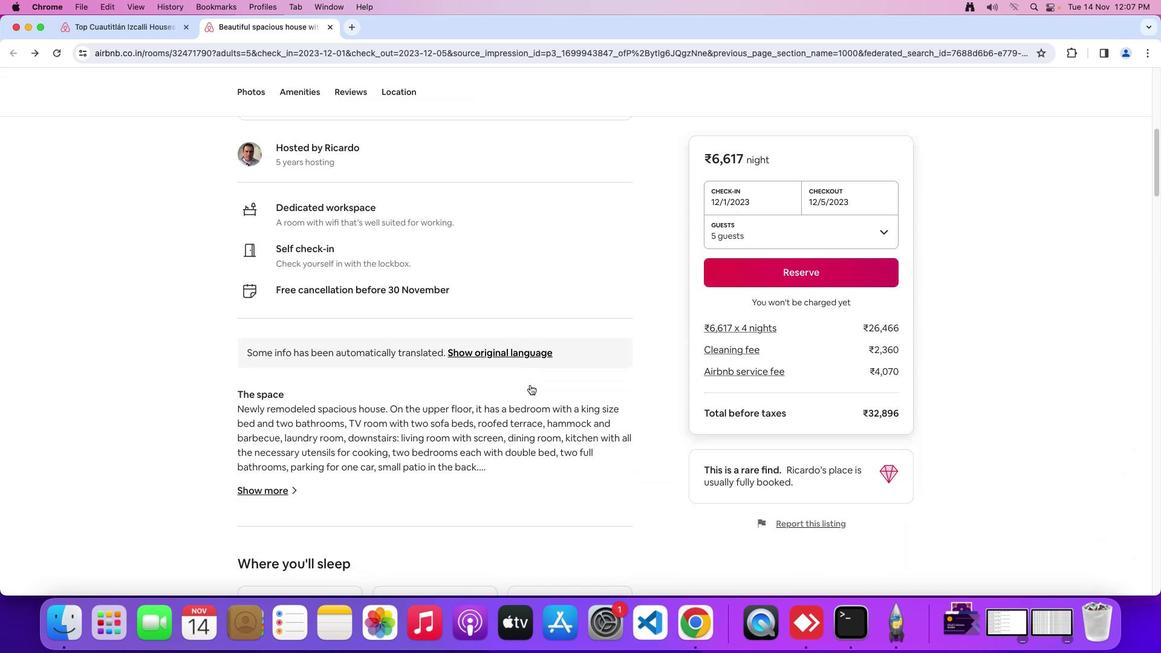 
Action: Mouse scrolled (528, 387) with delta (0, 0)
Screenshot: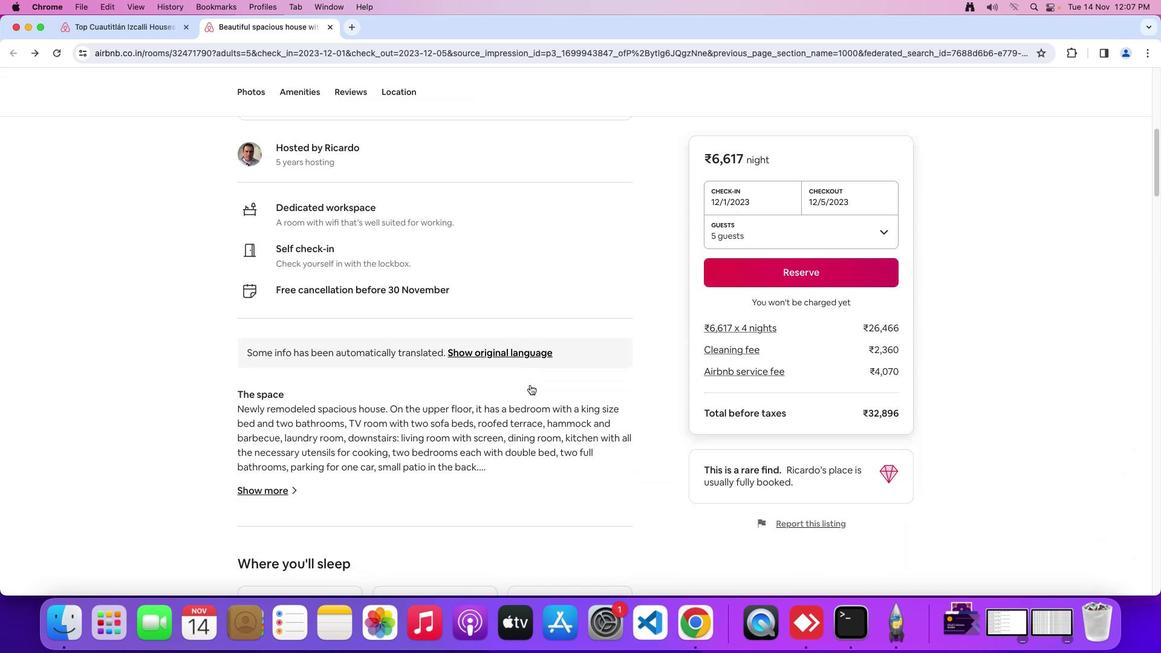 
Action: Mouse moved to (528, 387)
Screenshot: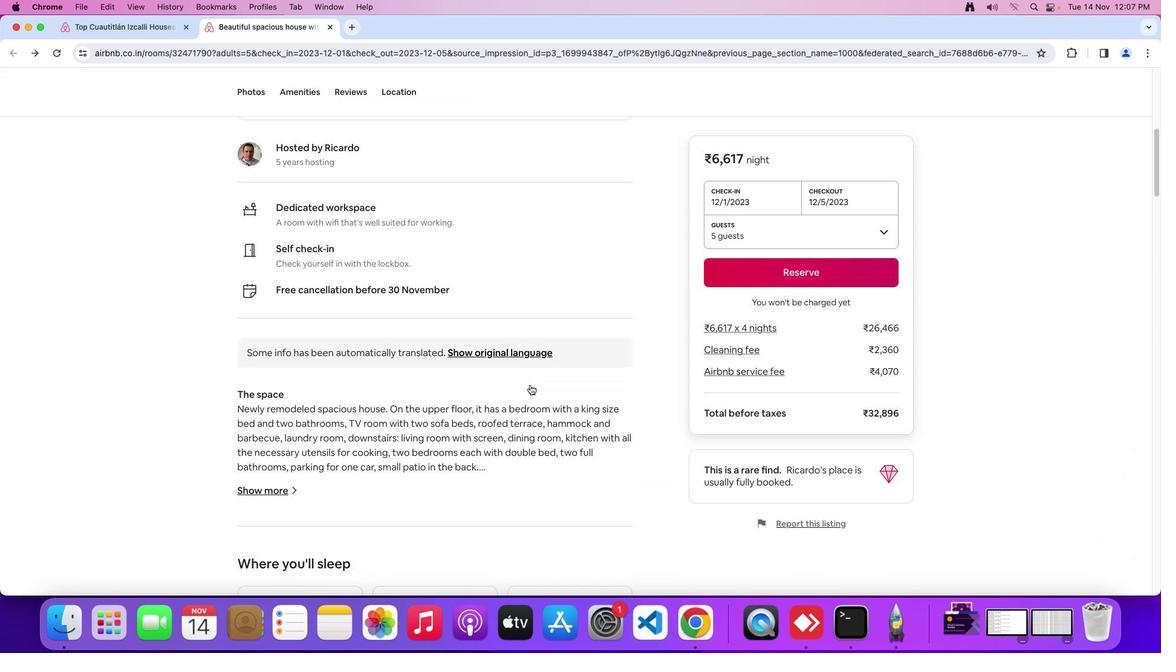 
Action: Mouse scrolled (528, 387) with delta (0, 0)
Screenshot: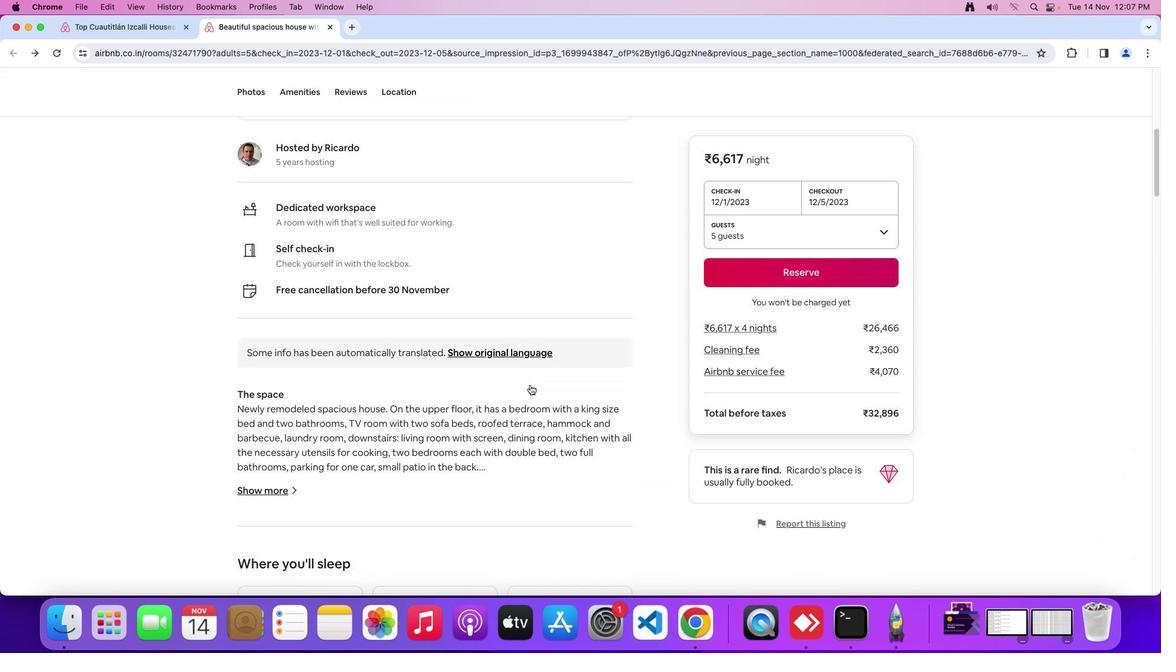 
Action: Mouse moved to (529, 385)
Screenshot: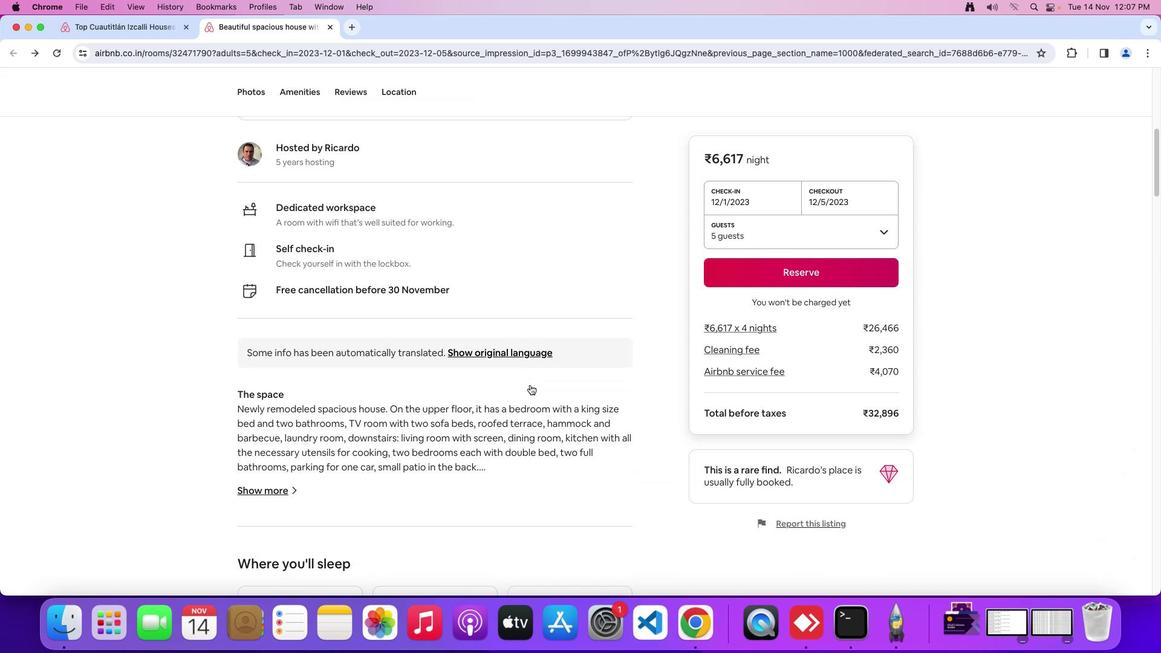 
Action: Mouse scrolled (529, 385) with delta (0, -1)
Screenshot: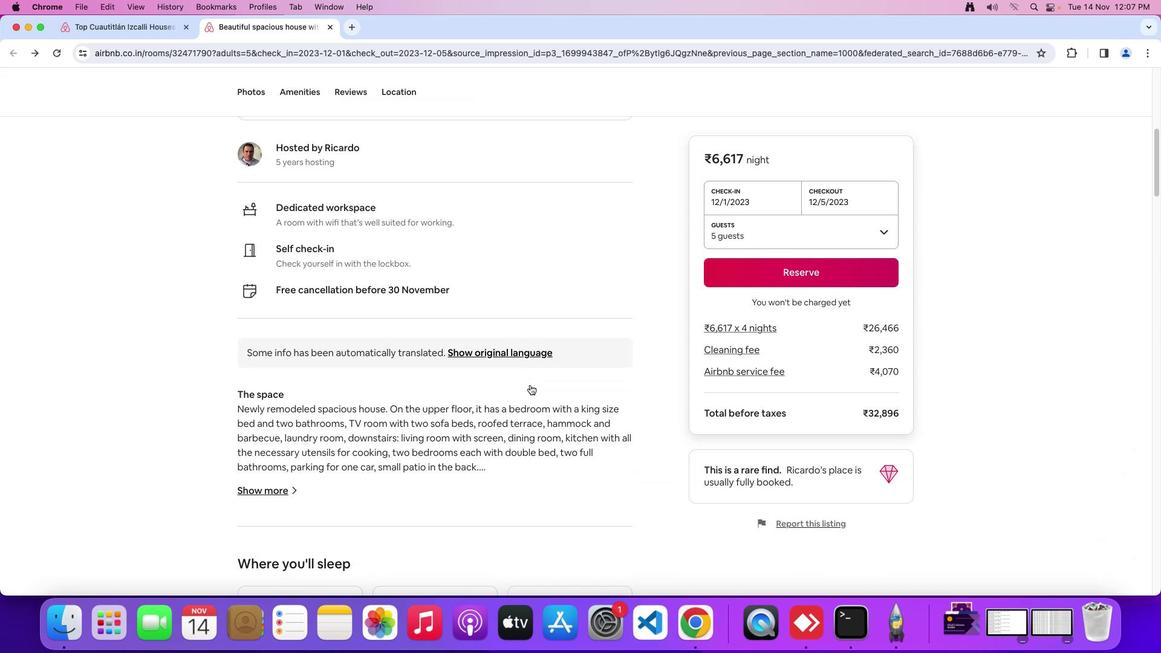 
Action: Mouse moved to (529, 385)
Screenshot: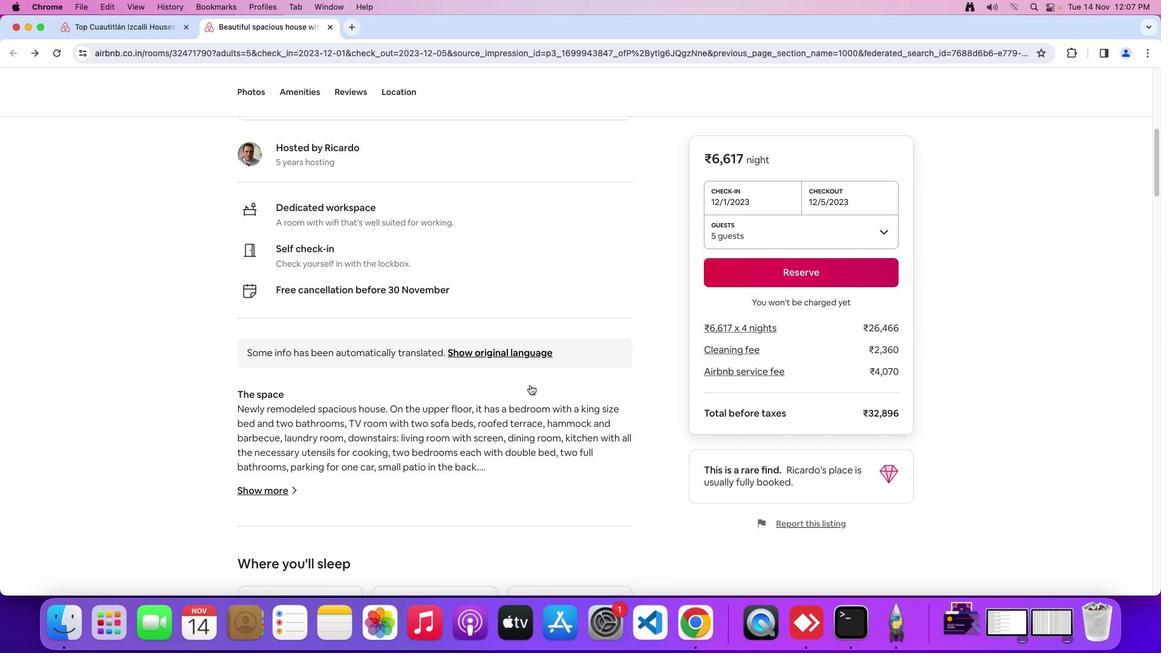 
Action: Mouse scrolled (529, 385) with delta (0, -3)
Screenshot: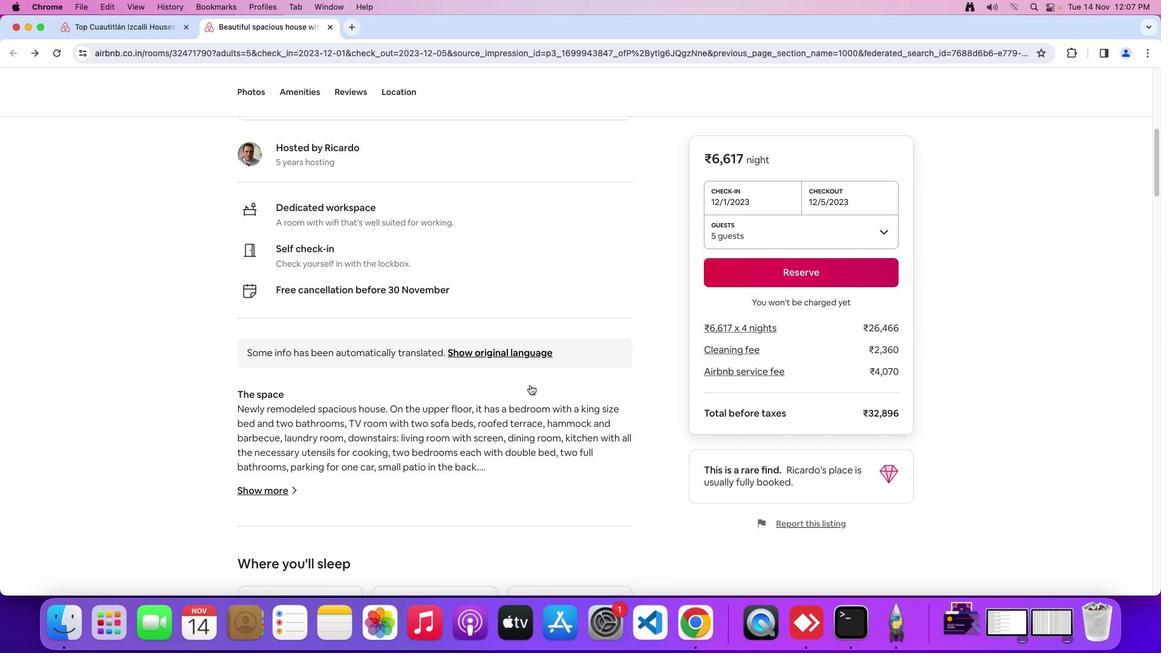 
Action: Mouse scrolled (529, 385) with delta (0, -3)
Screenshot: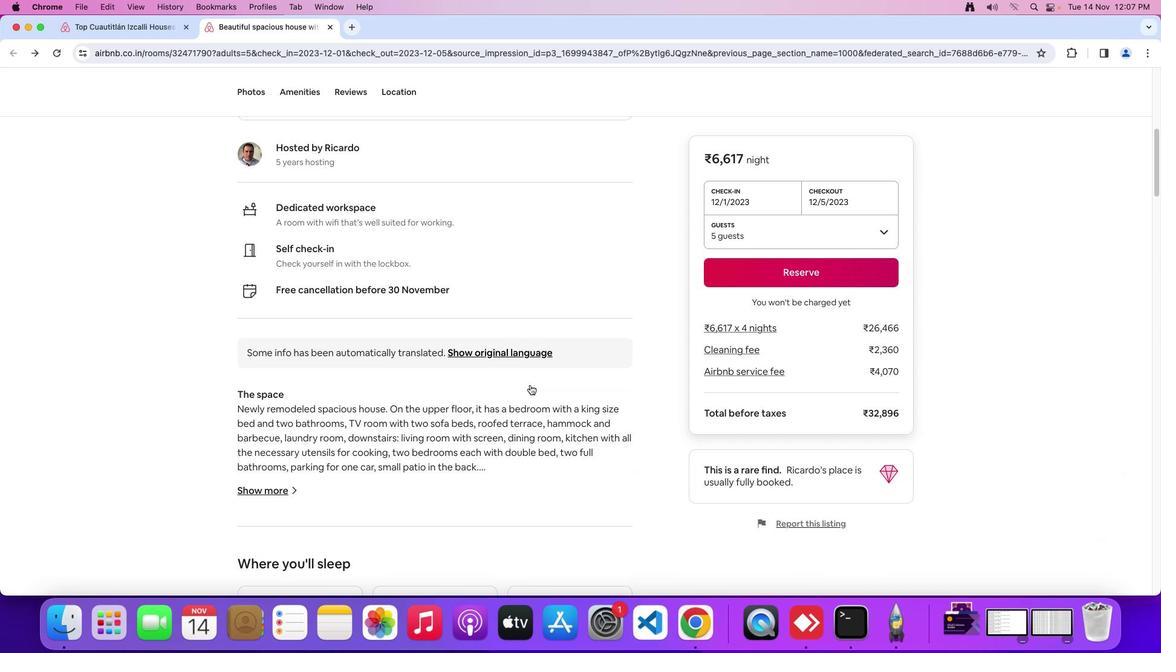 
Action: Mouse moved to (446, 371)
Screenshot: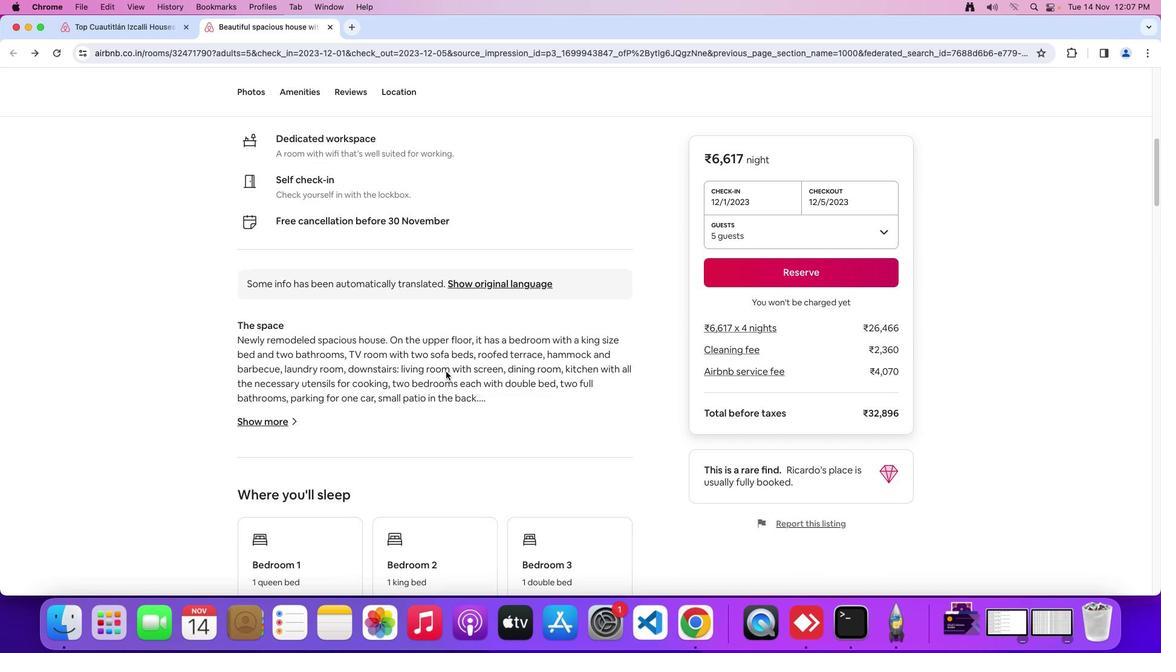 
Action: Mouse scrolled (446, 371) with delta (0, 0)
Screenshot: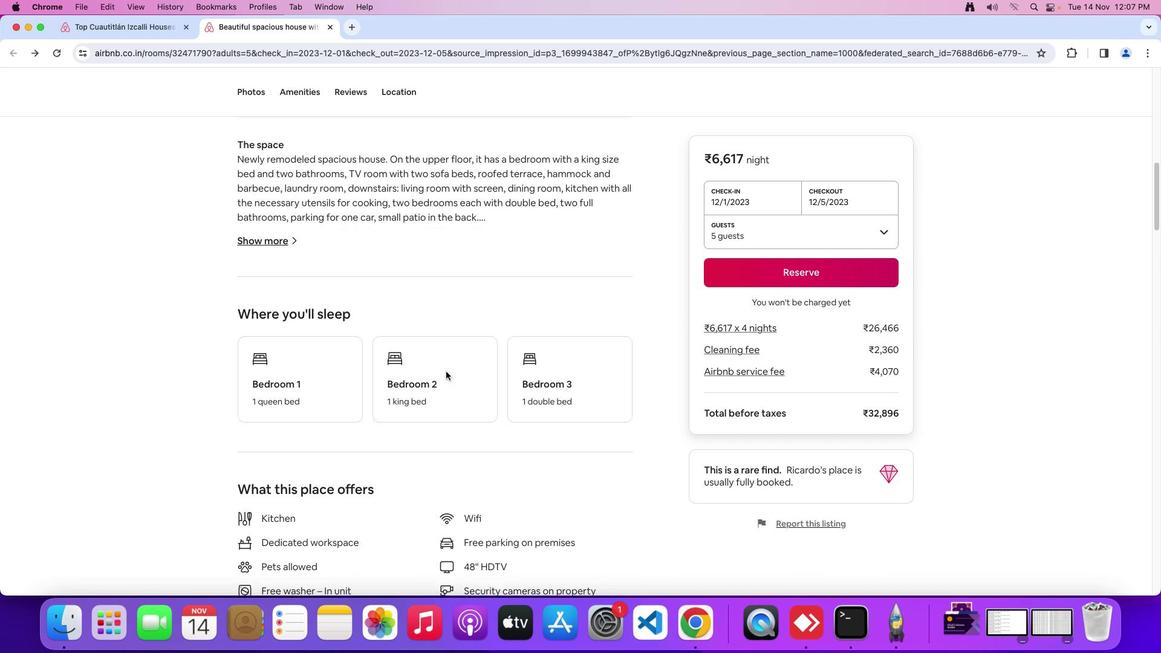 
Action: Mouse scrolled (446, 371) with delta (0, 0)
Screenshot: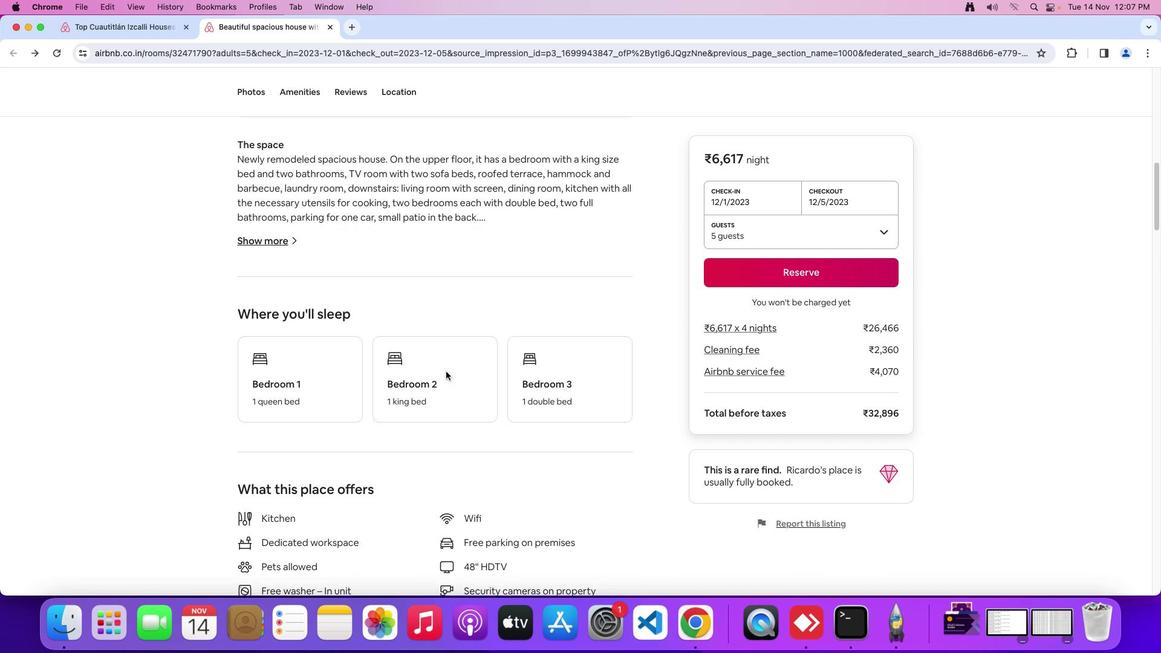 
Action: Mouse scrolled (446, 371) with delta (0, -1)
Screenshot: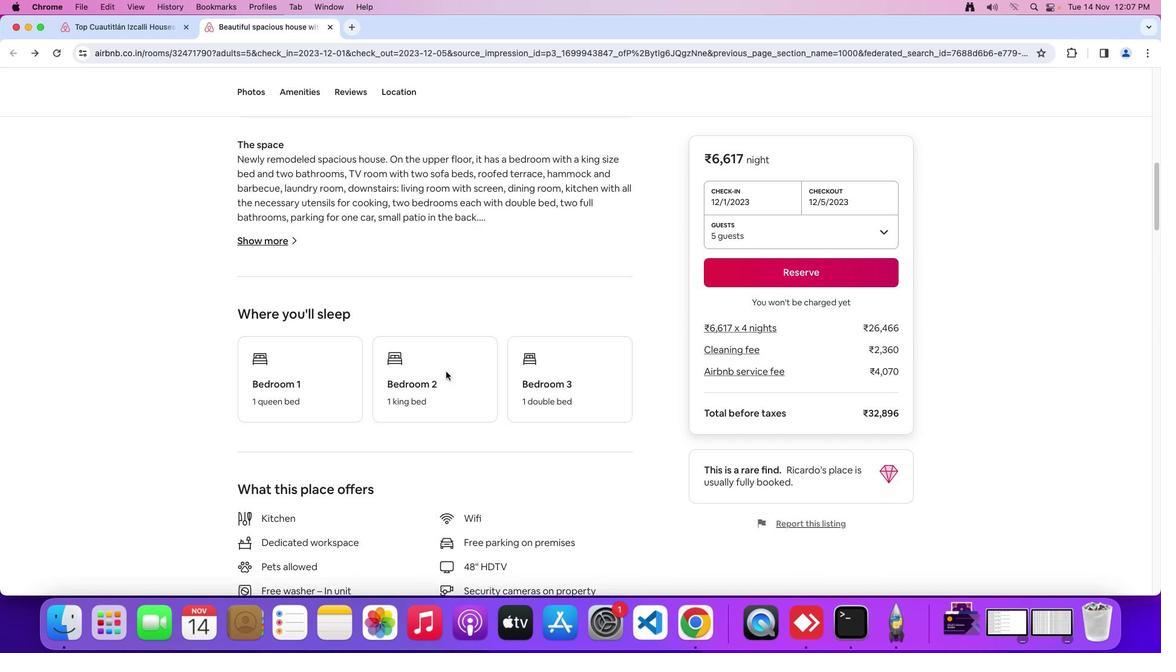 
Action: Mouse scrolled (446, 371) with delta (0, -1)
Screenshot: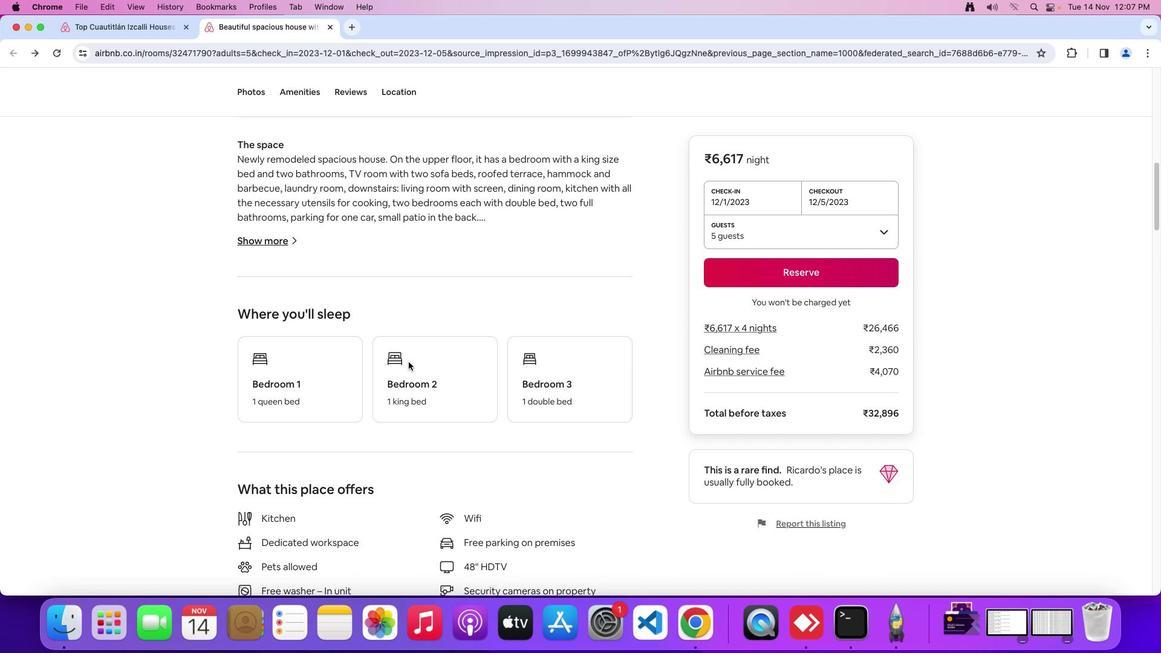 
Action: Mouse moved to (375, 300)
Screenshot: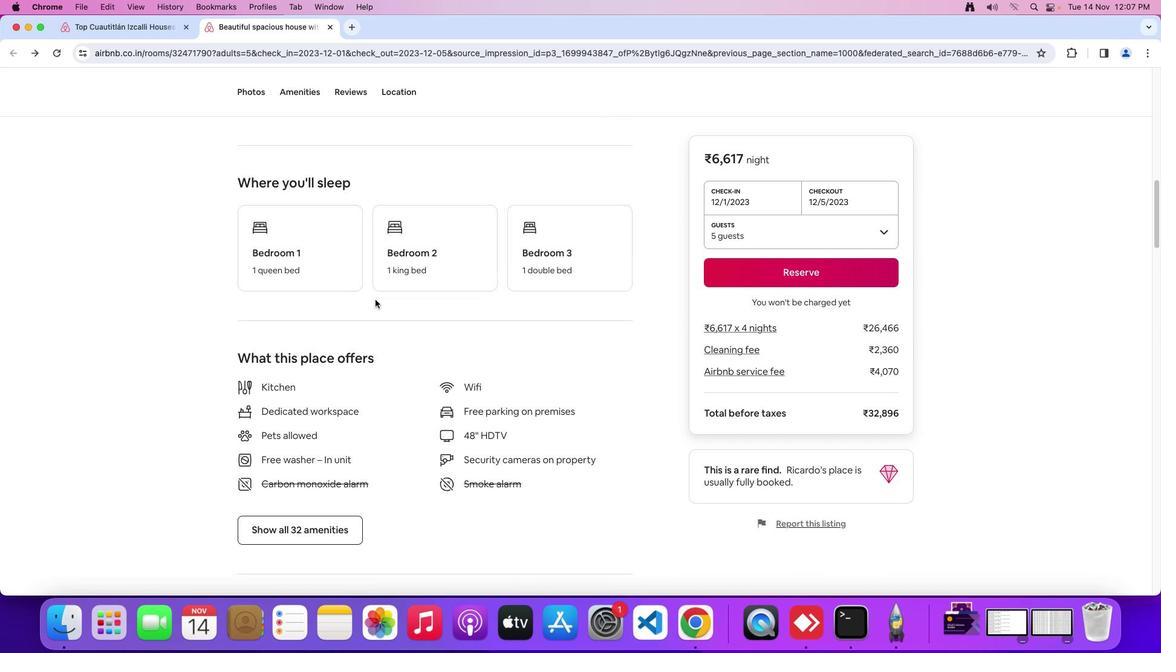 
Action: Mouse scrolled (375, 300) with delta (0, 0)
Screenshot: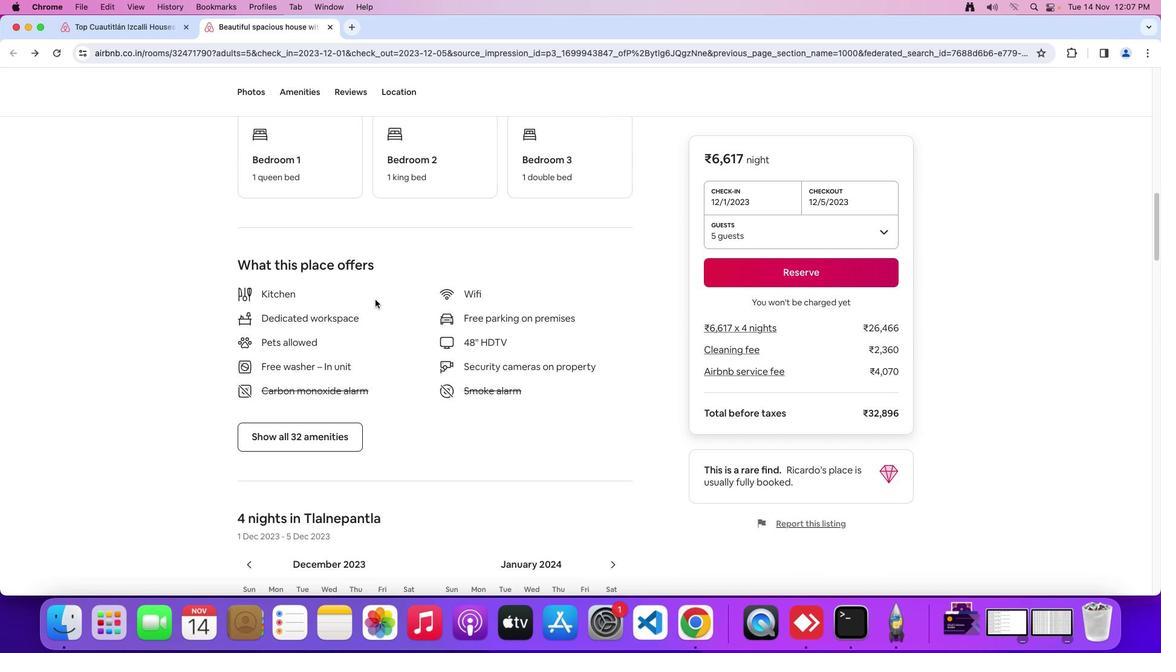 
Action: Mouse scrolled (375, 300) with delta (0, 0)
Screenshot: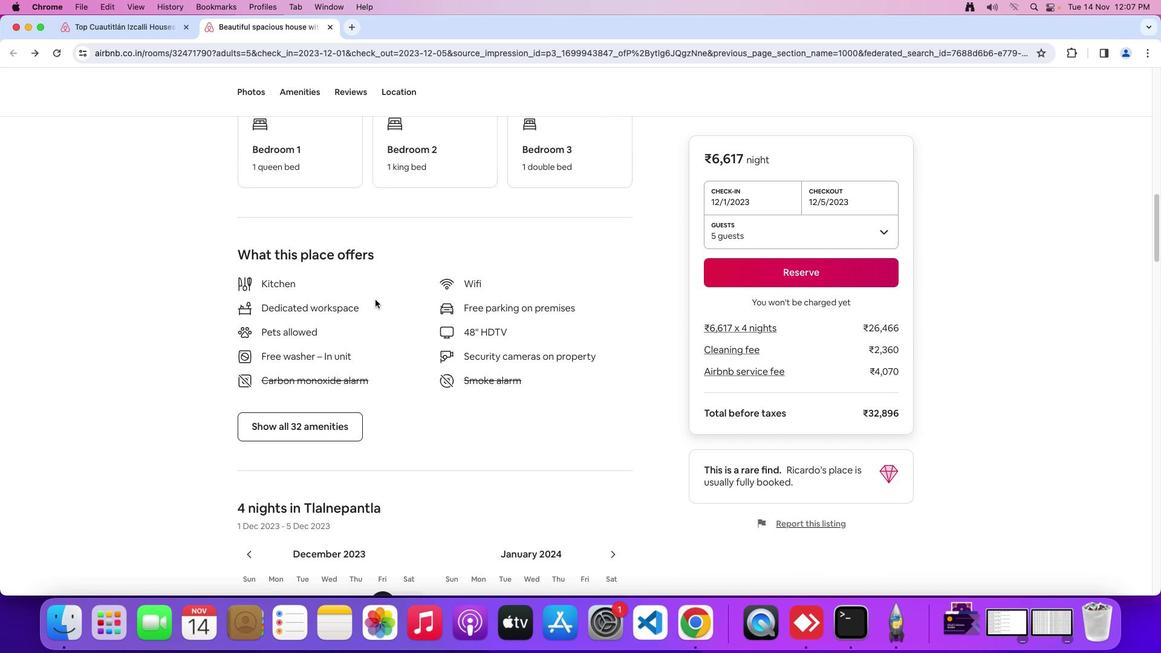 
Action: Mouse scrolled (375, 300) with delta (0, -1)
Screenshot: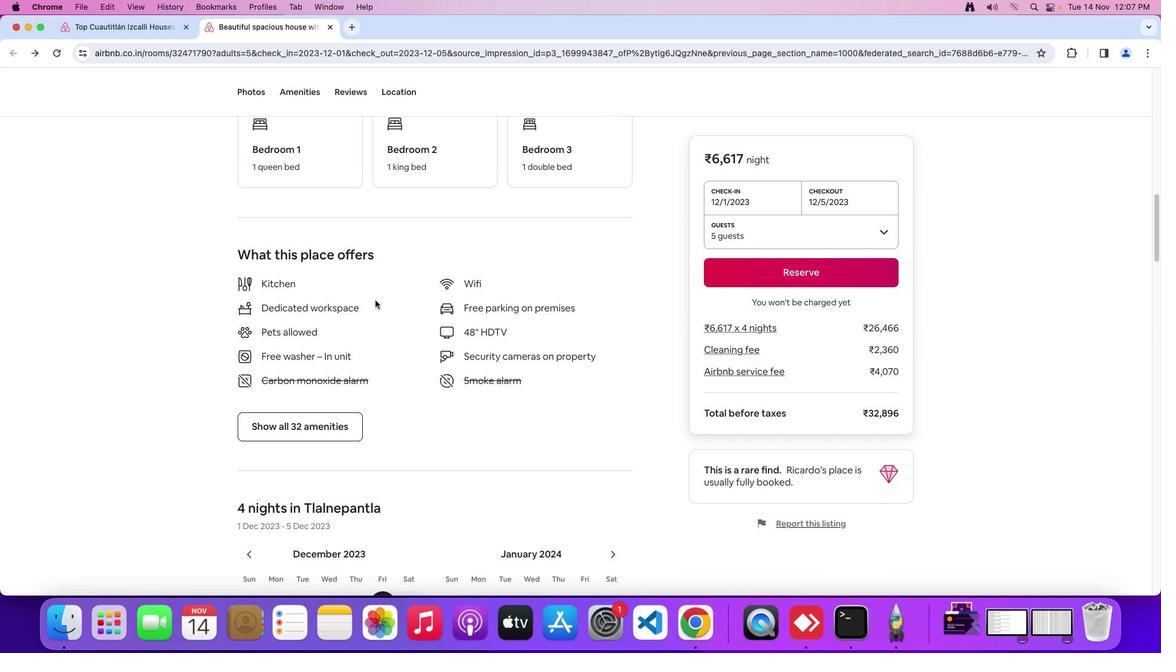 
Action: Mouse scrolled (375, 300) with delta (0, -1)
Screenshot: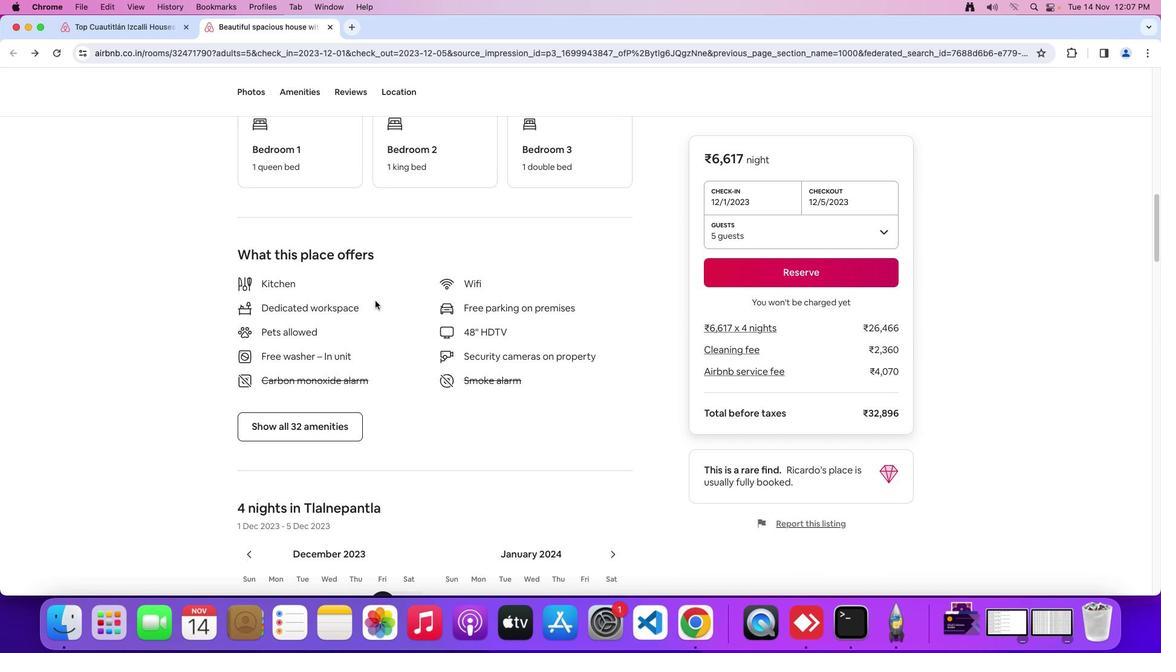 
Action: Mouse moved to (375, 301)
Screenshot: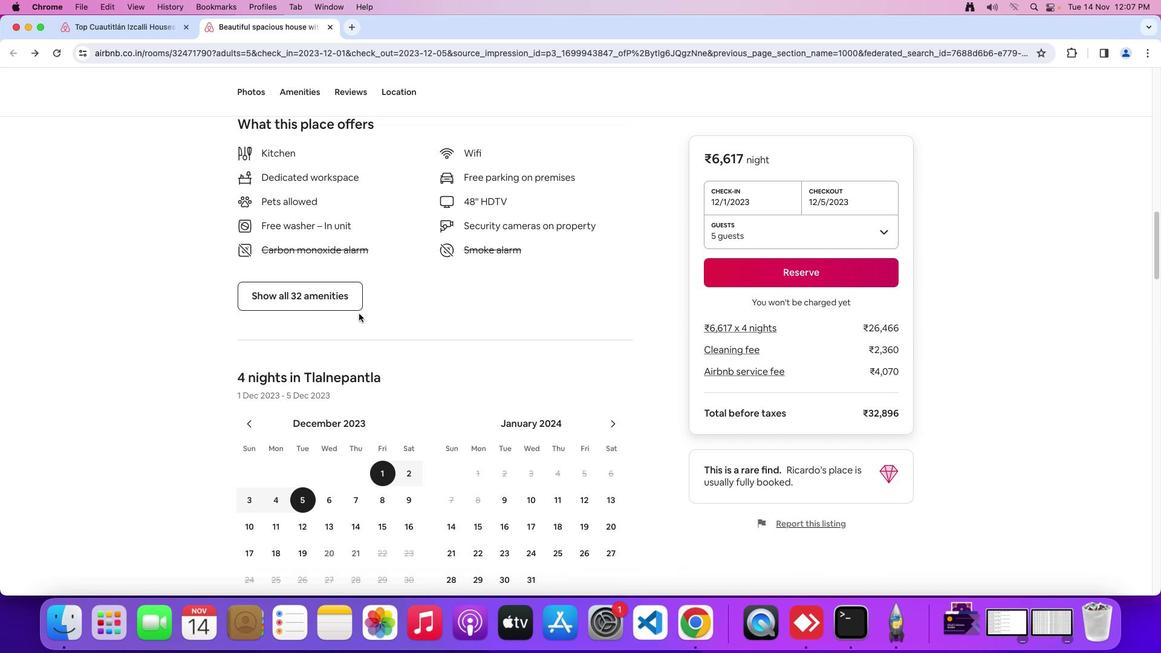 
Action: Mouse scrolled (375, 301) with delta (0, 0)
Screenshot: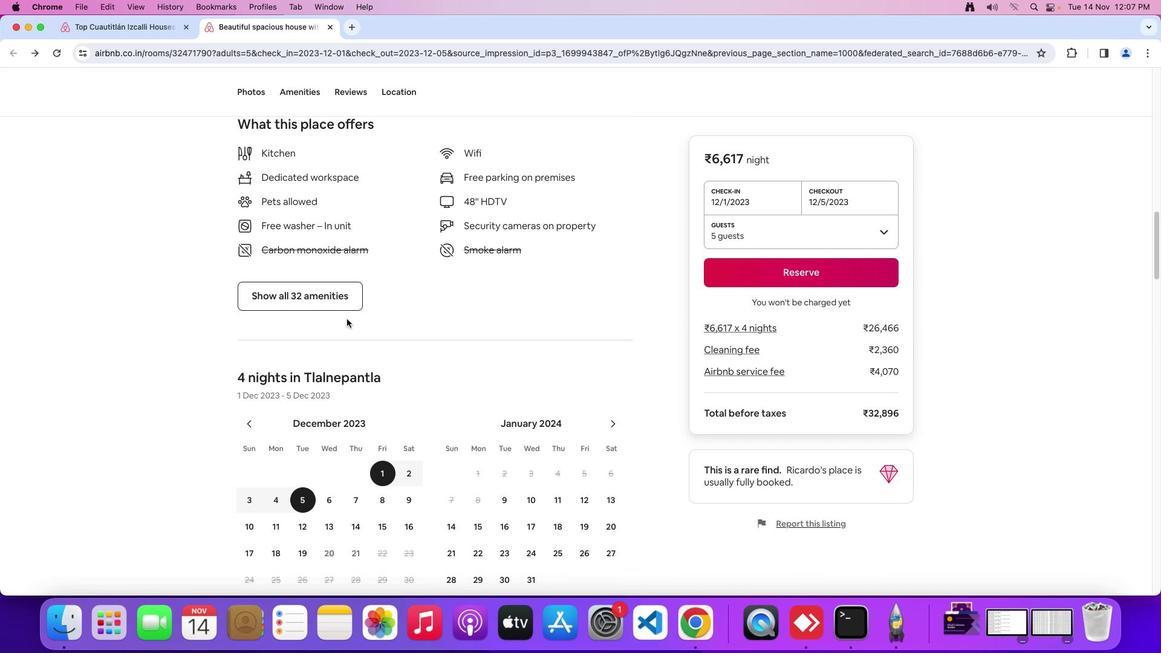 
Action: Mouse scrolled (375, 301) with delta (0, 0)
Screenshot: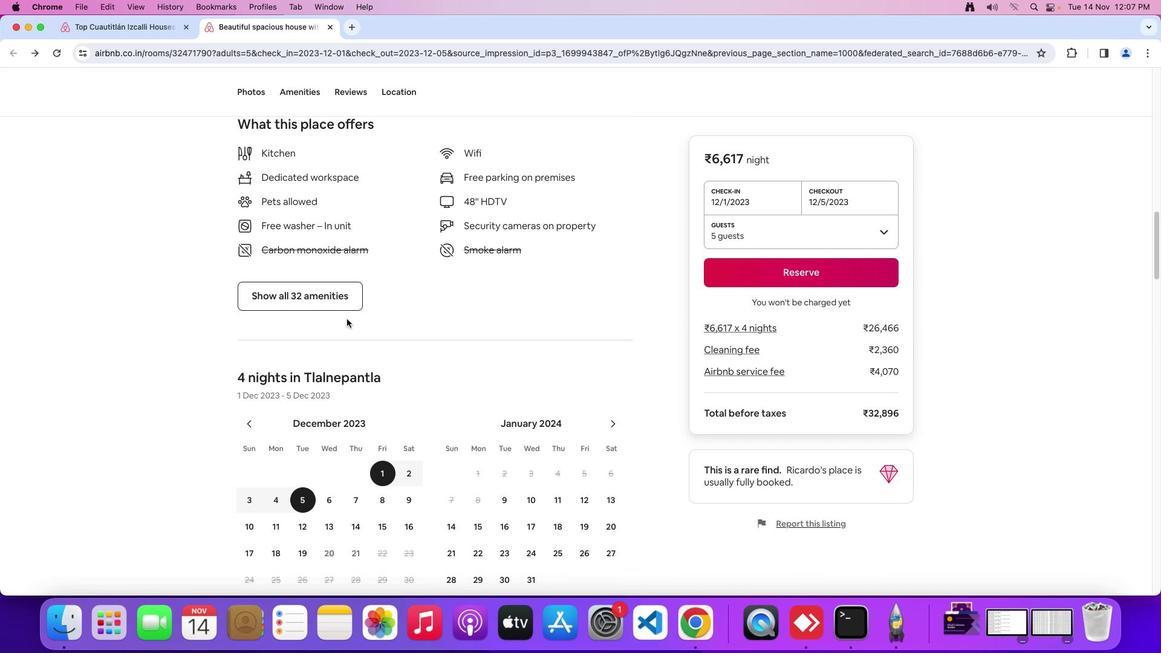 
Action: Mouse moved to (375, 301)
Screenshot: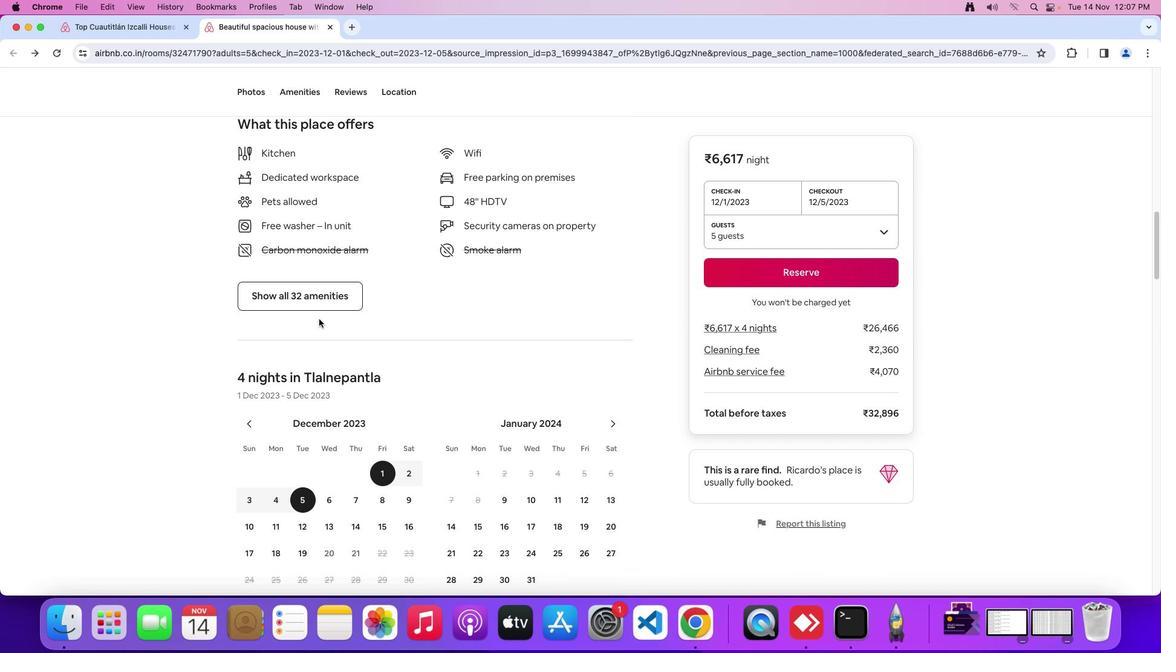 
Action: Mouse scrolled (375, 301) with delta (0, -1)
Screenshot: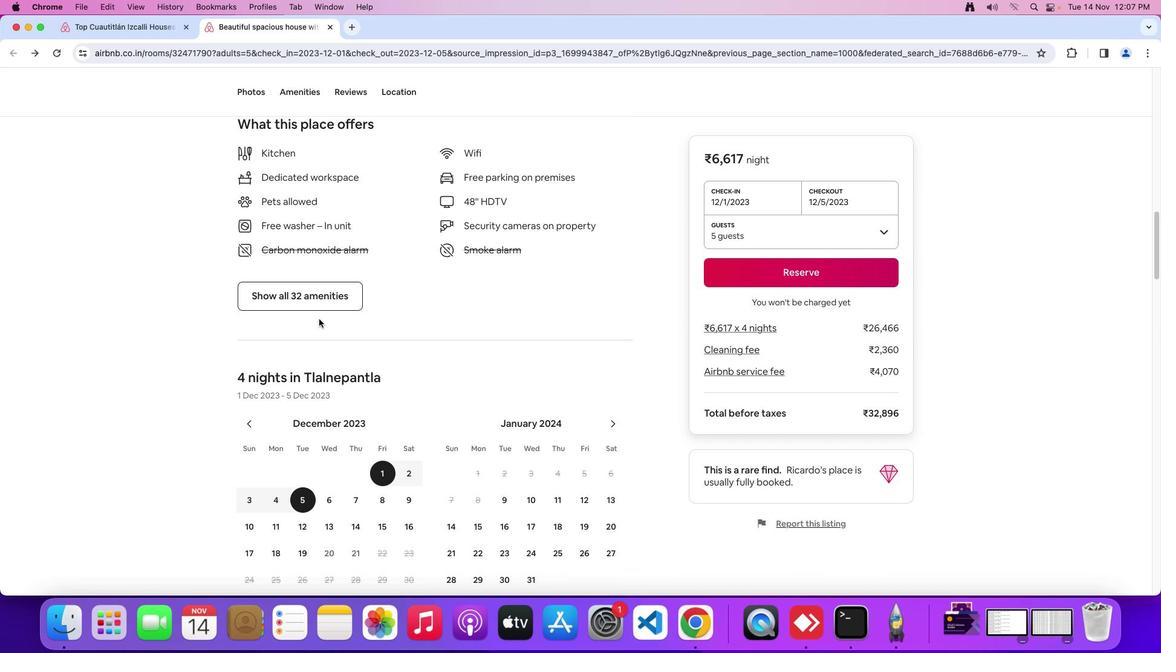 
Action: Mouse moved to (310, 295)
Screenshot: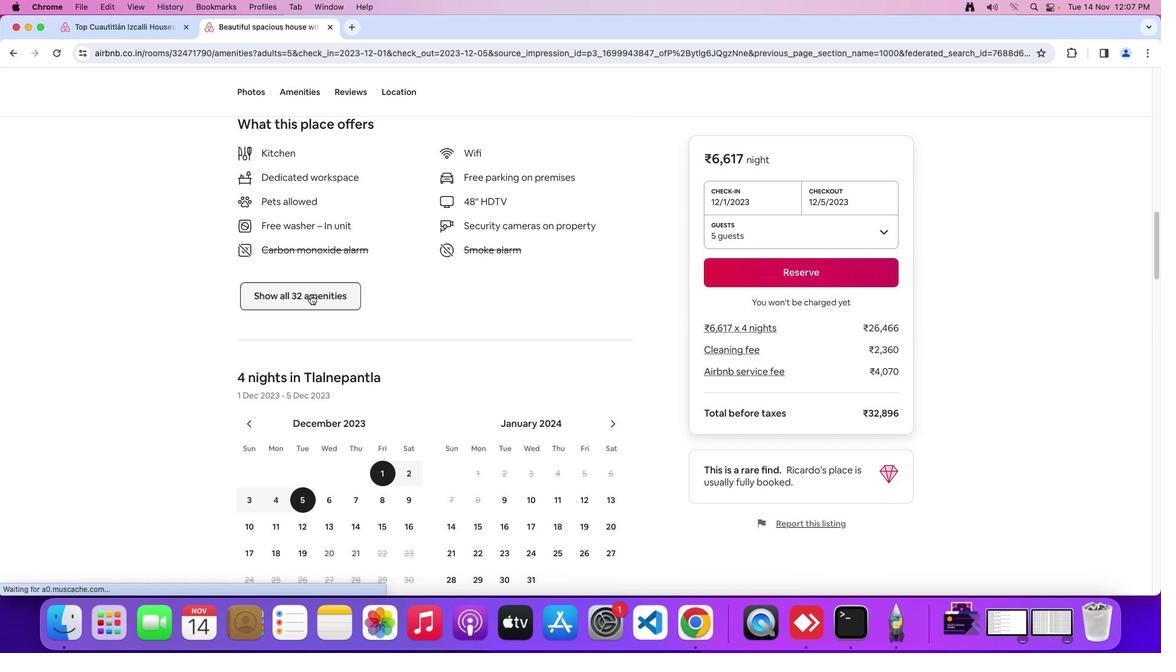 
Action: Mouse pressed left at (310, 295)
Screenshot: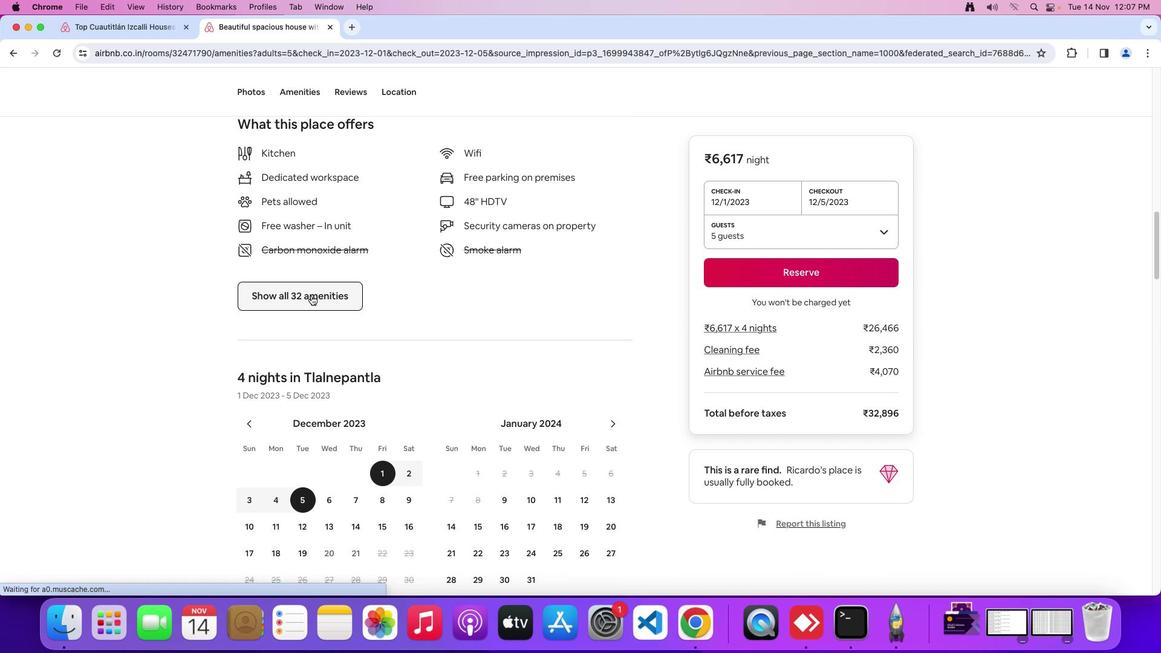 
Action: Mouse moved to (551, 324)
Screenshot: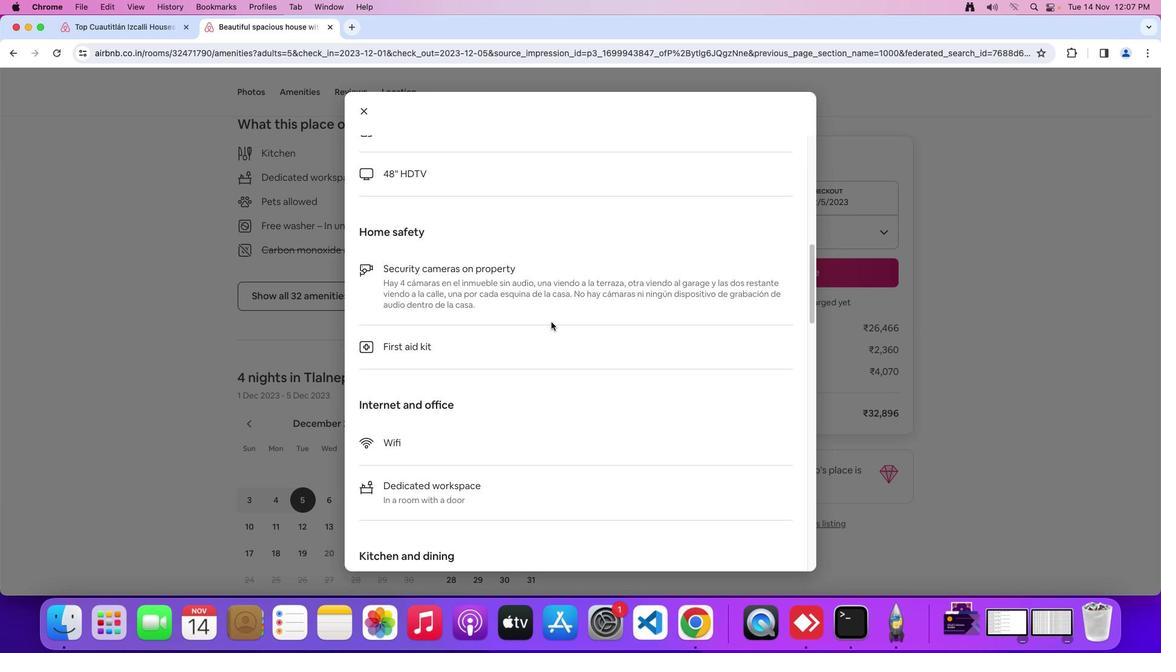 
Action: Mouse scrolled (551, 324) with delta (0, 0)
Screenshot: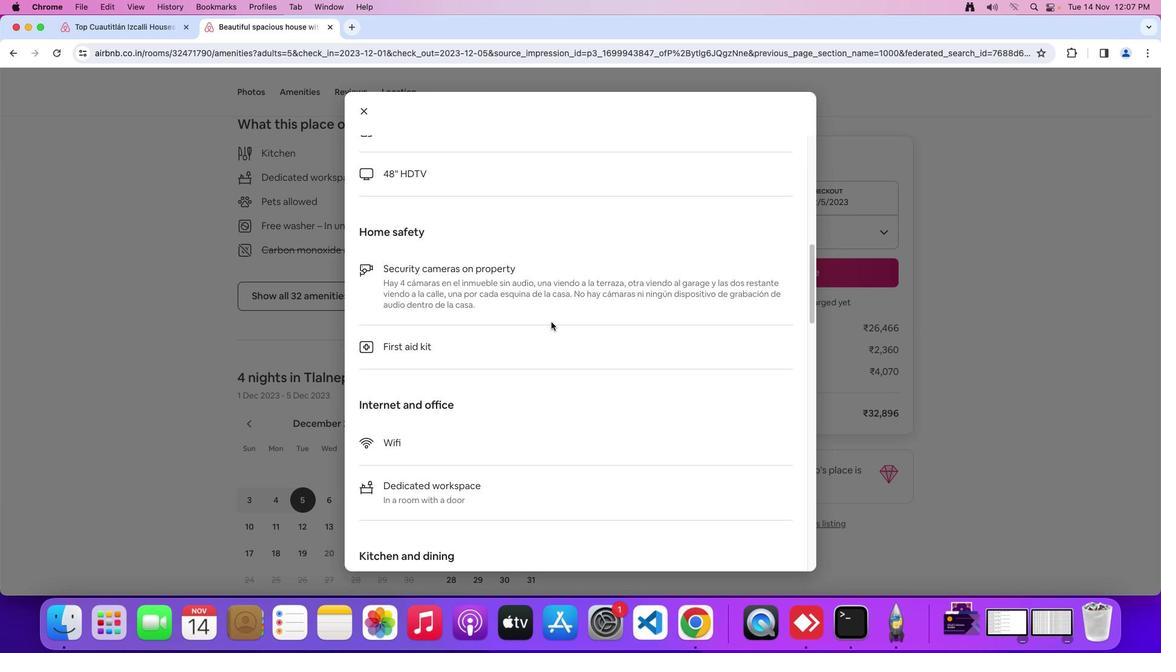 
Action: Mouse scrolled (551, 324) with delta (0, 0)
Screenshot: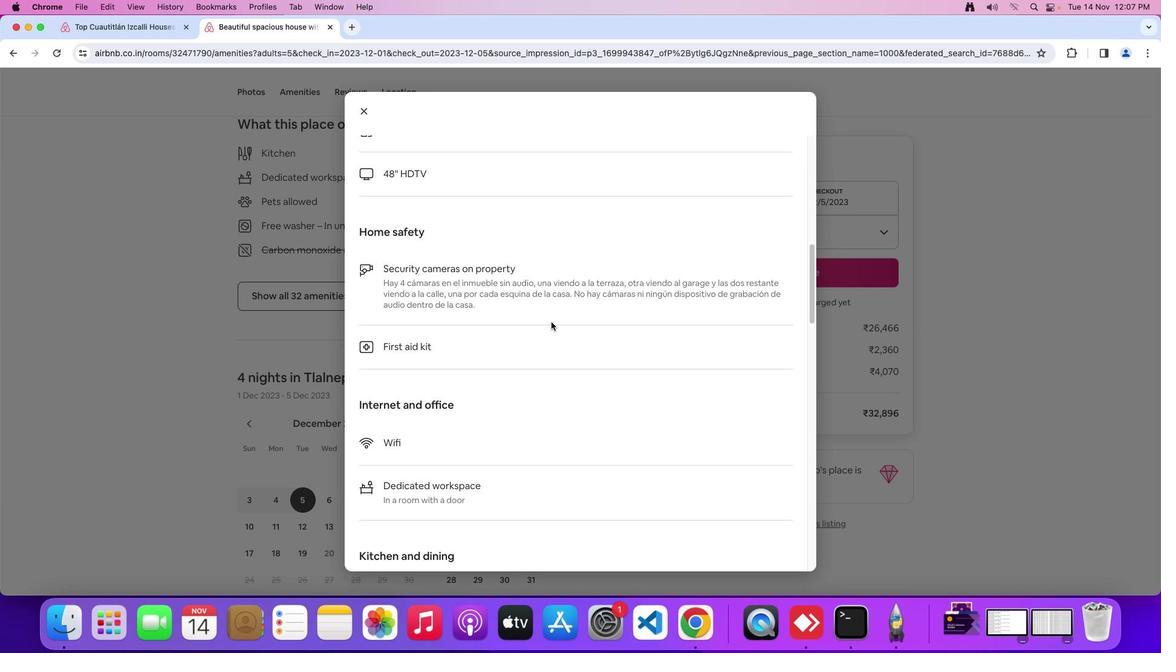 
Action: Mouse scrolled (551, 324) with delta (0, -2)
Screenshot: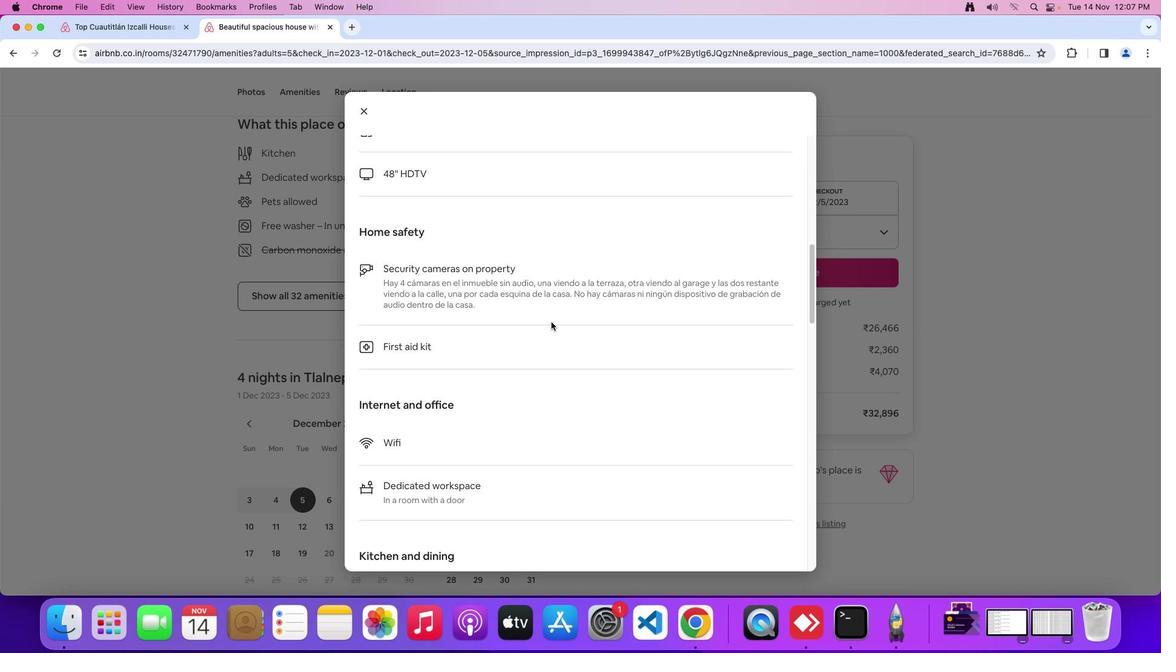 
Action: Mouse moved to (551, 324)
Screenshot: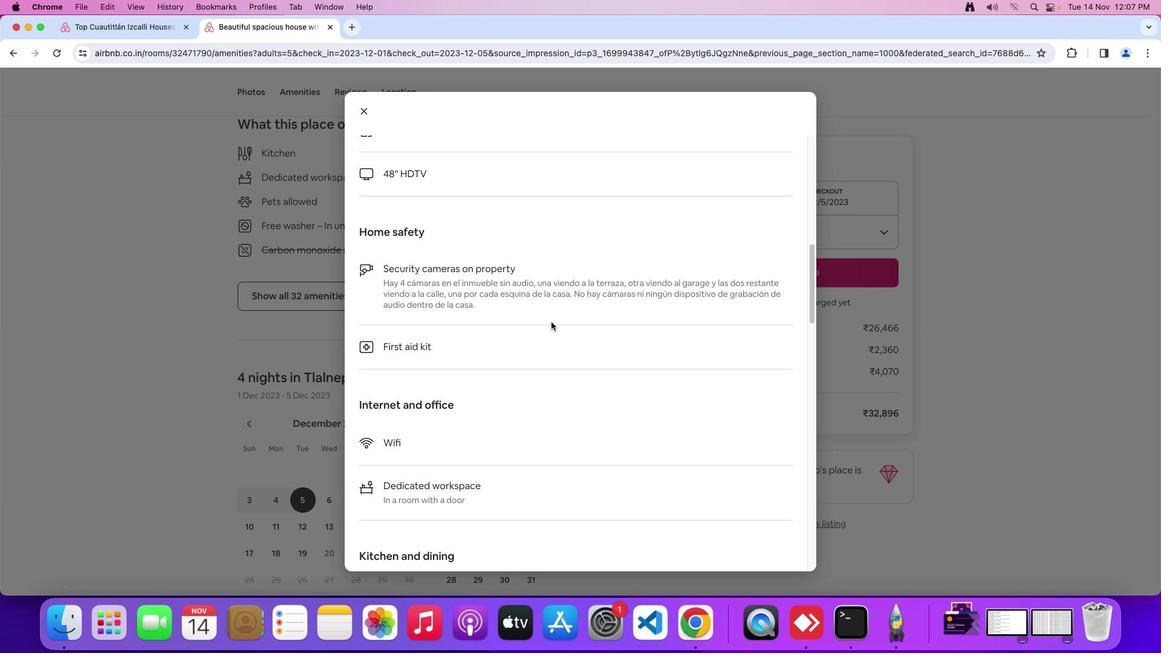 
Action: Mouse scrolled (551, 324) with delta (0, -3)
Screenshot: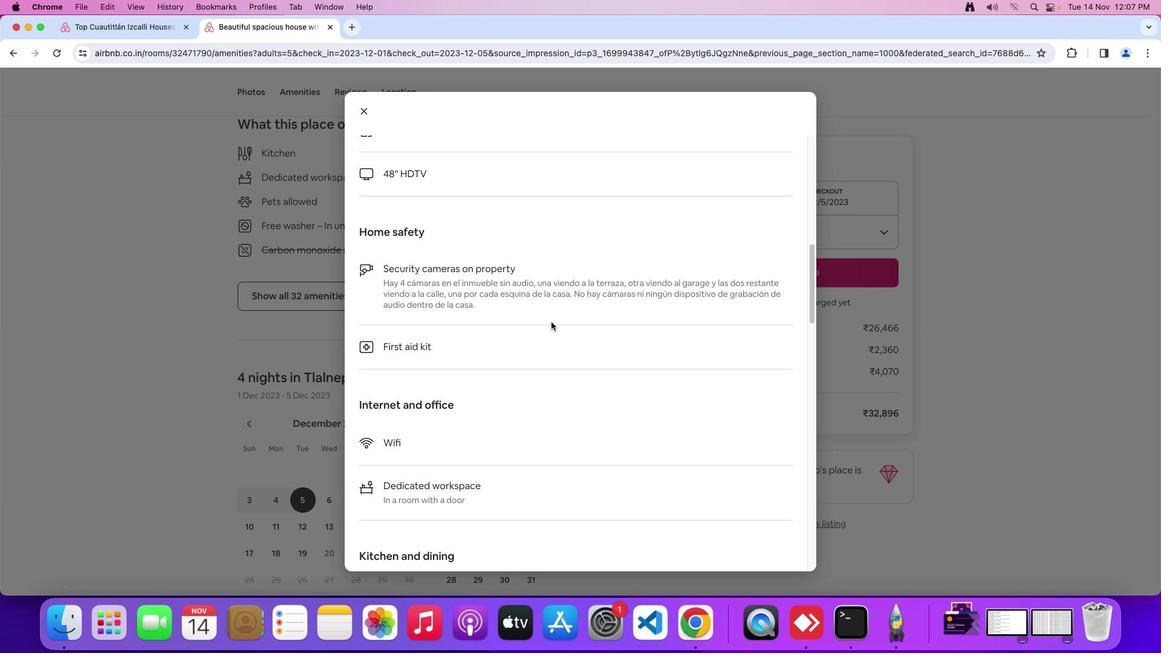 
Action: Mouse moved to (551, 324)
Screenshot: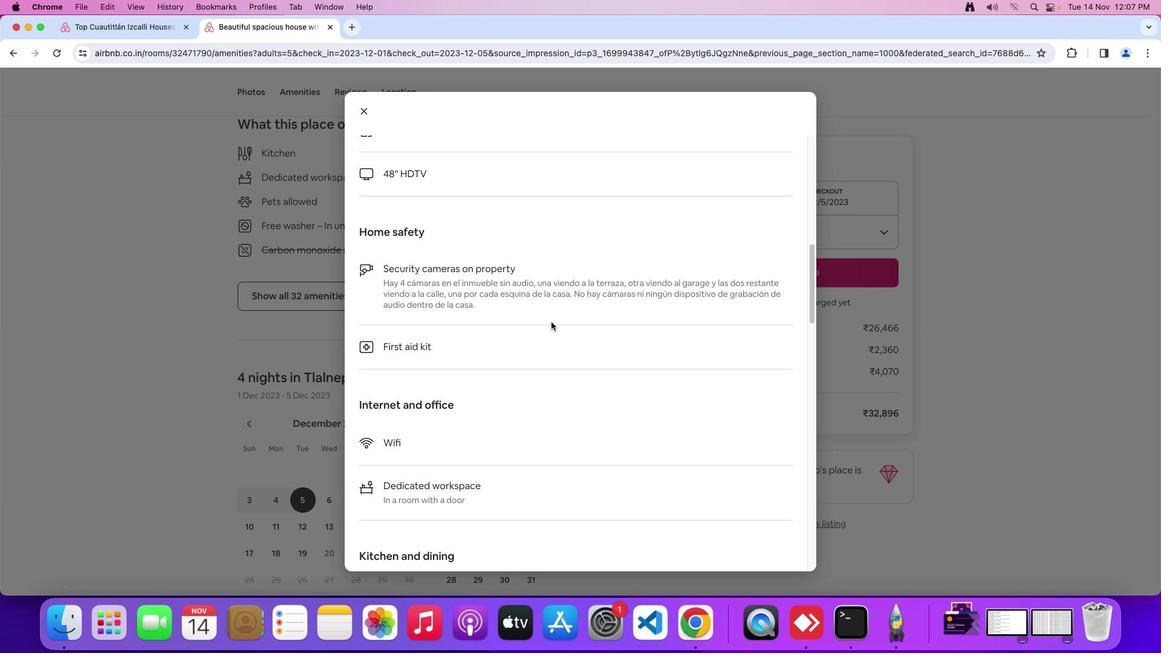
Action: Mouse scrolled (551, 324) with delta (0, -4)
Screenshot: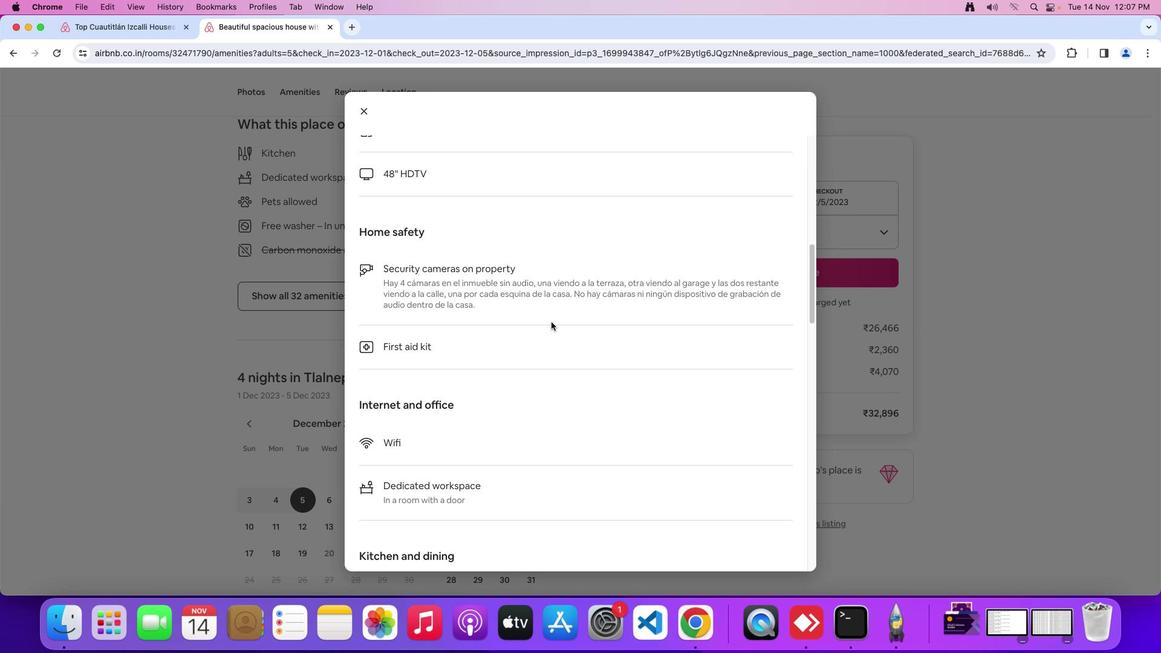 
Action: Mouse moved to (551, 321)
Screenshot: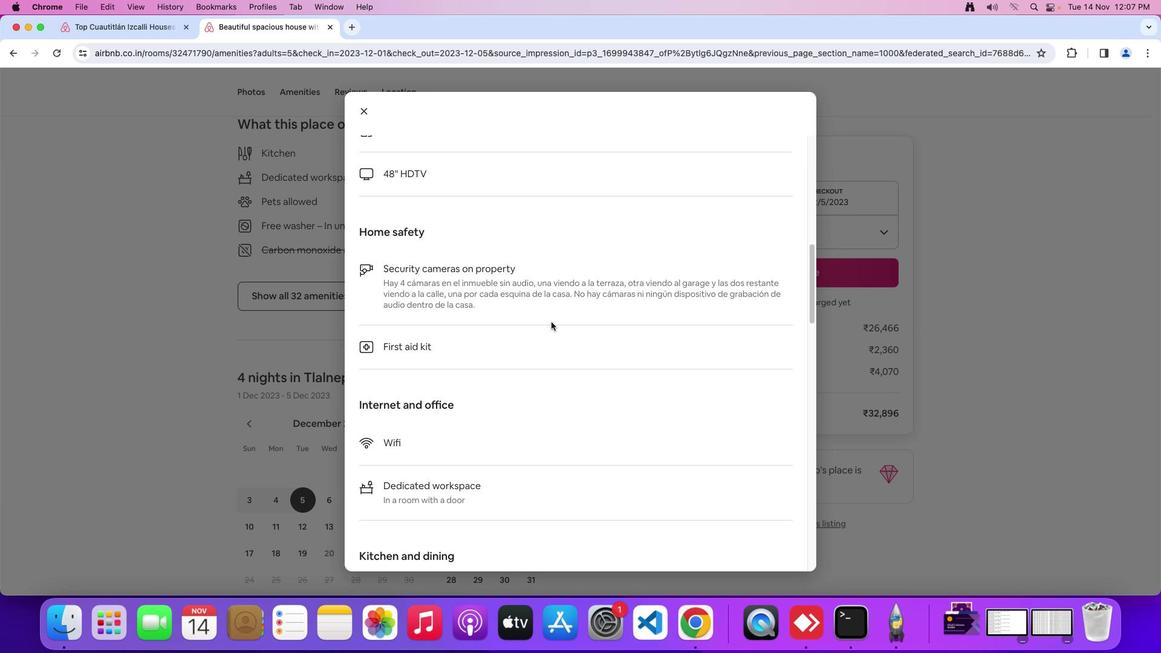
Action: Mouse scrolled (551, 321) with delta (0, 0)
Screenshot: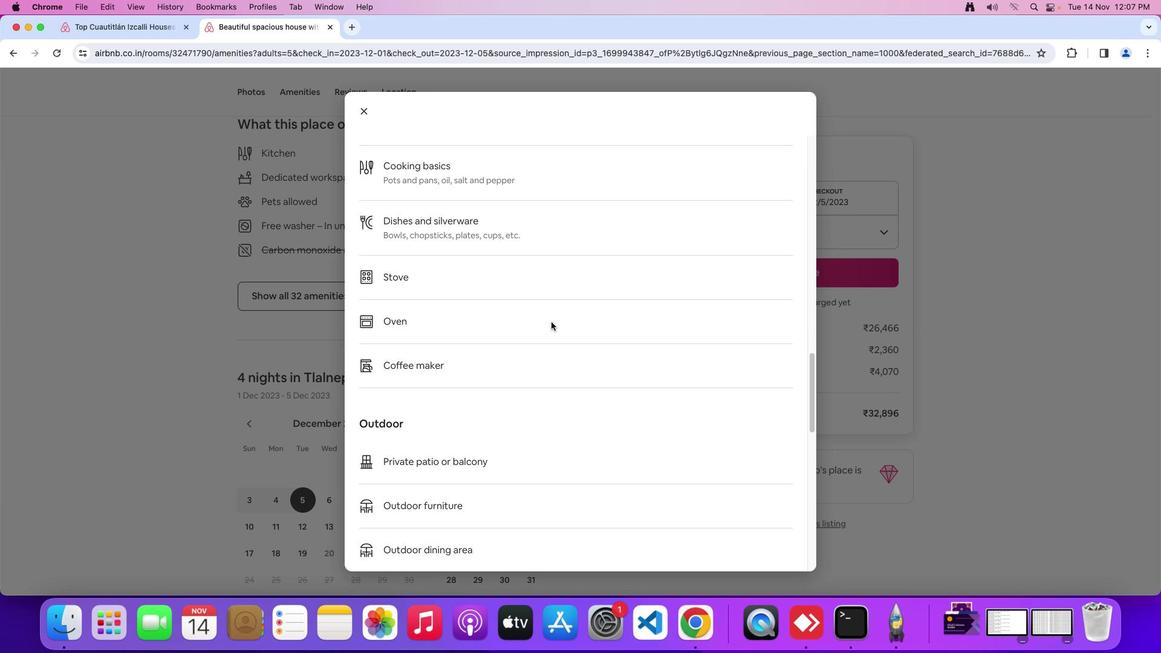 
Action: Mouse scrolled (551, 321) with delta (0, 0)
Screenshot: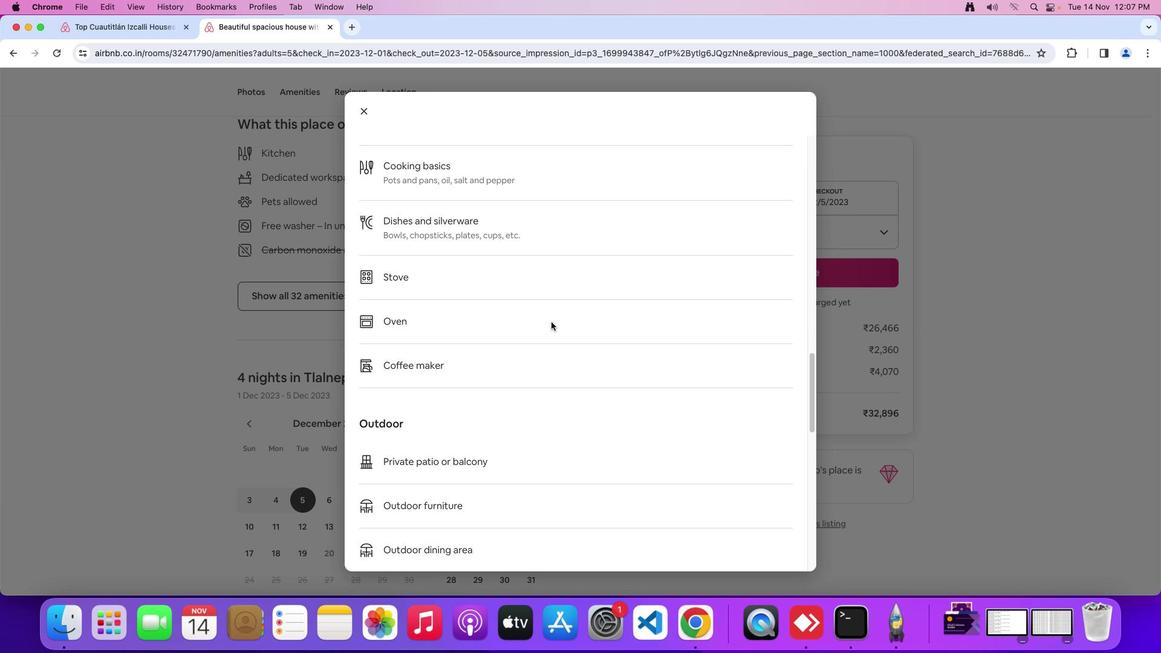 
Action: Mouse scrolled (551, 321) with delta (0, -2)
Screenshot: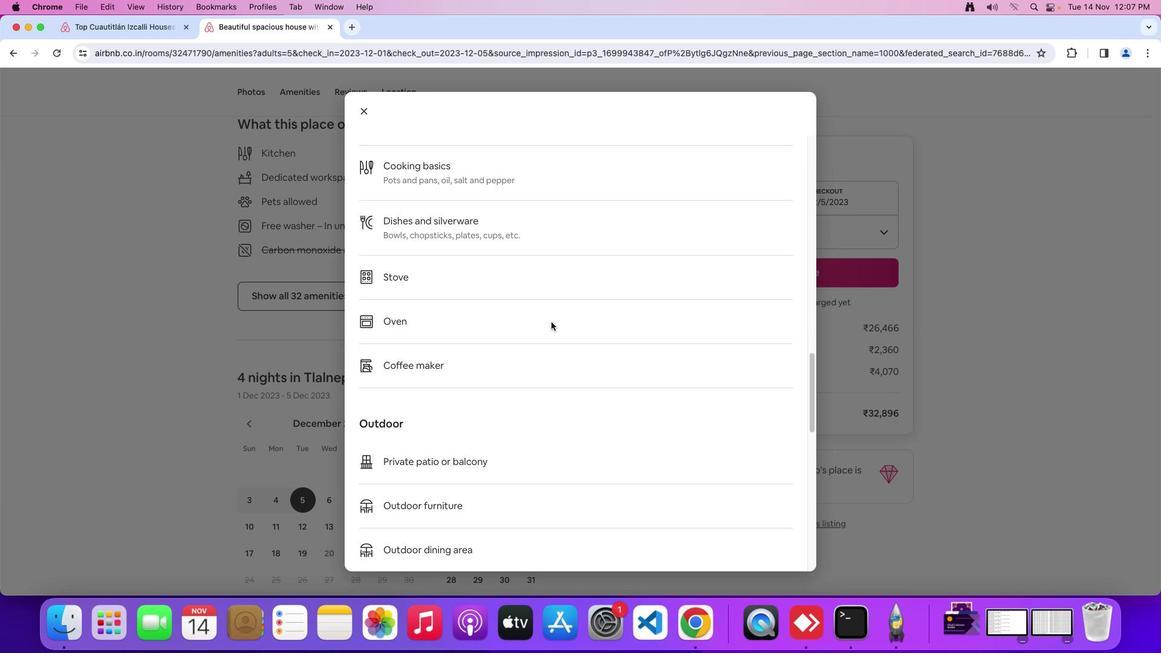 
Action: Mouse scrolled (551, 321) with delta (0, -3)
Screenshot: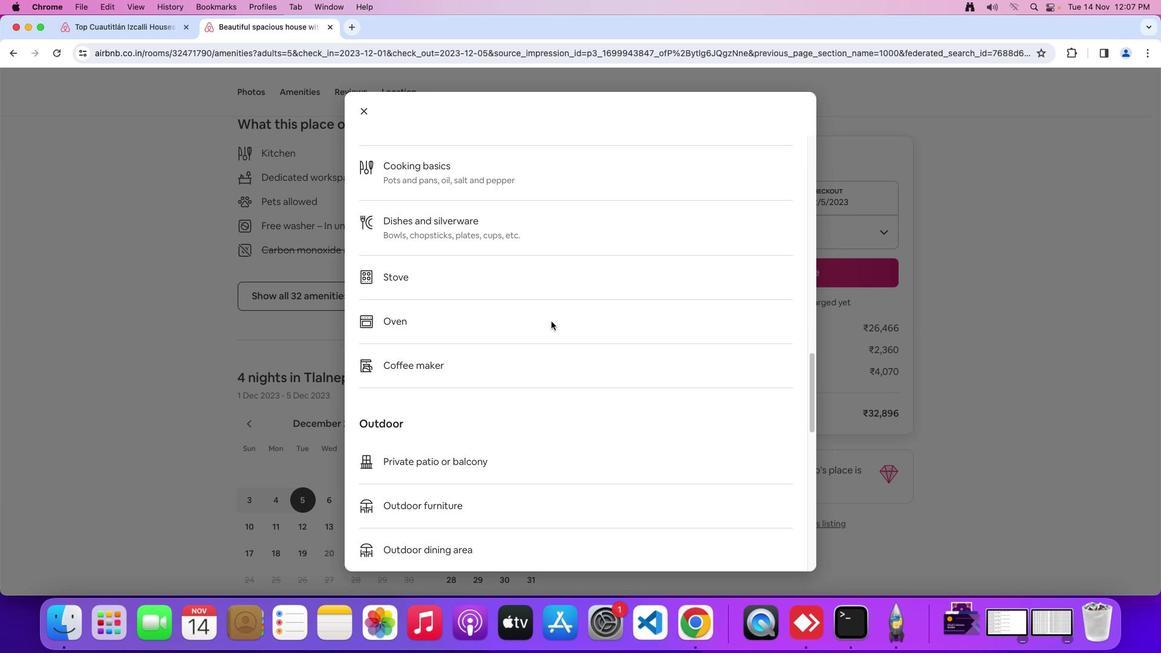 
Action: Mouse scrolled (551, 321) with delta (0, -4)
Screenshot: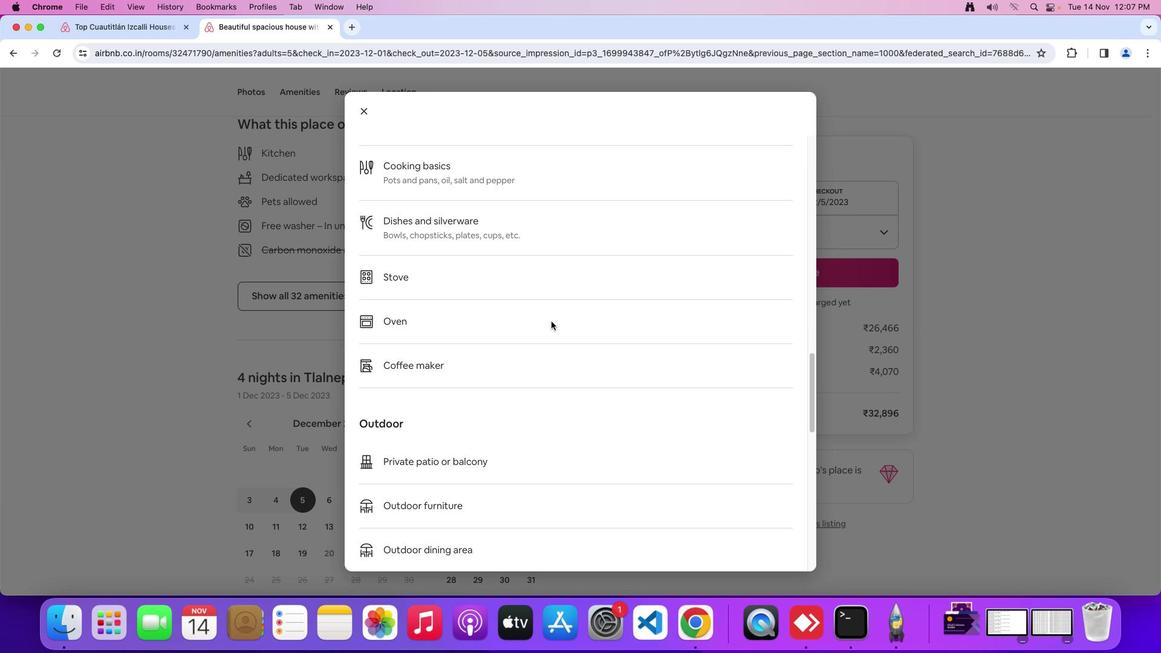 
Action: Mouse moved to (551, 321)
Screenshot: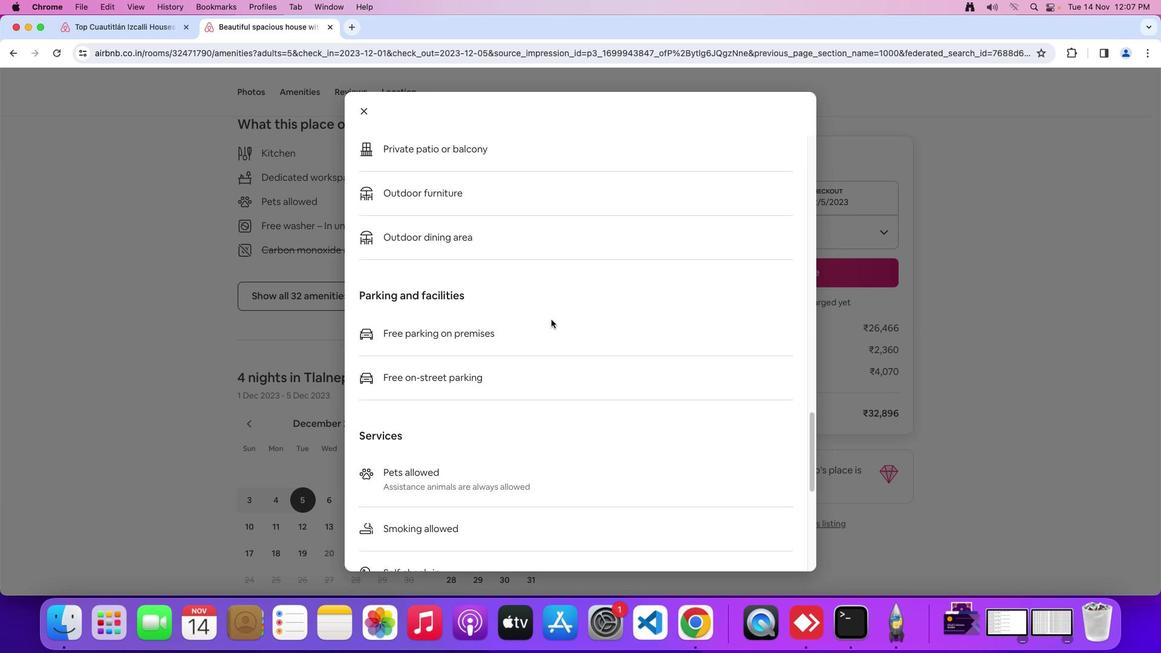 
Action: Mouse scrolled (551, 321) with delta (0, 0)
Screenshot: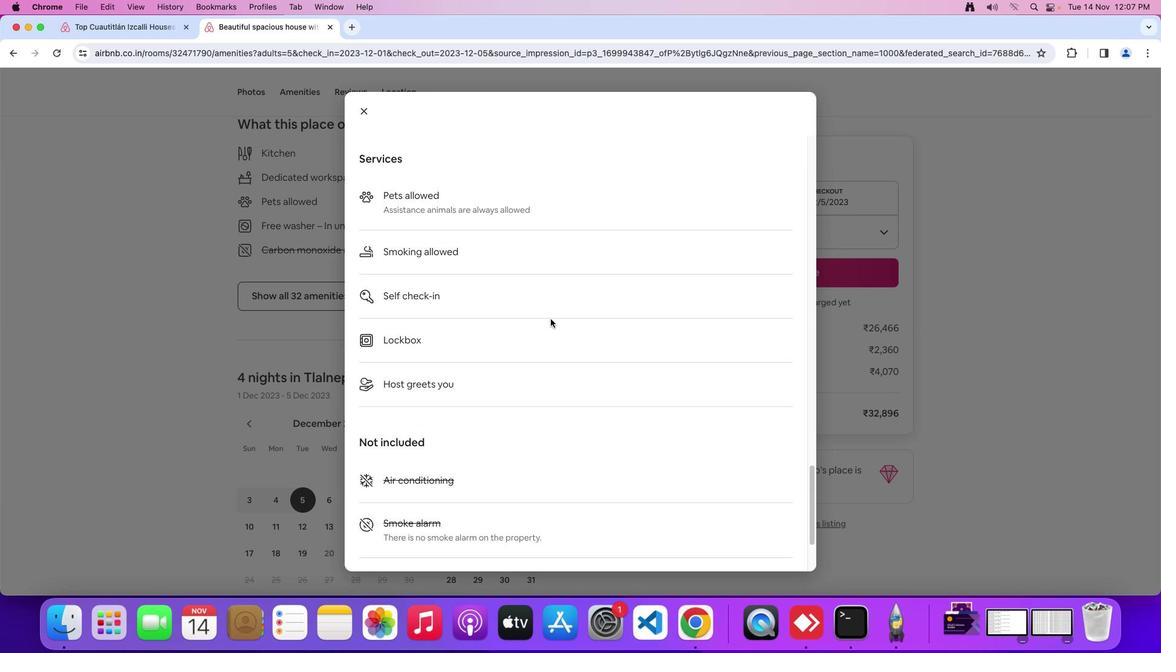 
Action: Mouse scrolled (551, 321) with delta (0, 0)
Screenshot: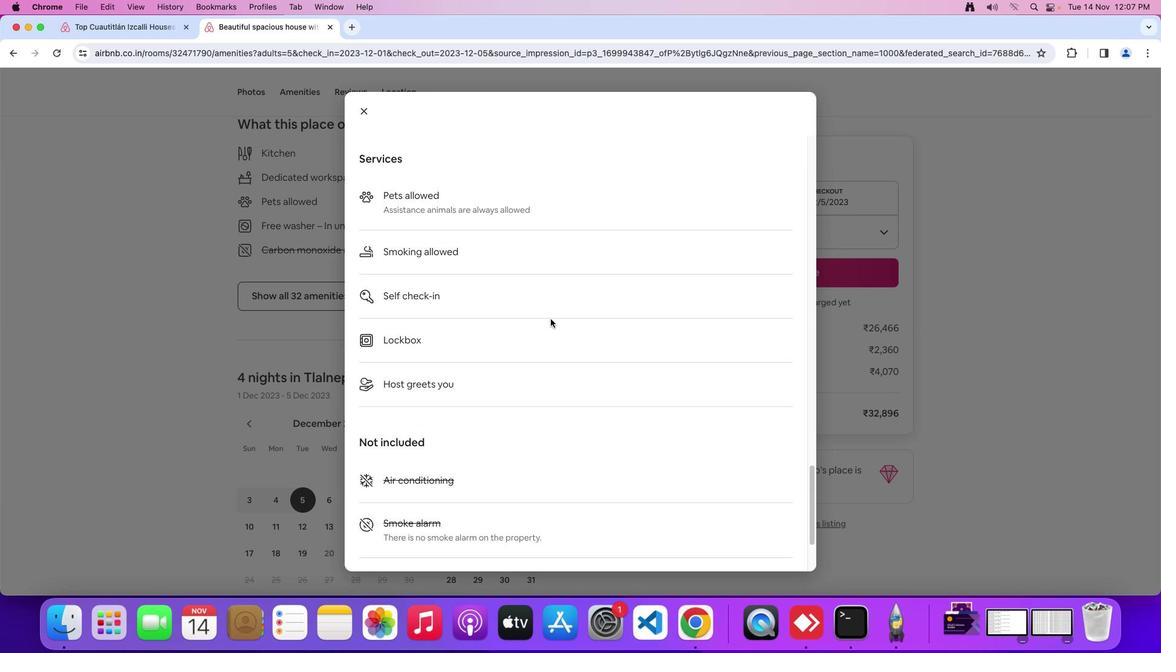 
Action: Mouse scrolled (551, 321) with delta (0, -2)
Screenshot: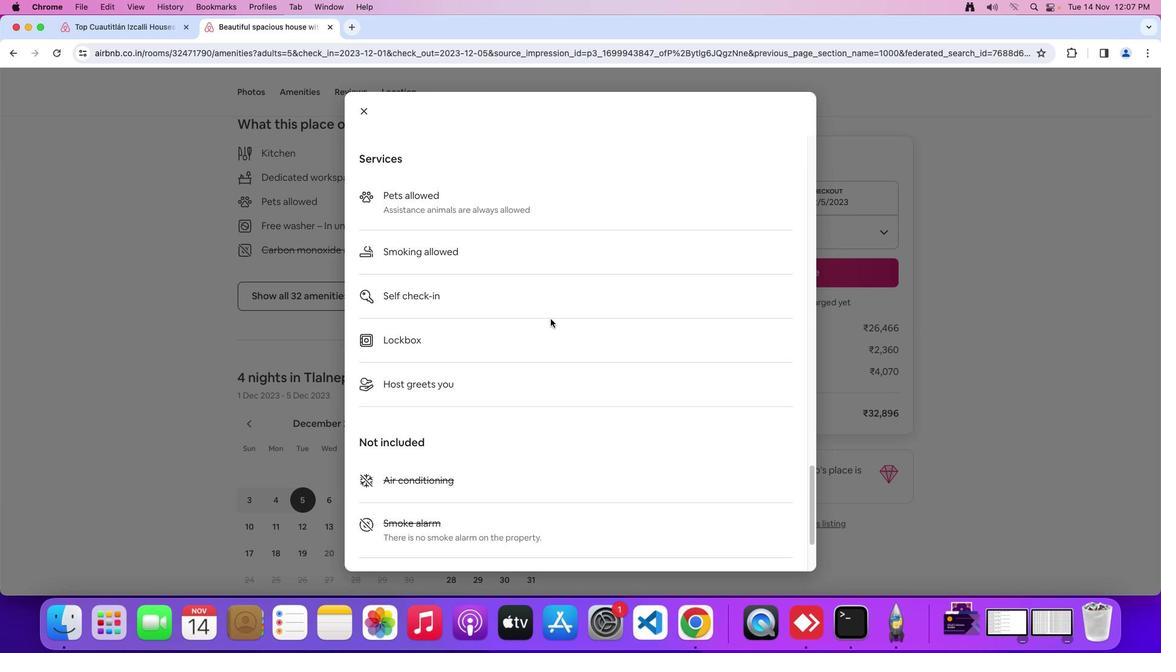 
Action: Mouse scrolled (551, 321) with delta (0, -4)
Screenshot: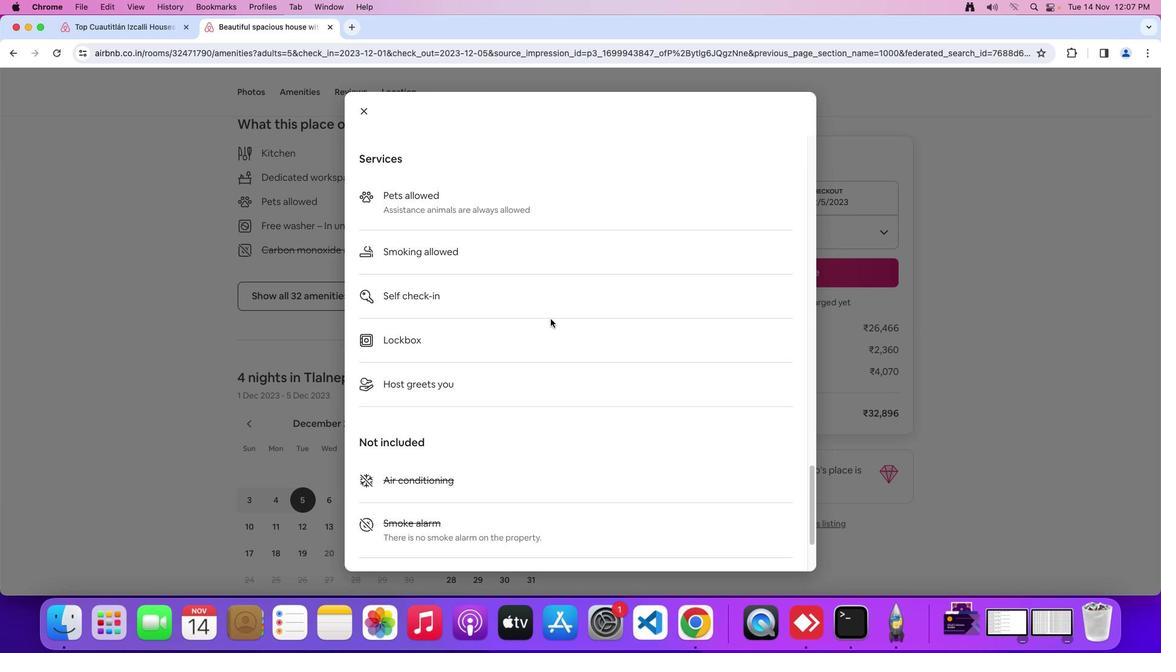 
Action: Mouse moved to (551, 321)
Screenshot: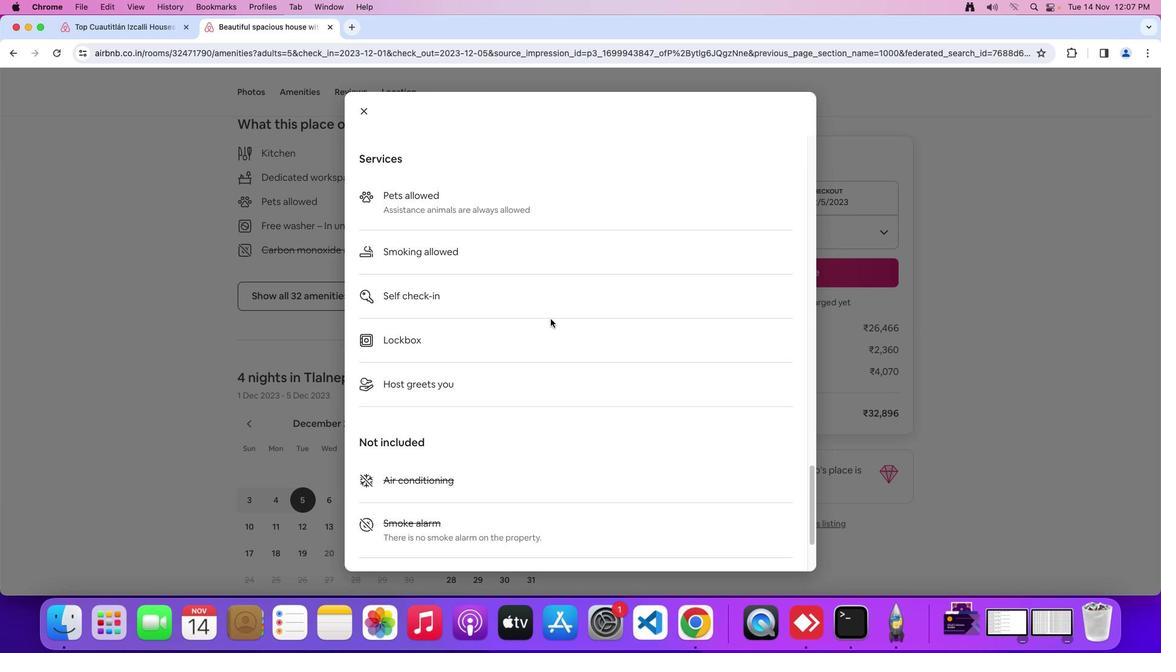 
Action: Mouse scrolled (551, 321) with delta (0, -4)
Screenshot: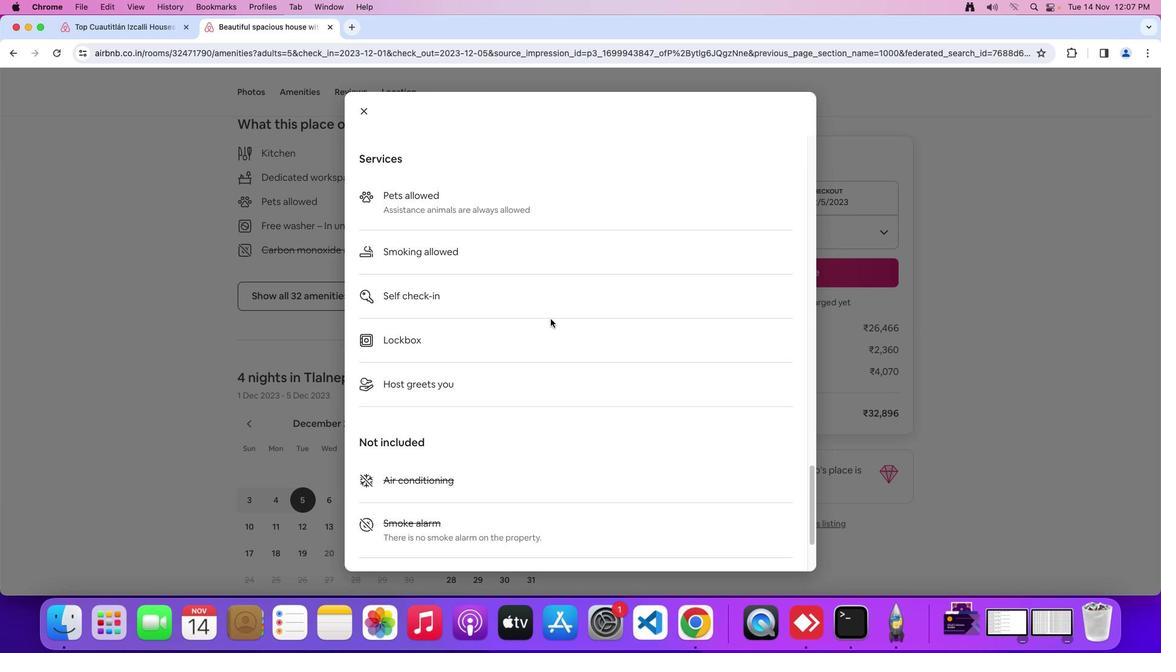 
Action: Mouse moved to (550, 319)
Screenshot: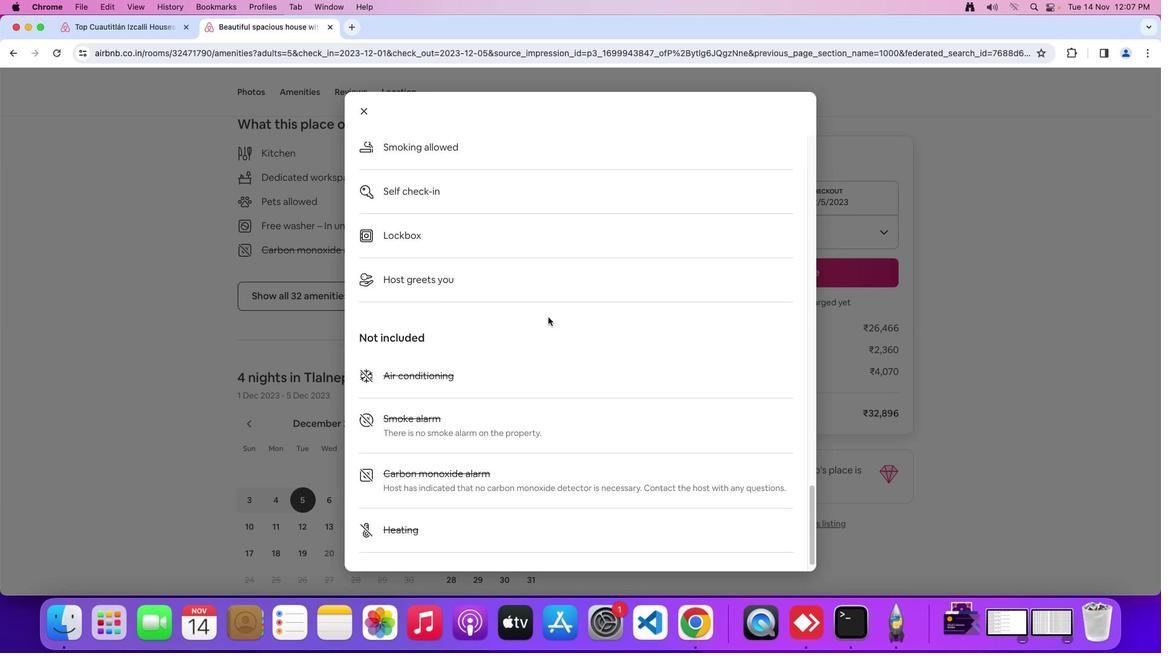 
Action: Mouse scrolled (550, 319) with delta (0, 0)
Screenshot: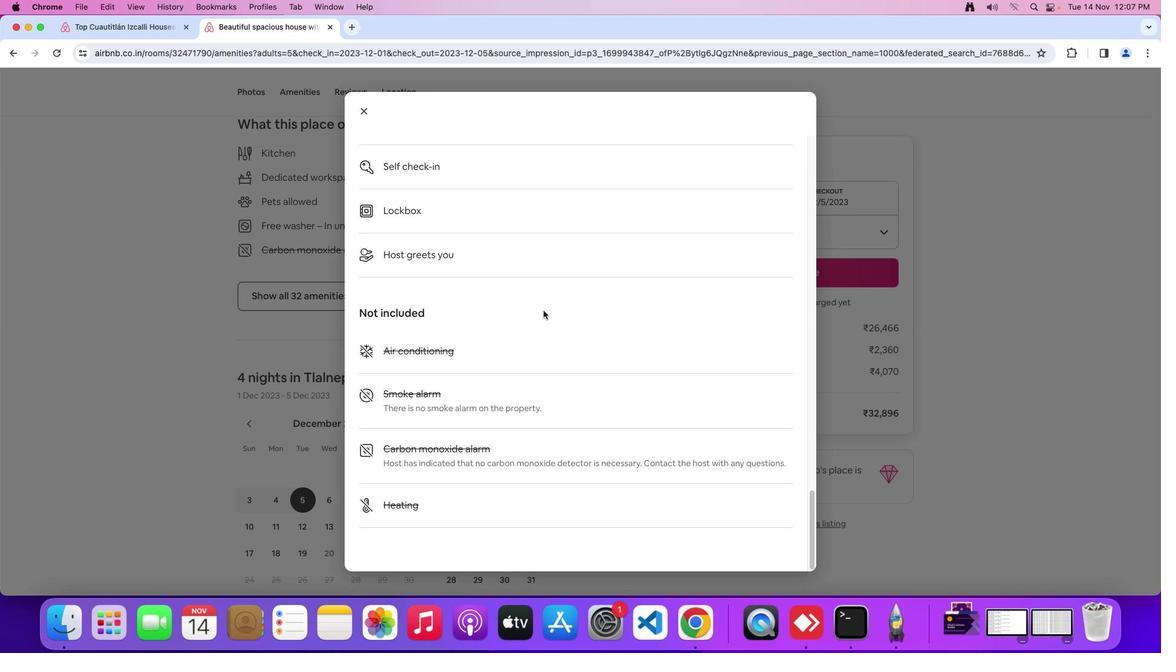 
Action: Mouse scrolled (550, 319) with delta (0, 0)
Screenshot: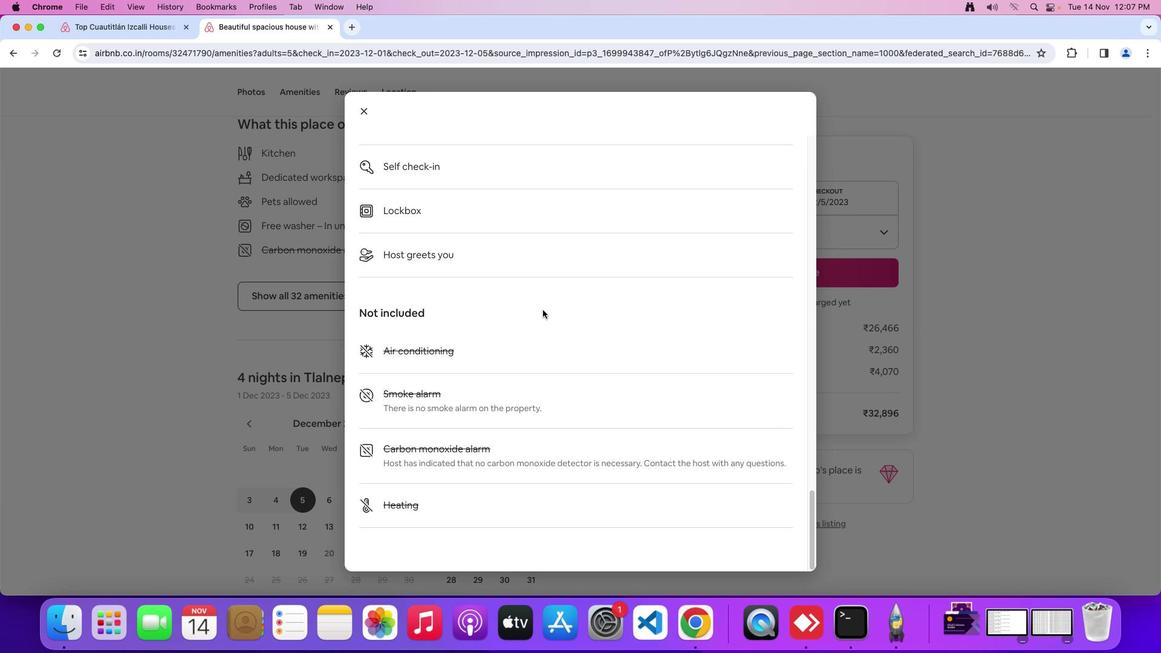 
Action: Mouse scrolled (550, 319) with delta (0, -2)
Screenshot: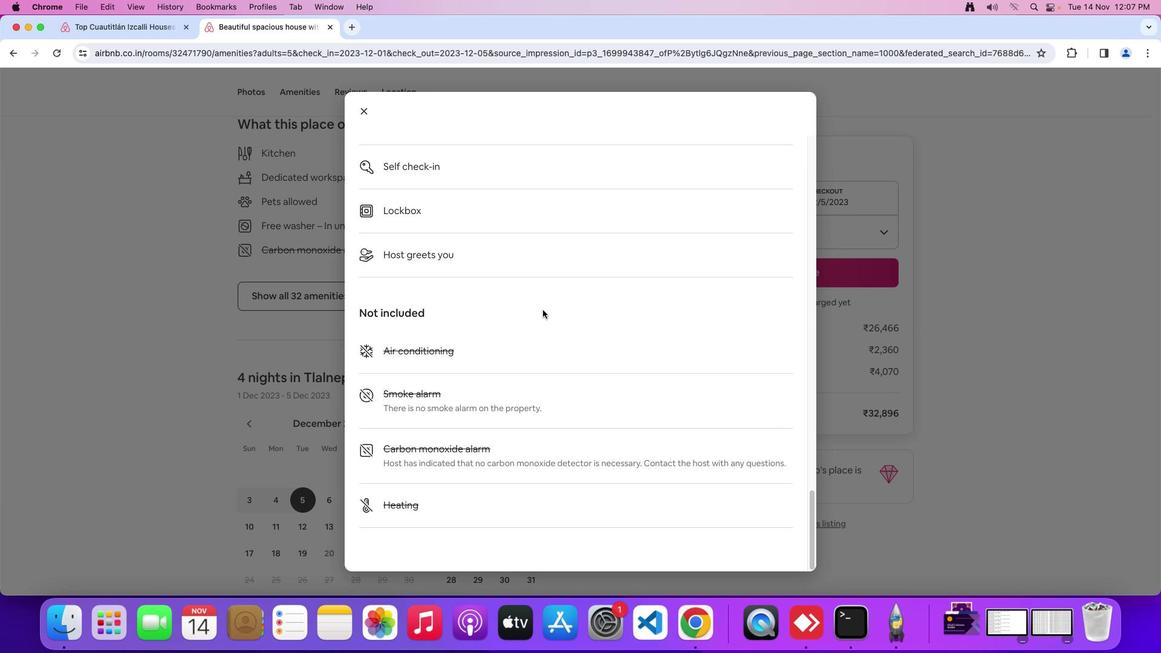 
Action: Mouse scrolled (550, 319) with delta (0, -3)
Screenshot: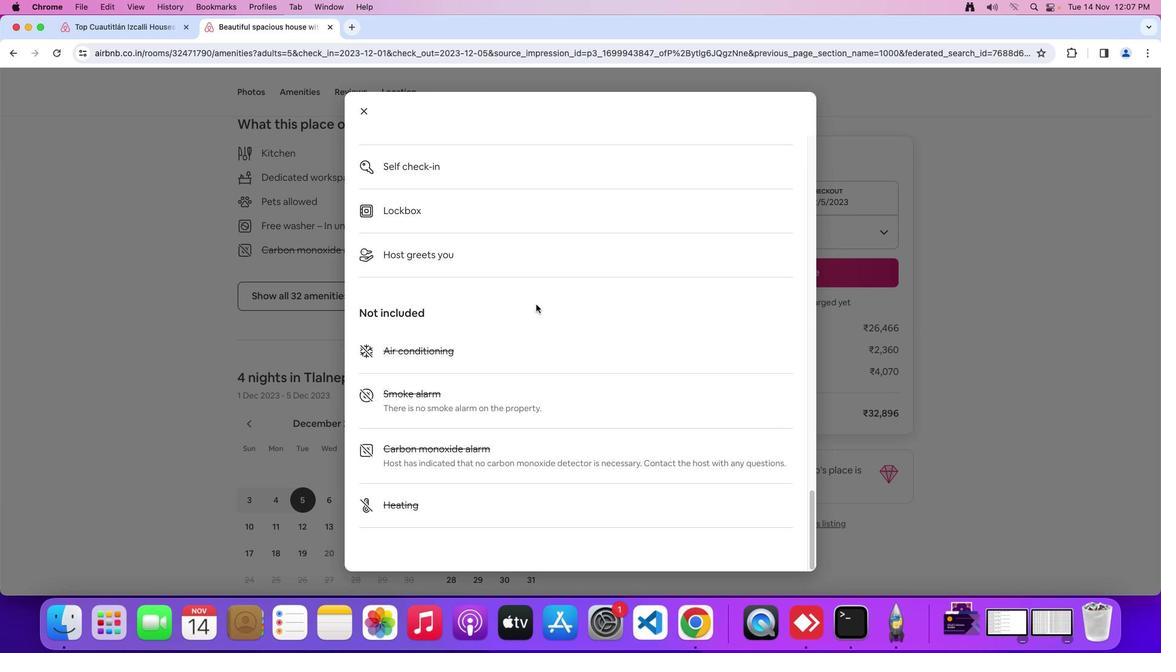 
Action: Mouse scrolled (550, 319) with delta (0, -4)
Screenshot: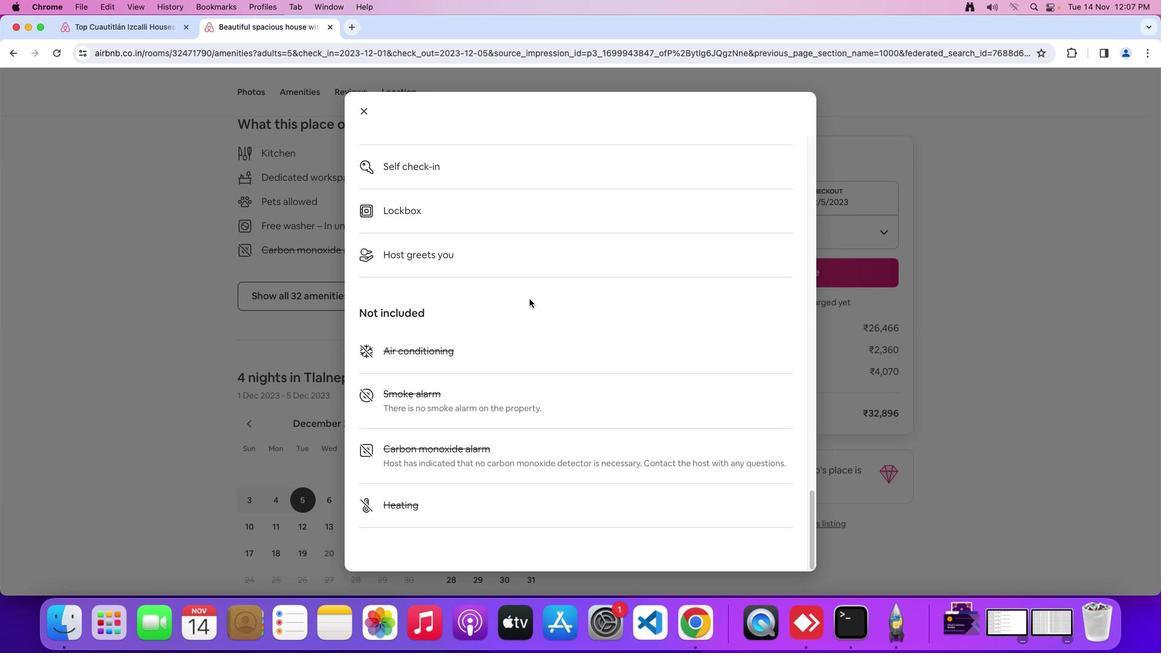 
Action: Mouse moved to (364, 111)
Screenshot: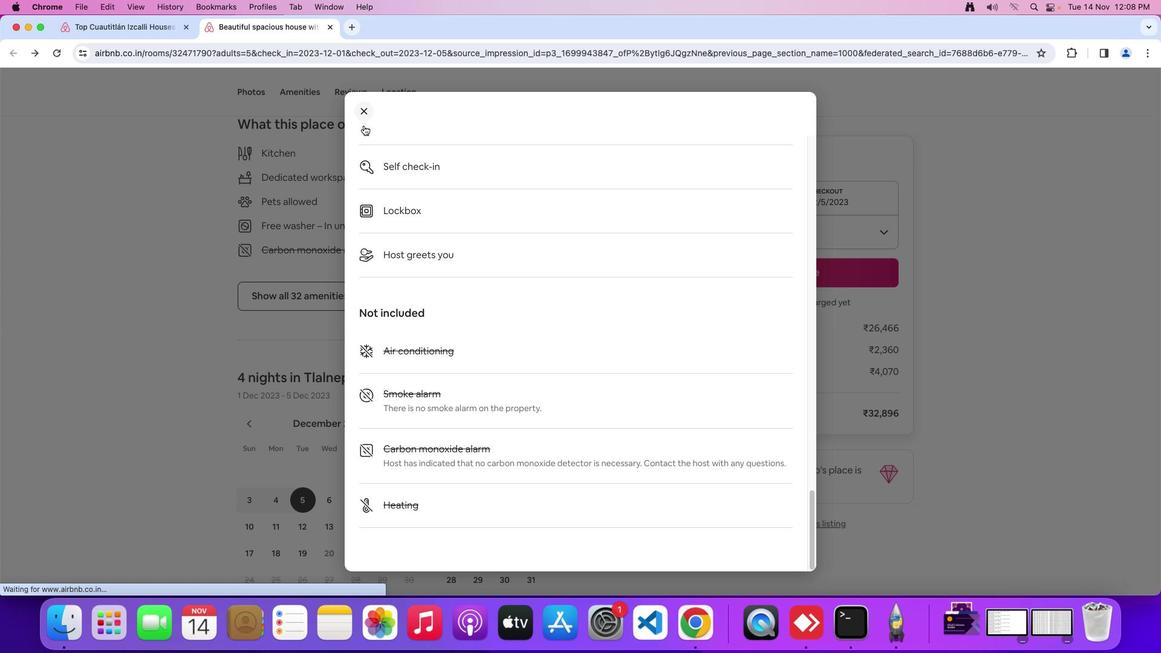 
Action: Mouse pressed left at (364, 111)
Screenshot: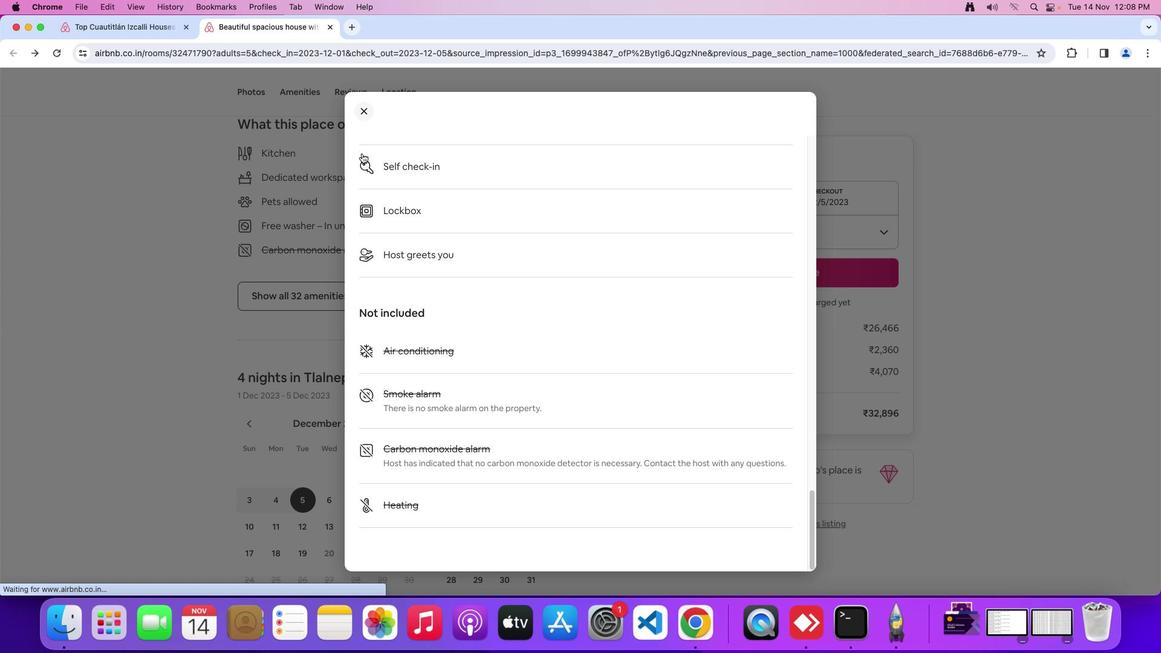 
Action: Mouse moved to (393, 353)
Screenshot: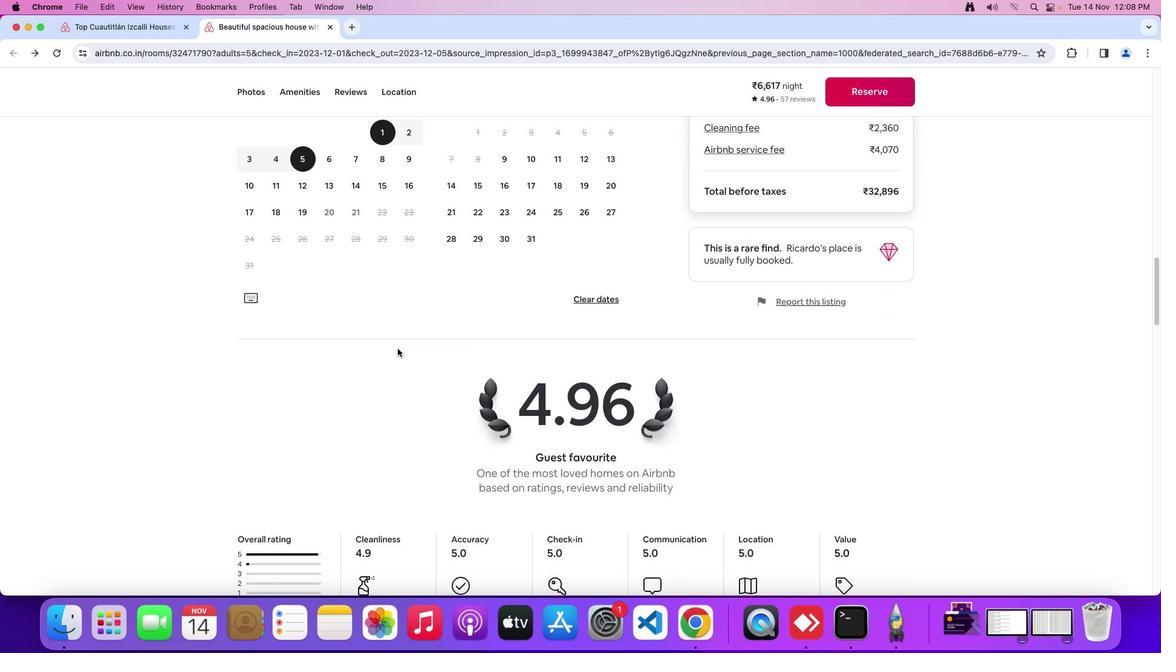 
Action: Mouse scrolled (393, 353) with delta (0, 0)
Screenshot: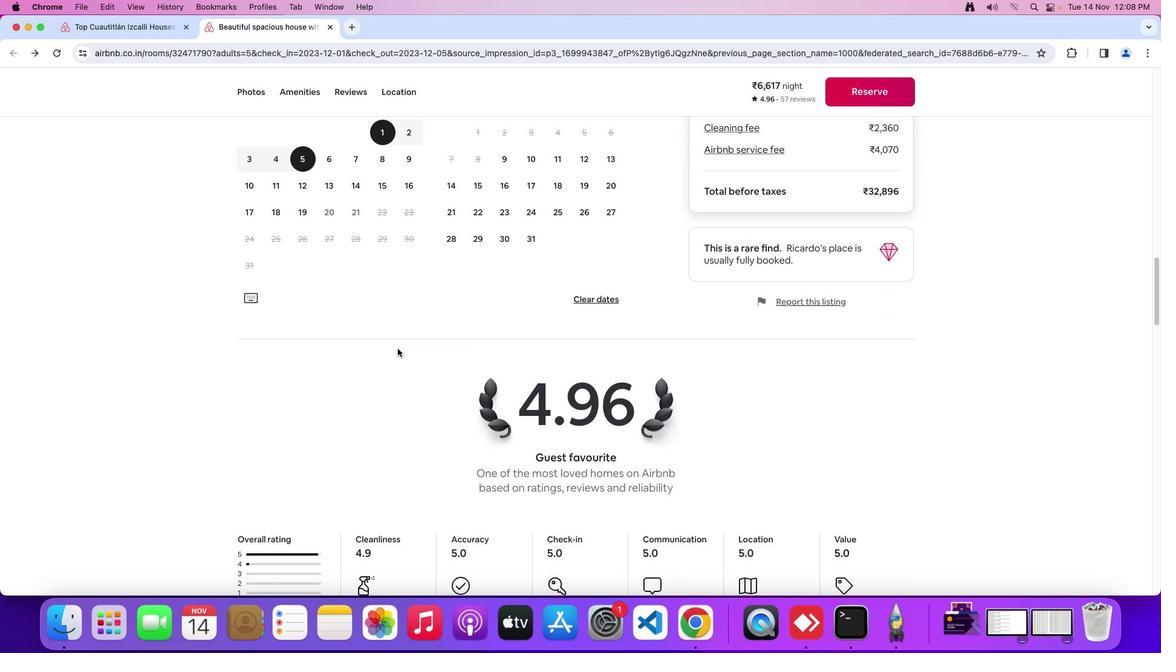 
Action: Mouse moved to (396, 349)
Screenshot: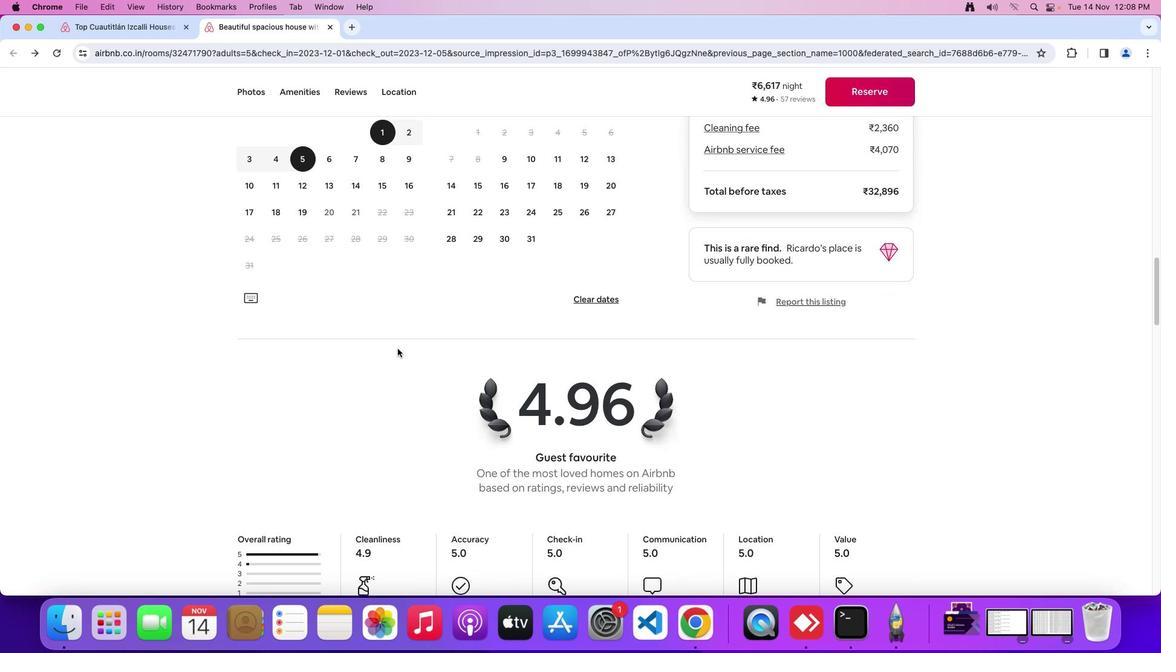 
Action: Mouse scrolled (396, 349) with delta (0, 0)
Screenshot: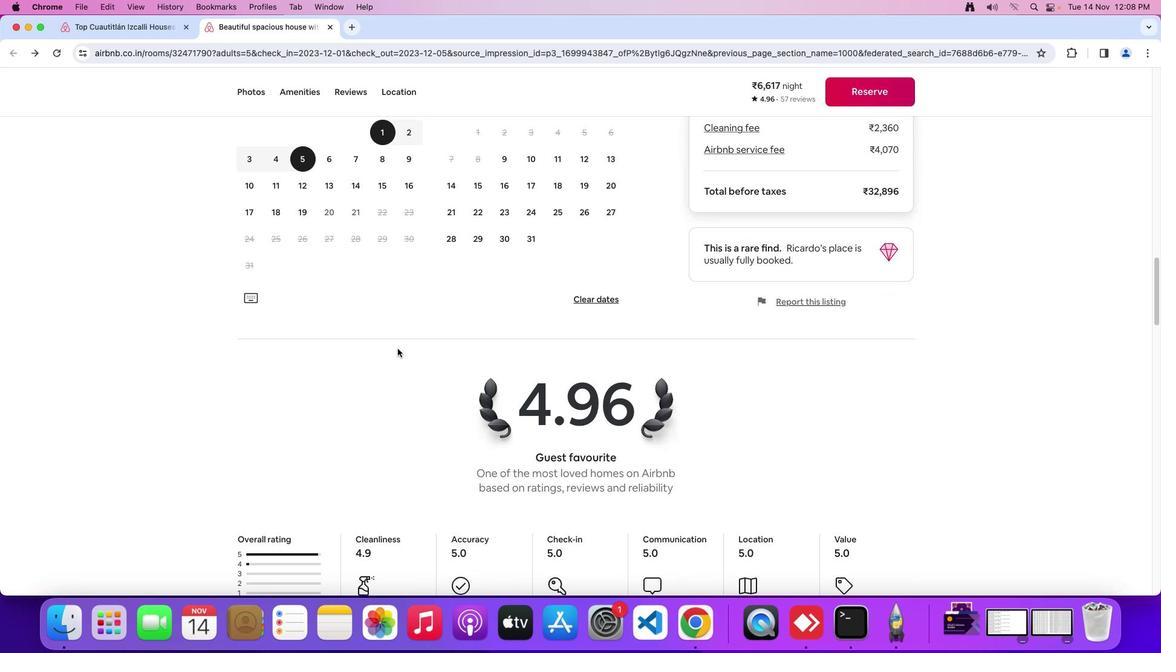
Action: Mouse moved to (397, 348)
Screenshot: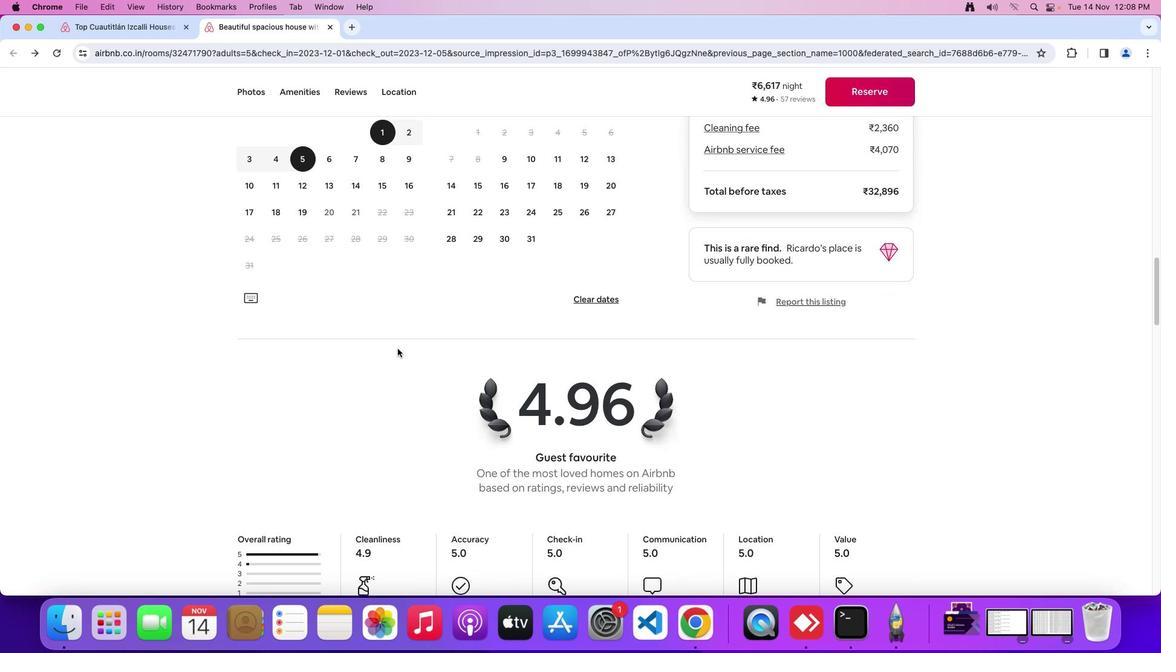 
Action: Mouse scrolled (397, 348) with delta (0, -2)
Screenshot: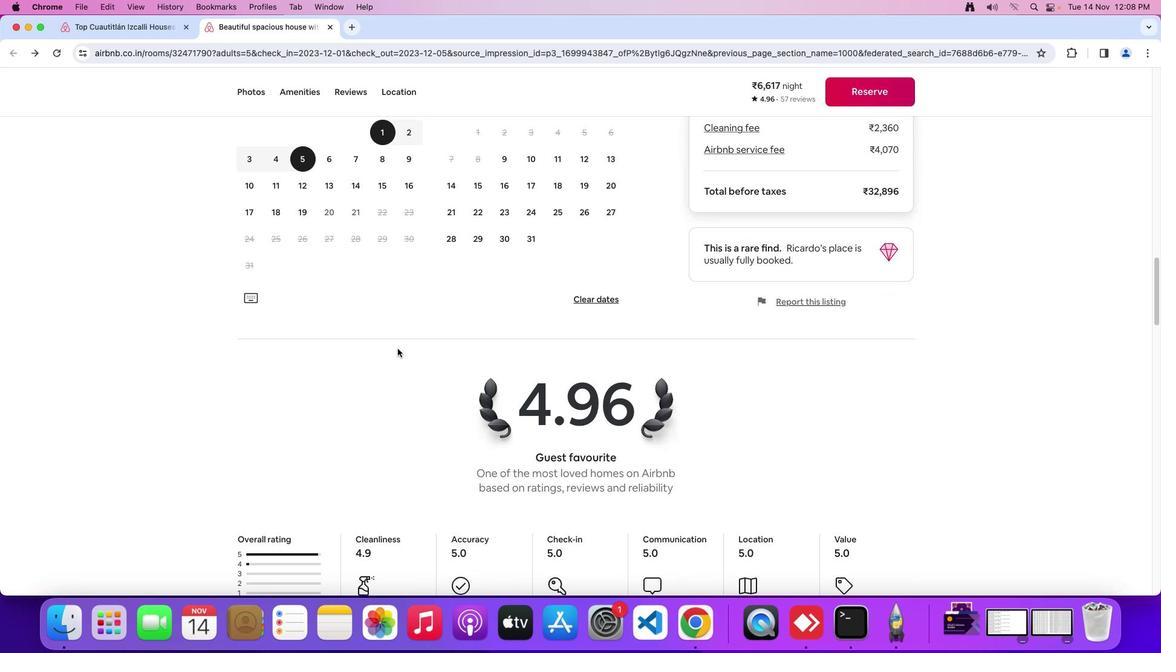 
Action: Mouse moved to (397, 348)
Screenshot: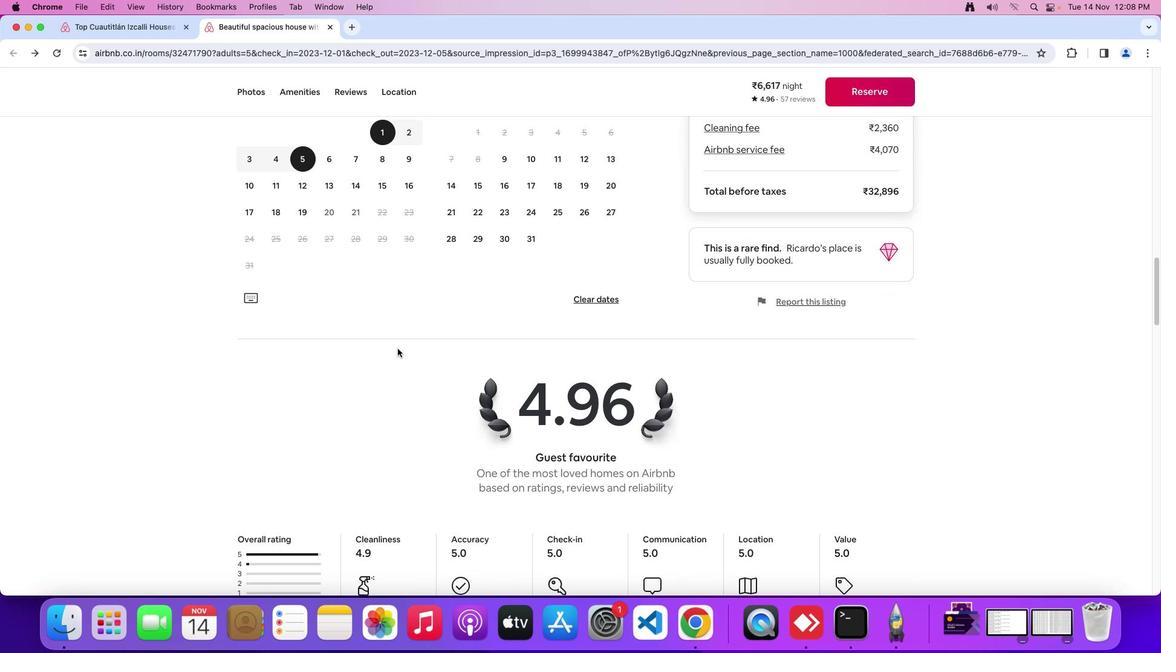 
Action: Mouse scrolled (397, 348) with delta (0, -3)
Screenshot: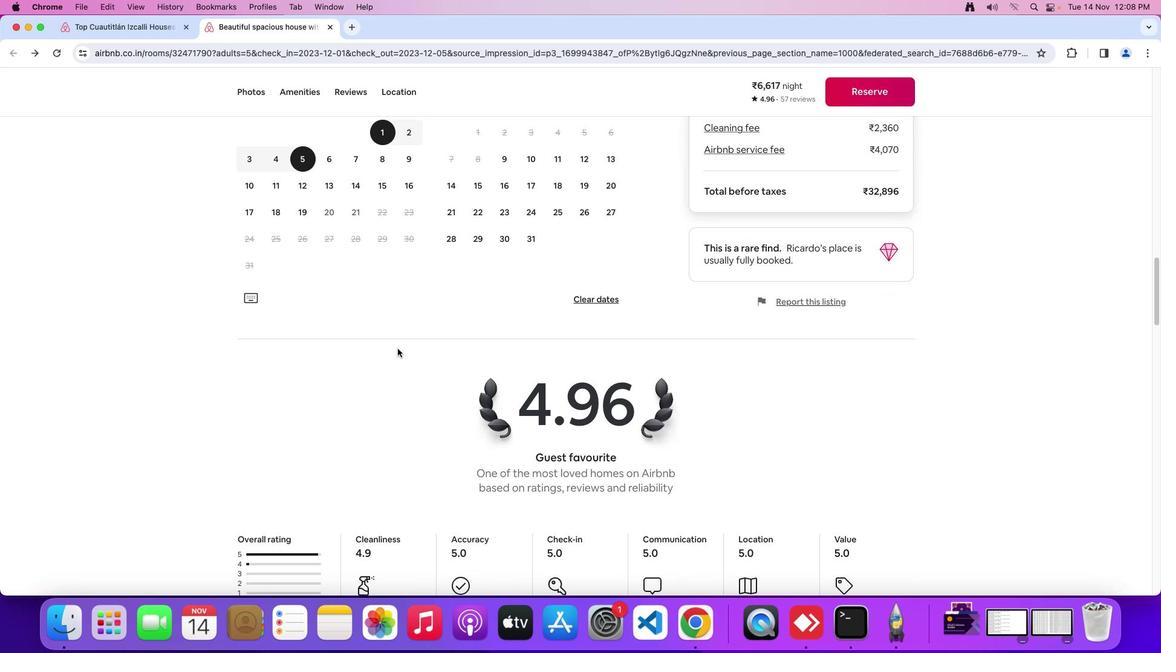 
Action: Mouse moved to (397, 348)
Screenshot: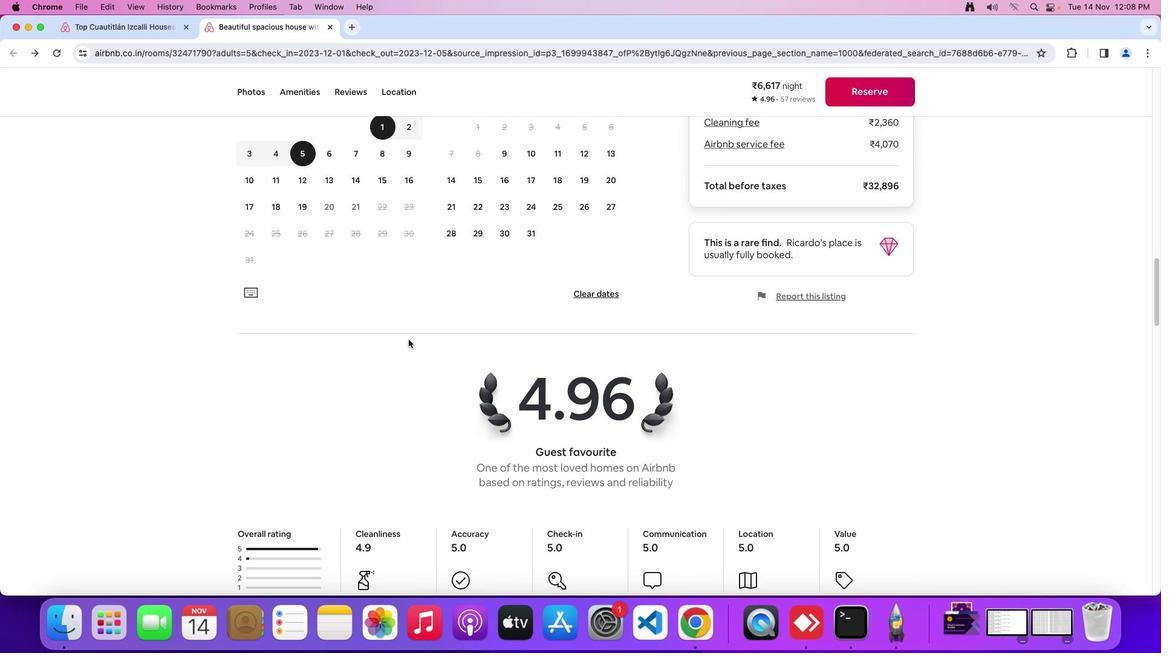 
Action: Mouse scrolled (397, 348) with delta (0, 0)
Screenshot: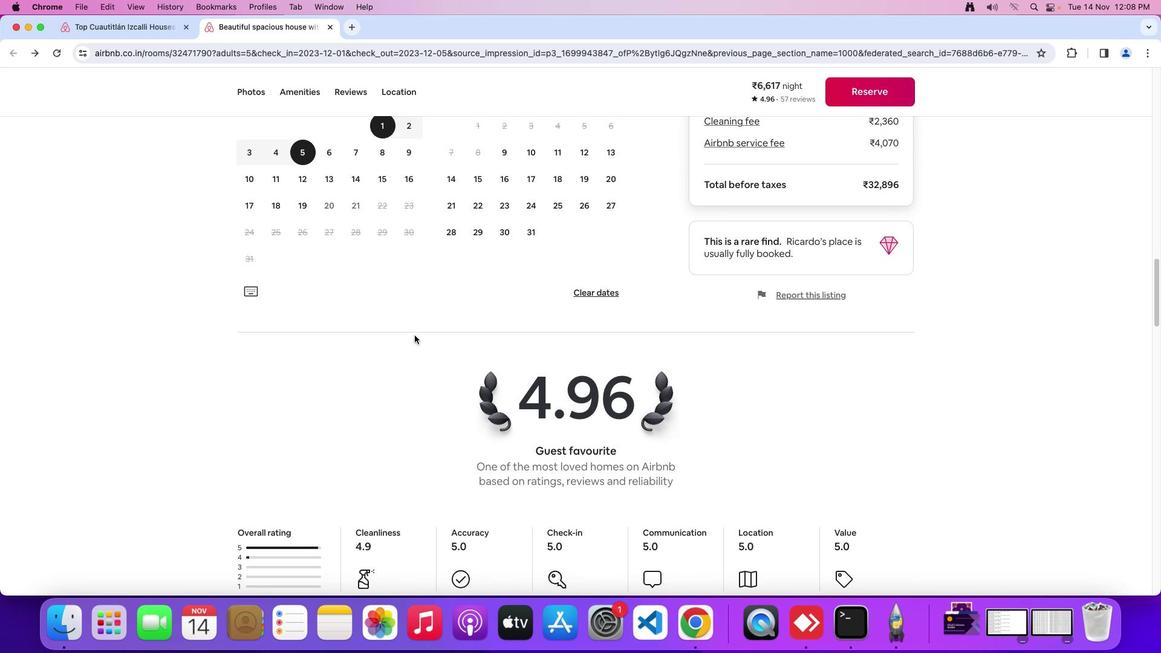 
Action: Mouse scrolled (397, 348) with delta (0, 0)
Screenshot: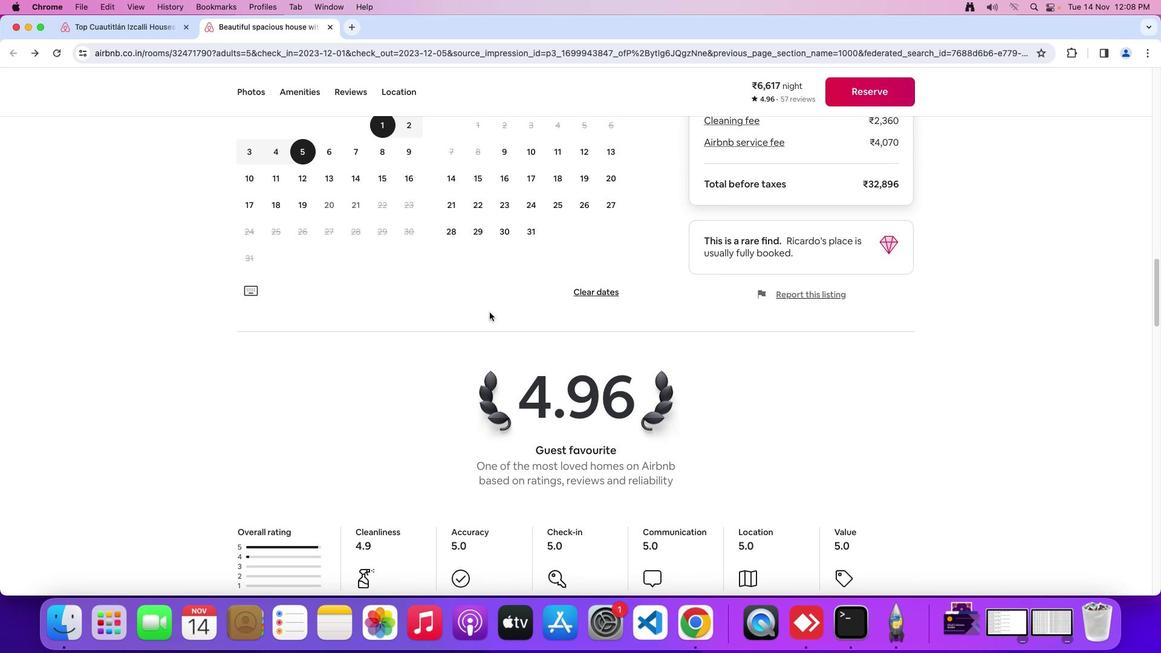 
Action: Mouse moved to (490, 312)
Screenshot: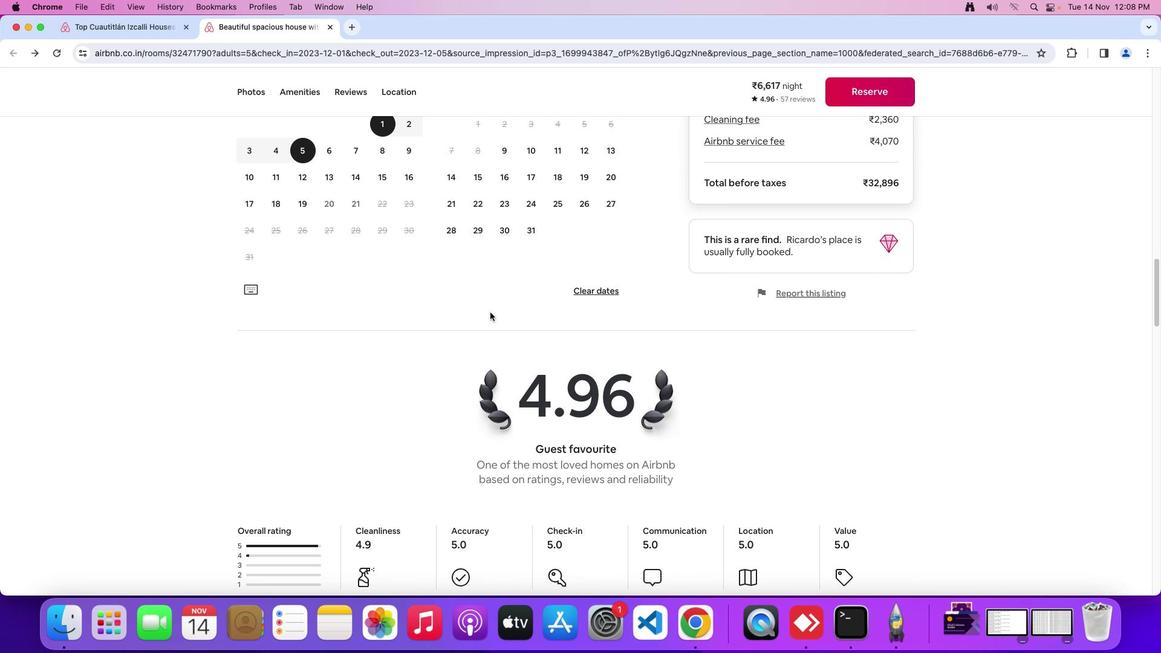 
Action: Mouse scrolled (490, 312) with delta (0, 0)
Screenshot: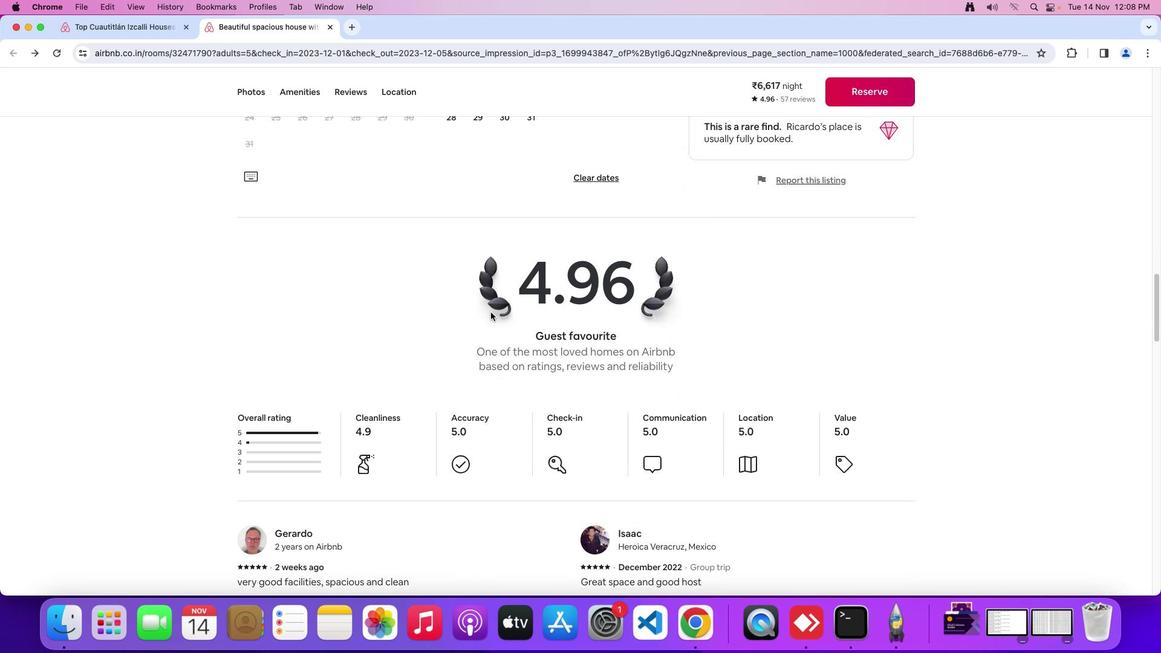 
Action: Mouse scrolled (490, 312) with delta (0, 0)
Screenshot: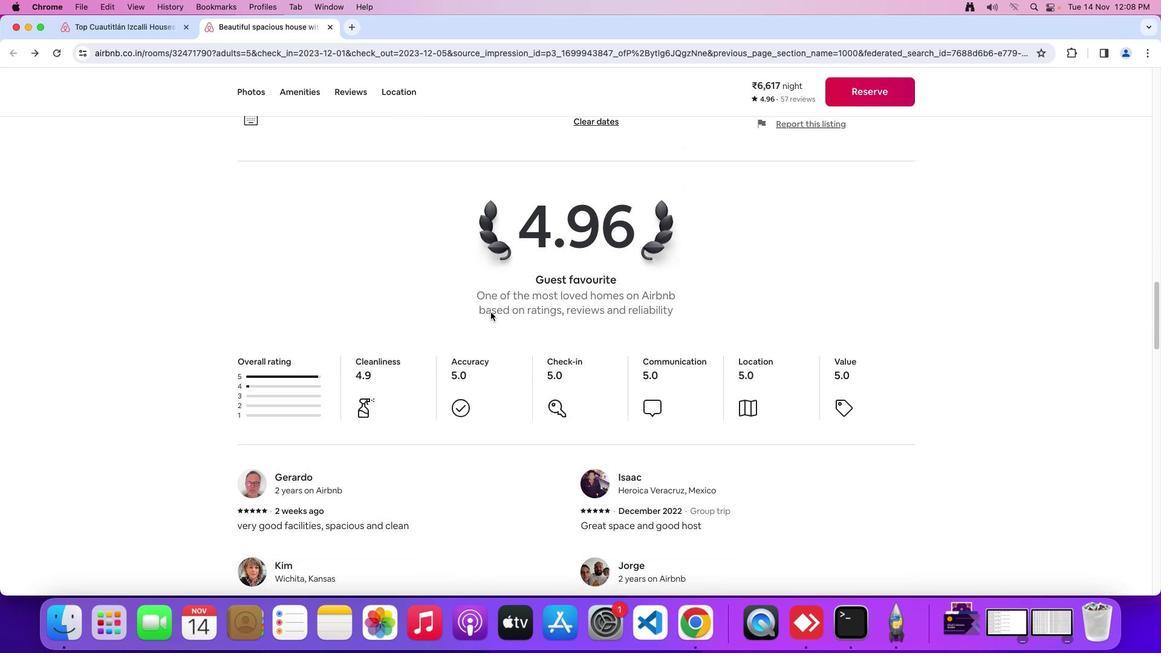 
Action: Mouse scrolled (490, 312) with delta (0, 0)
Screenshot: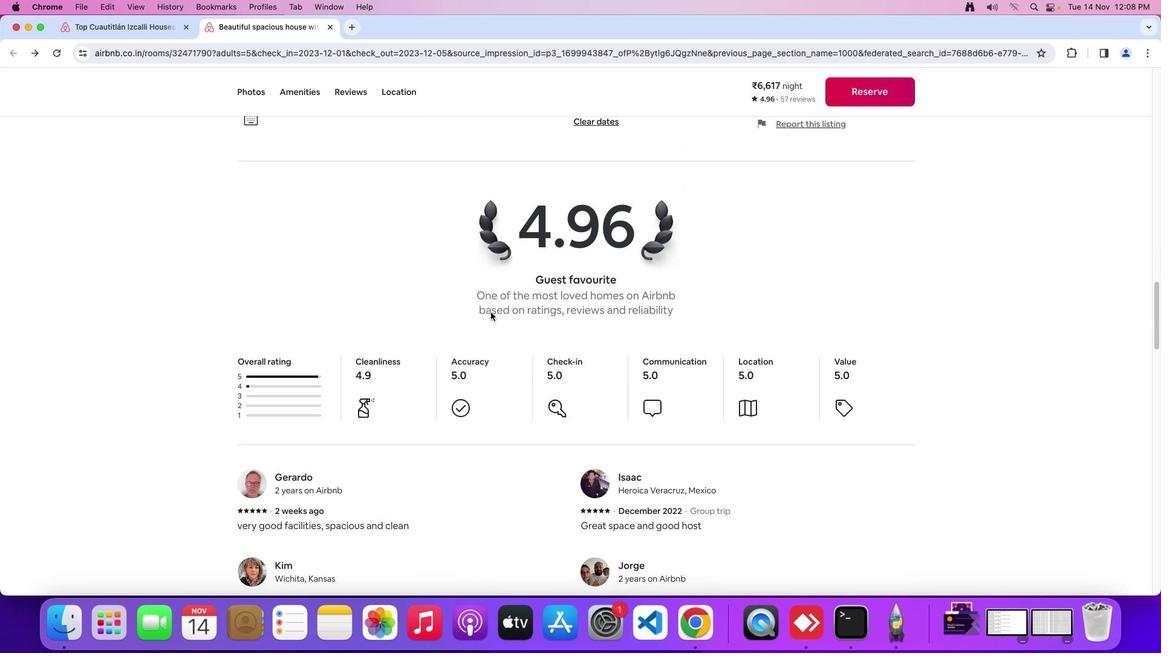 
Action: Mouse moved to (490, 312)
Screenshot: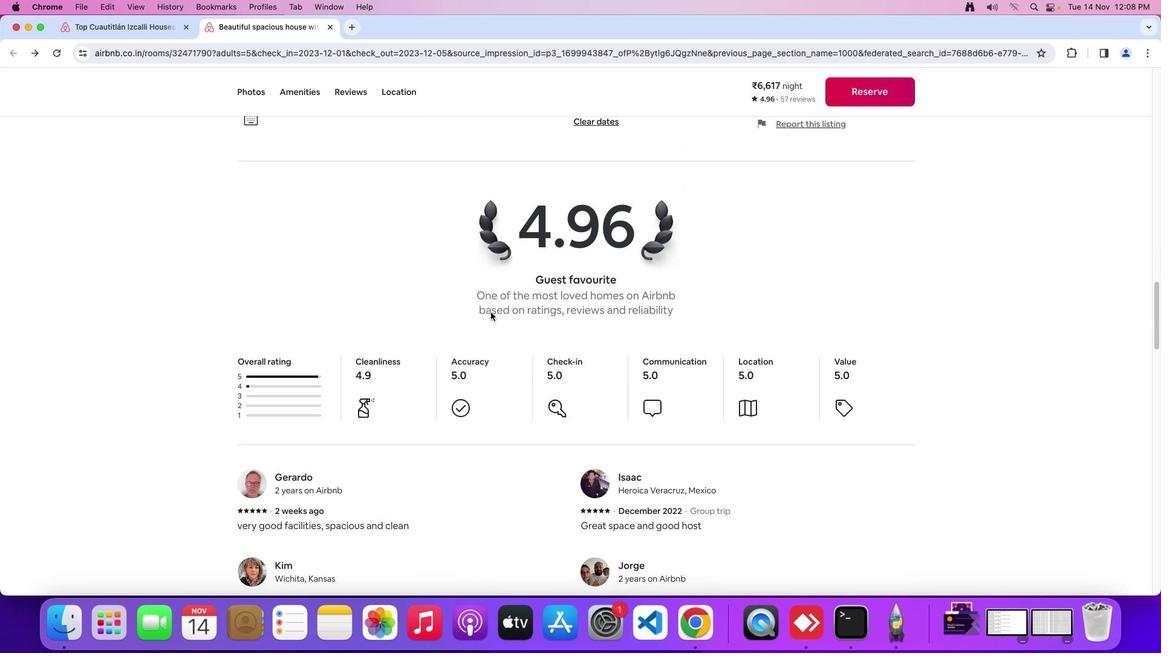 
Action: Mouse scrolled (490, 312) with delta (0, -1)
Screenshot: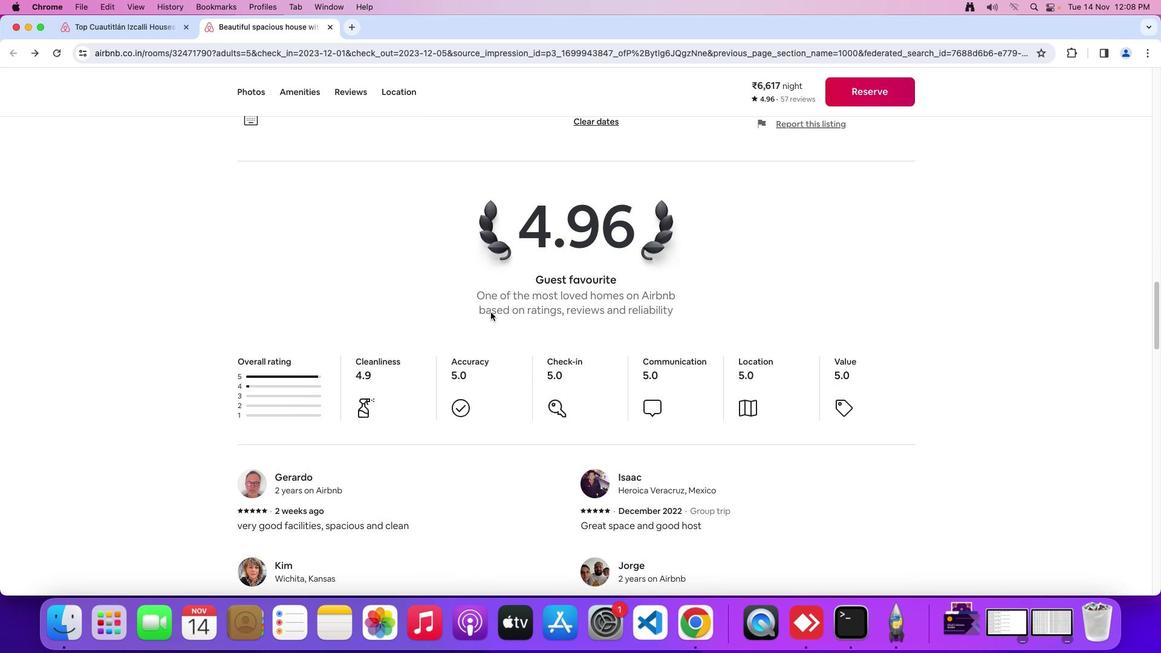 
Action: Mouse moved to (490, 312)
Screenshot: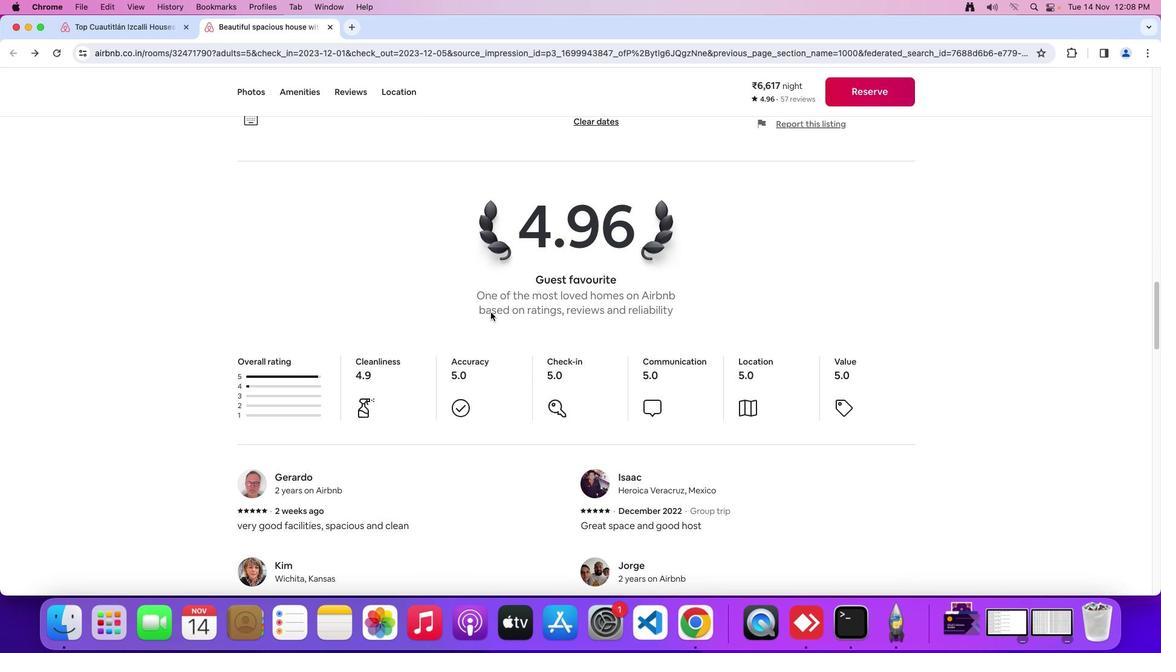 
Action: Mouse scrolled (490, 312) with delta (0, 0)
Screenshot: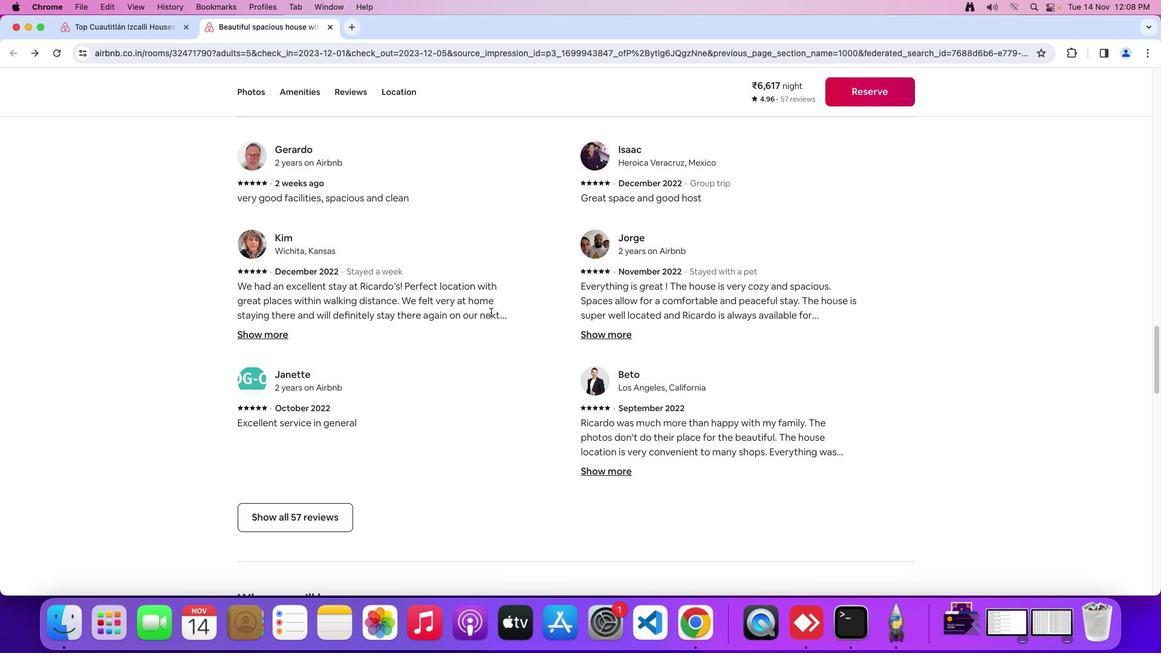 
Action: Mouse scrolled (490, 312) with delta (0, 0)
Screenshot: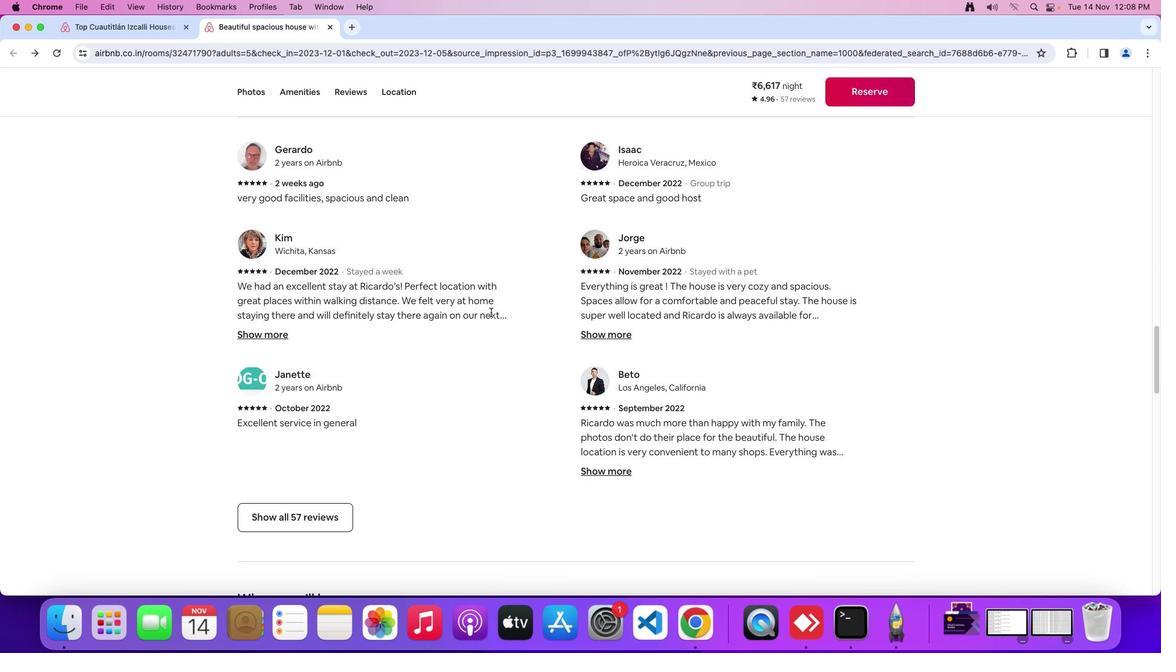 
Action: Mouse scrolled (490, 312) with delta (0, -1)
Screenshot: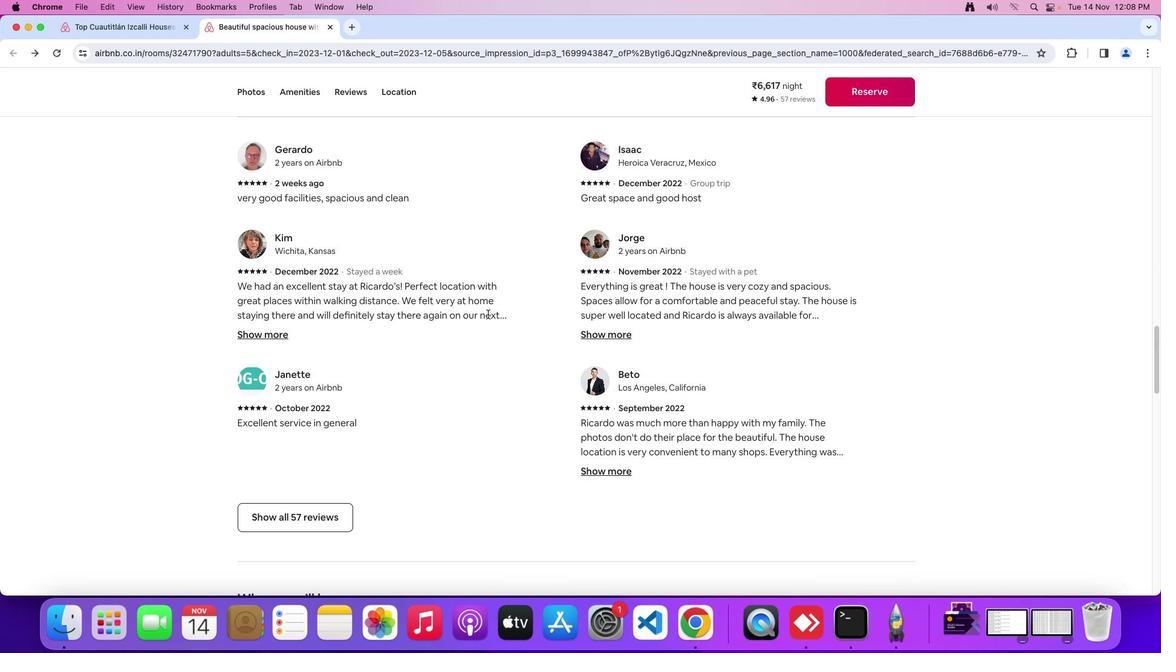 
Action: Mouse scrolled (490, 312) with delta (0, -3)
